 Task: Slide 13 - My Book Opinion.
Action: Mouse moved to (43, 111)
Screenshot: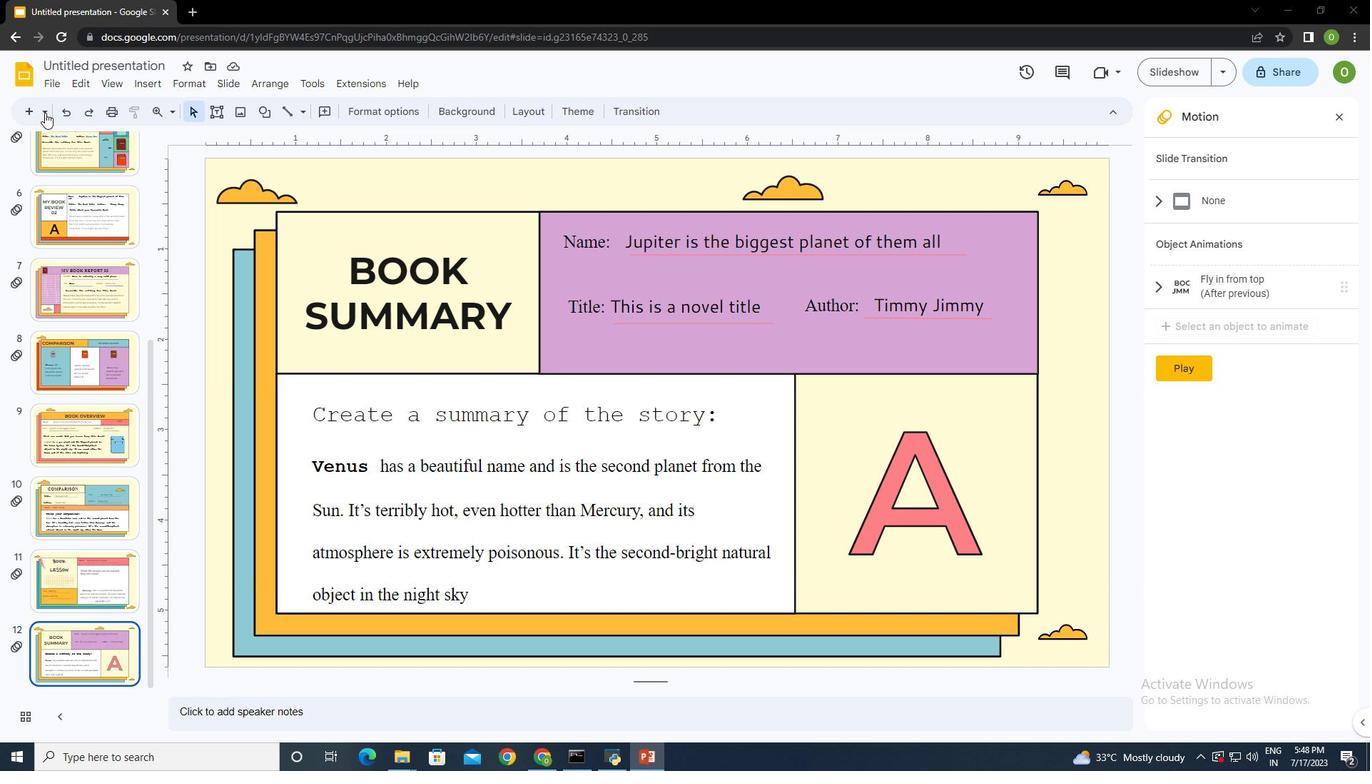 
Action: Mouse pressed left at (43, 111)
Screenshot: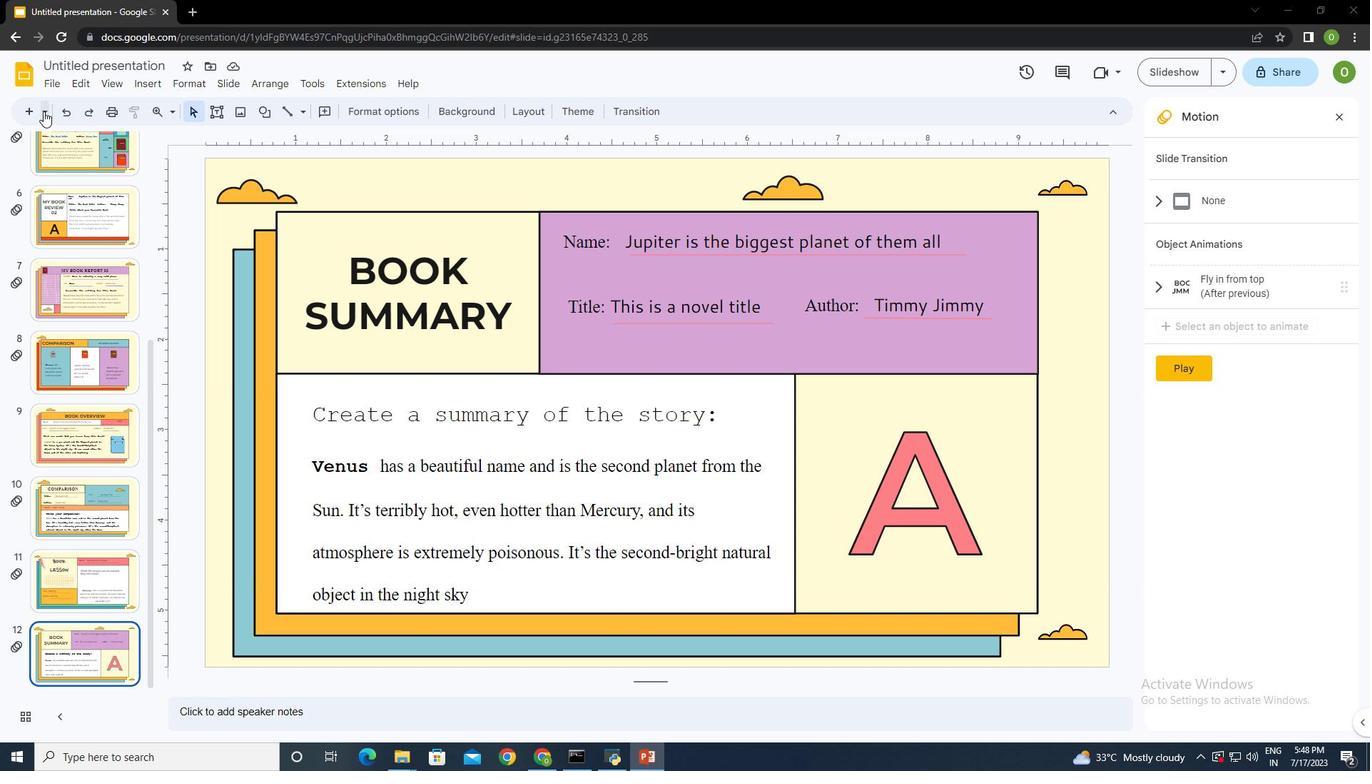 
Action: Mouse moved to (187, 396)
Screenshot: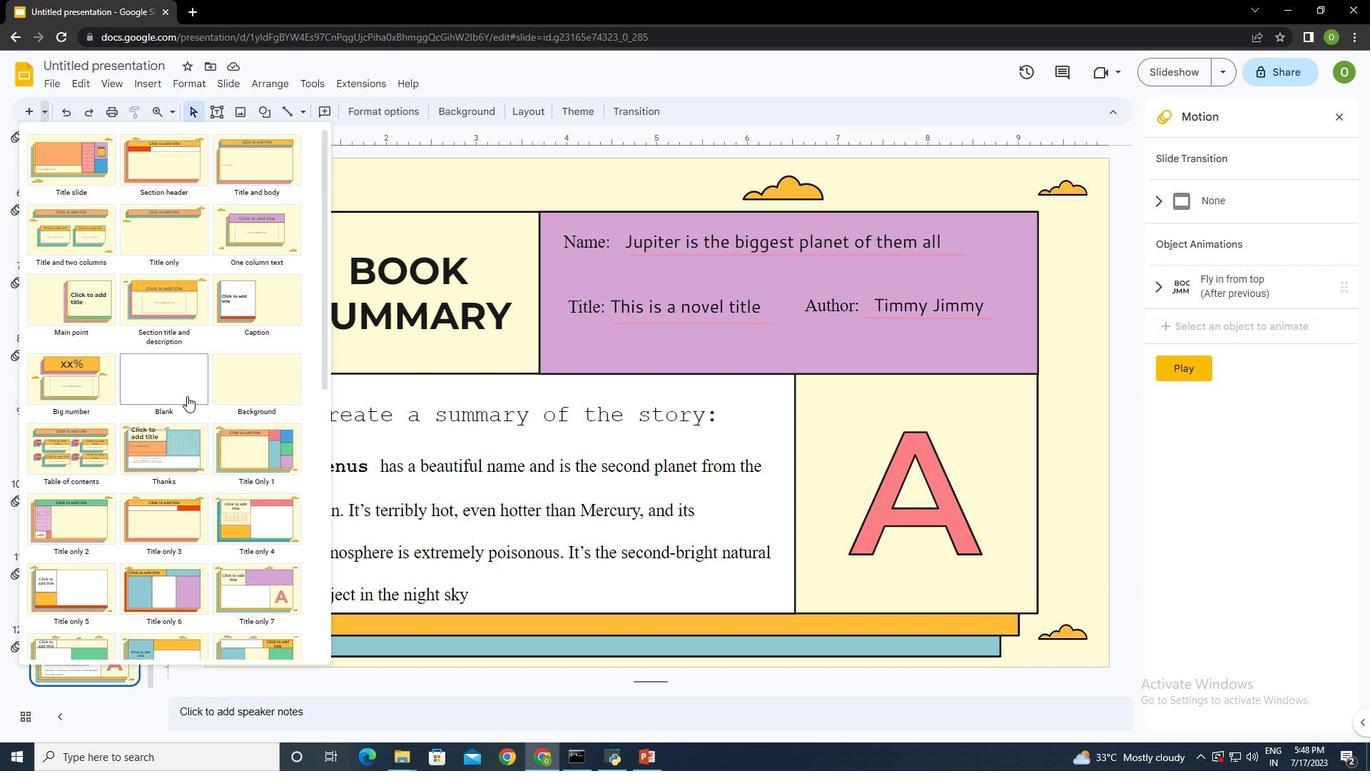
Action: Mouse scrolled (187, 395) with delta (0, 0)
Screenshot: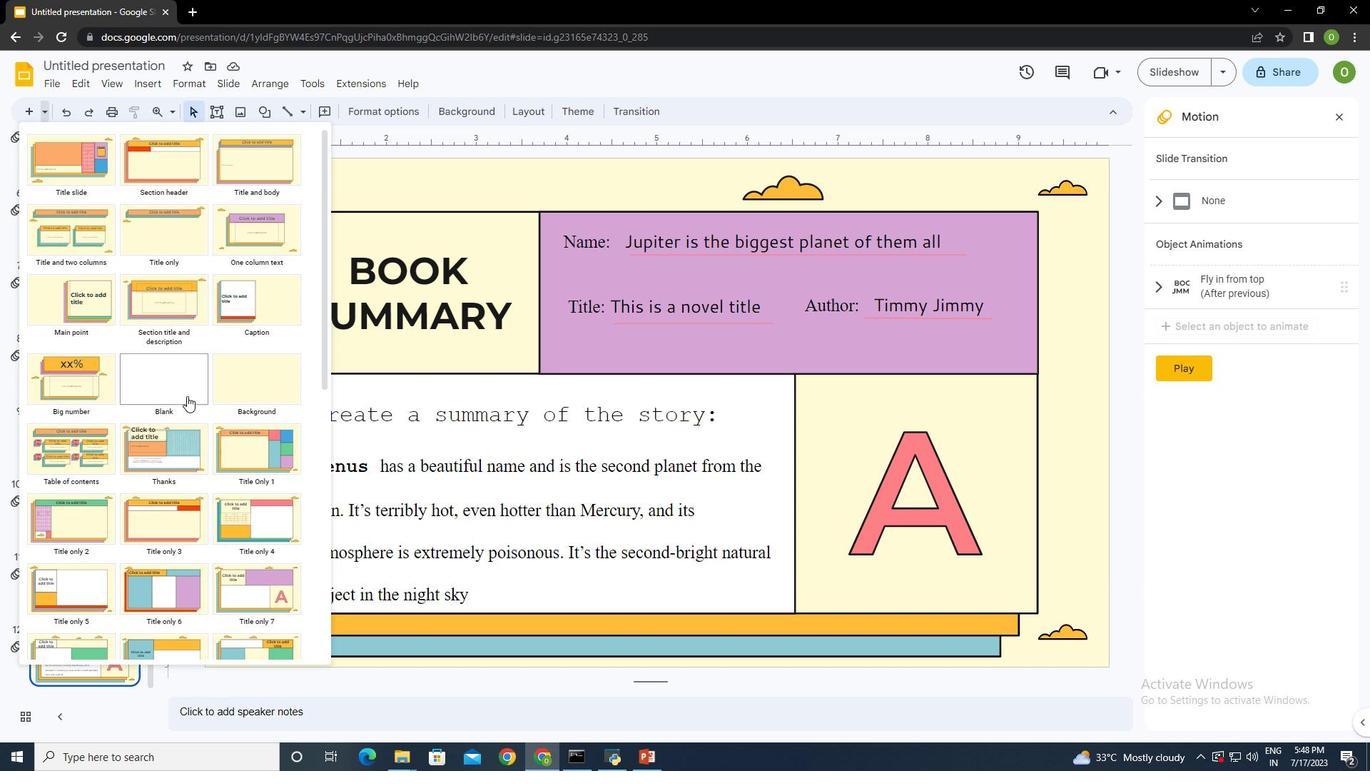 
Action: Mouse scrolled (187, 395) with delta (0, 0)
Screenshot: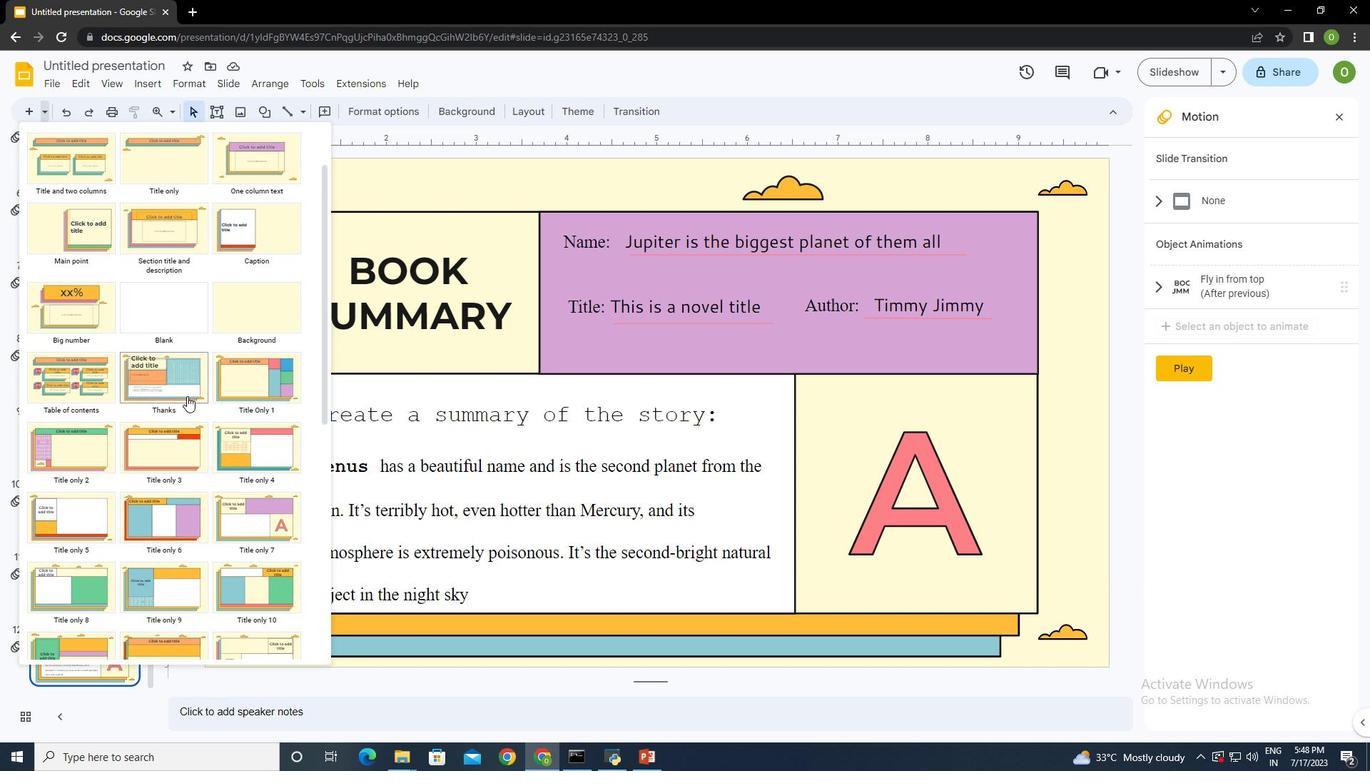 
Action: Mouse scrolled (187, 395) with delta (0, 0)
Screenshot: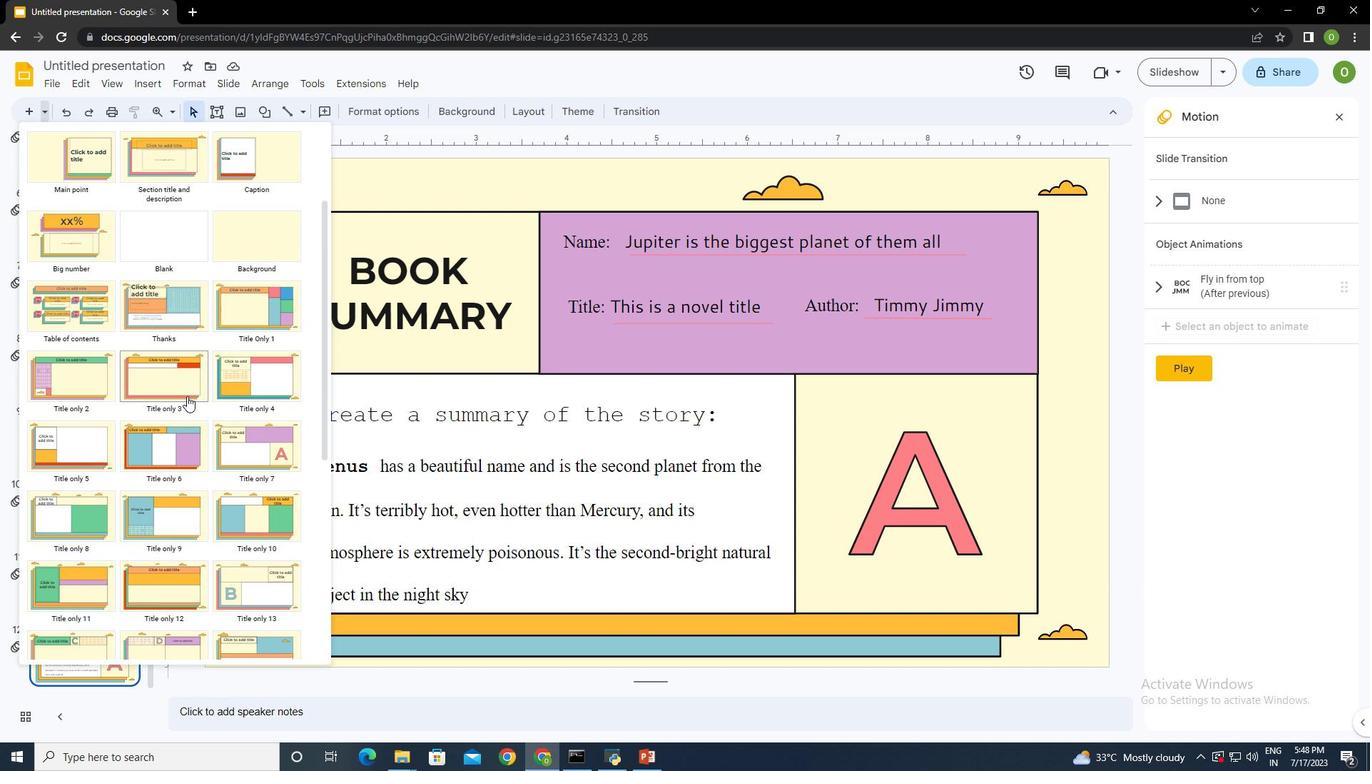 
Action: Mouse scrolled (187, 395) with delta (0, 0)
Screenshot: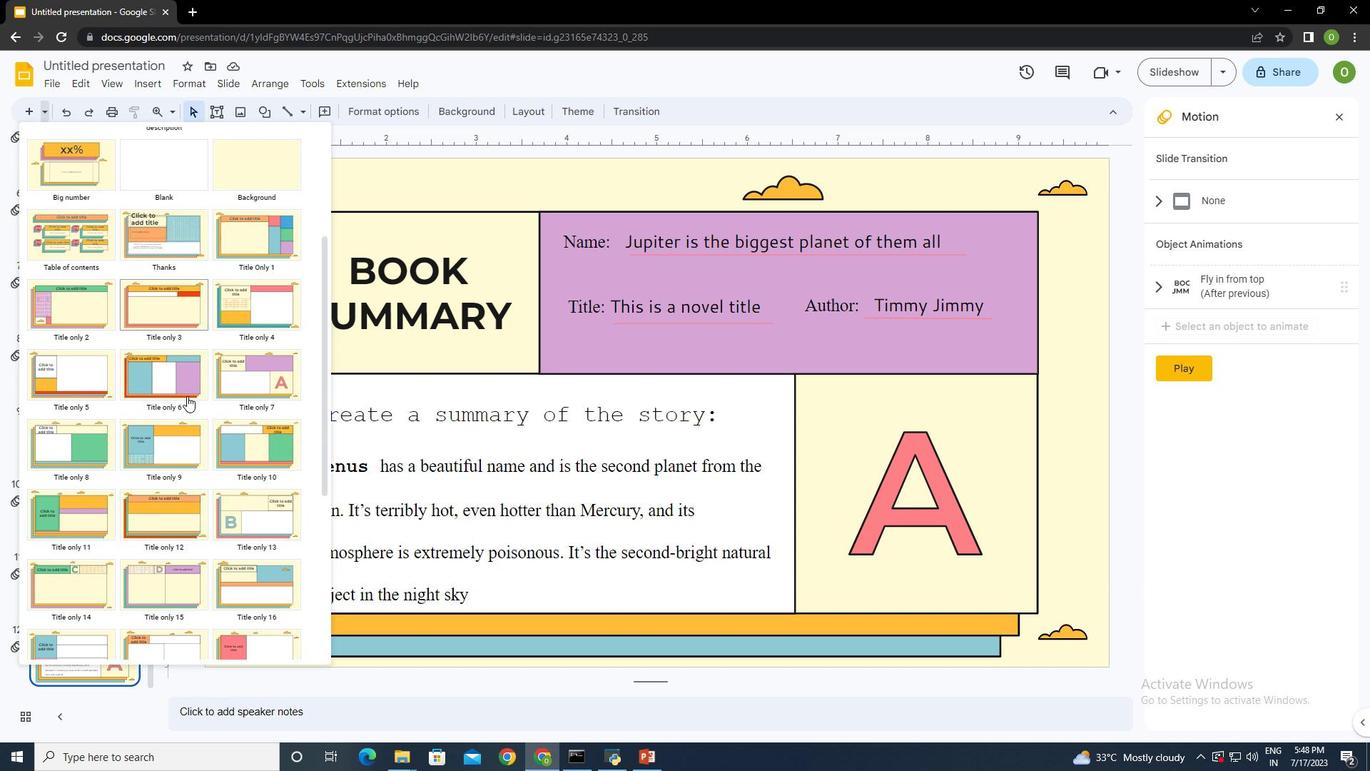 
Action: Mouse moved to (253, 437)
Screenshot: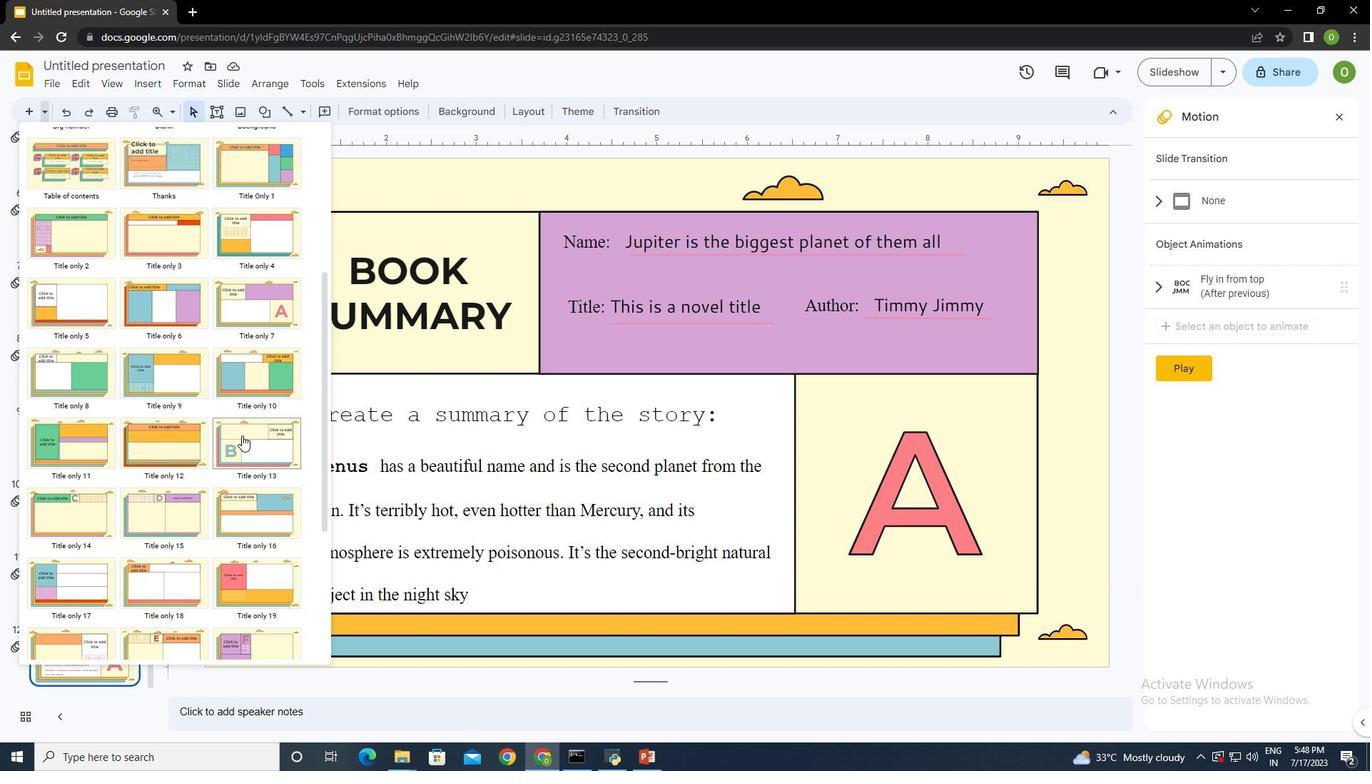 
Action: Mouse pressed left at (253, 437)
Screenshot: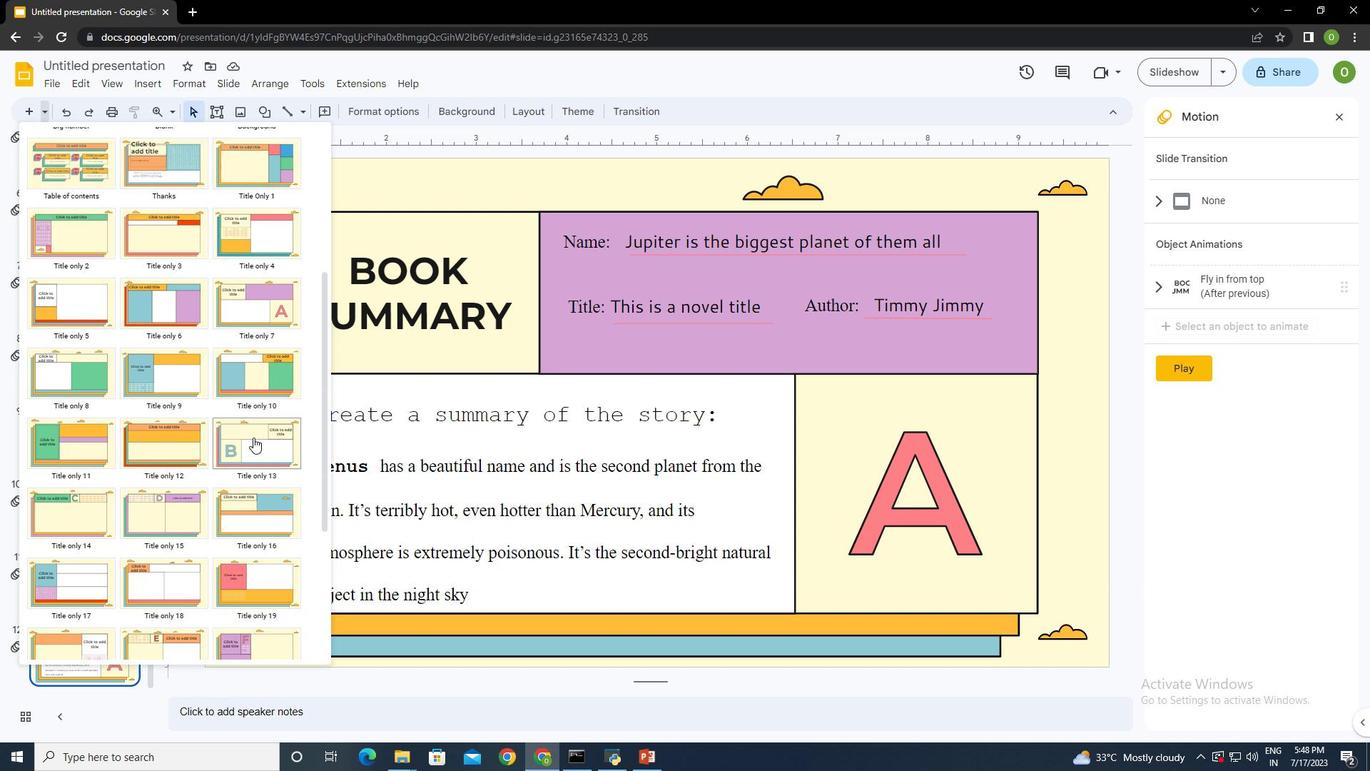 
Action: Mouse moved to (449, 321)
Screenshot: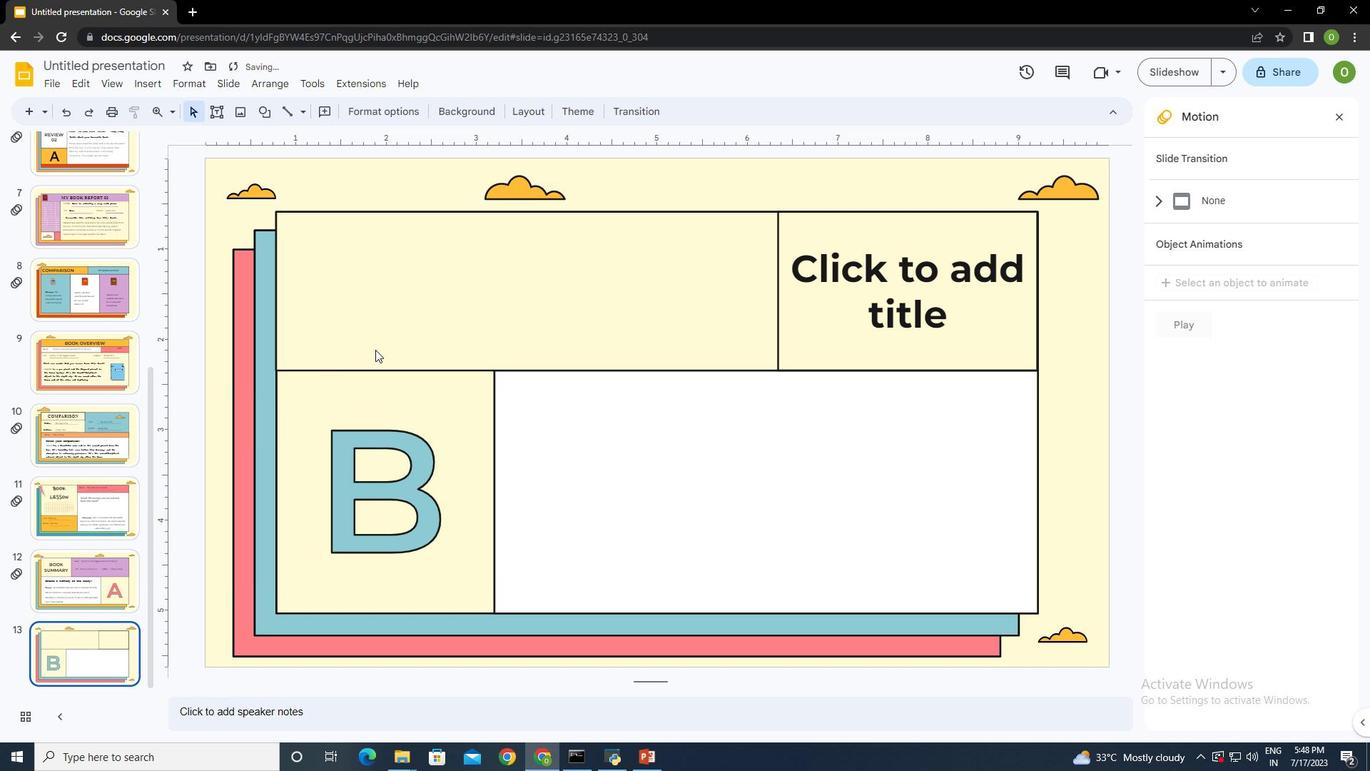 
Action: Mouse pressed left at (449, 321)
Screenshot: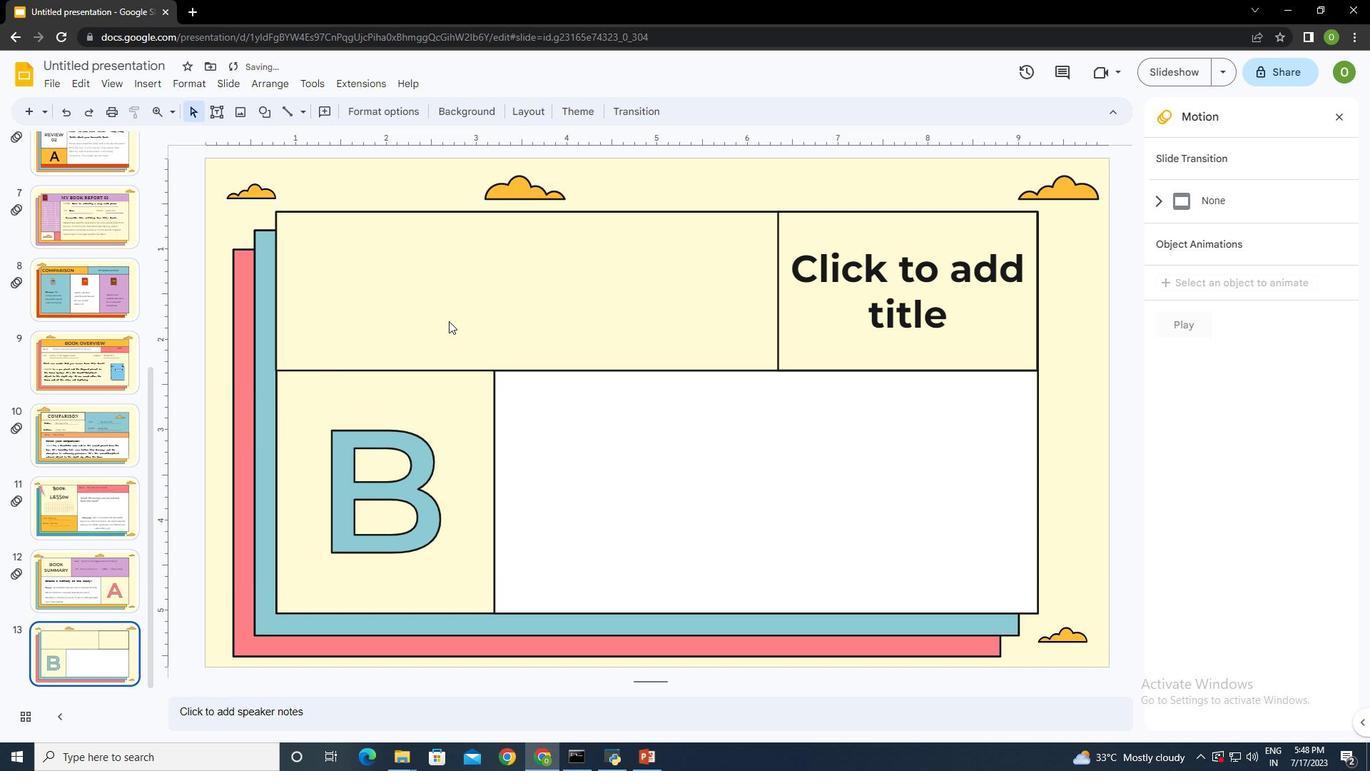 
Action: Mouse moved to (222, 112)
Screenshot: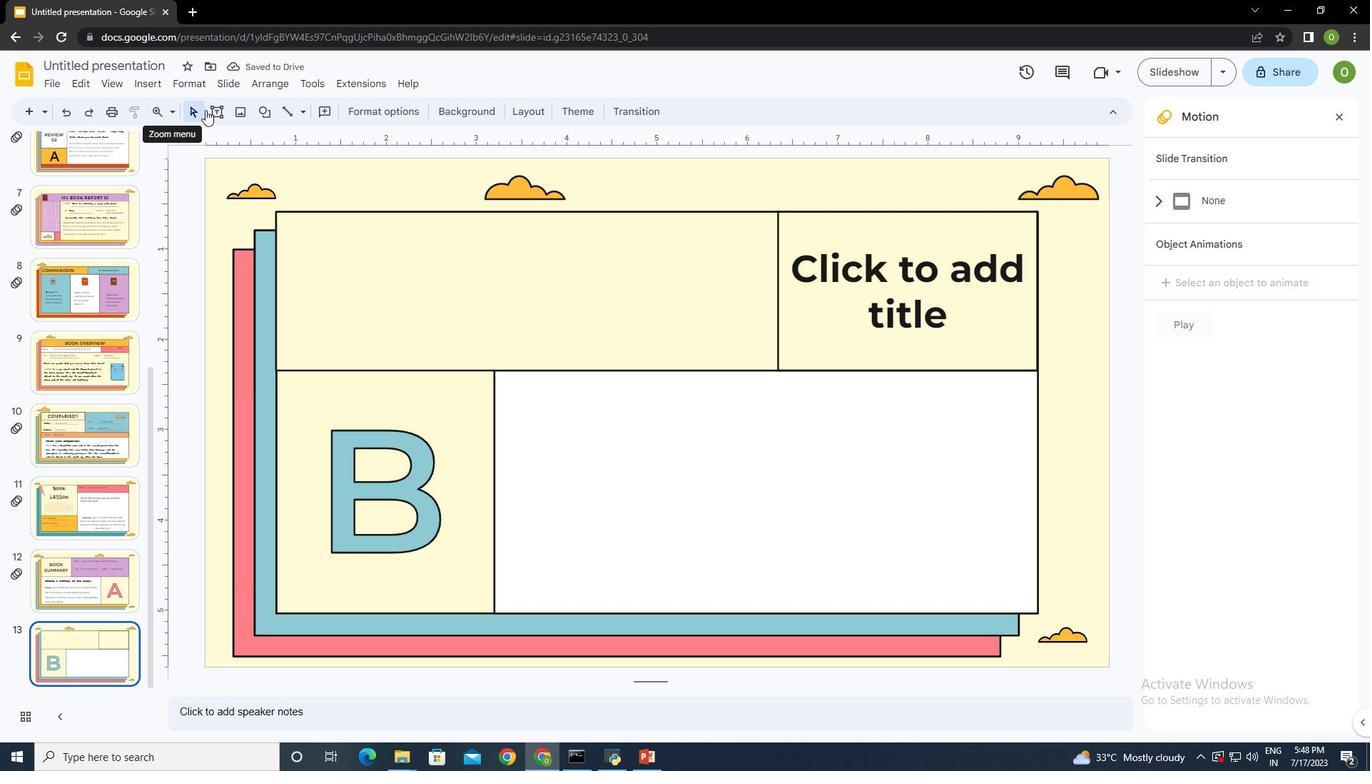 
Action: Mouse pressed left at (222, 112)
Screenshot: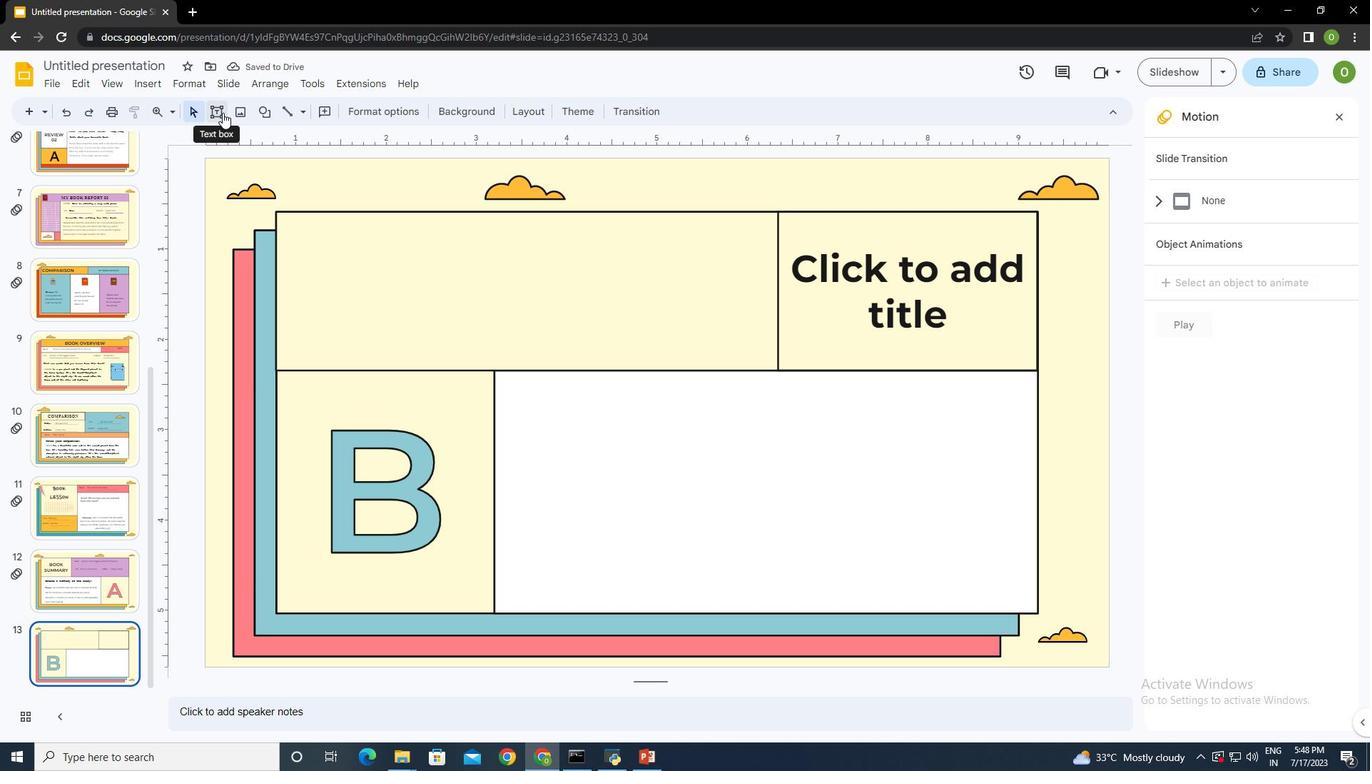 
Action: Mouse moved to (277, 210)
Screenshot: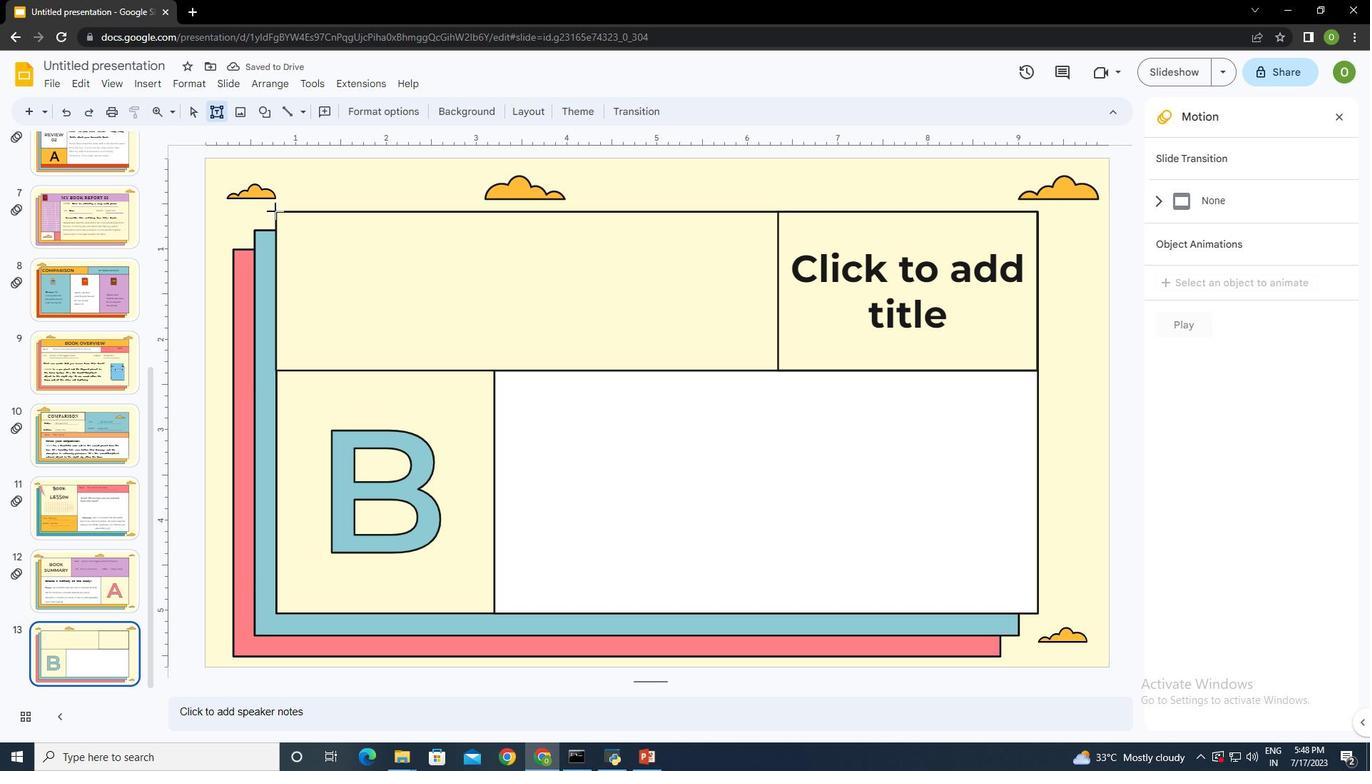 
Action: Mouse pressed left at (277, 210)
Screenshot: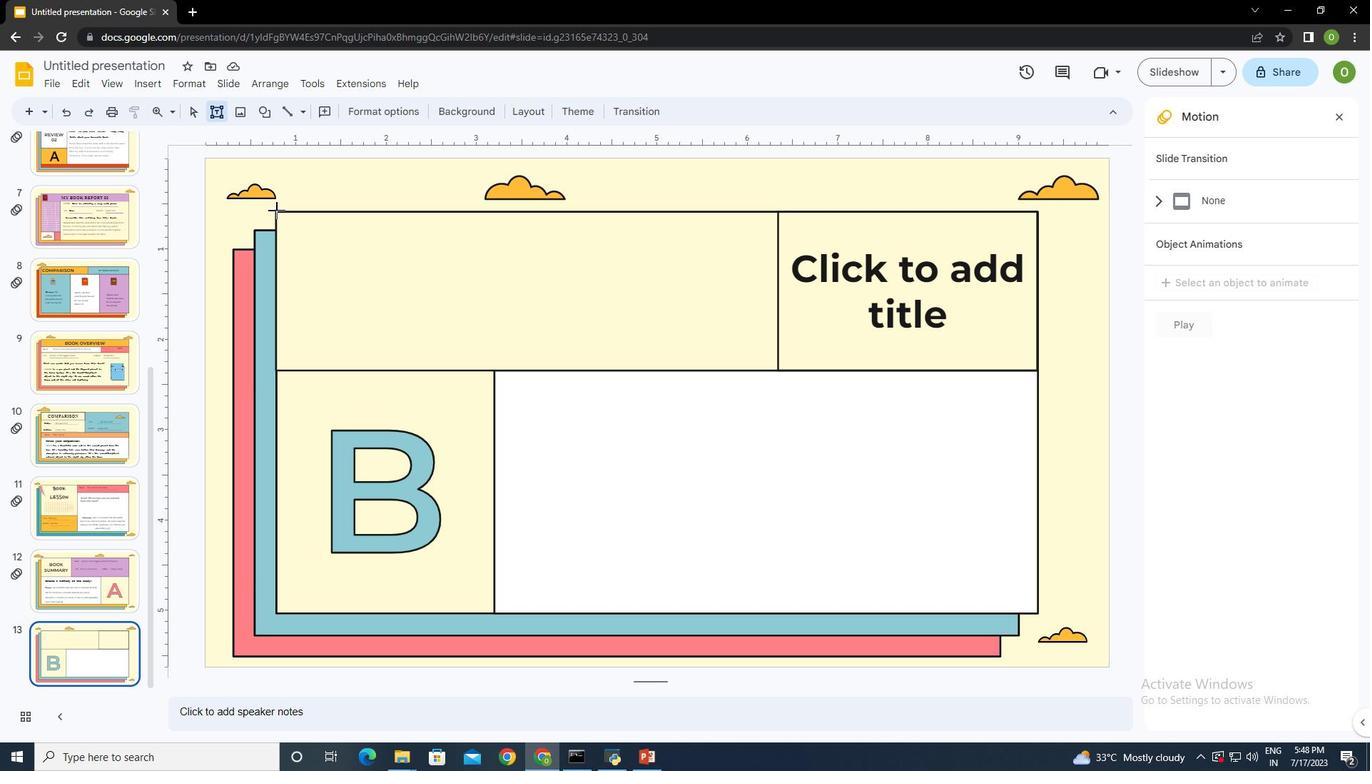 
Action: Mouse moved to (481, 294)
Screenshot: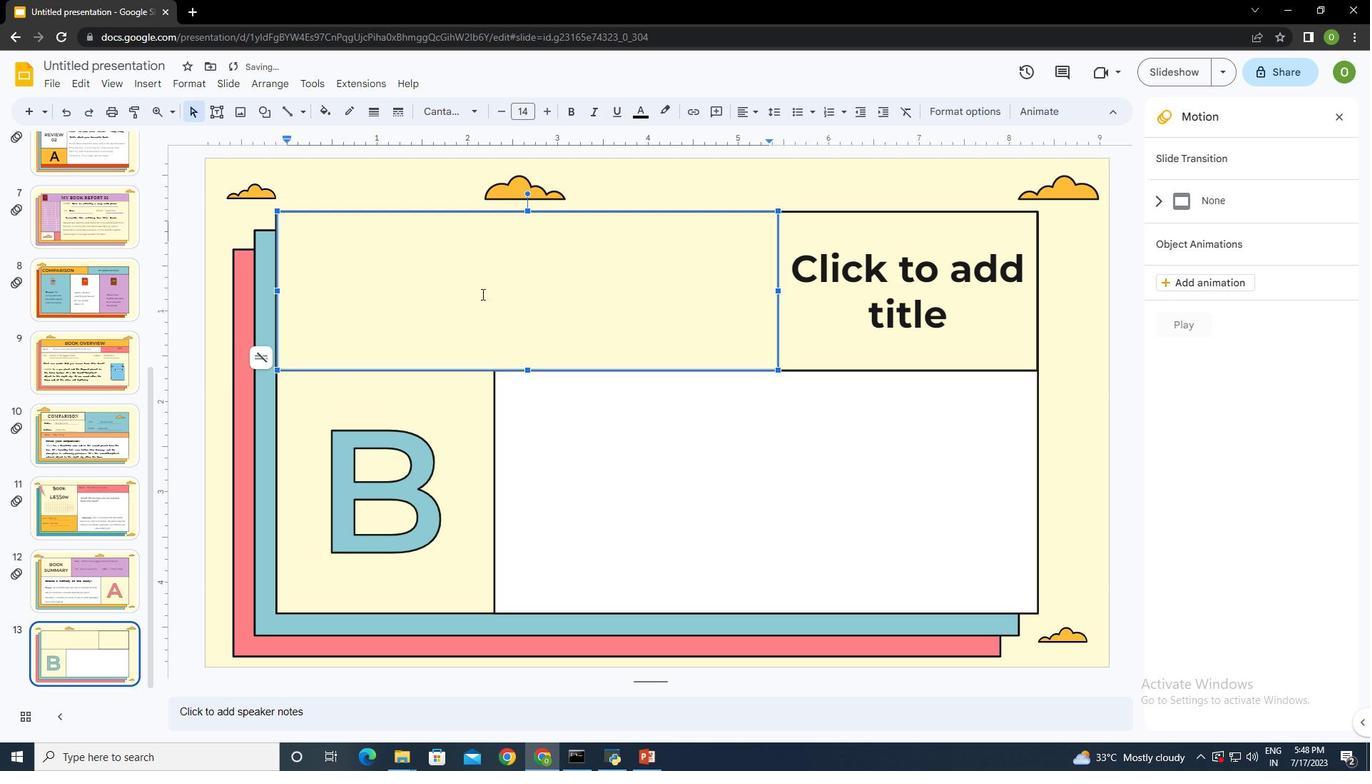 
Action: Key pressed <Key.shift>Name<Key.shift_r>:<Key.space><Key.space><Key.shift>Mars<Key.space>is<Key.space>actually<Key.space>a<Key.space>very<Key.space>cold<Key.space>place
Screenshot: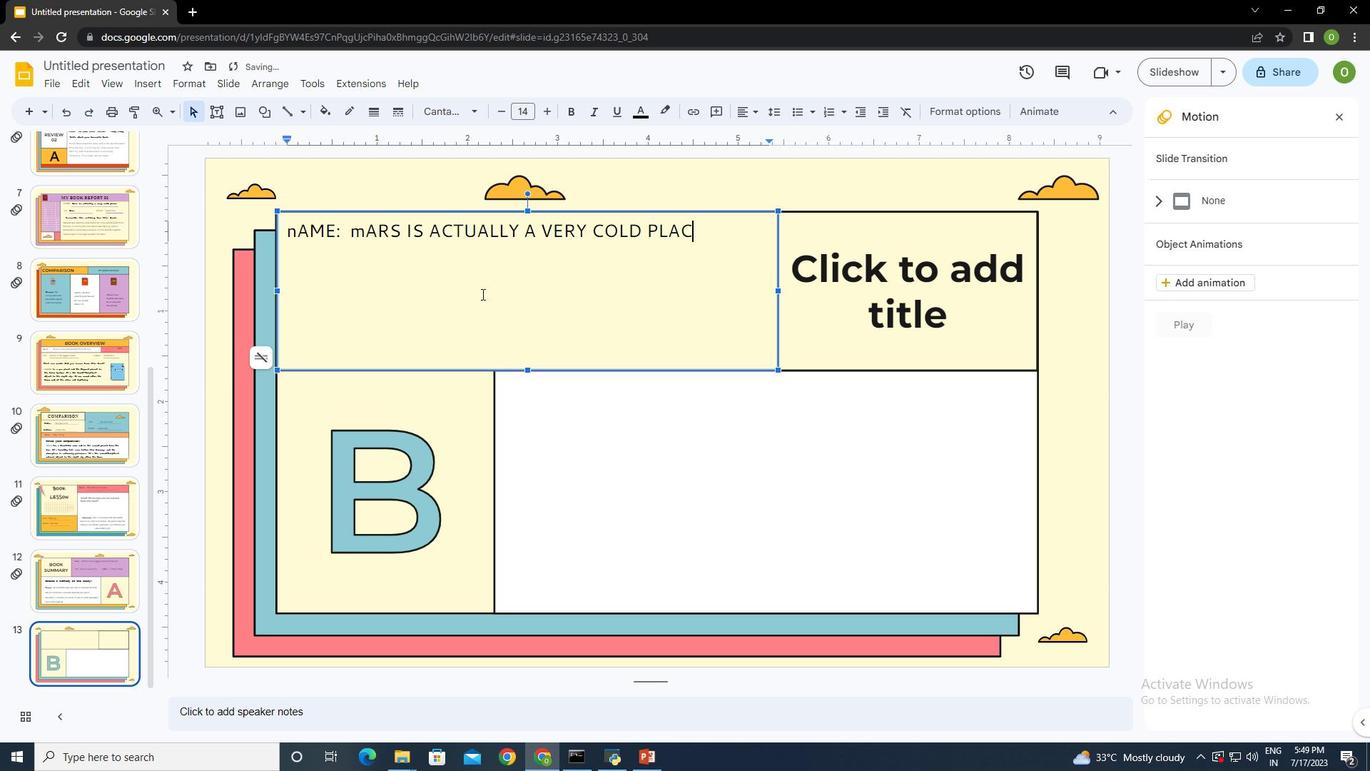 
Action: Mouse moved to (706, 228)
Screenshot: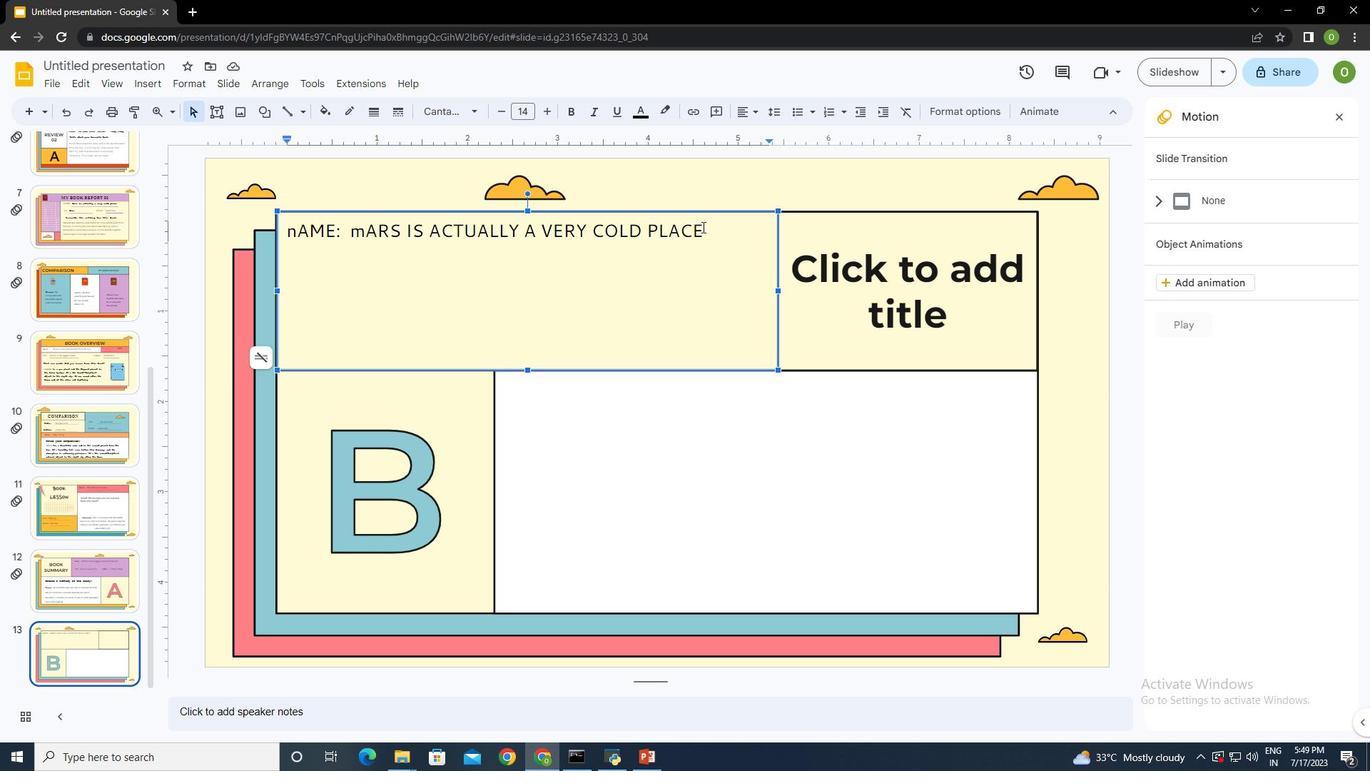 
Action: Mouse pressed left at (706, 228)
Screenshot: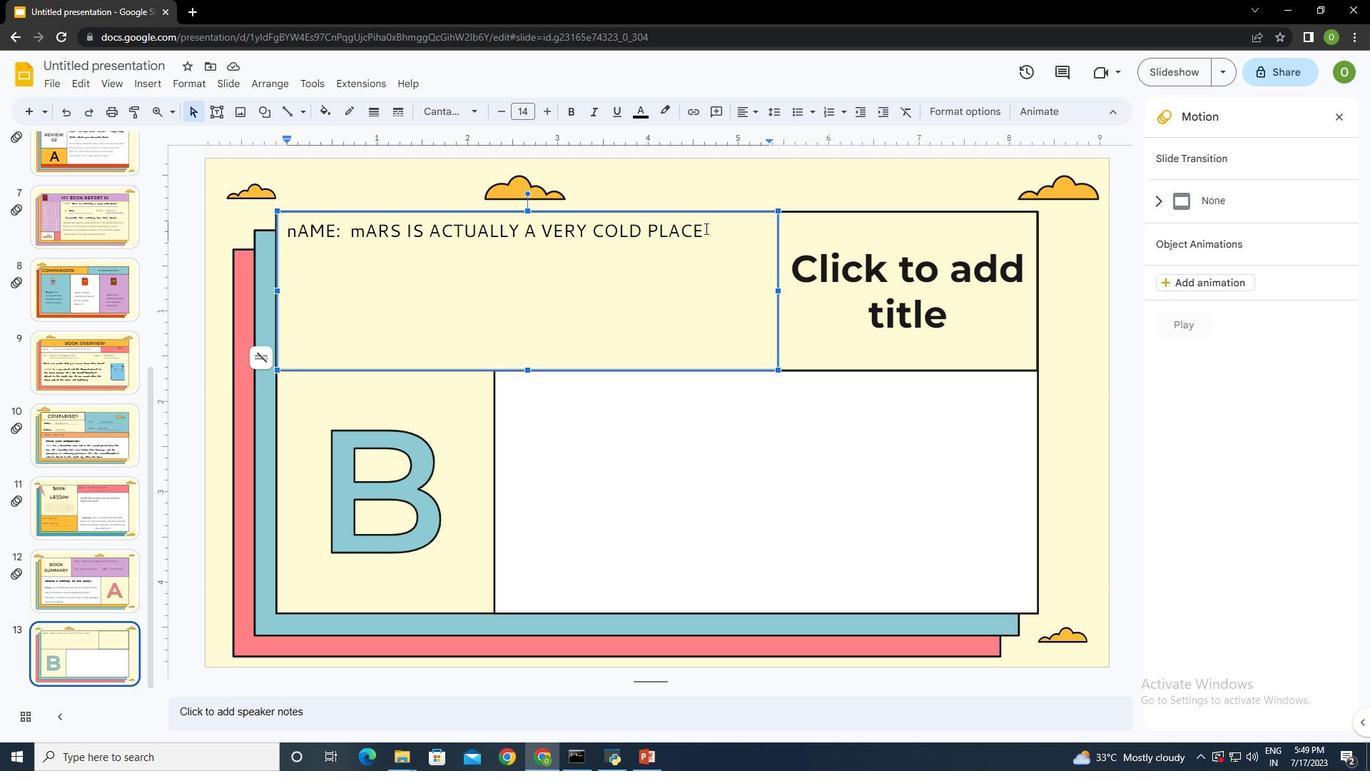 
Action: Mouse moved to (330, 251)
Screenshot: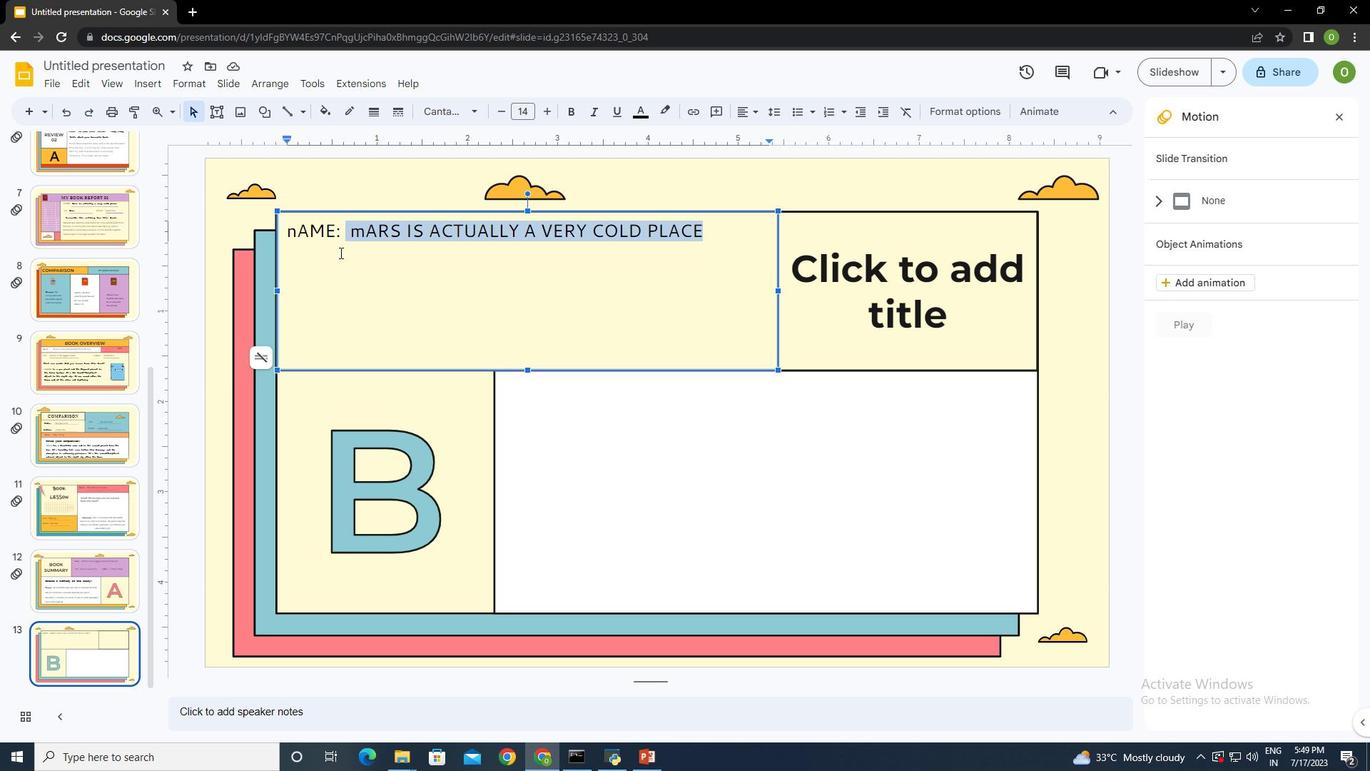 
Action: Mouse pressed left at (330, 251)
Screenshot: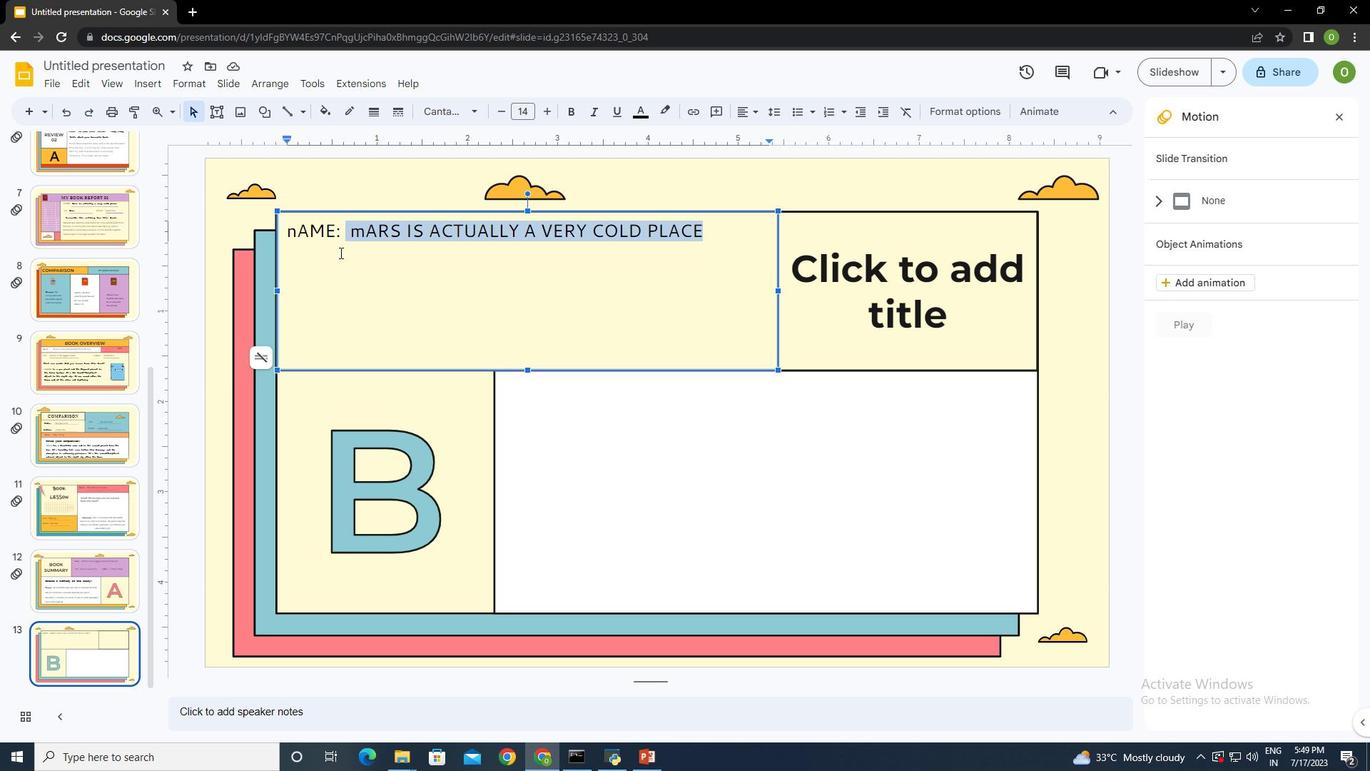 
Action: Mouse moved to (283, 226)
Screenshot: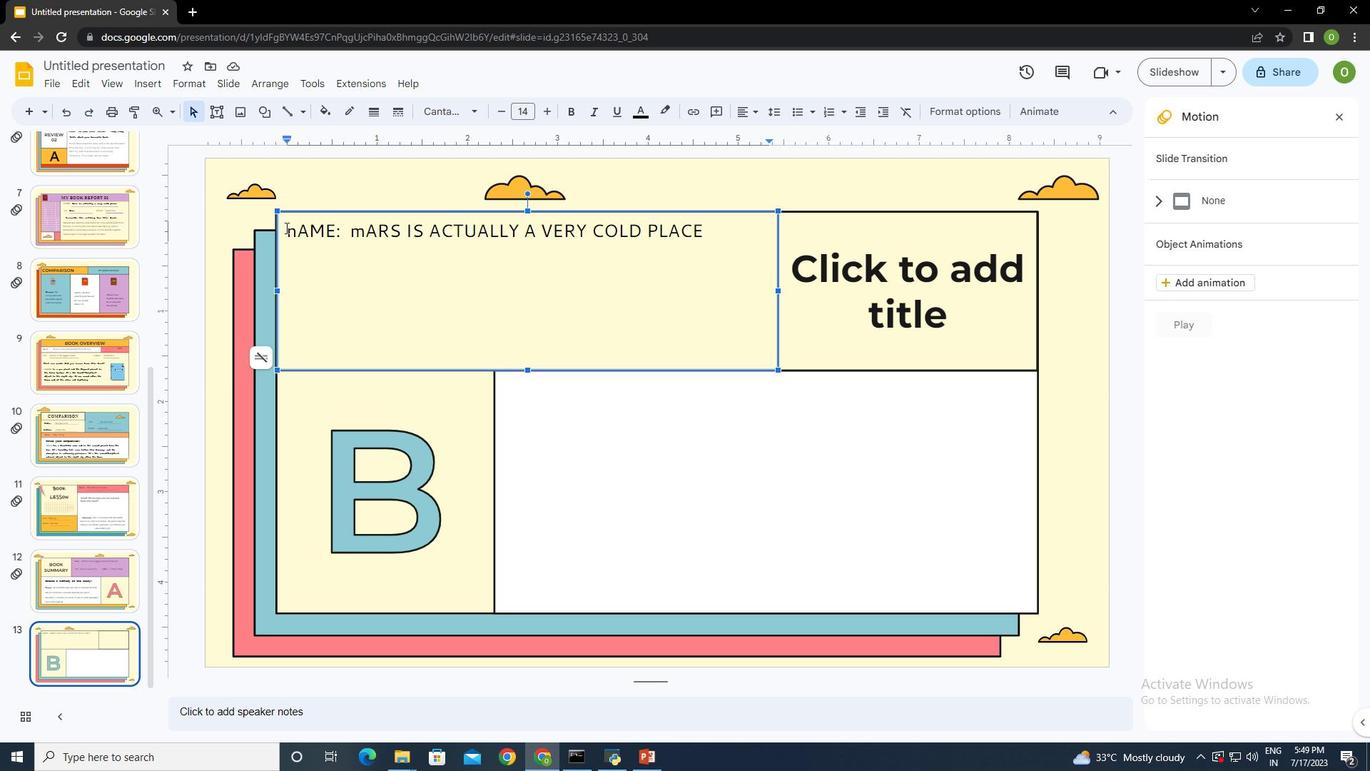 
Action: Mouse pressed left at (283, 226)
Screenshot: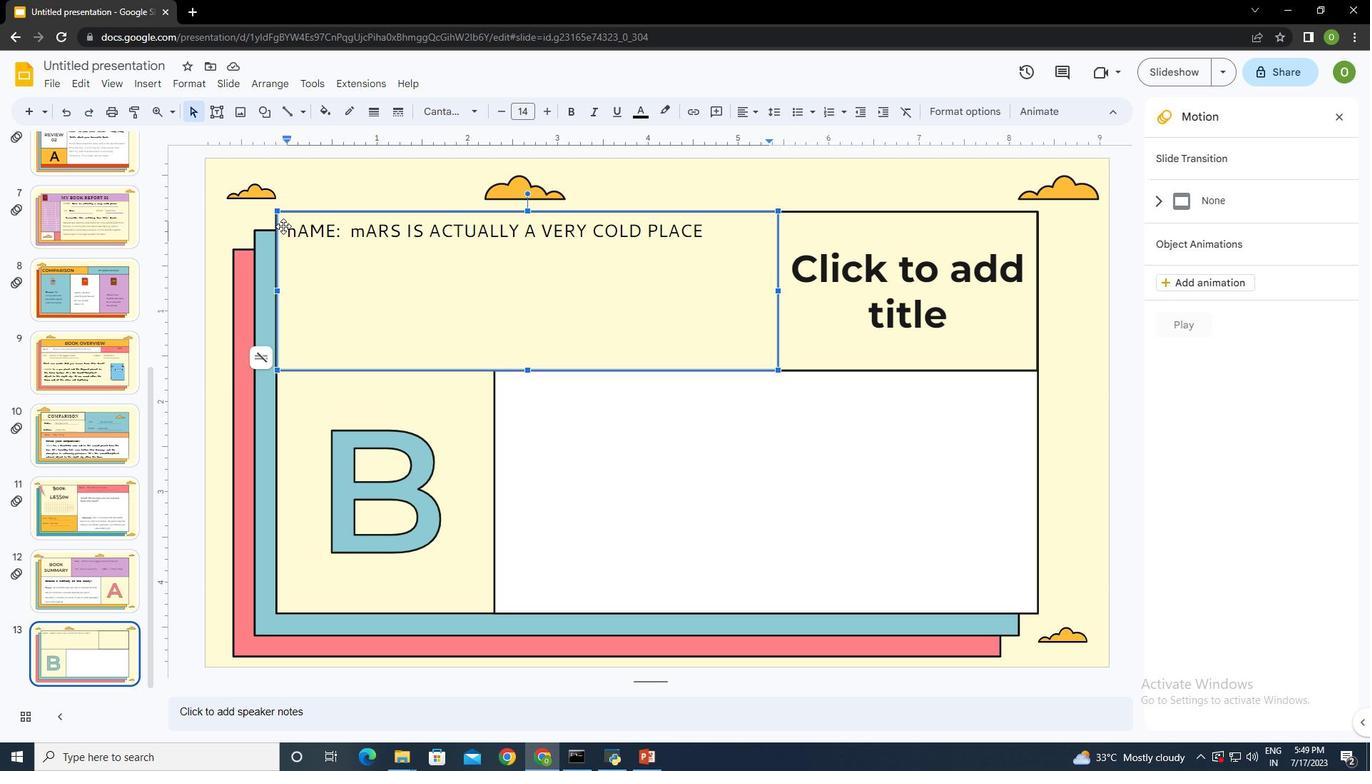 
Action: Mouse moved to (282, 254)
Screenshot: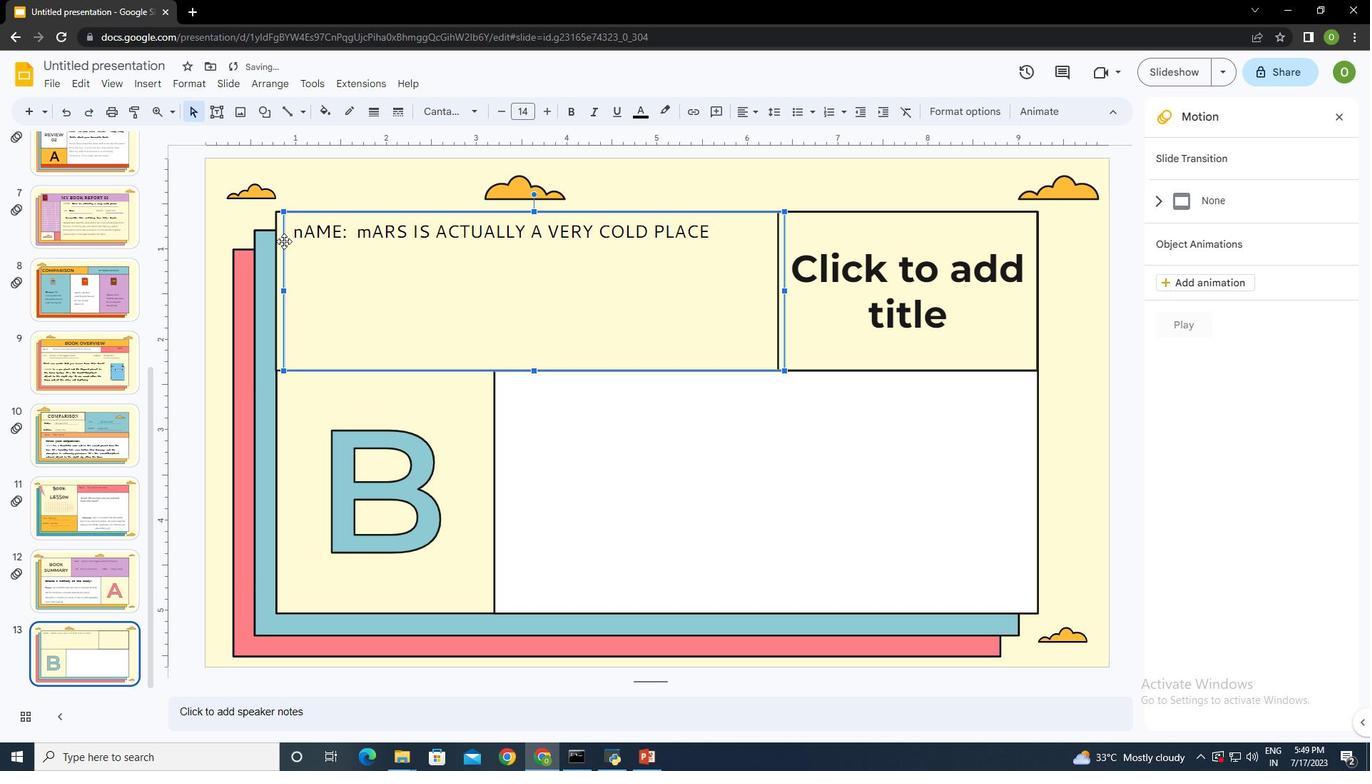 
Action: Key pressed ctrl+Z
Screenshot: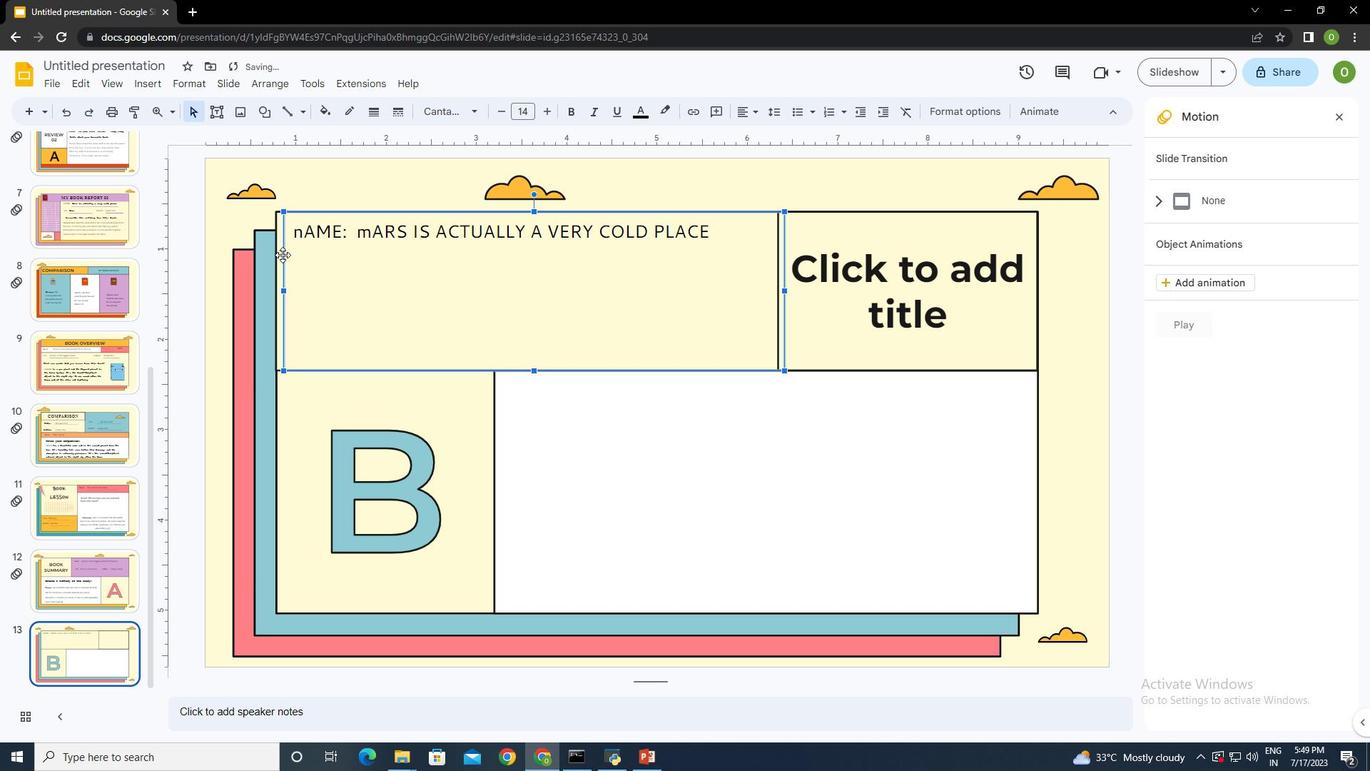 
Action: Mouse moved to (298, 226)
Screenshot: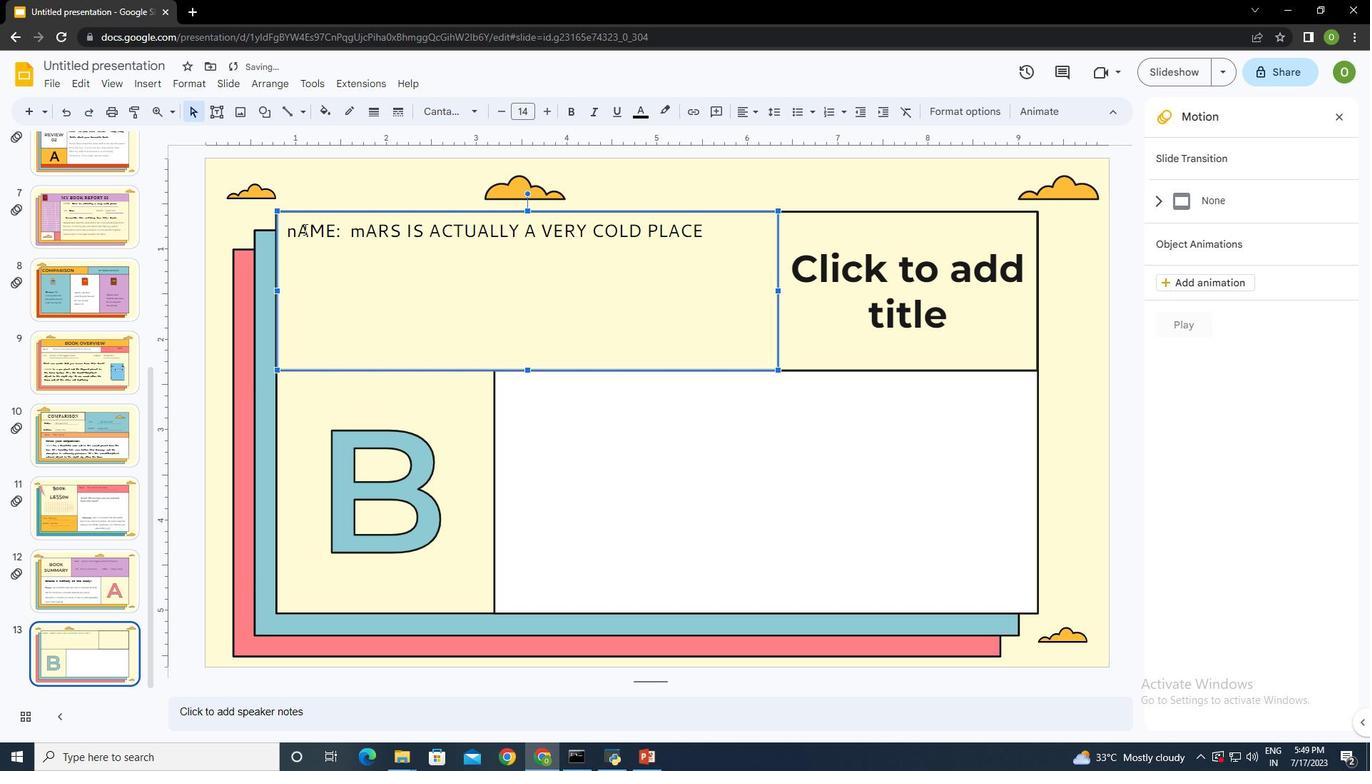 
Action: Mouse pressed left at (298, 226)
Screenshot: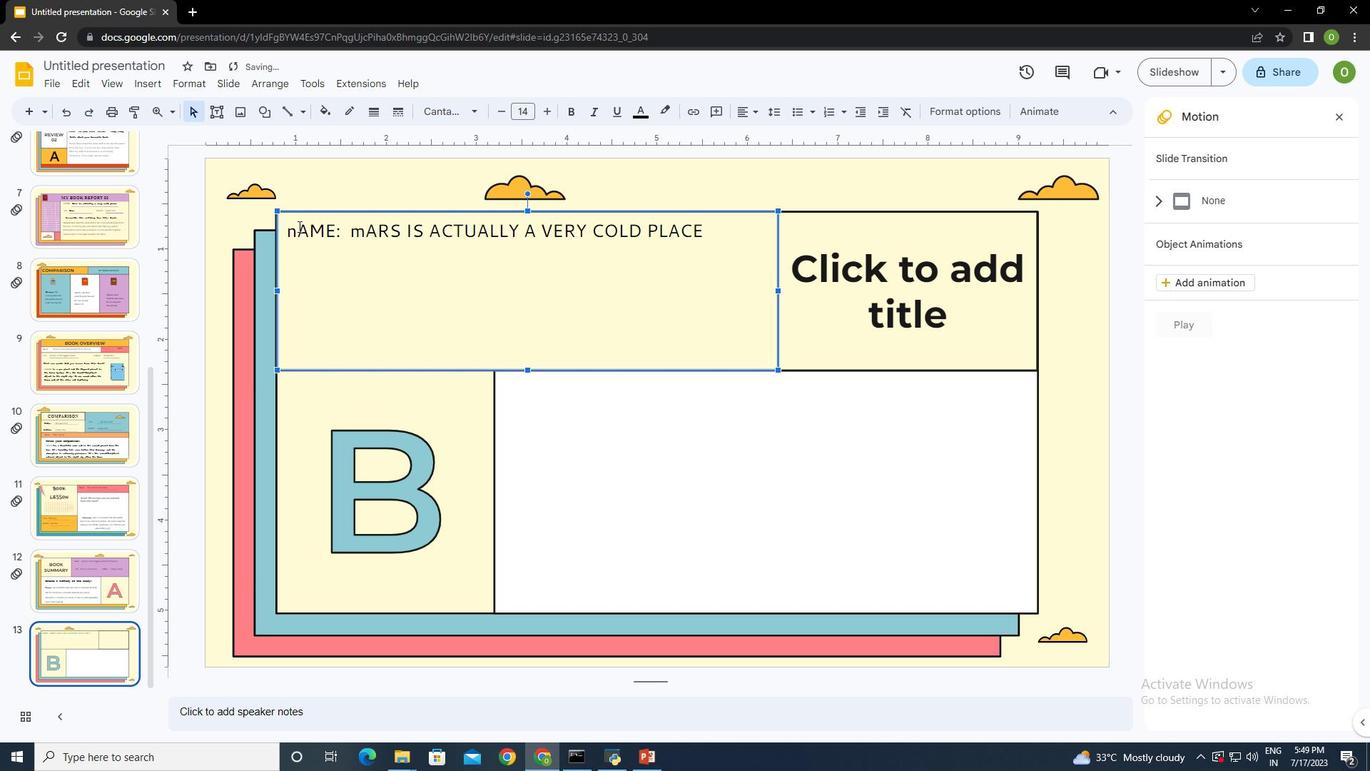 
Action: Mouse moved to (421, 222)
Screenshot: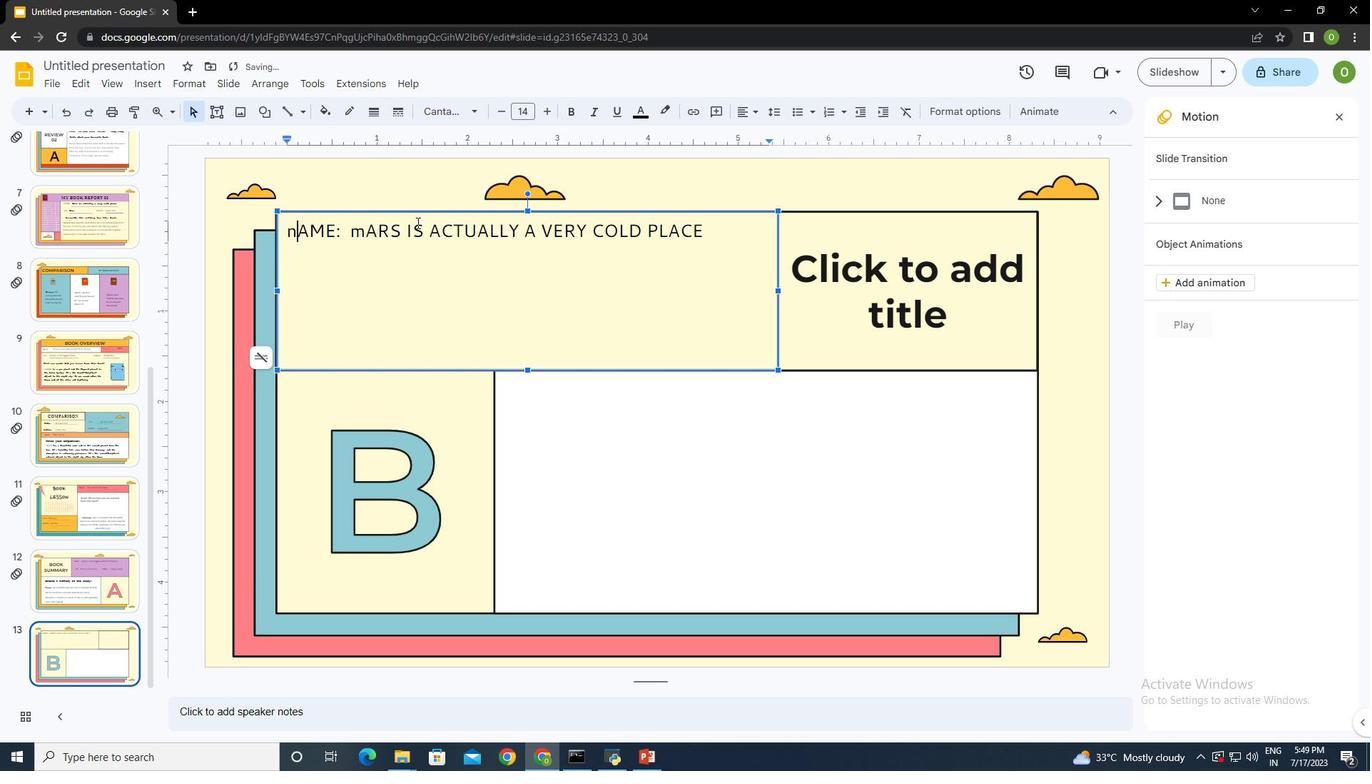 
Action: Key pressed <Key.left><Key.shift_r><Key.right><Key.right><Key.right><Key.right><Key.right><Key.right><Key.right><Key.right><Key.right><Key.right><Key.right><Key.right><Key.right><Key.right><Key.right><Key.right><Key.right><Key.right><Key.right><Key.right><Key.right><Key.right><Key.right><Key.right><Key.right><Key.right><Key.right><Key.right><Key.right><Key.right><Key.right><Key.right><Key.right><Key.right><Key.right><Key.right><Key.right><Key.right><Key.right><Key.right><Key.right><Key.right><Key.left>
Screenshot: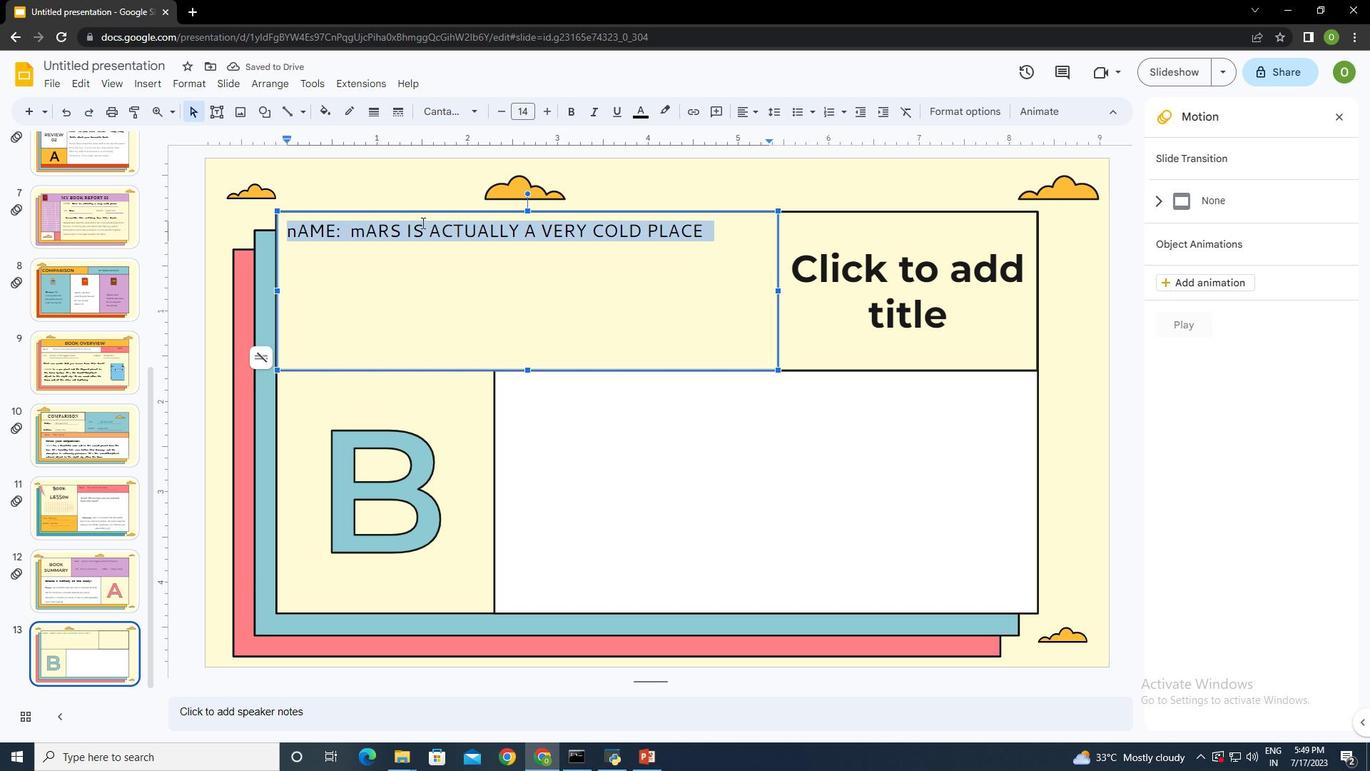 
Action: Mouse moved to (192, 82)
Screenshot: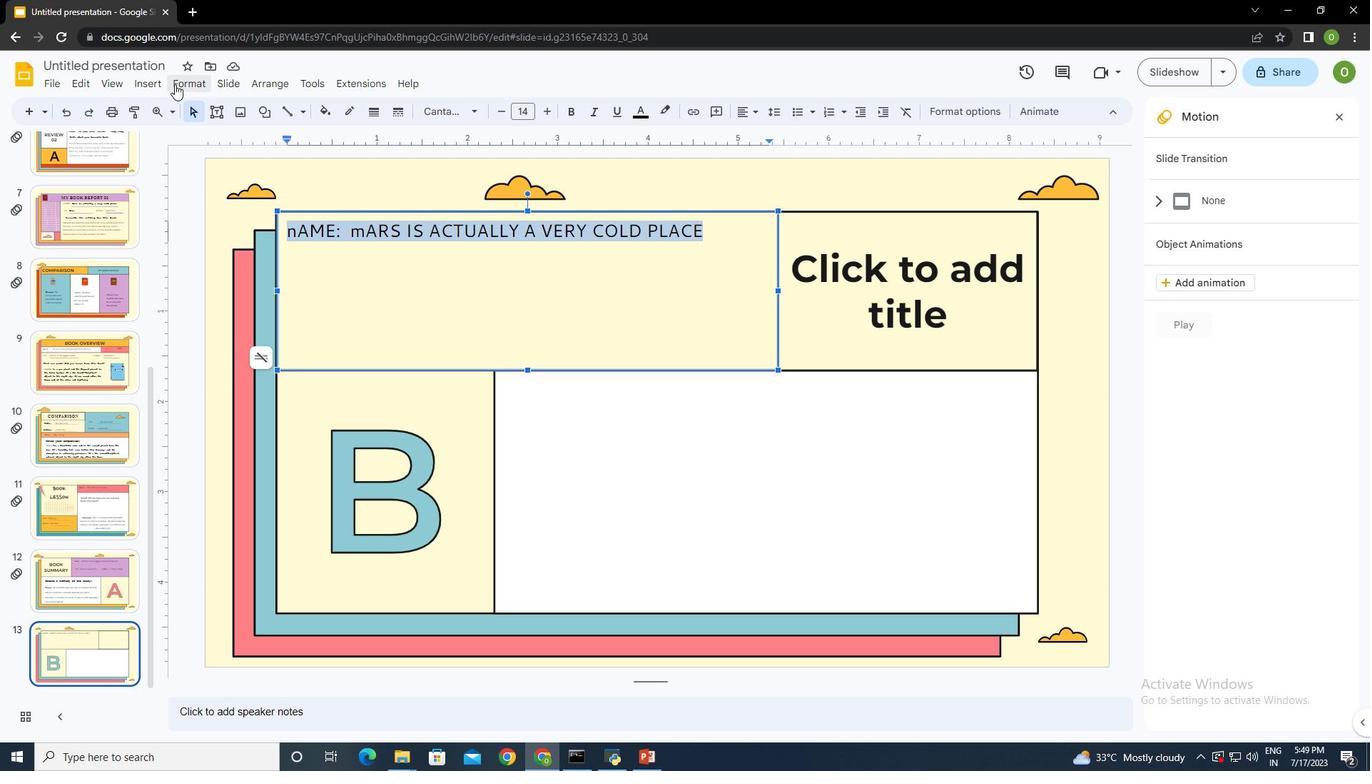 
Action: Mouse pressed left at (192, 82)
Screenshot: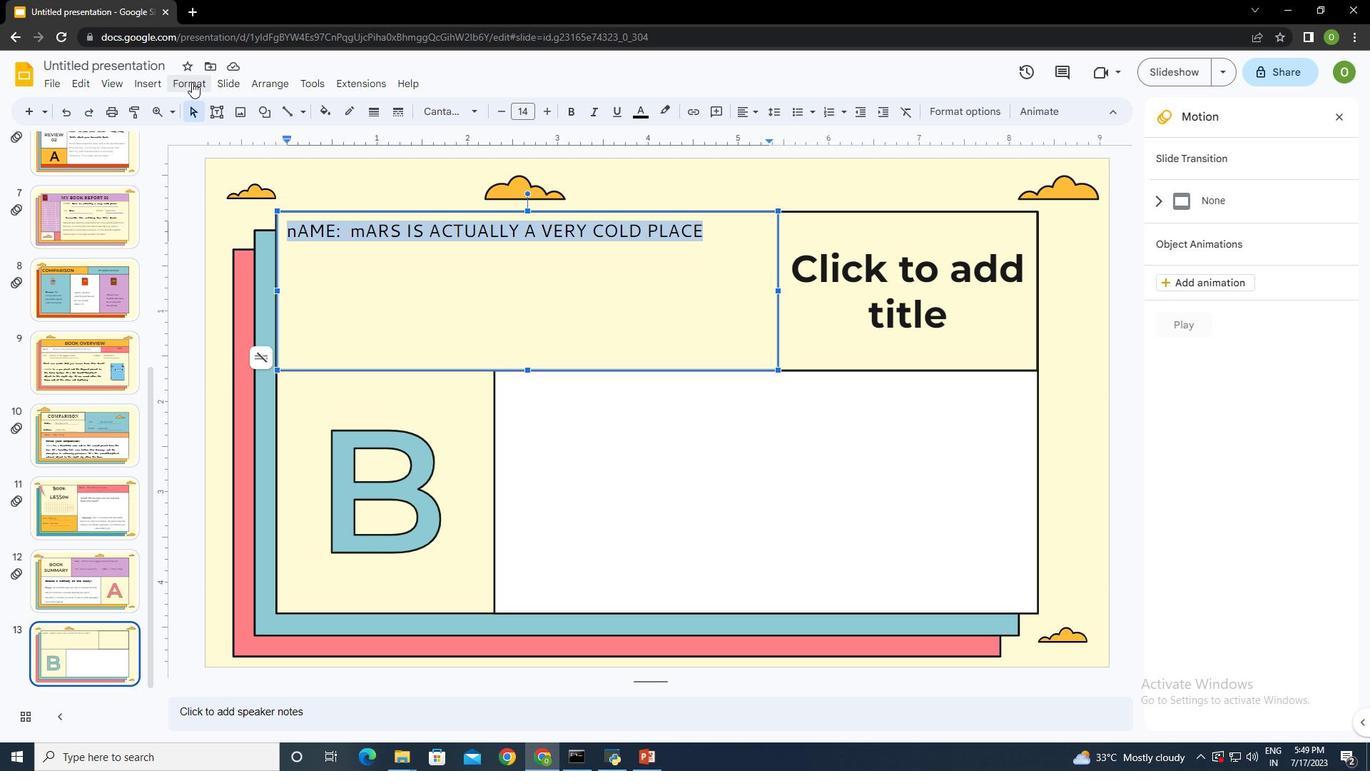 
Action: Mouse moved to (242, 102)
Screenshot: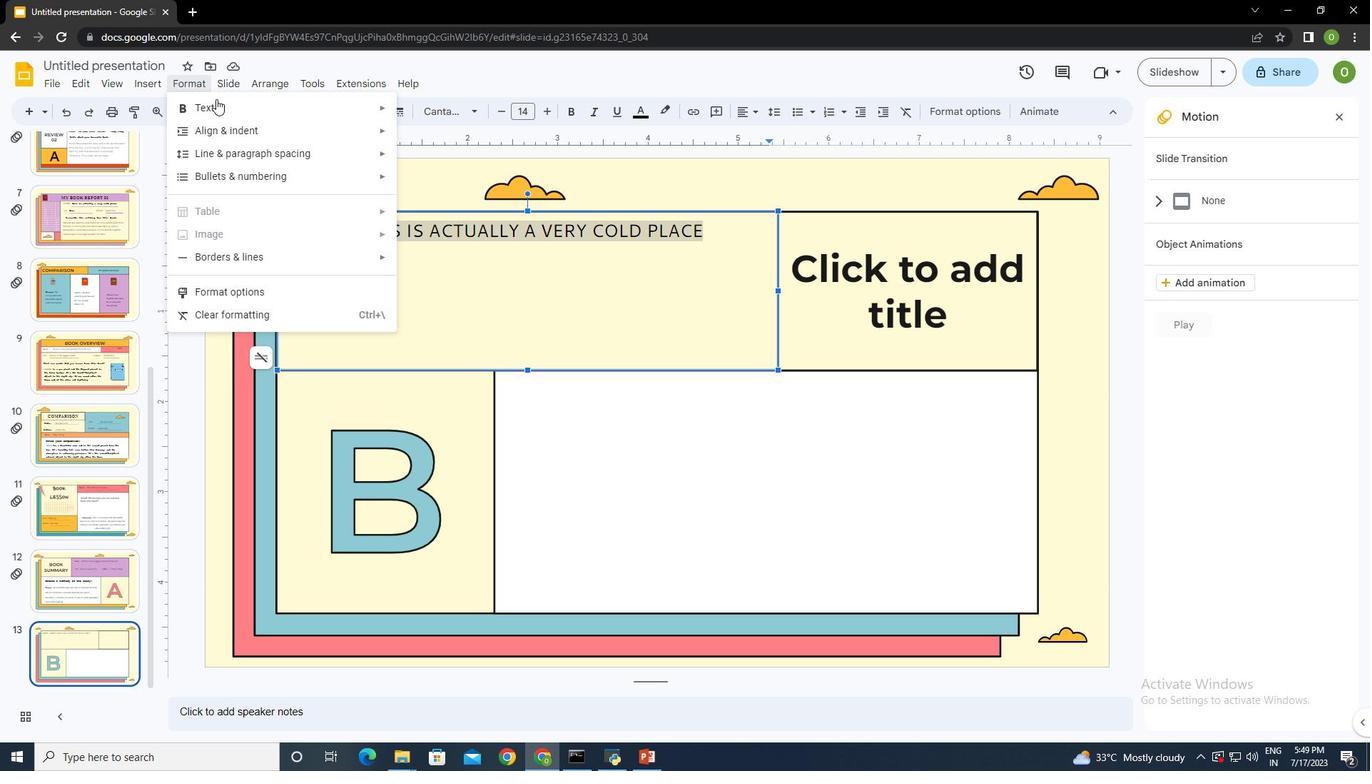 
Action: Mouse pressed left at (242, 102)
Screenshot: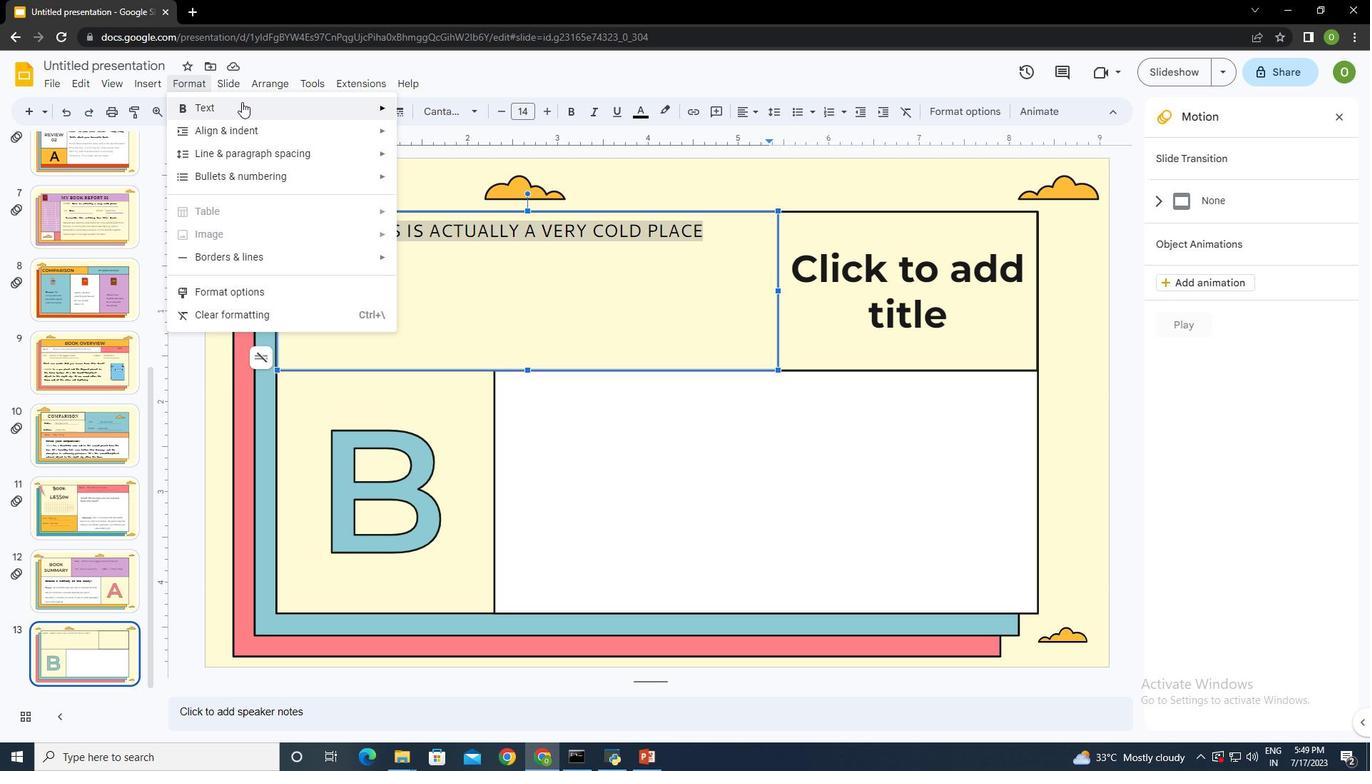 
Action: Mouse moved to (468, 325)
Screenshot: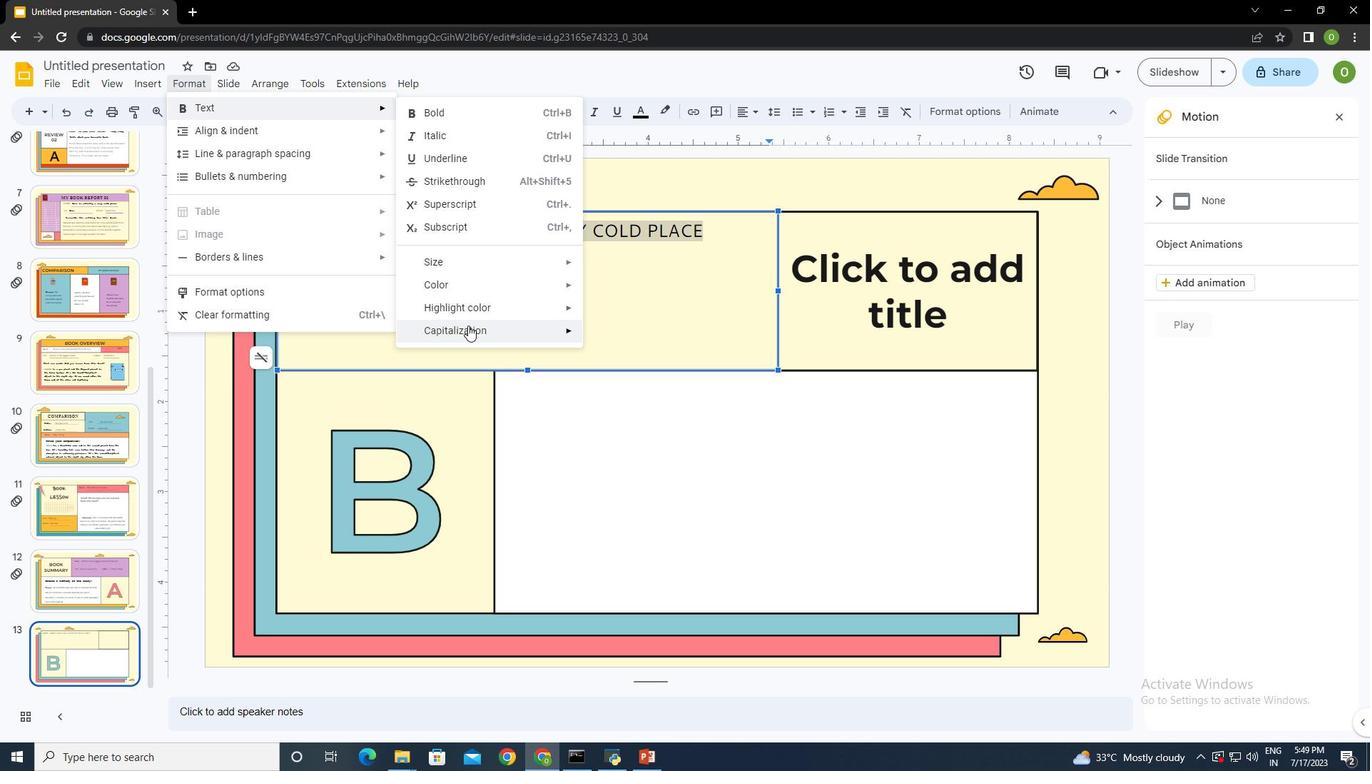 
Action: Mouse pressed left at (468, 325)
Screenshot: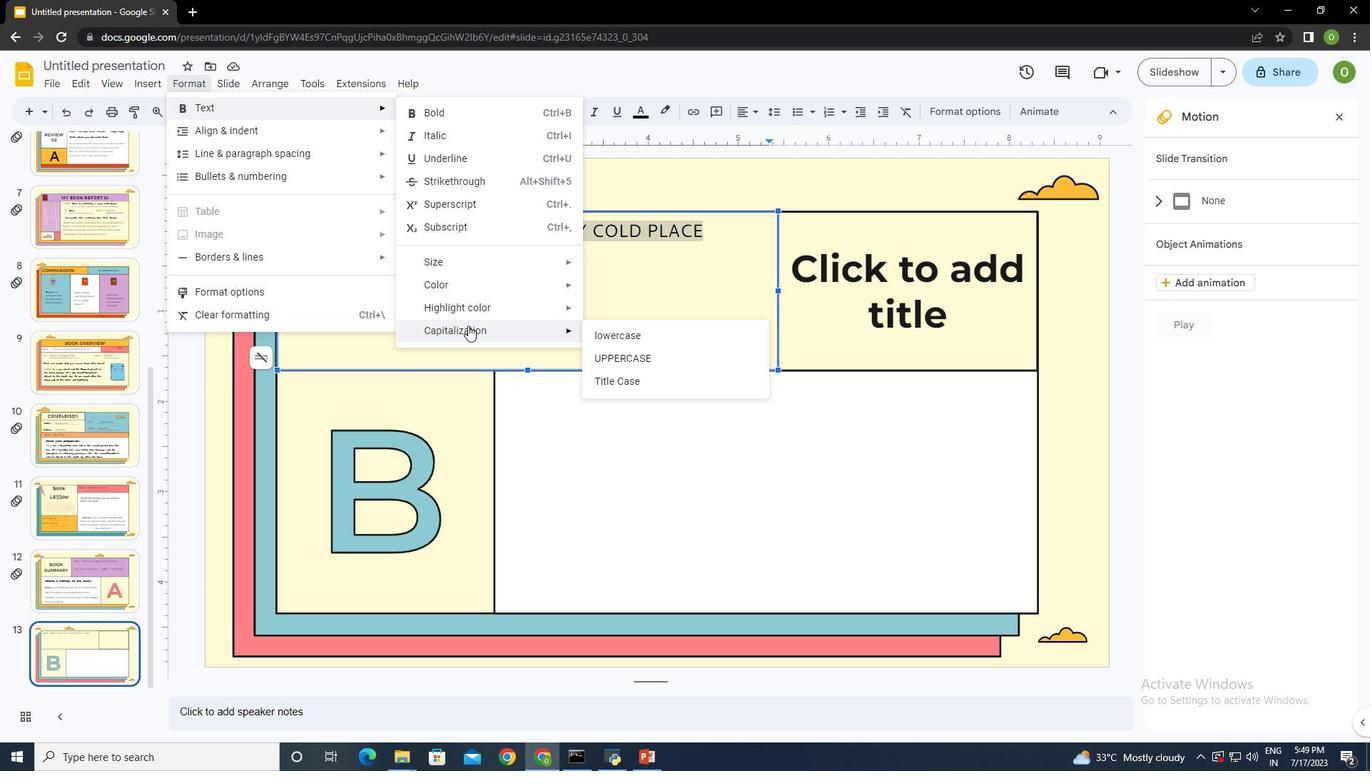 
Action: Mouse moved to (619, 376)
Screenshot: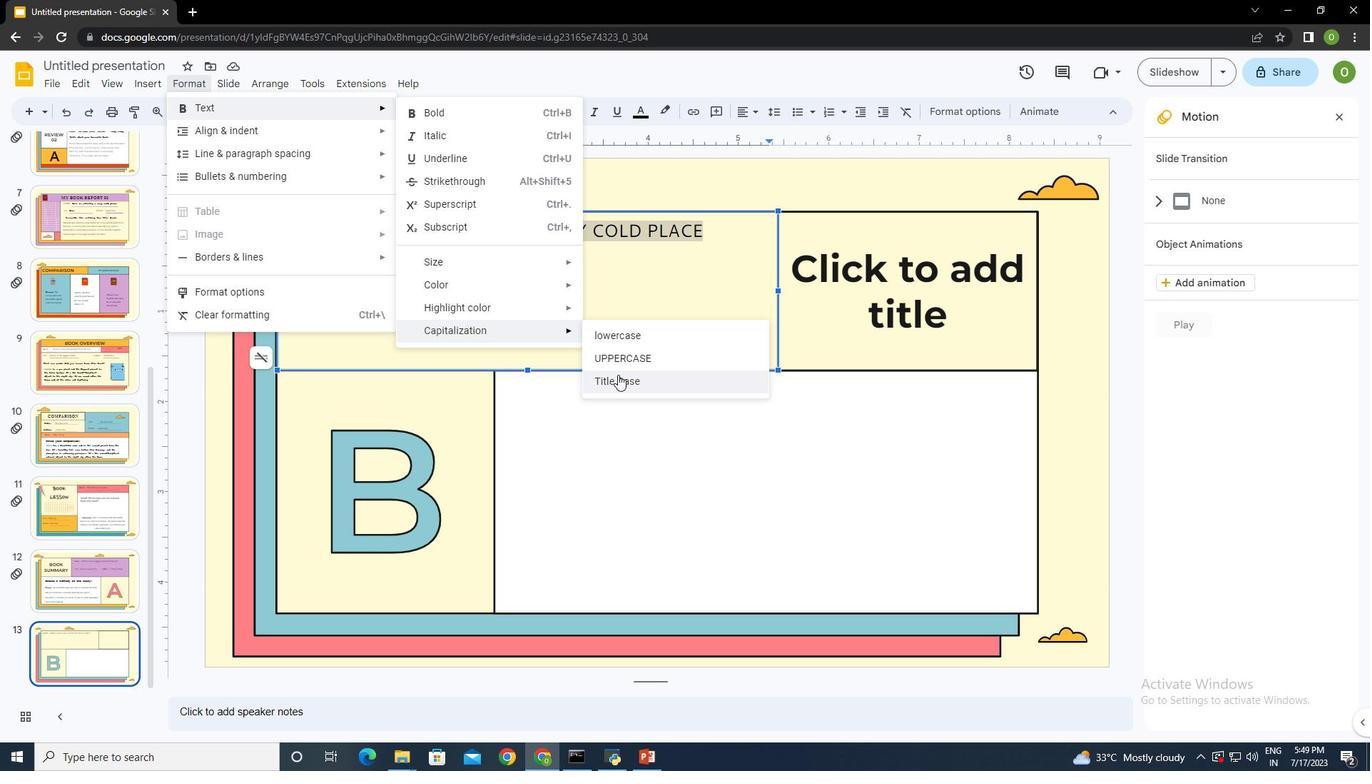 
Action: Mouse pressed left at (619, 376)
Screenshot: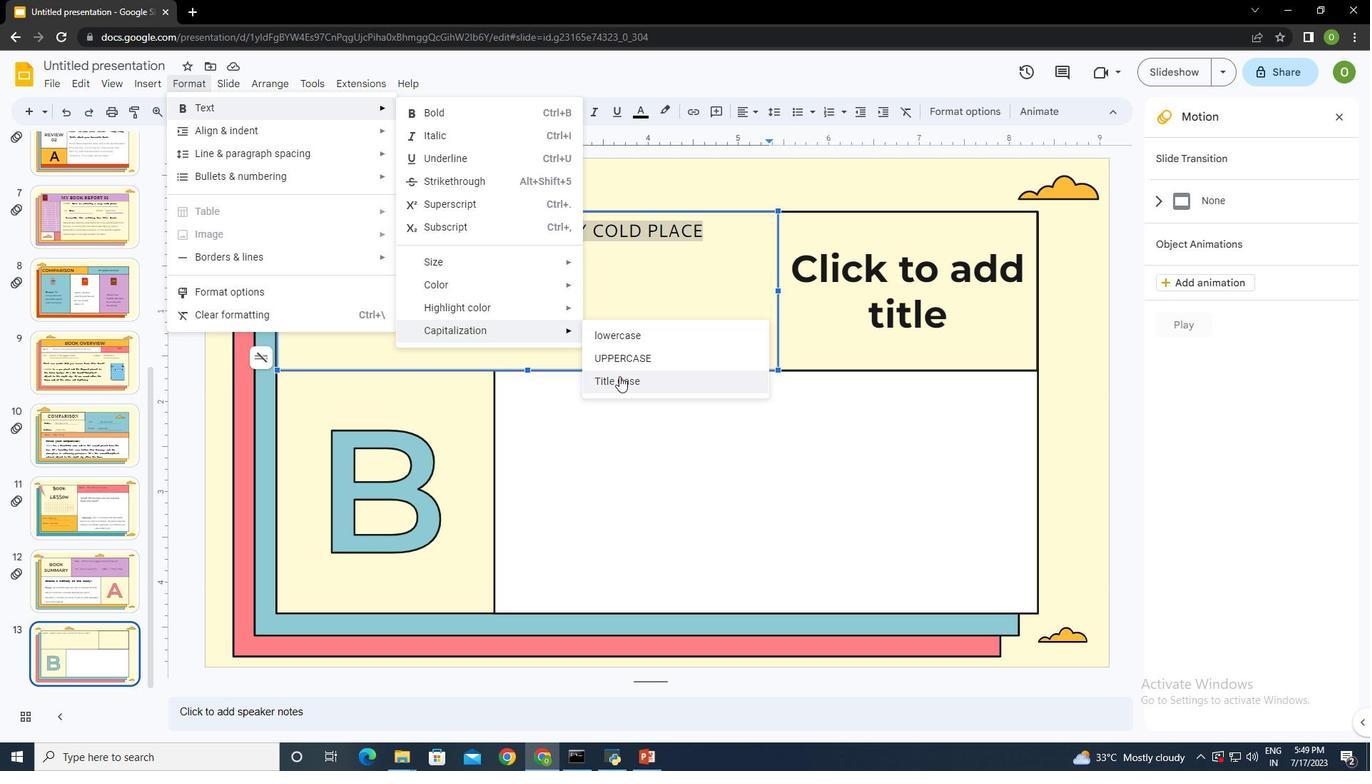
Action: Mouse moved to (617, 249)
Screenshot: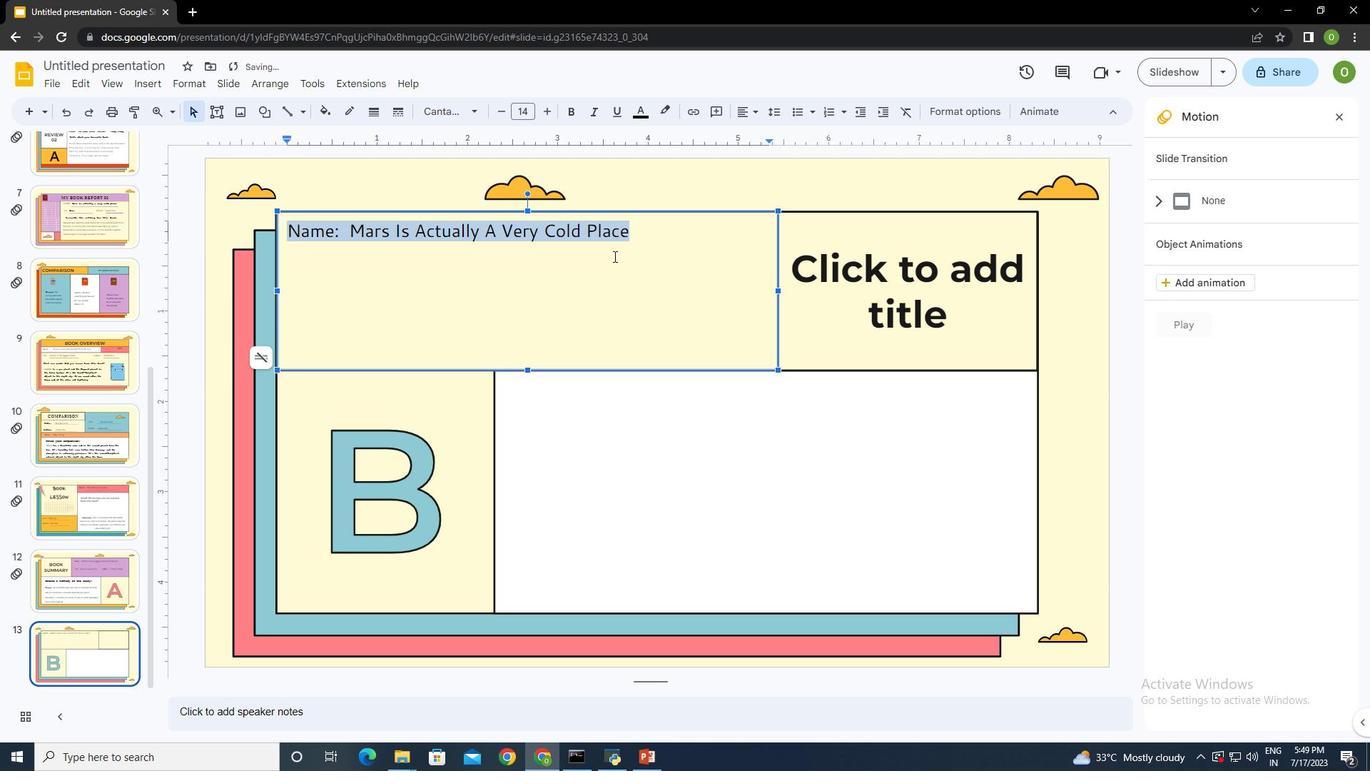 
Action: Mouse pressed left at (617, 249)
Screenshot: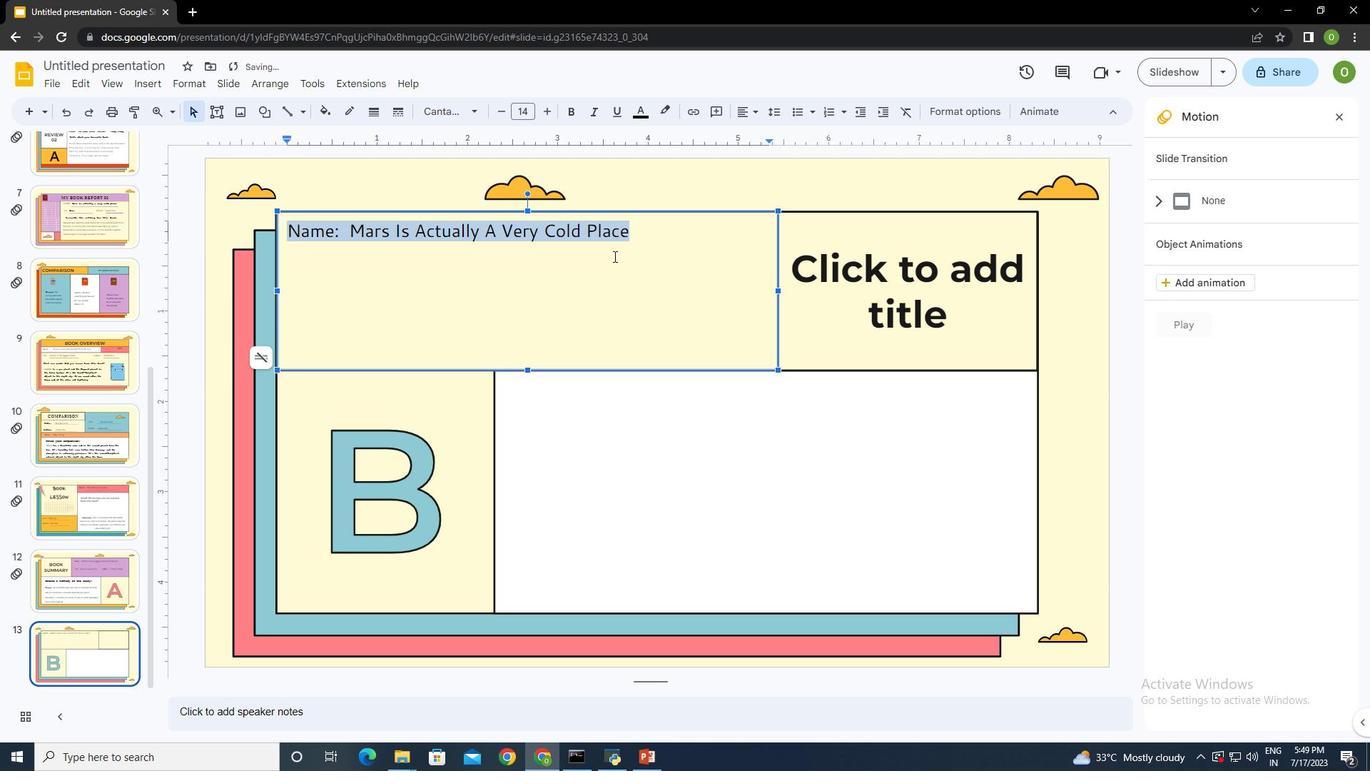 
Action: Mouse moved to (348, 226)
Screenshot: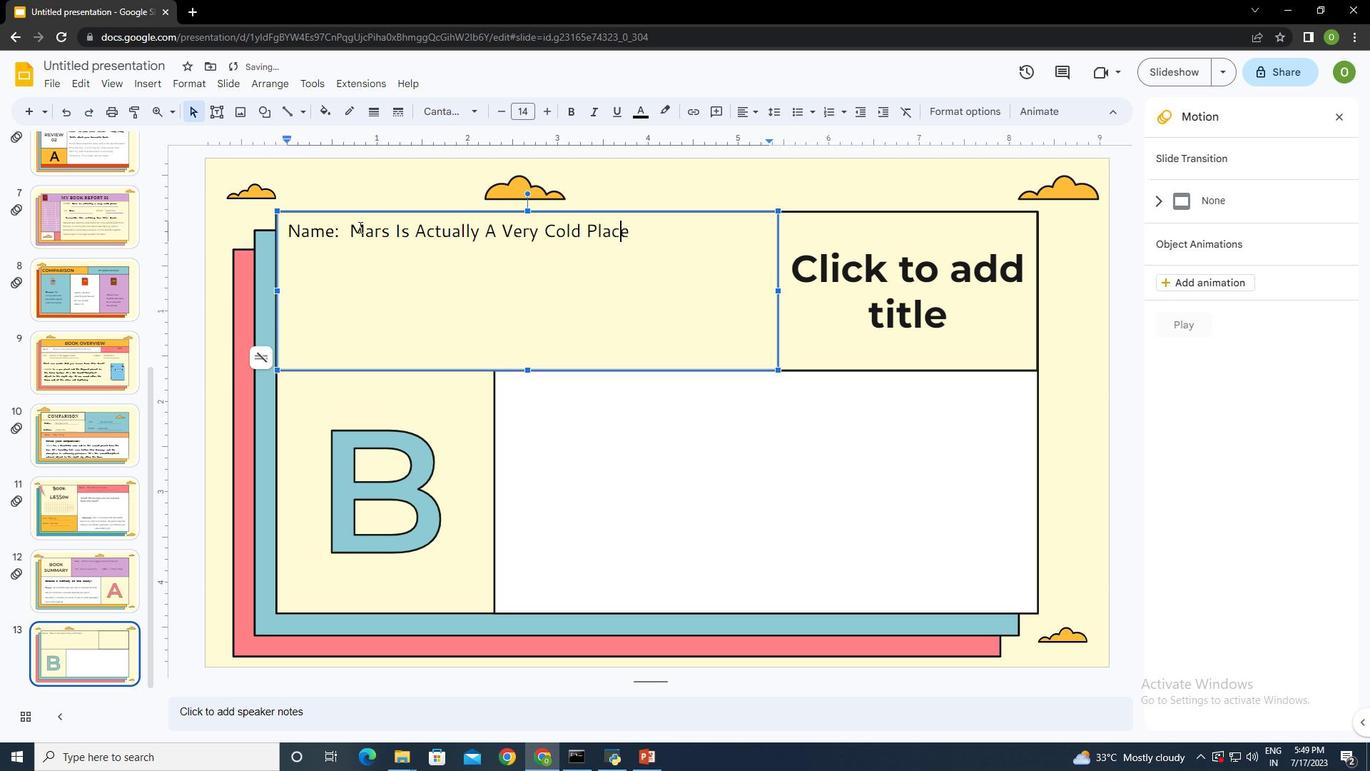 
Action: Mouse pressed left at (348, 226)
Screenshot: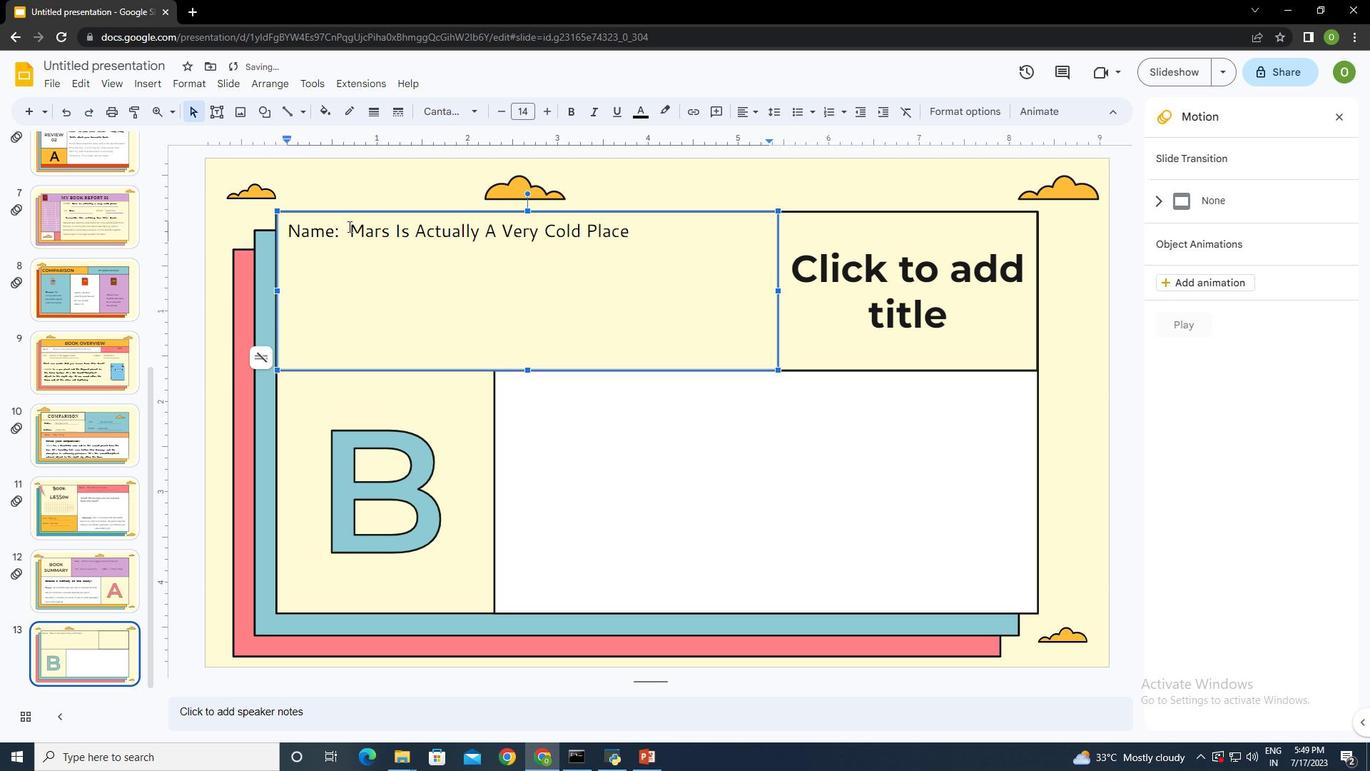 
Action: Mouse moved to (412, 249)
Screenshot: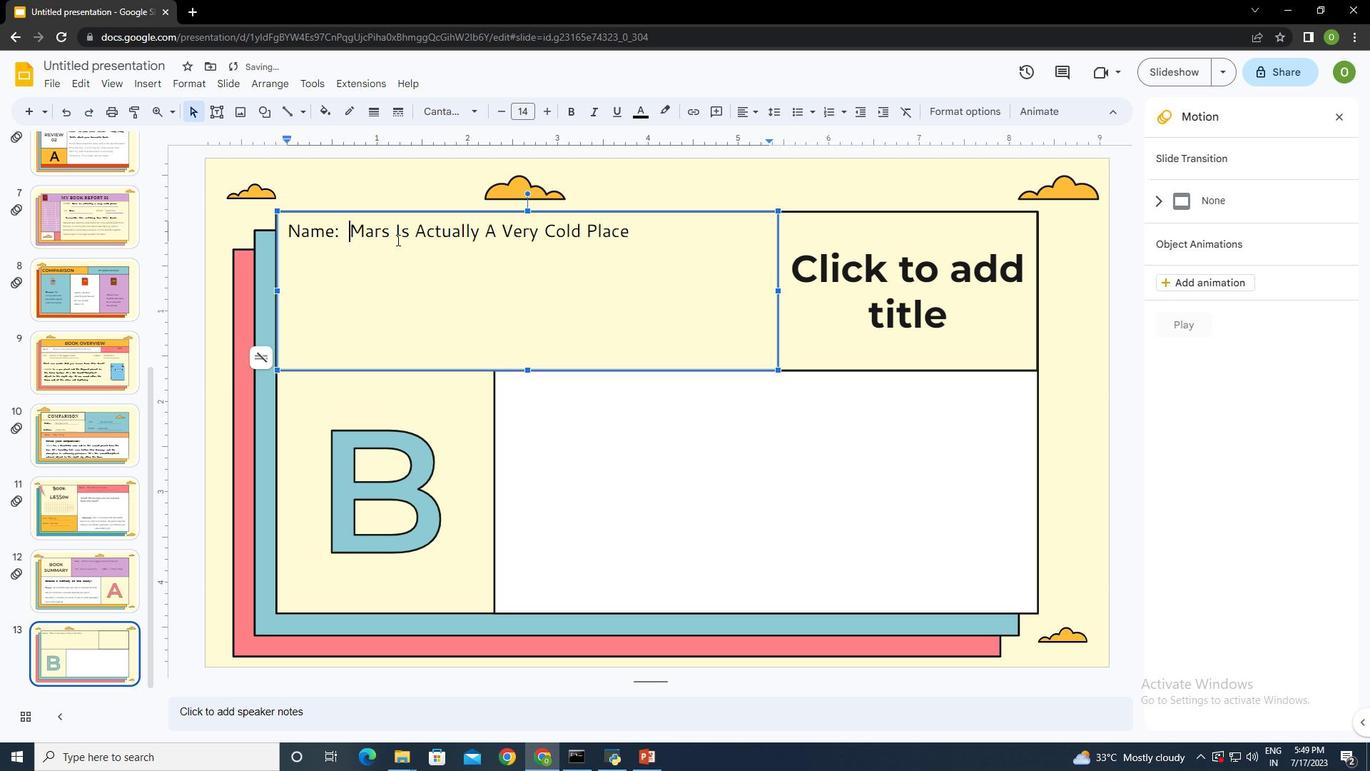
Action: Key pressed <Key.space><Key.space><Key.space><Key.space>
Screenshot: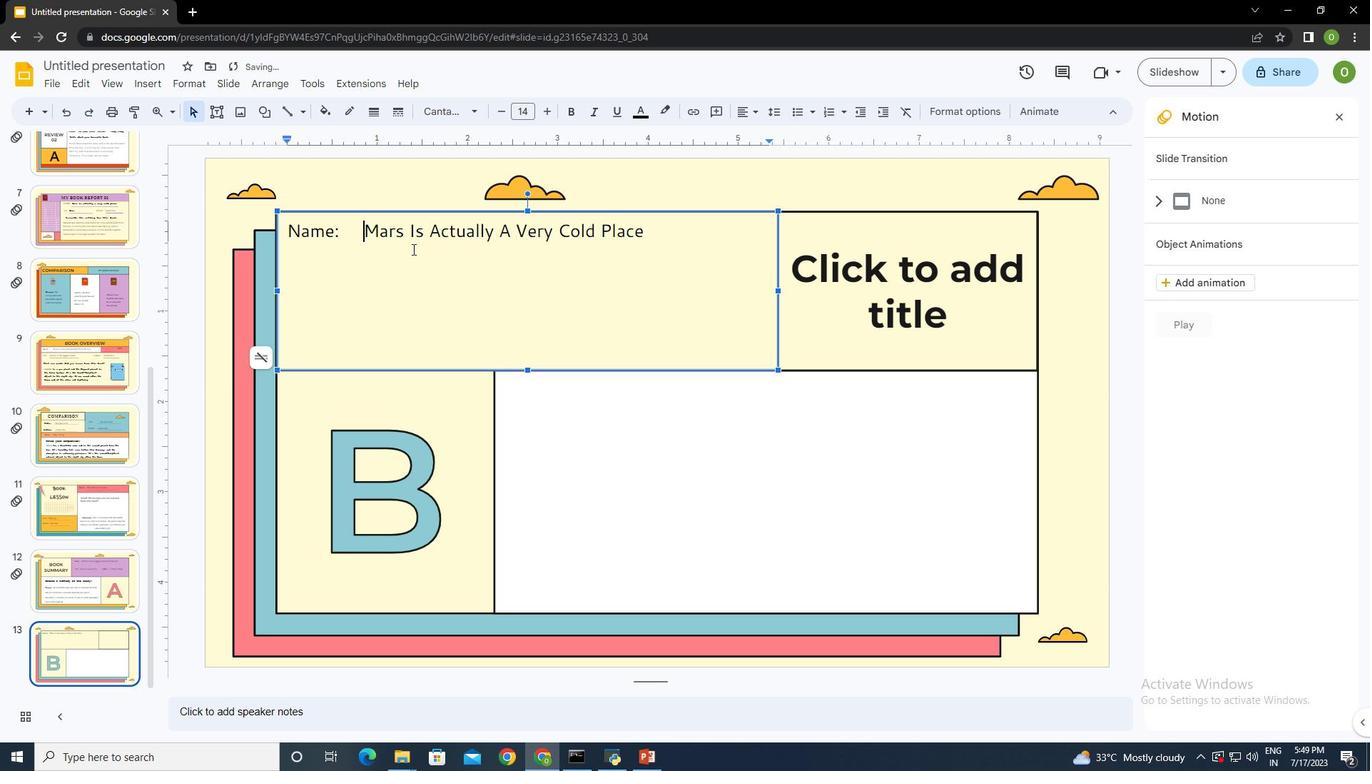 
Action: Mouse moved to (670, 237)
Screenshot: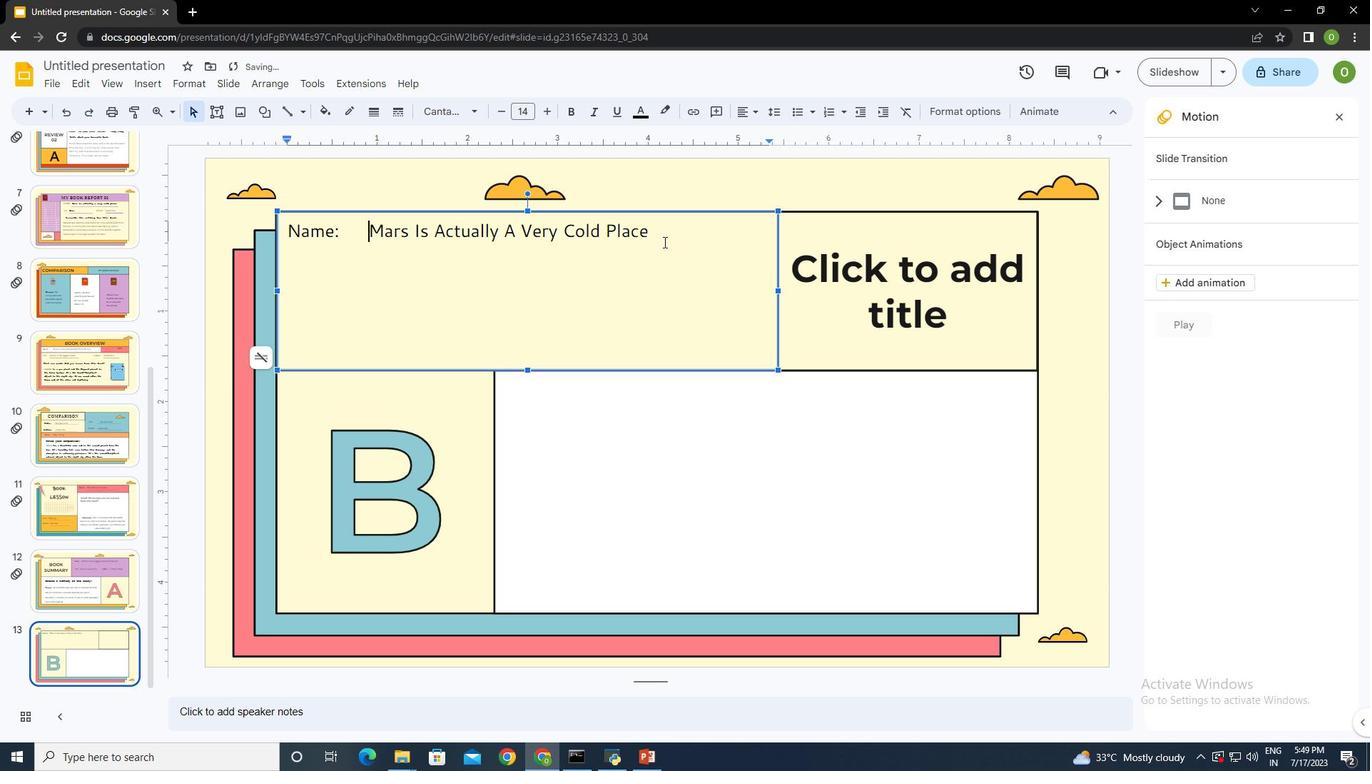 
Action: Mouse pressed left at (670, 237)
Screenshot: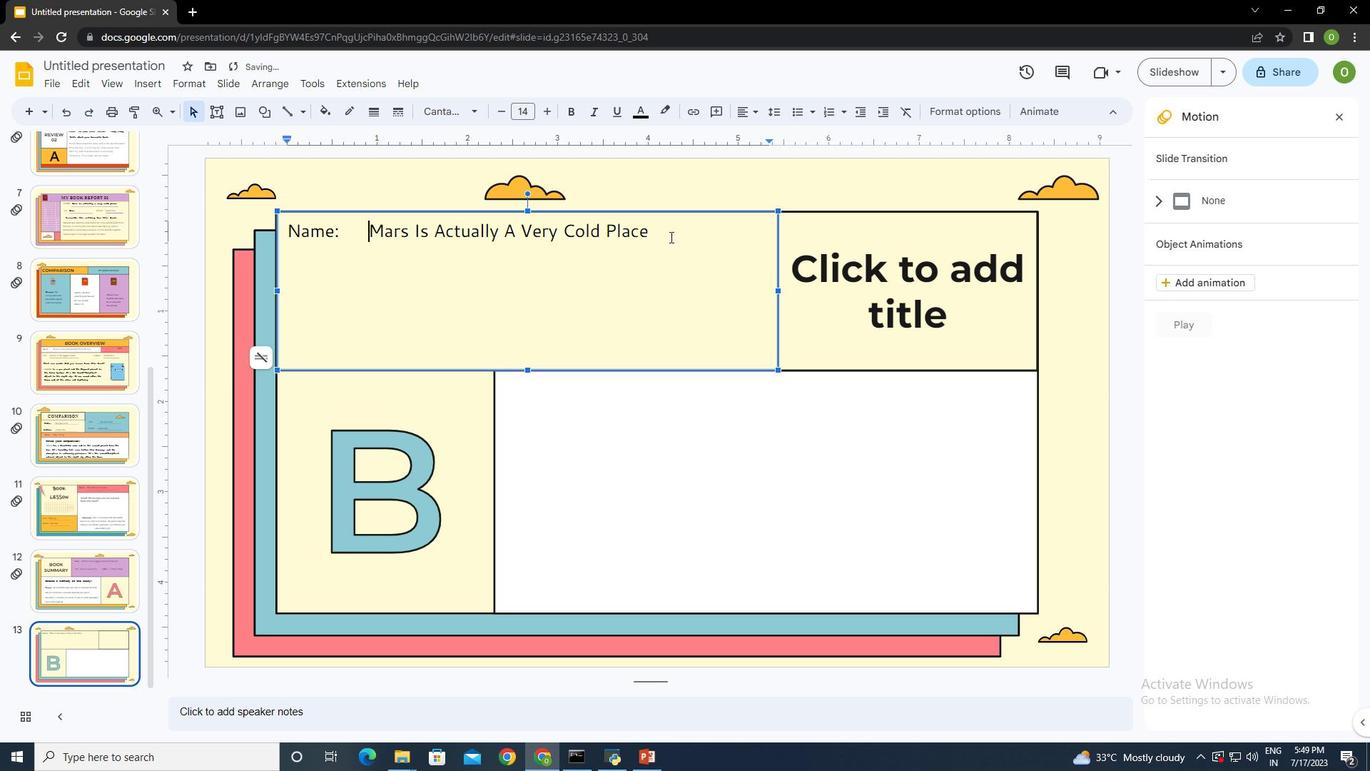
Action: Mouse moved to (292, 109)
Screenshot: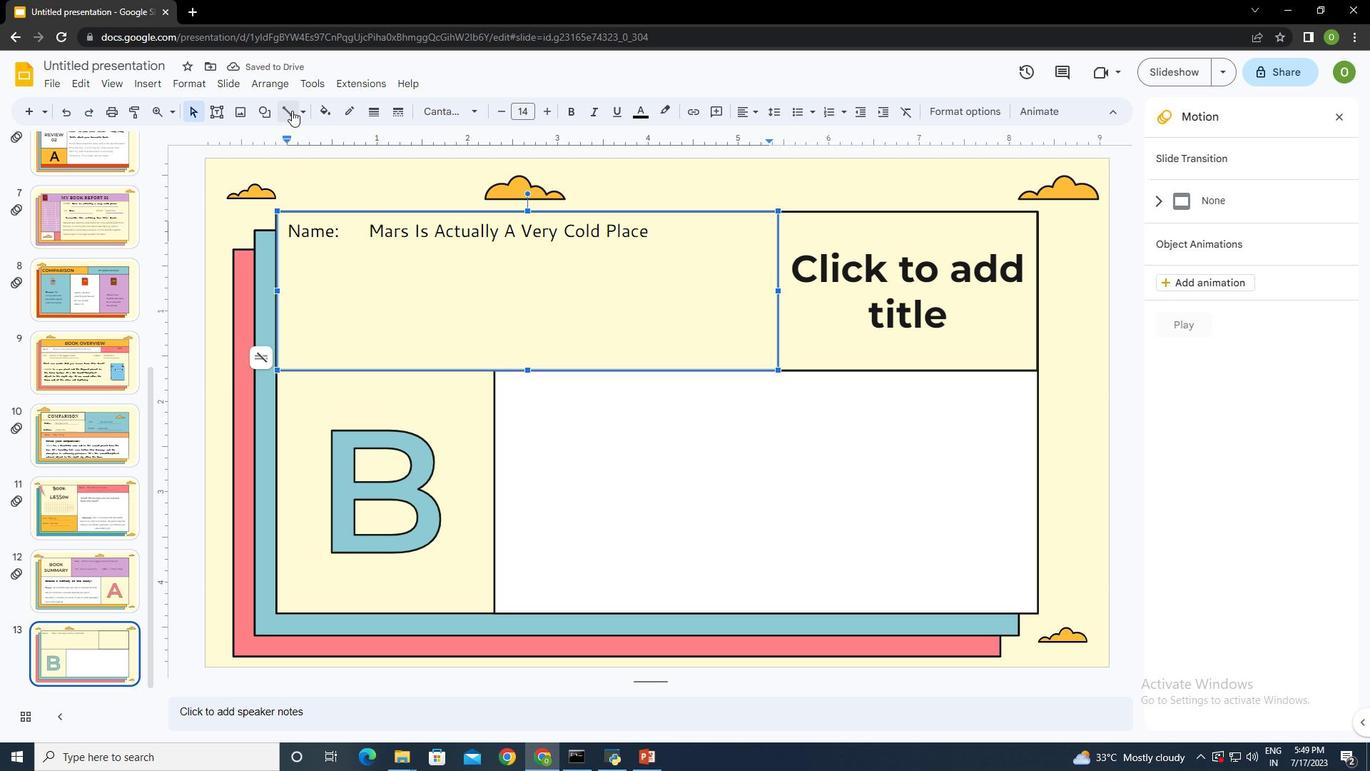 
Action: Mouse pressed left at (292, 109)
Screenshot: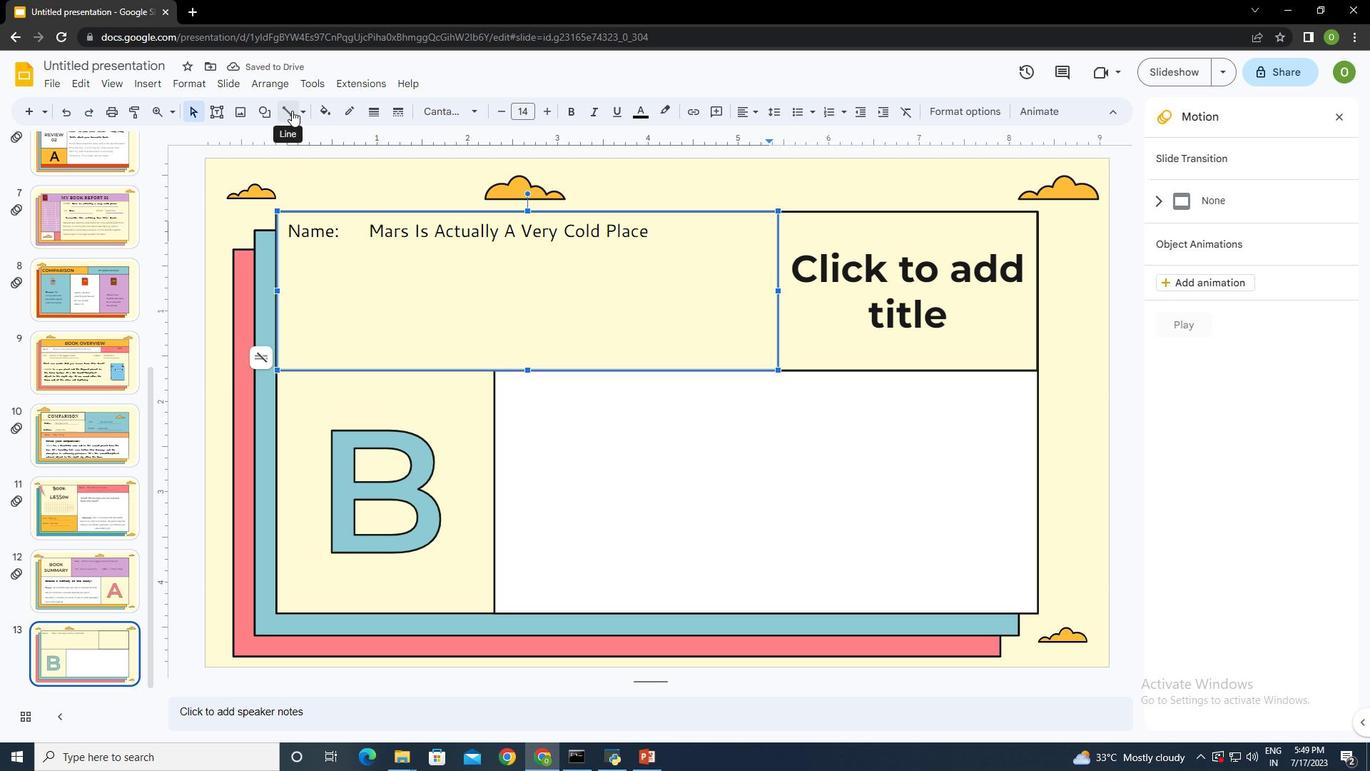 
Action: Mouse moved to (363, 252)
Screenshot: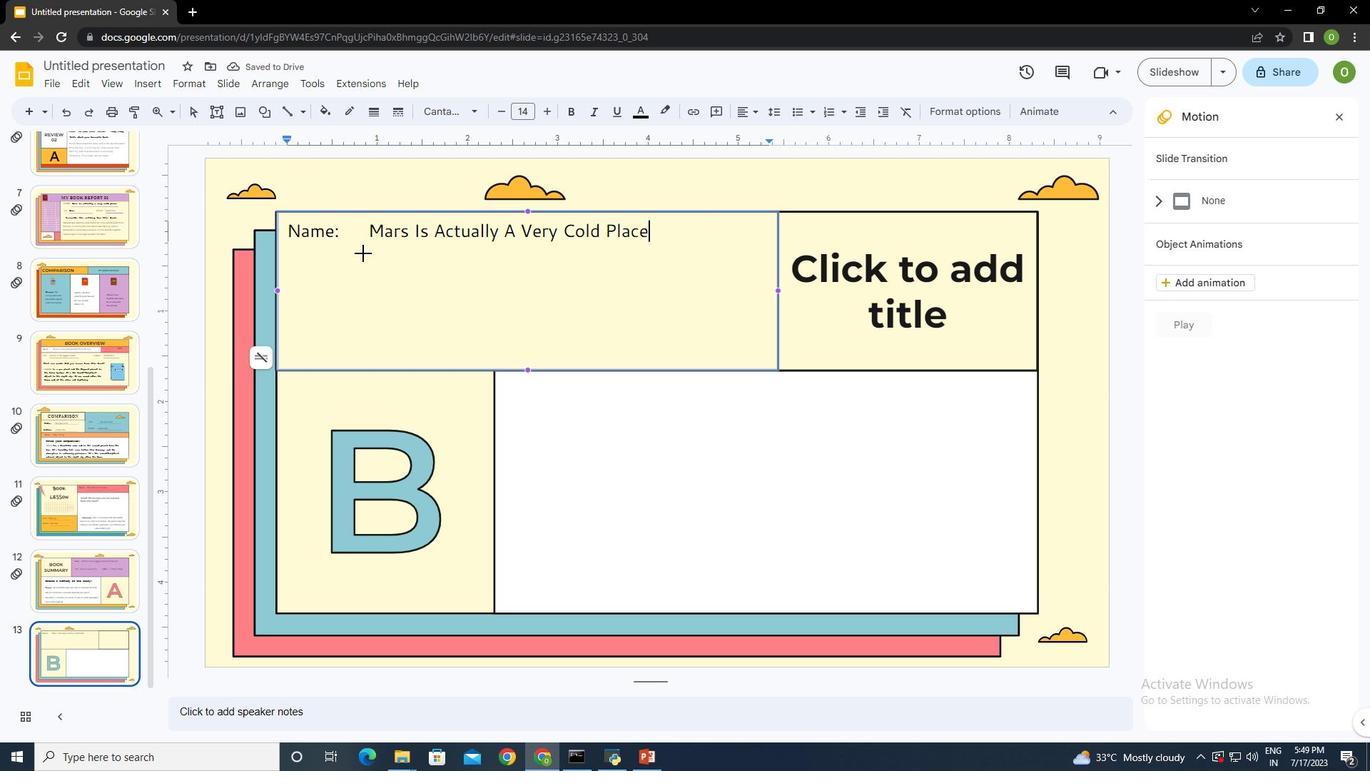 
Action: Mouse pressed left at (363, 252)
Screenshot: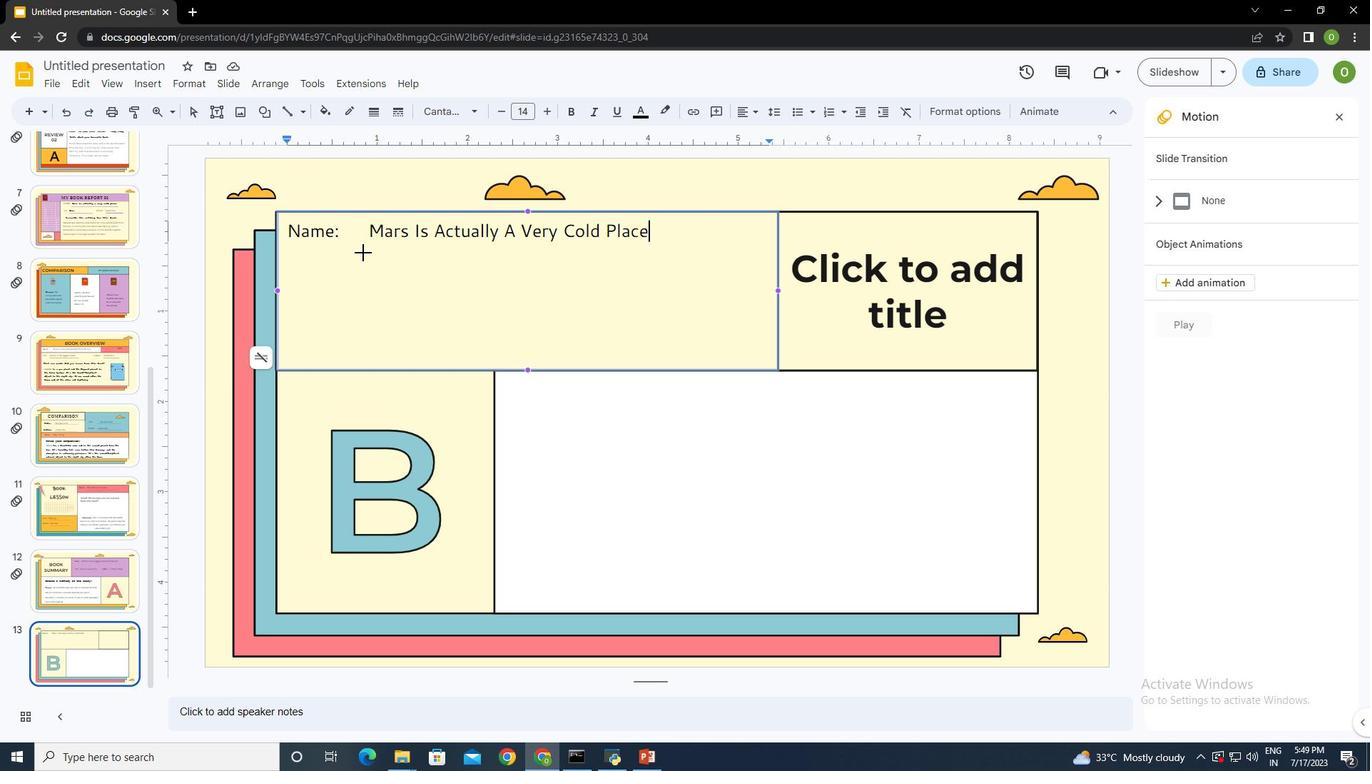 
Action: Mouse moved to (364, 254)
Screenshot: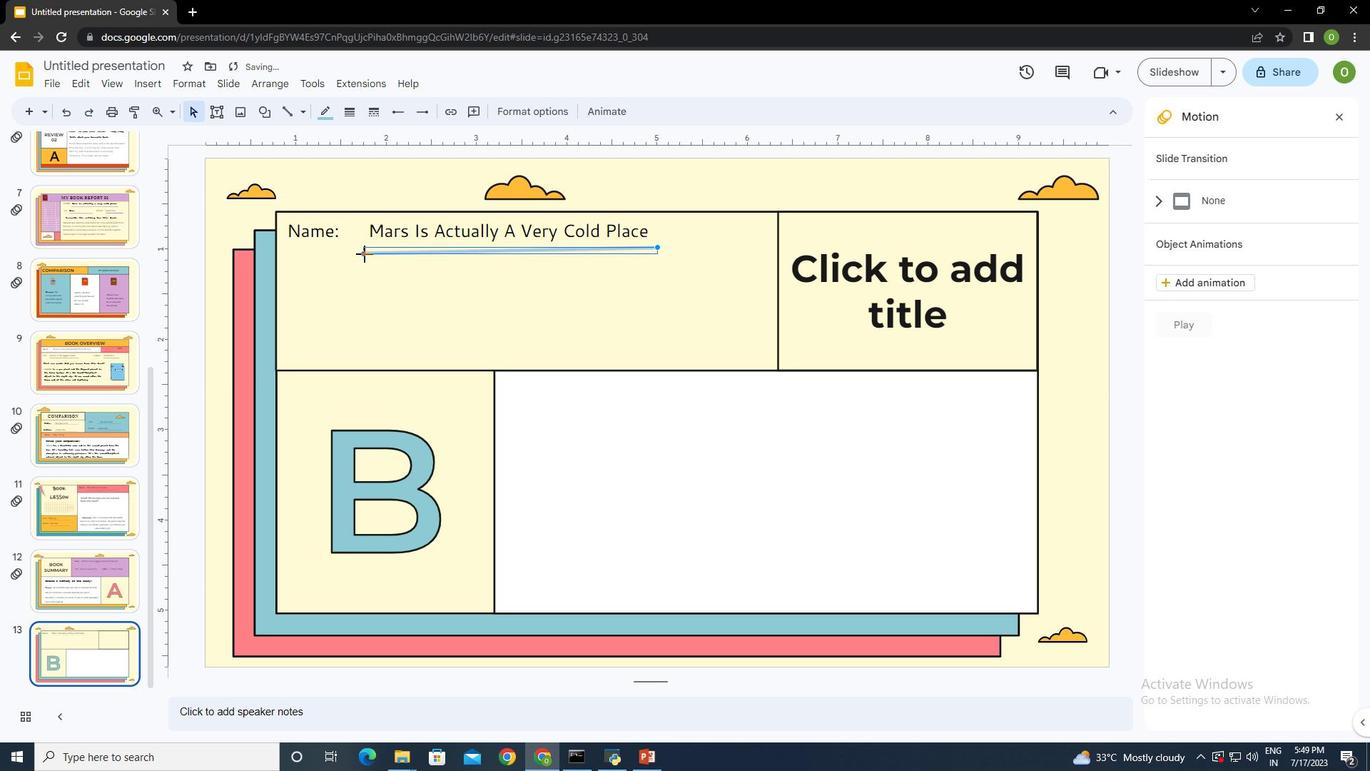 
Action: Mouse pressed left at (364, 254)
Screenshot: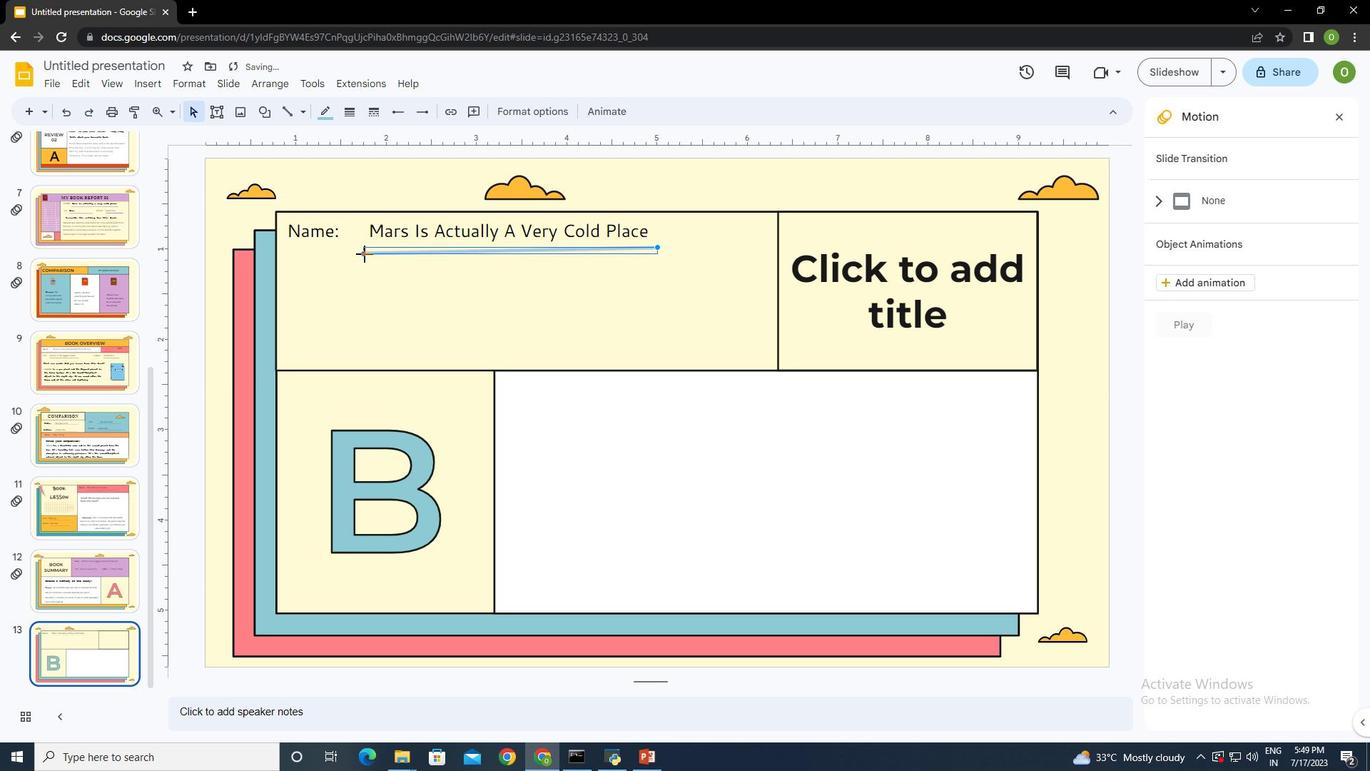 
Action: Mouse moved to (325, 109)
Screenshot: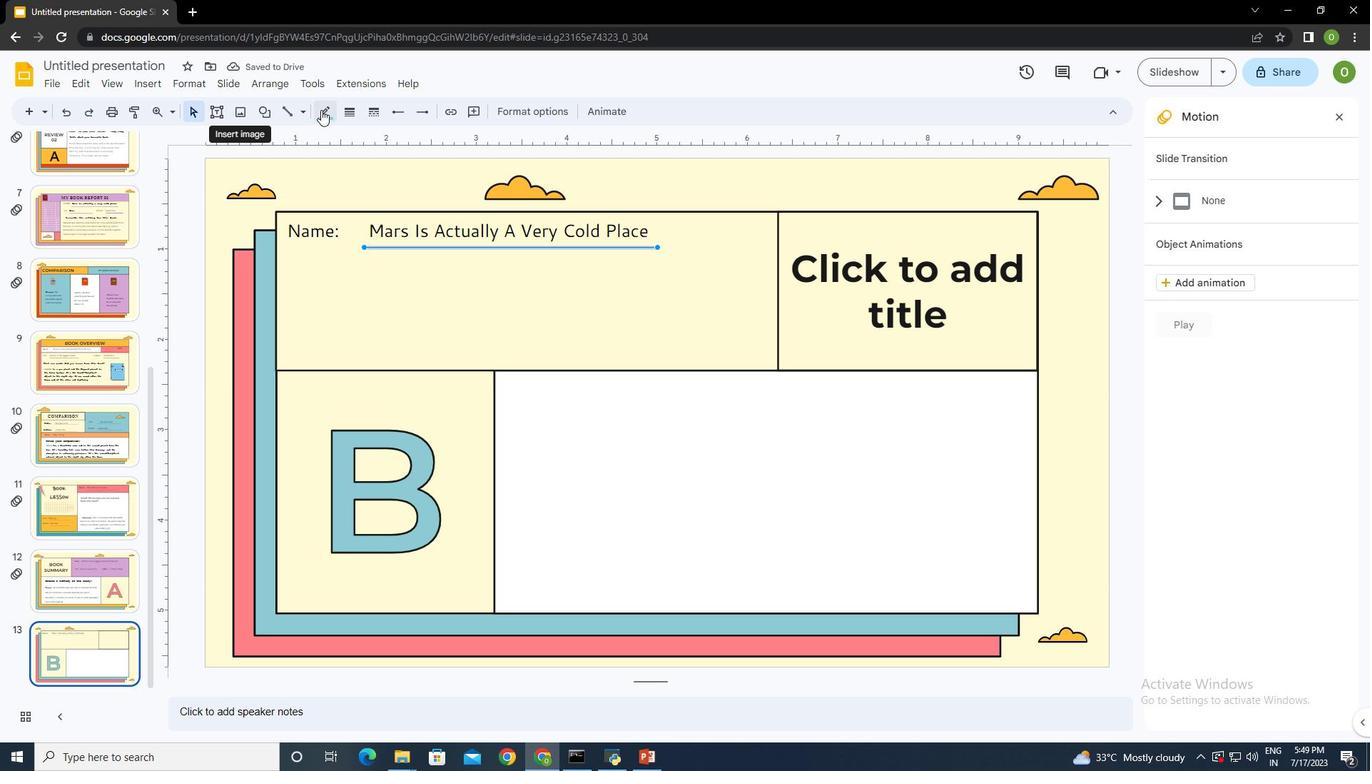 
Action: Mouse pressed left at (325, 109)
Screenshot: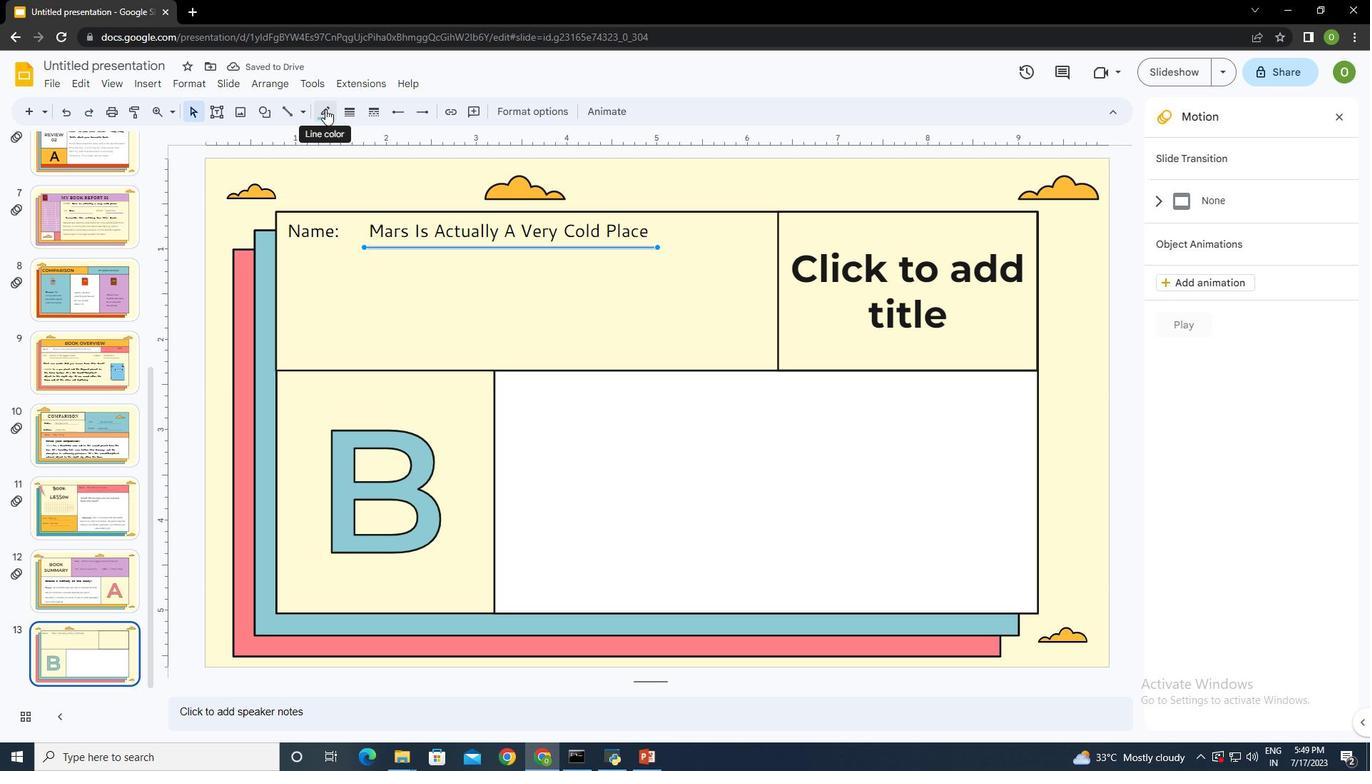 
Action: Mouse moved to (328, 155)
Screenshot: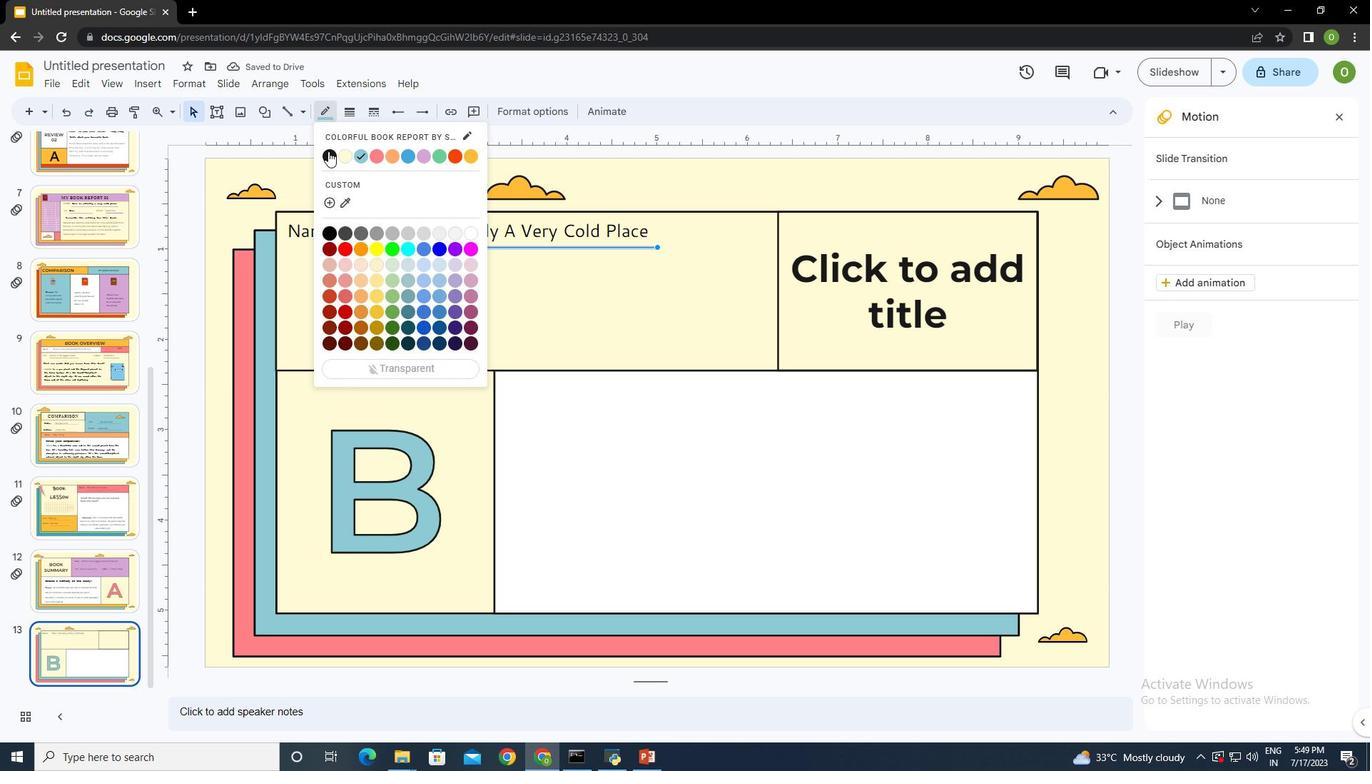 
Action: Mouse pressed left at (328, 155)
Screenshot: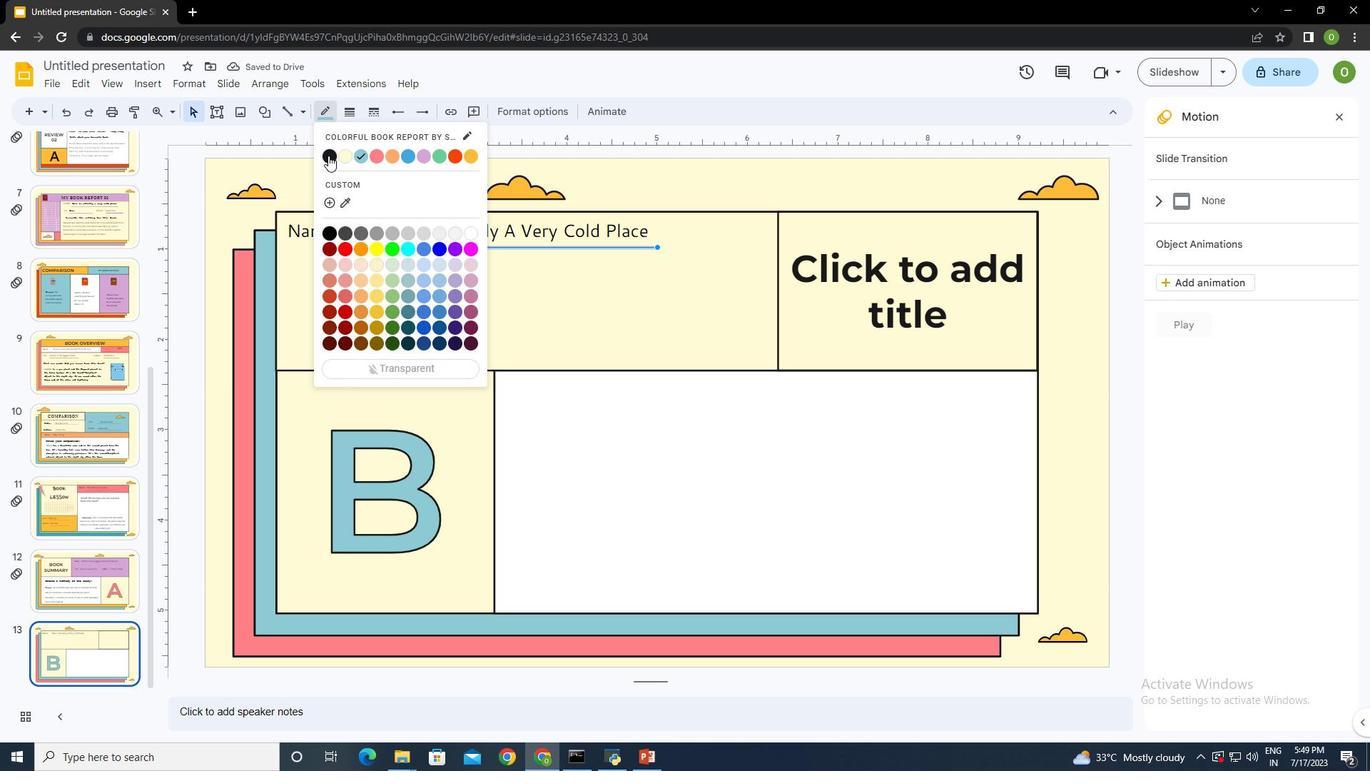 
Action: Mouse moved to (442, 284)
Screenshot: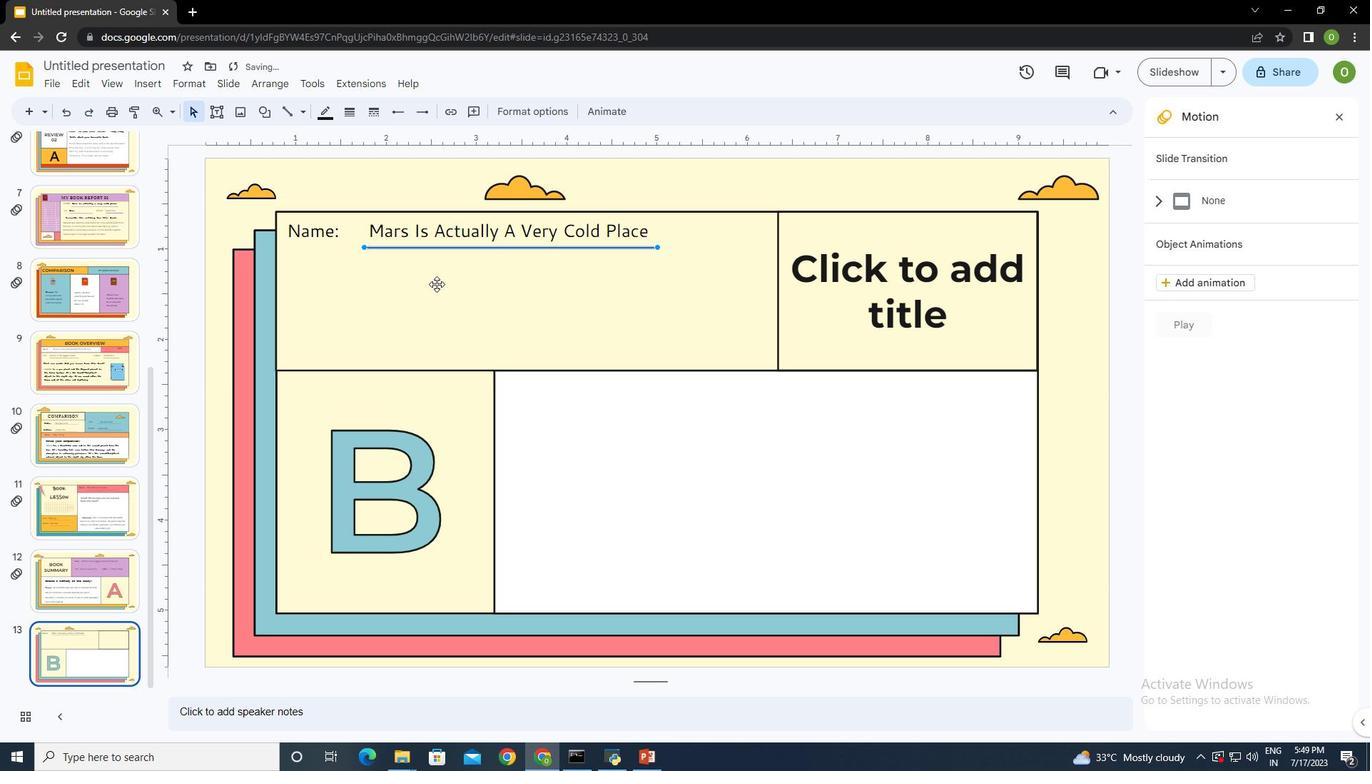 
Action: Mouse pressed left at (442, 284)
Screenshot: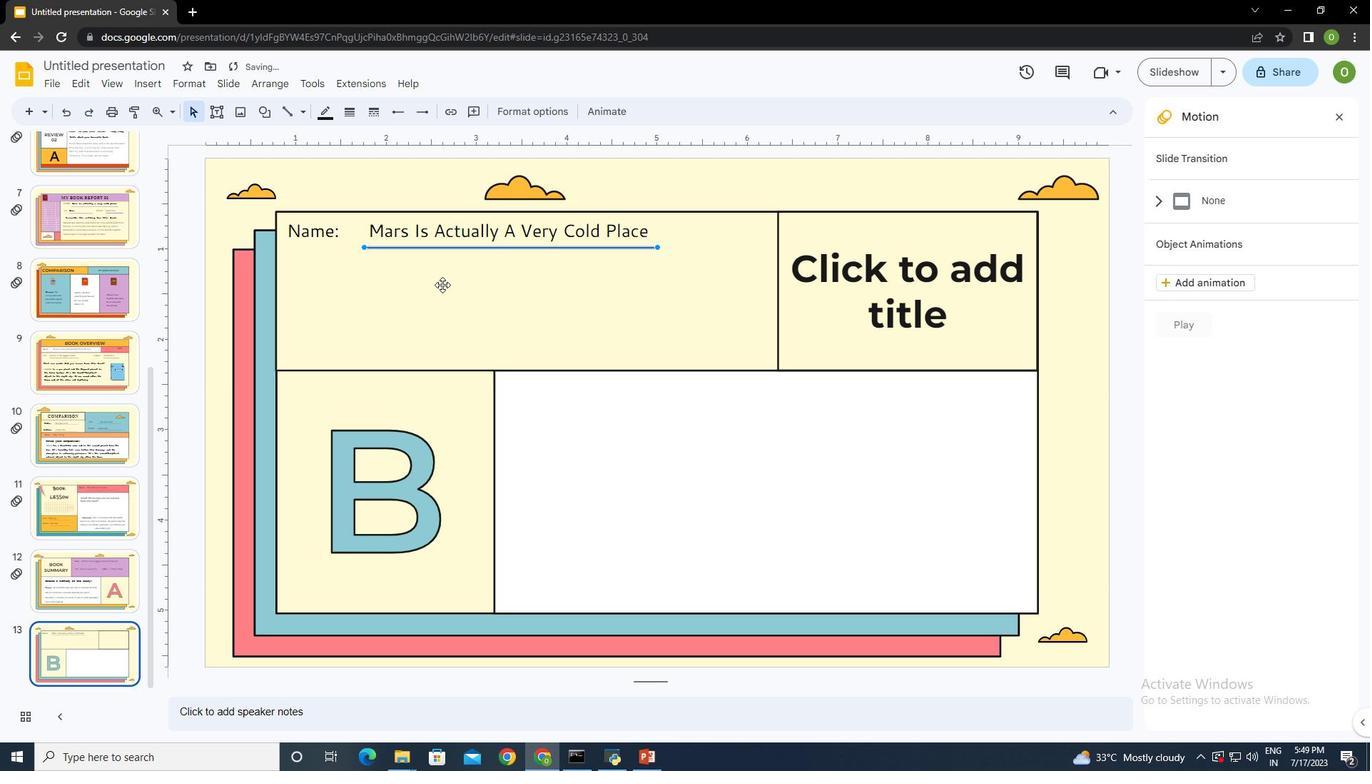 
Action: Mouse moved to (214, 107)
Screenshot: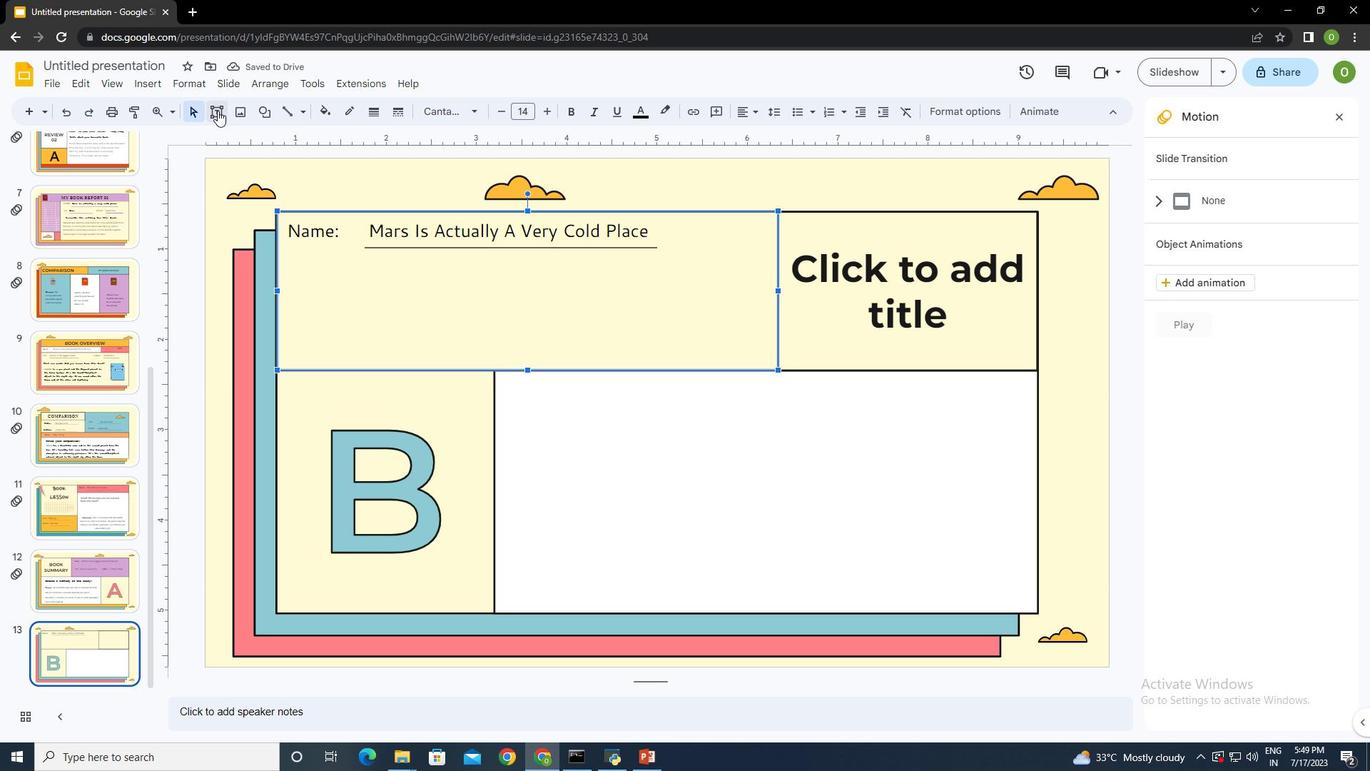 
Action: Mouse pressed left at (214, 107)
Screenshot: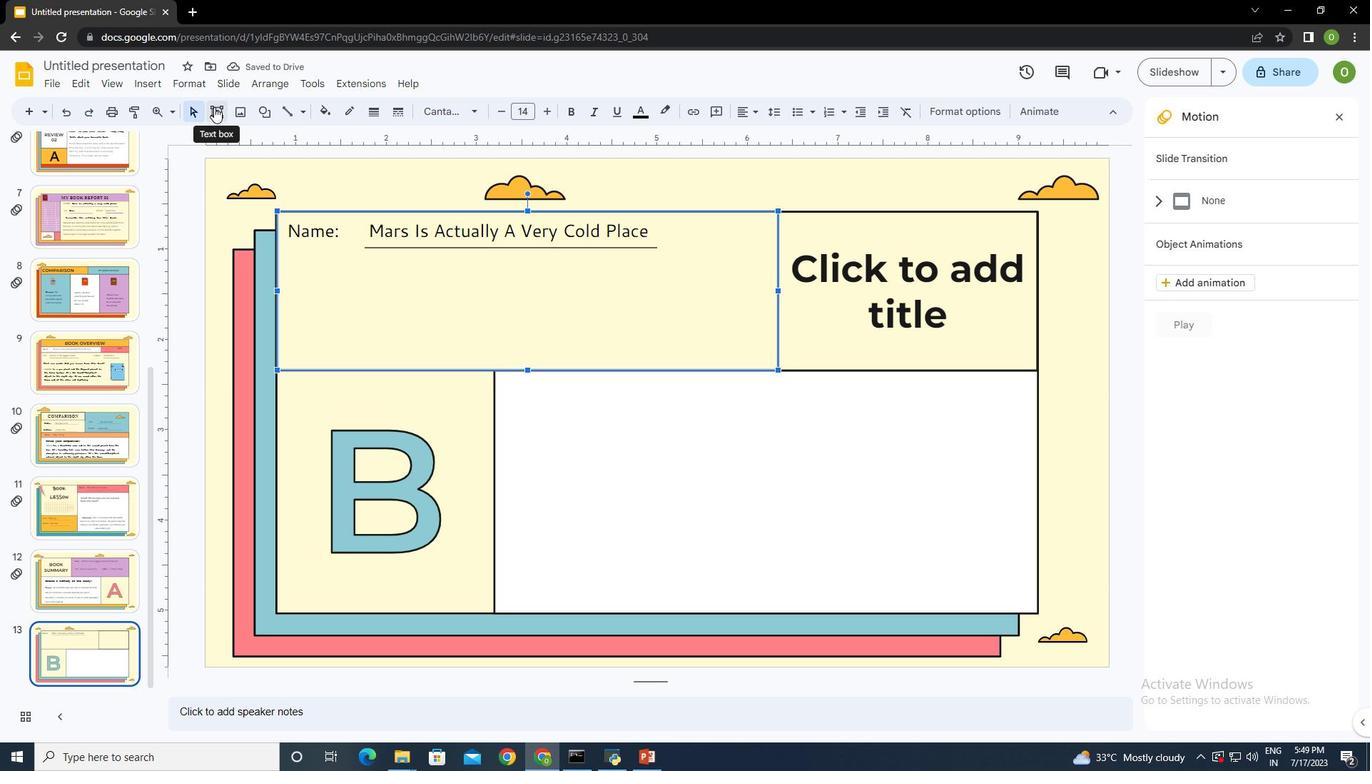 
Action: Mouse moved to (287, 274)
Screenshot: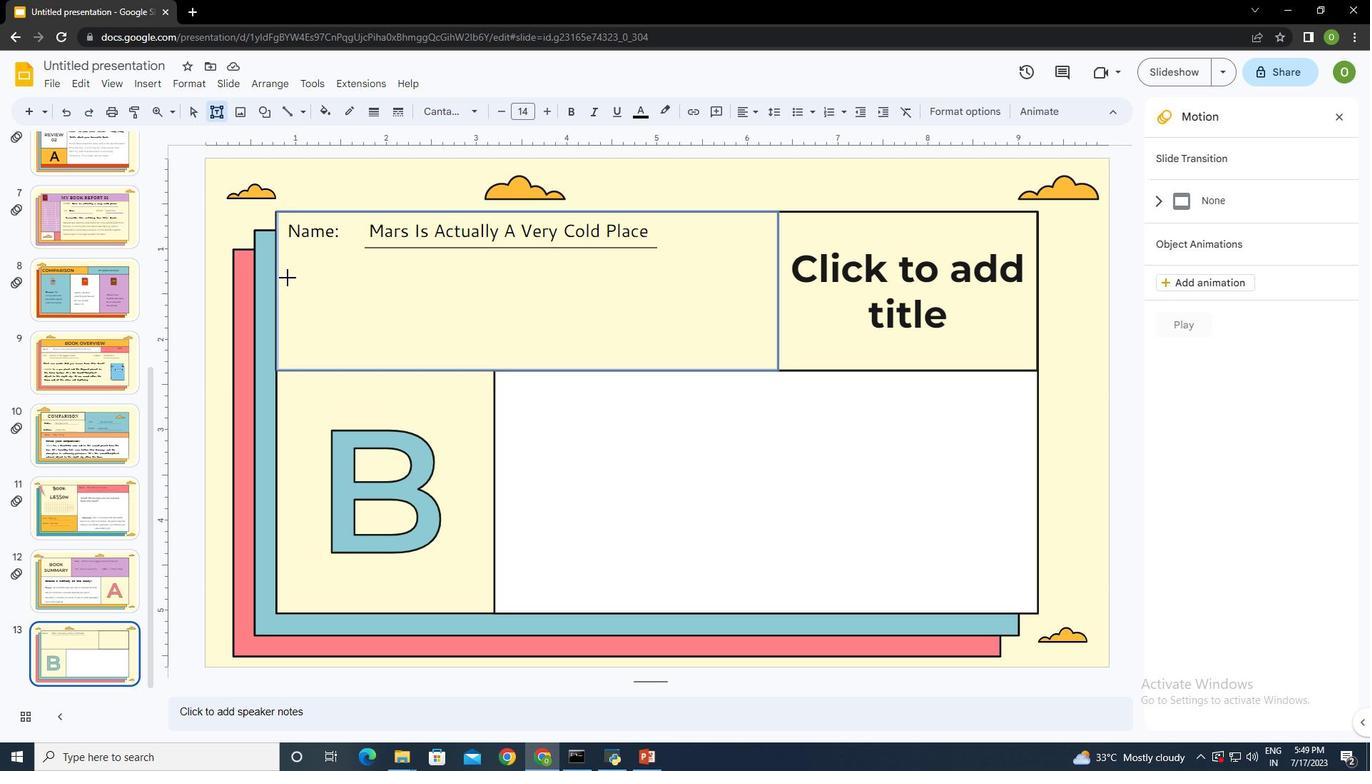 
Action: Mouse pressed left at (287, 274)
Screenshot: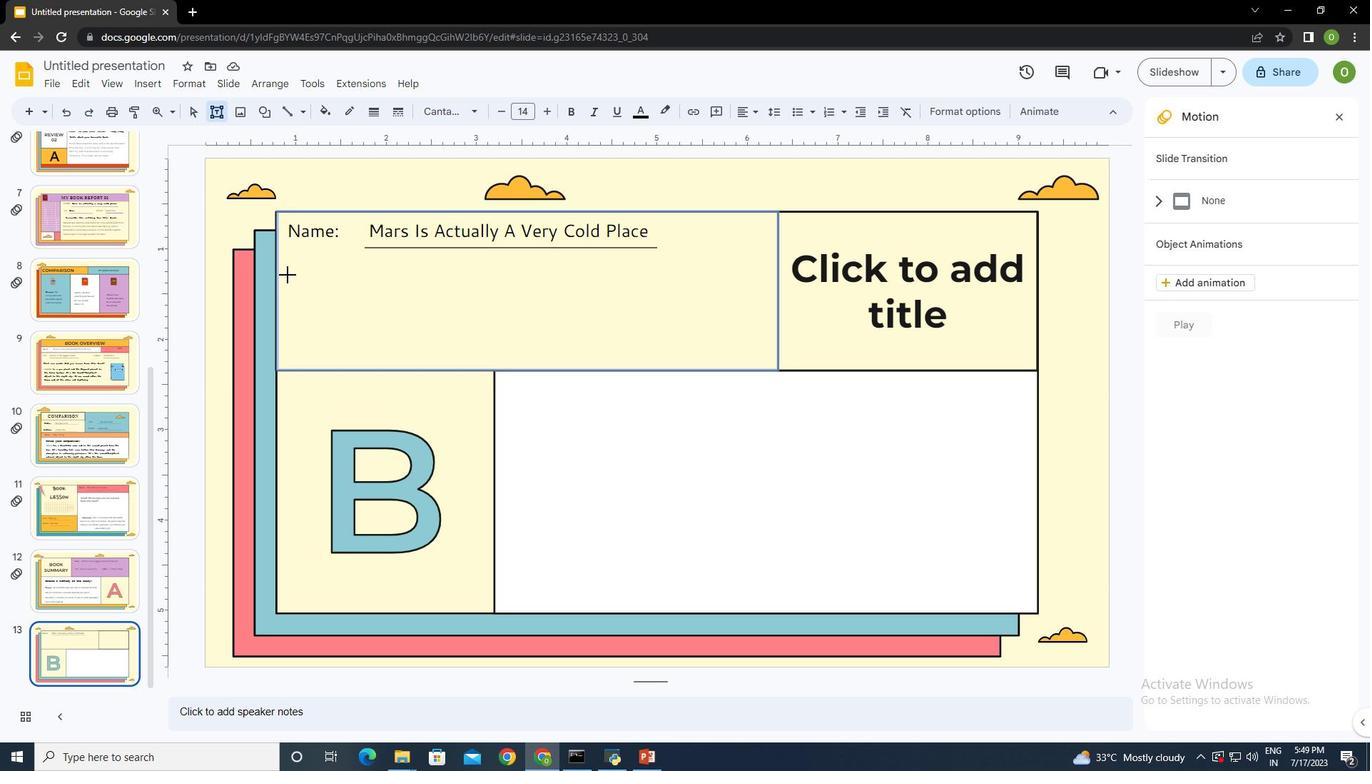 
Action: Mouse moved to (431, 311)
Screenshot: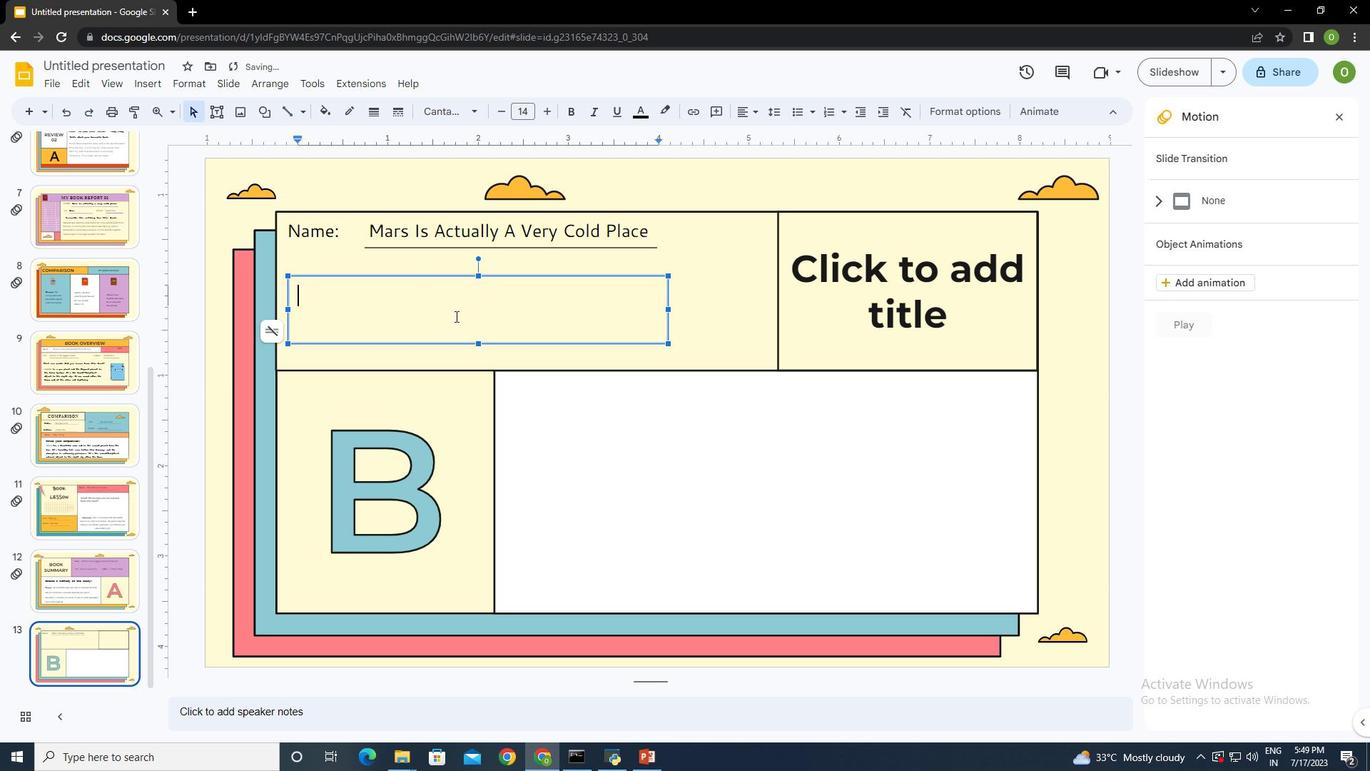 
Action: Key pressed <Key.shift><Key.shift><Key.shift><Key.shift><Key.shift><Key.shift><Key.shift>Ti<Key.backspace><Key.backspace><Key.caps_lock><Key.shift><Key.shift><Key.shift>tITLE<Key.space><Key.backspace><Key.shift_r>:<Key.space><Key.space><Key.shift><Key.shift><Key.shift><Key.shift>tHIS<Key.space>IS<Key.space>A<Key.space>NOVEL<Key.space>TITLE
Screenshot: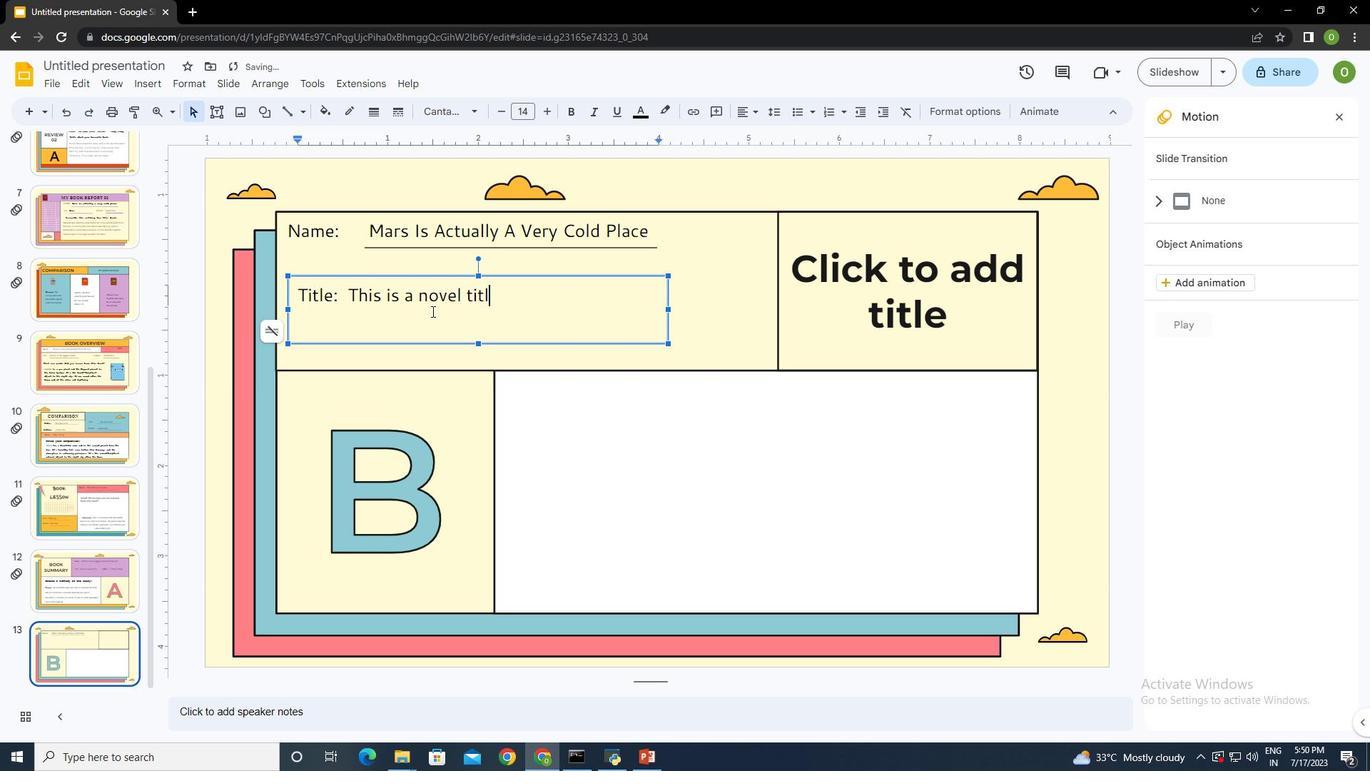 
Action: Mouse moved to (667, 345)
Screenshot: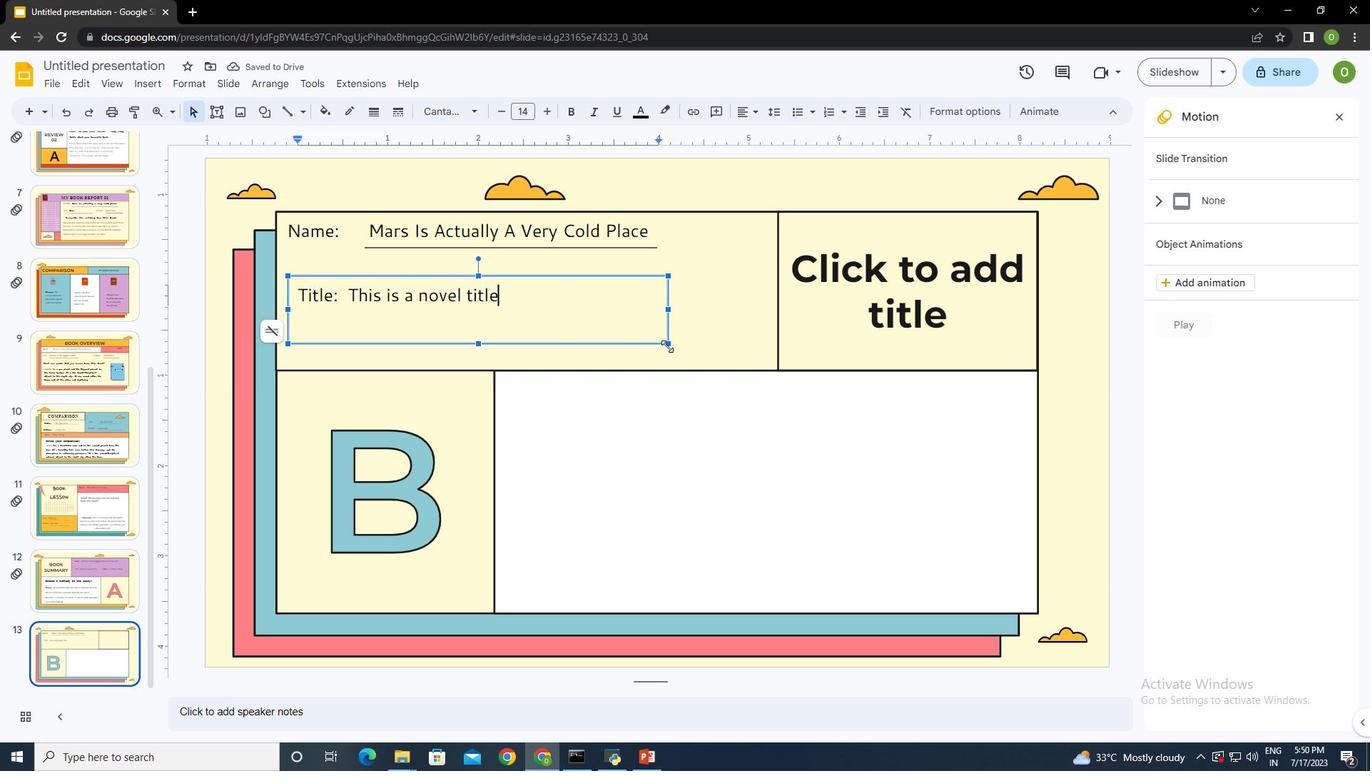 
Action: Mouse pressed left at (667, 345)
Screenshot: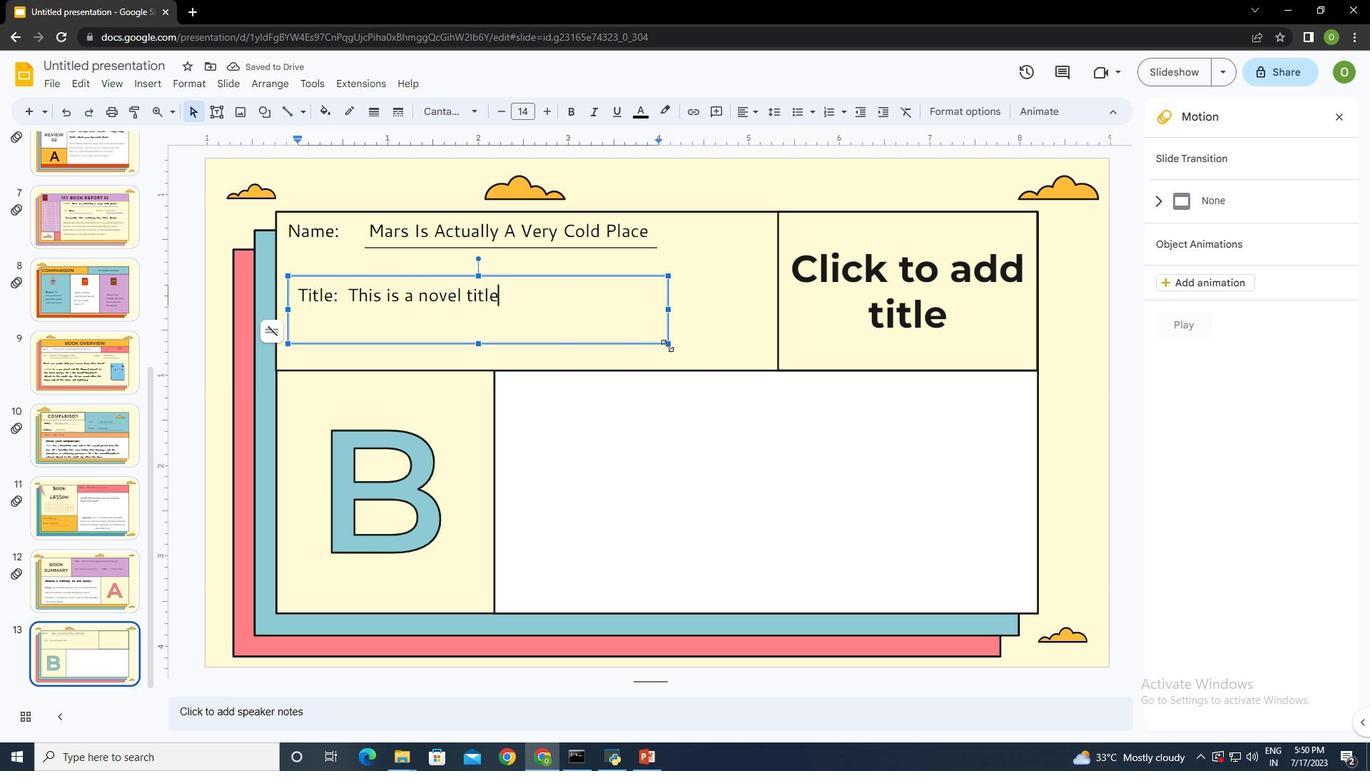 
Action: Mouse moved to (580, 307)
Screenshot: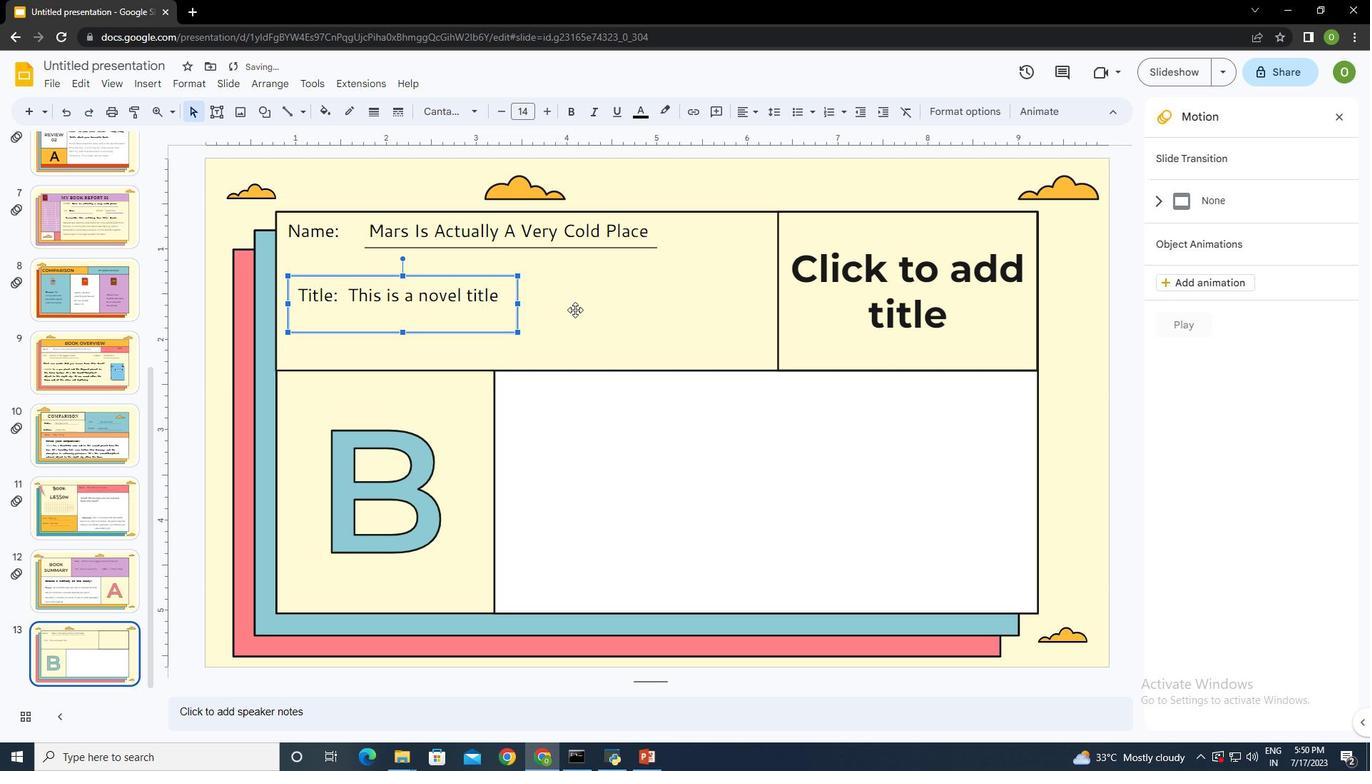
Action: Mouse pressed left at (580, 307)
Screenshot: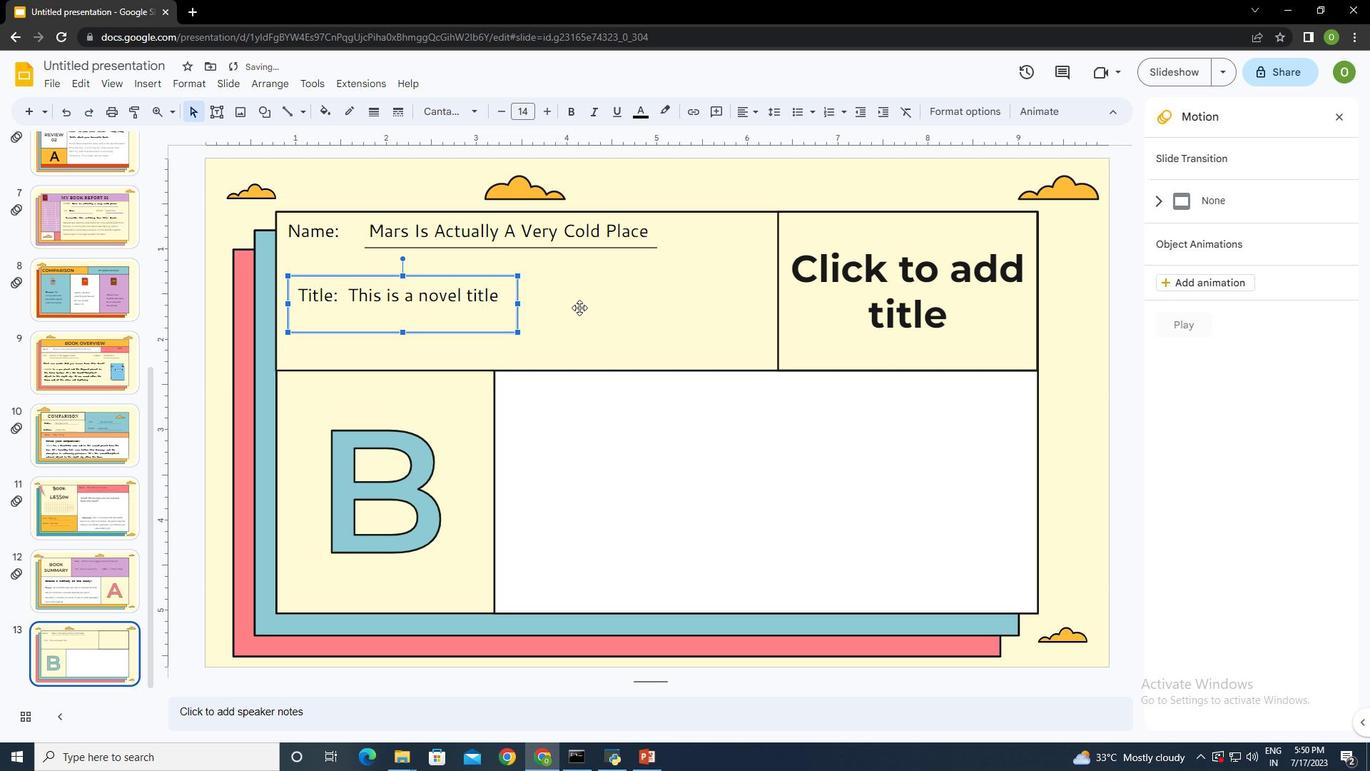 
Action: Mouse moved to (215, 109)
Screenshot: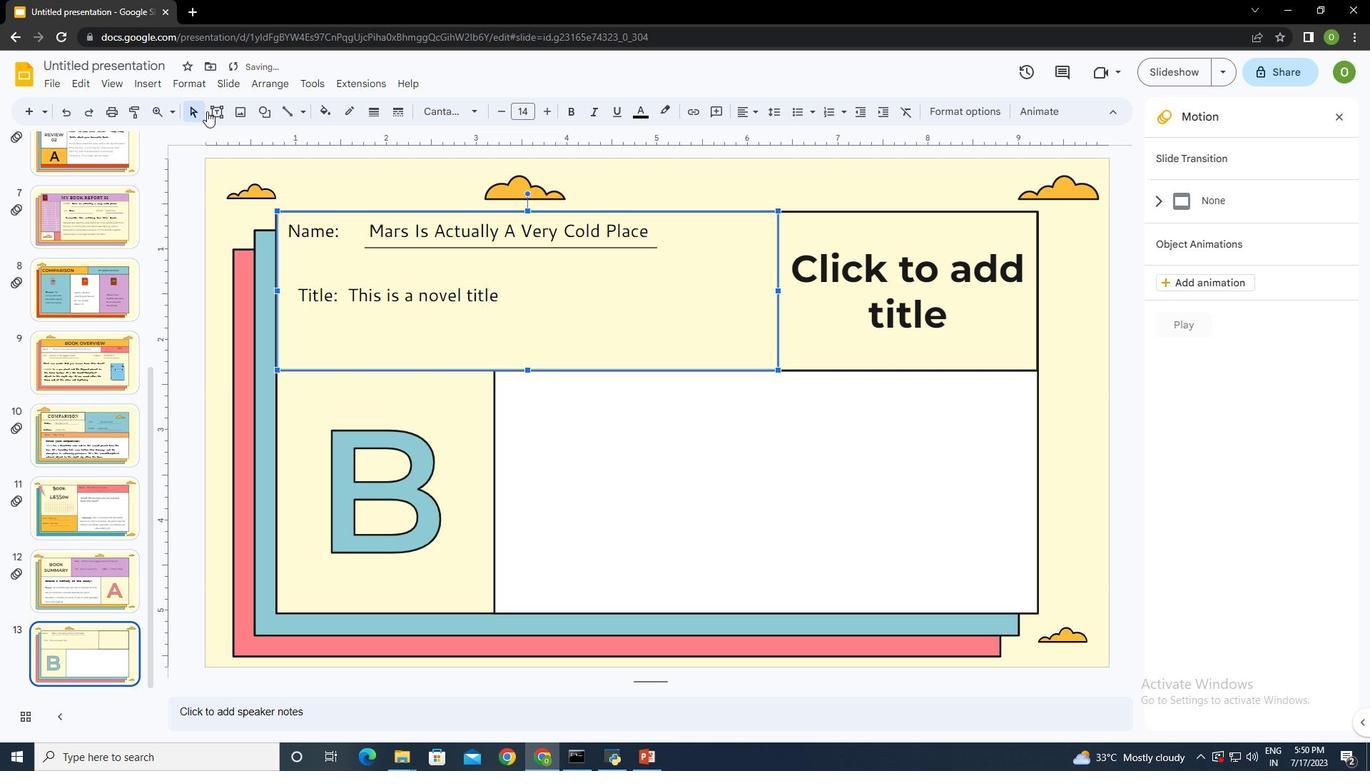 
Action: Mouse pressed left at (215, 109)
Screenshot: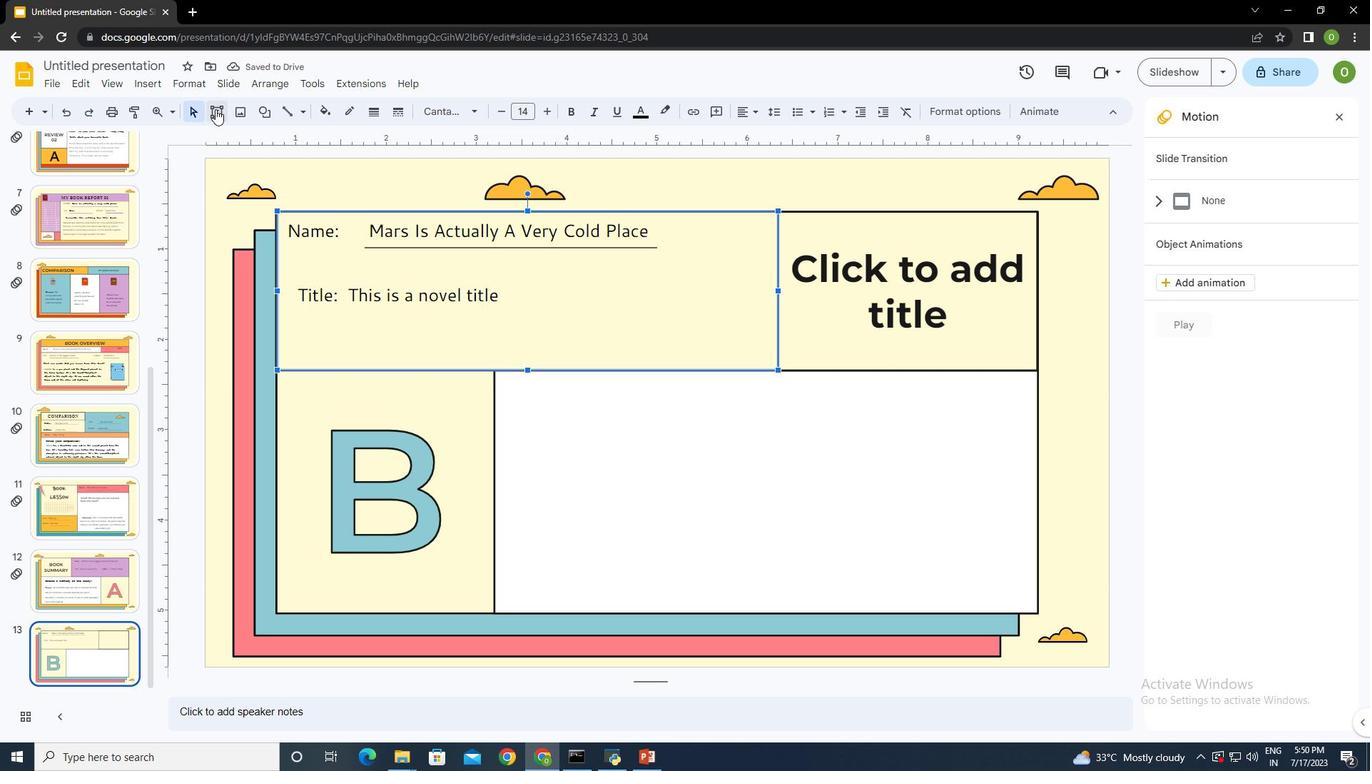 
Action: Mouse moved to (531, 286)
Screenshot: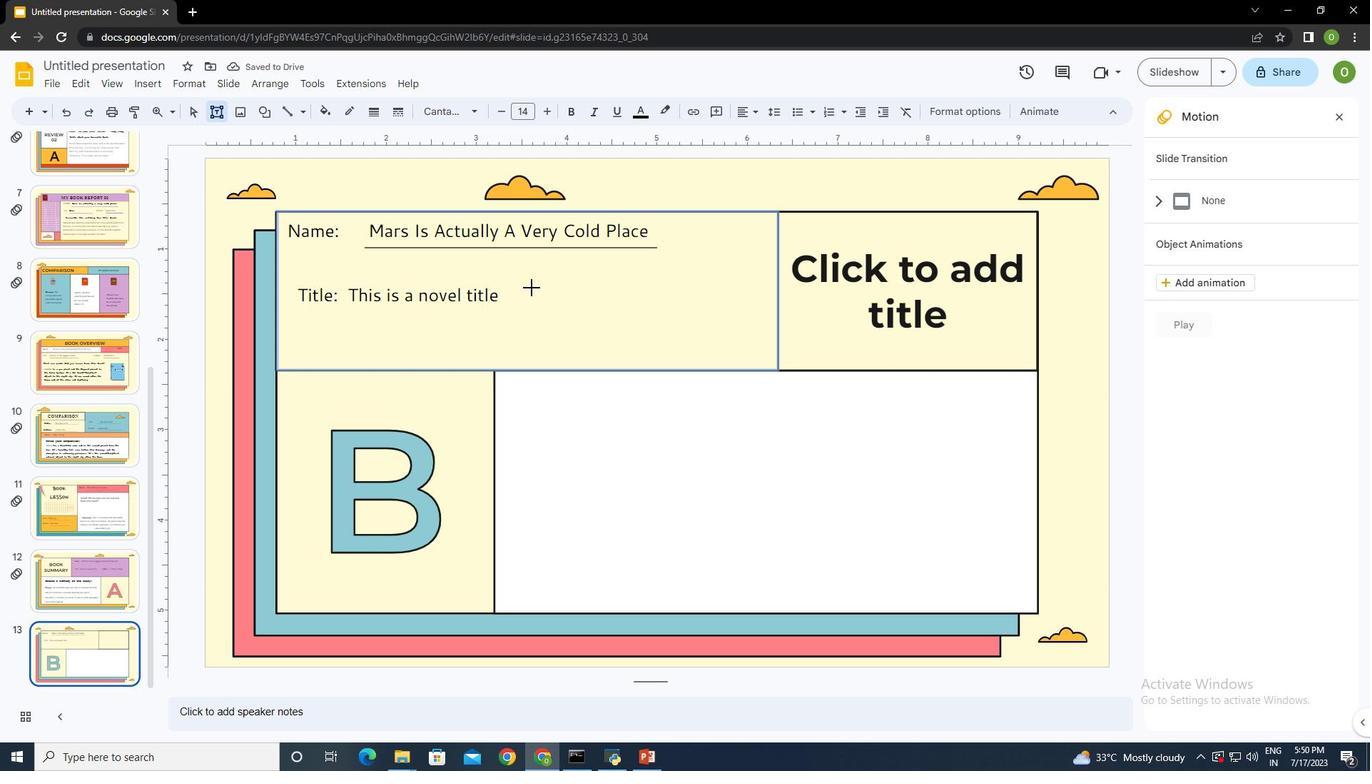 
Action: Mouse pressed left at (531, 286)
Screenshot: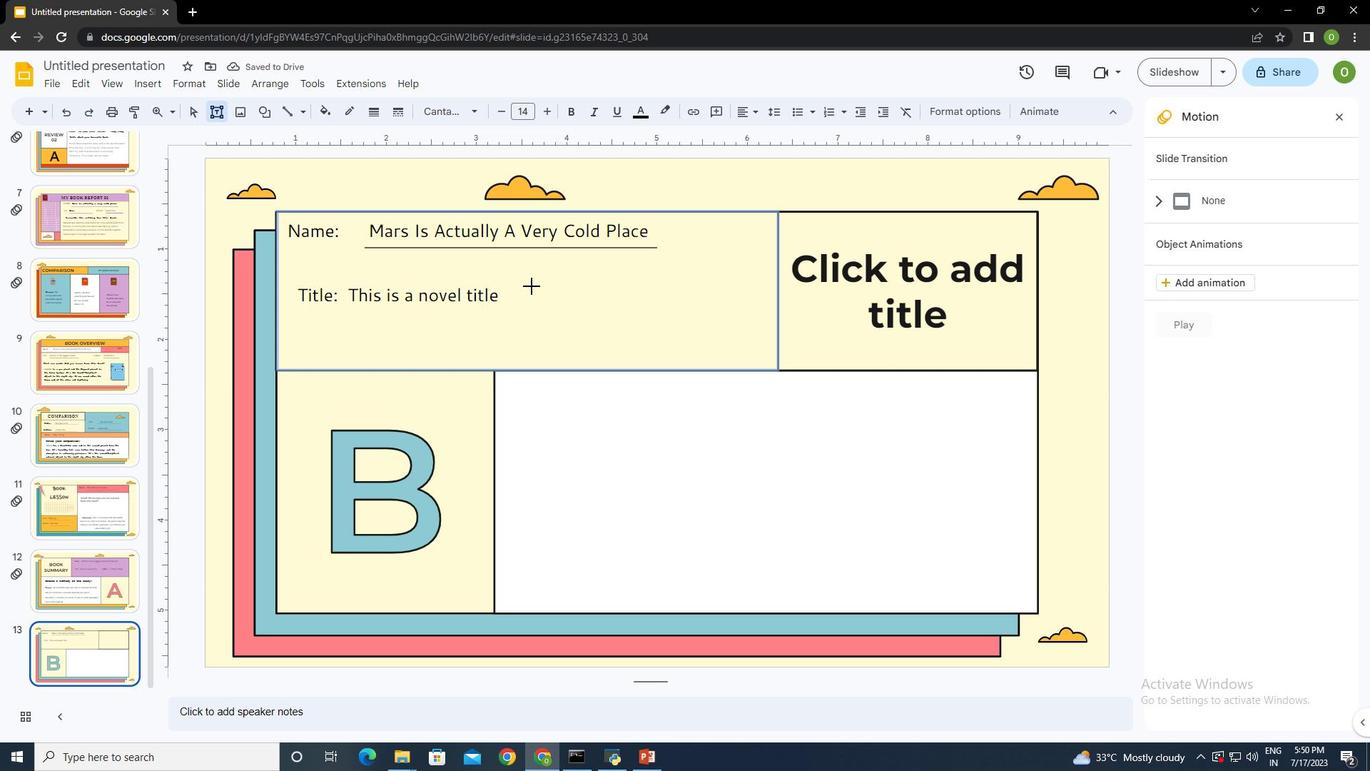 
Action: Mouse moved to (579, 294)
Screenshot: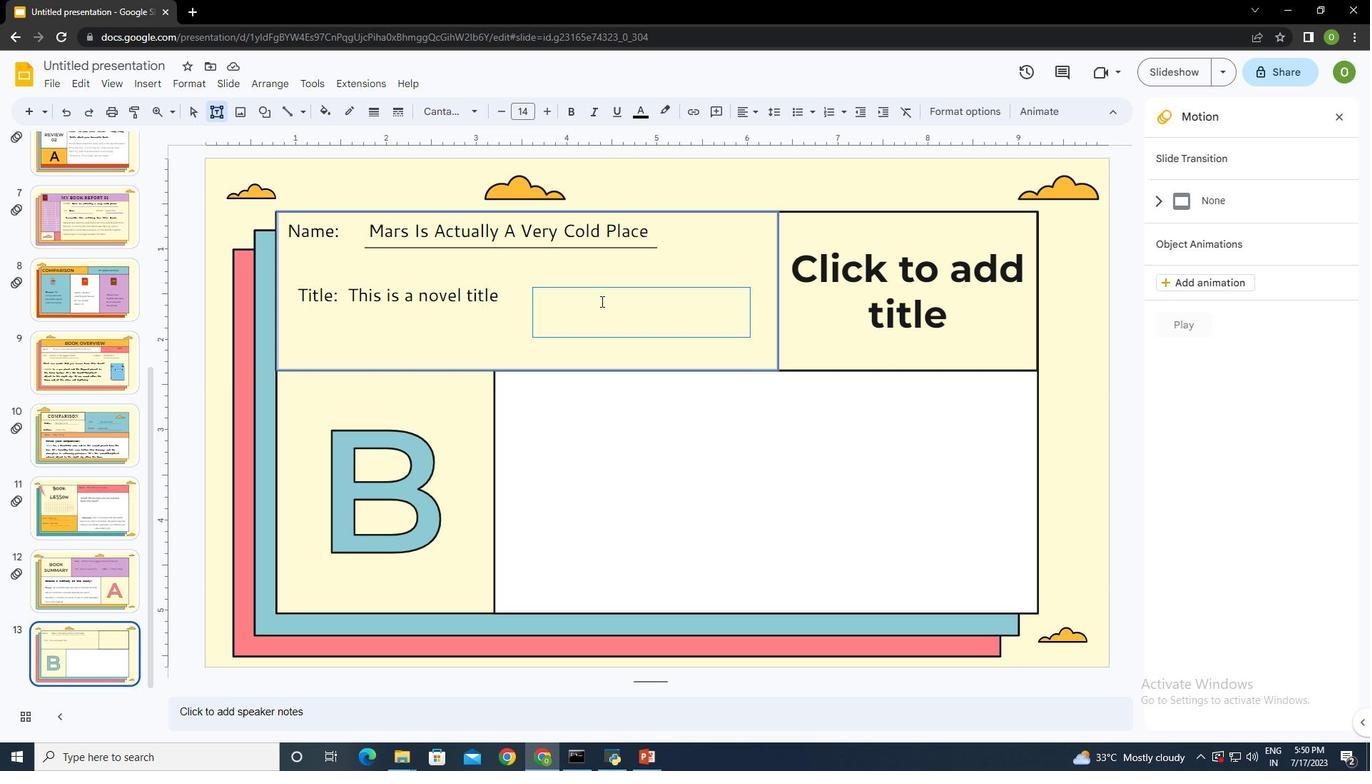
Action: Key pressed <Key.shift><Key.shift><Key.shift><Key.shift><Key.shift><Key.shift>aUTHOR<Key.shift_r>:<Key.space><Key.space><Key.shift>jENNA<Key.space><Key.shift>dOE
Screenshot: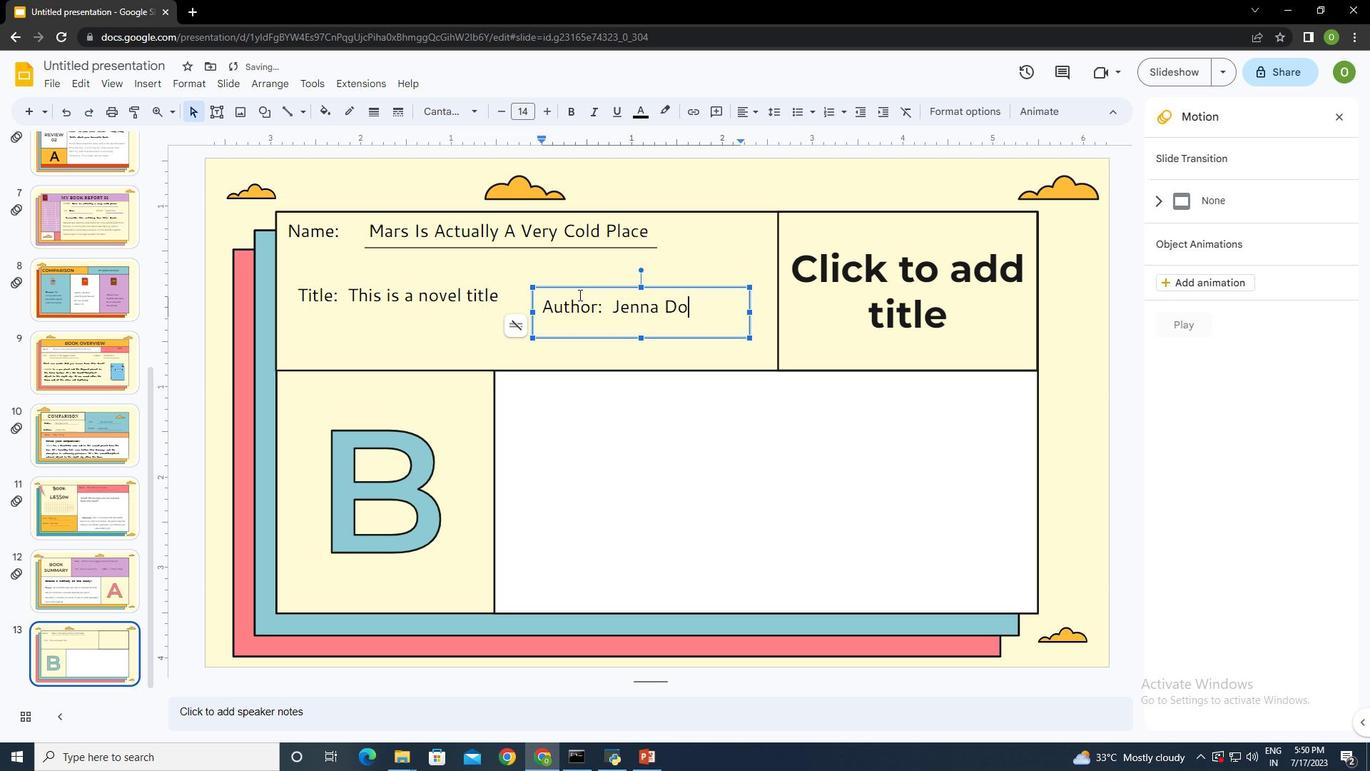 
Action: Mouse moved to (734, 253)
Screenshot: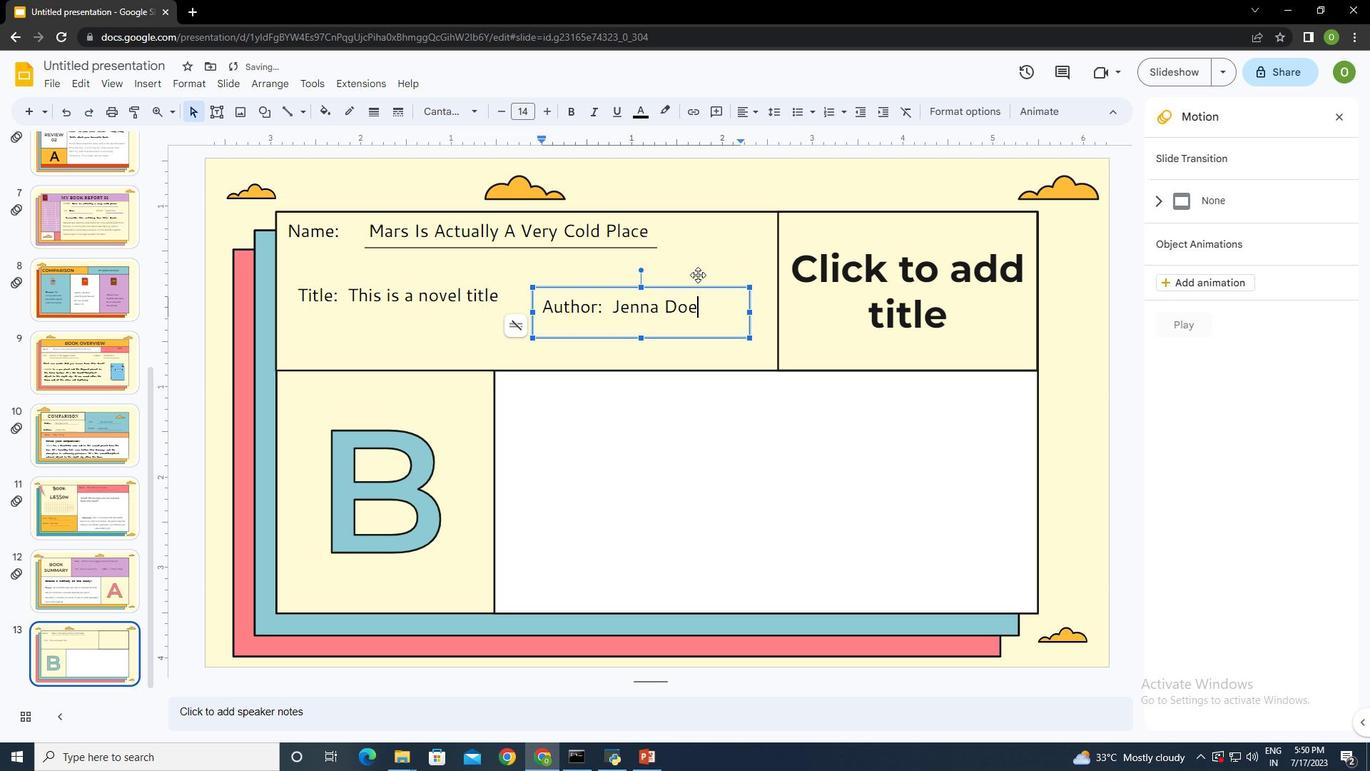 
Action: Mouse pressed left at (734, 253)
Screenshot: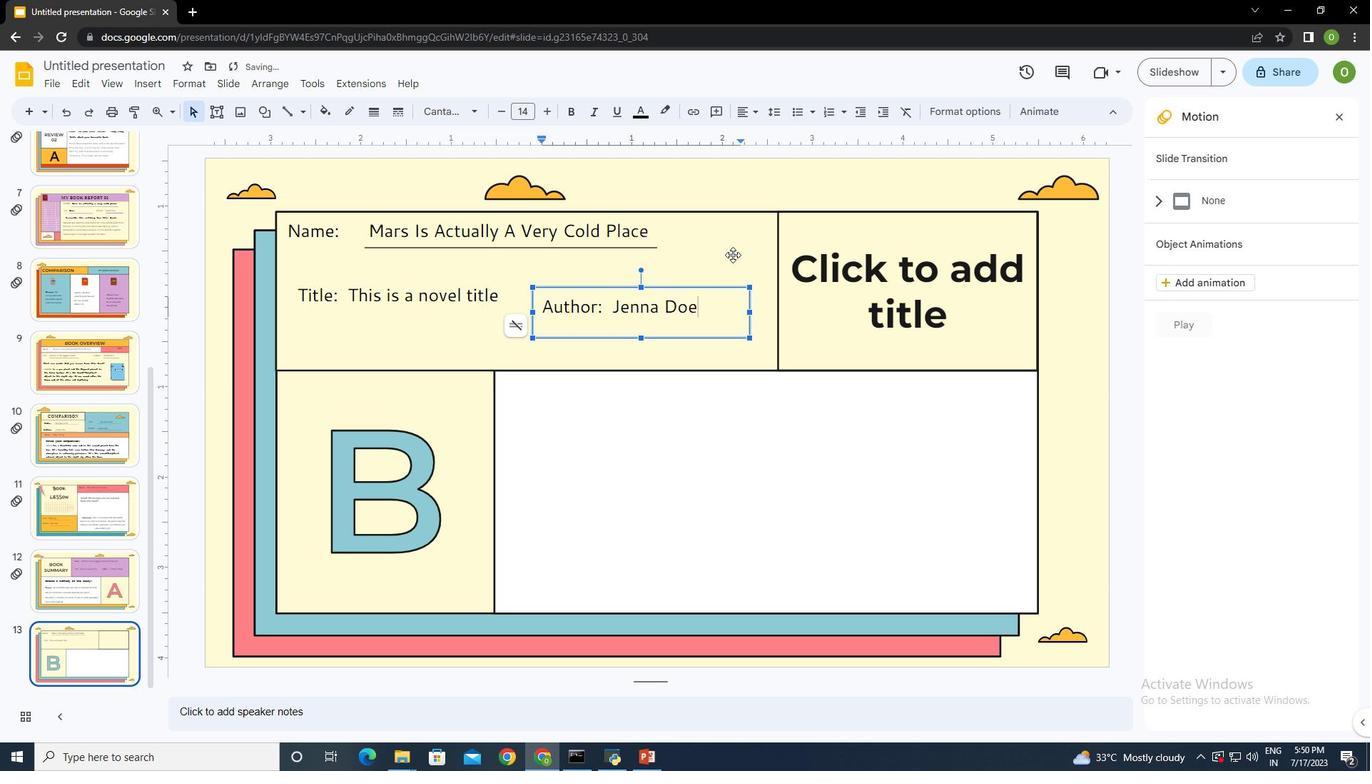 
Action: Mouse moved to (536, 301)
Screenshot: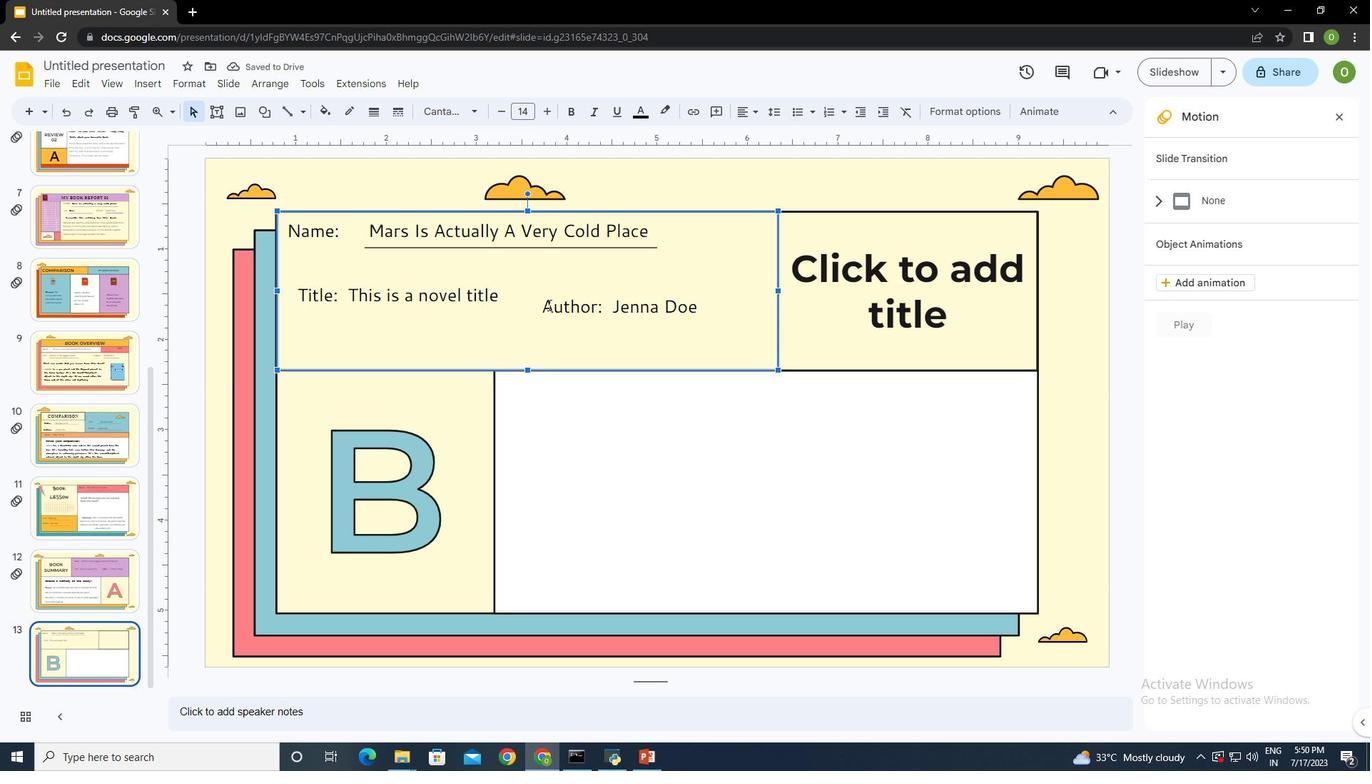 
Action: Mouse pressed left at (536, 301)
Screenshot: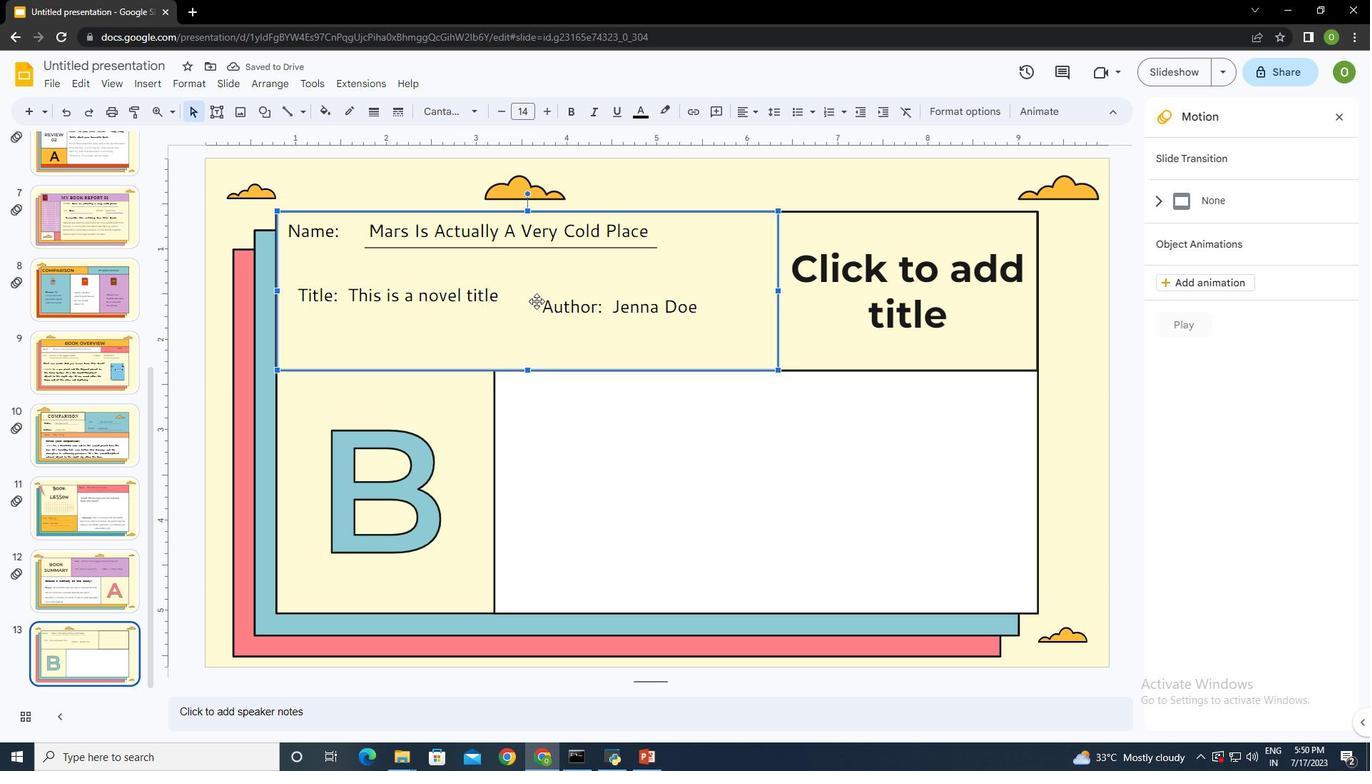 
Action: Mouse moved to (637, 296)
Screenshot: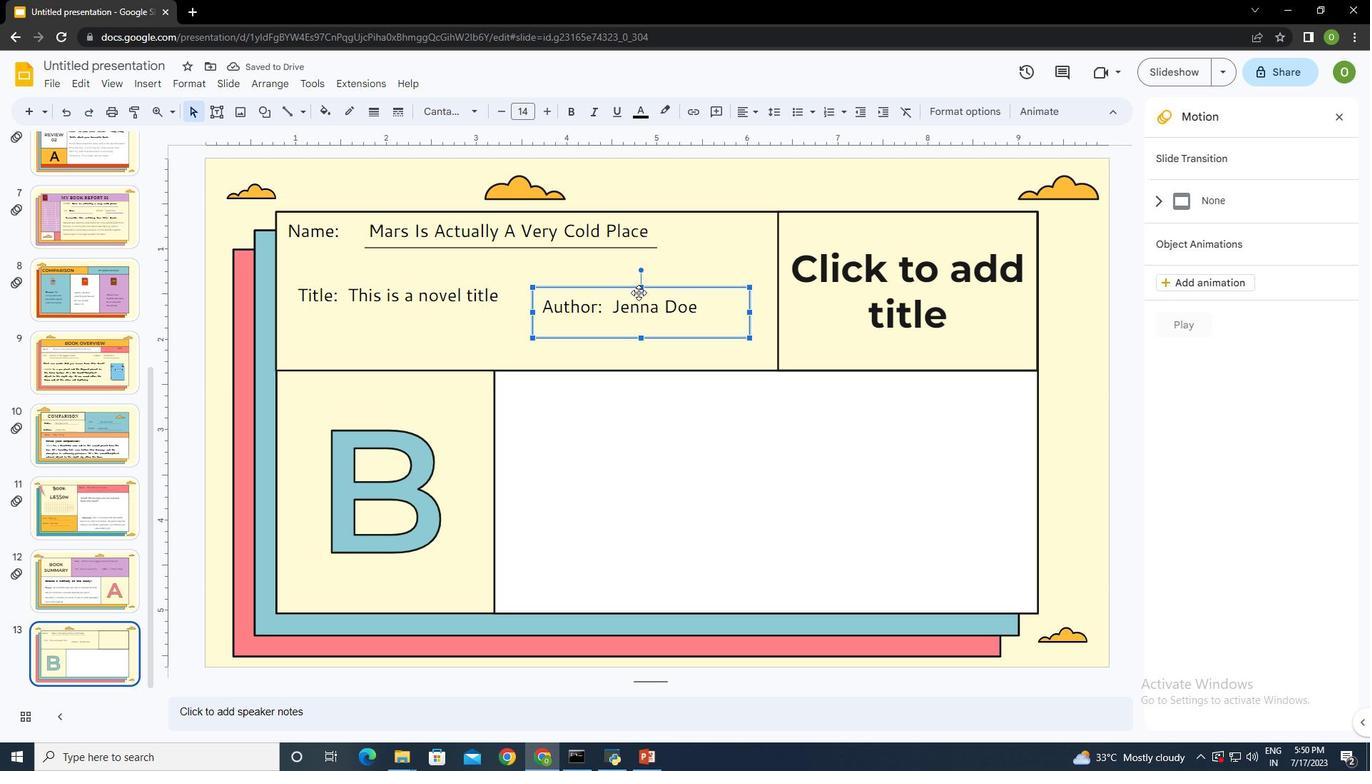 
Action: Mouse pressed left at (637, 296)
Screenshot: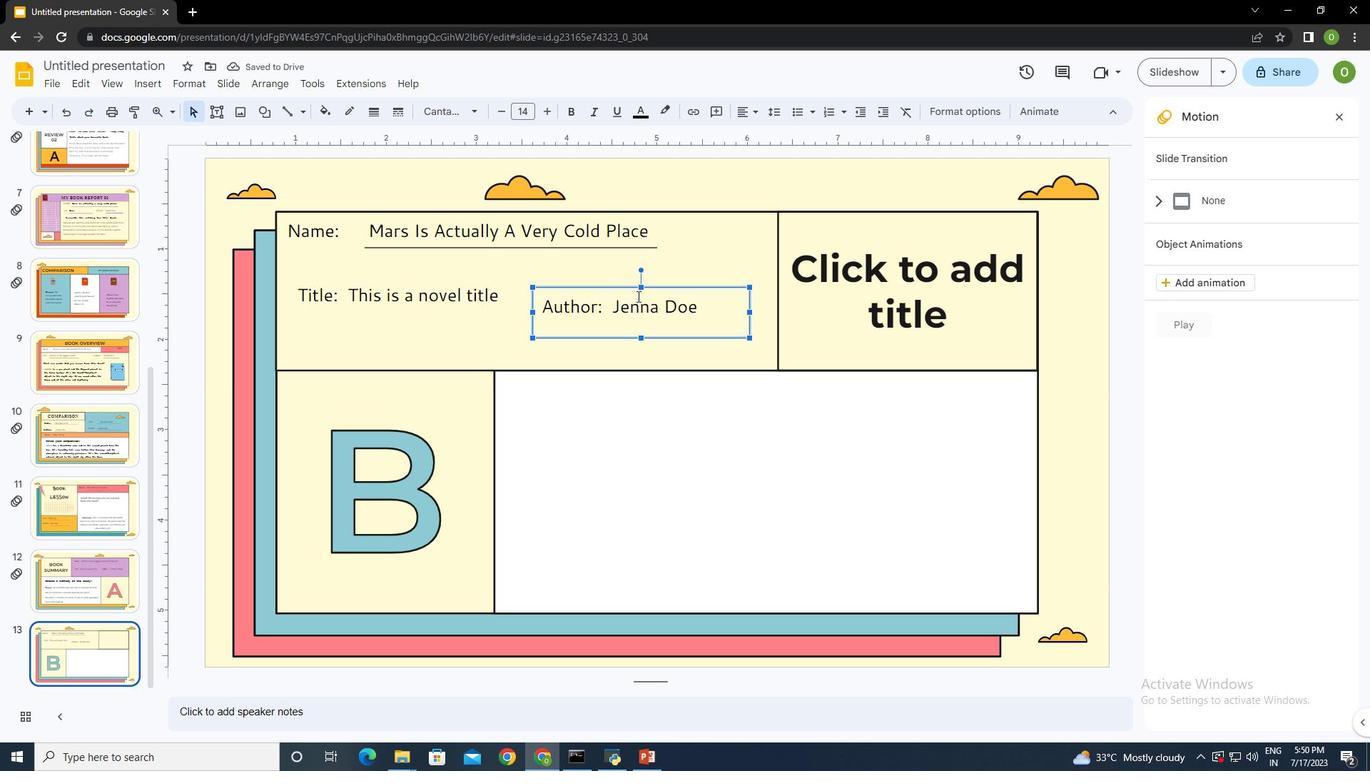 
Action: Mouse moved to (635, 289)
Screenshot: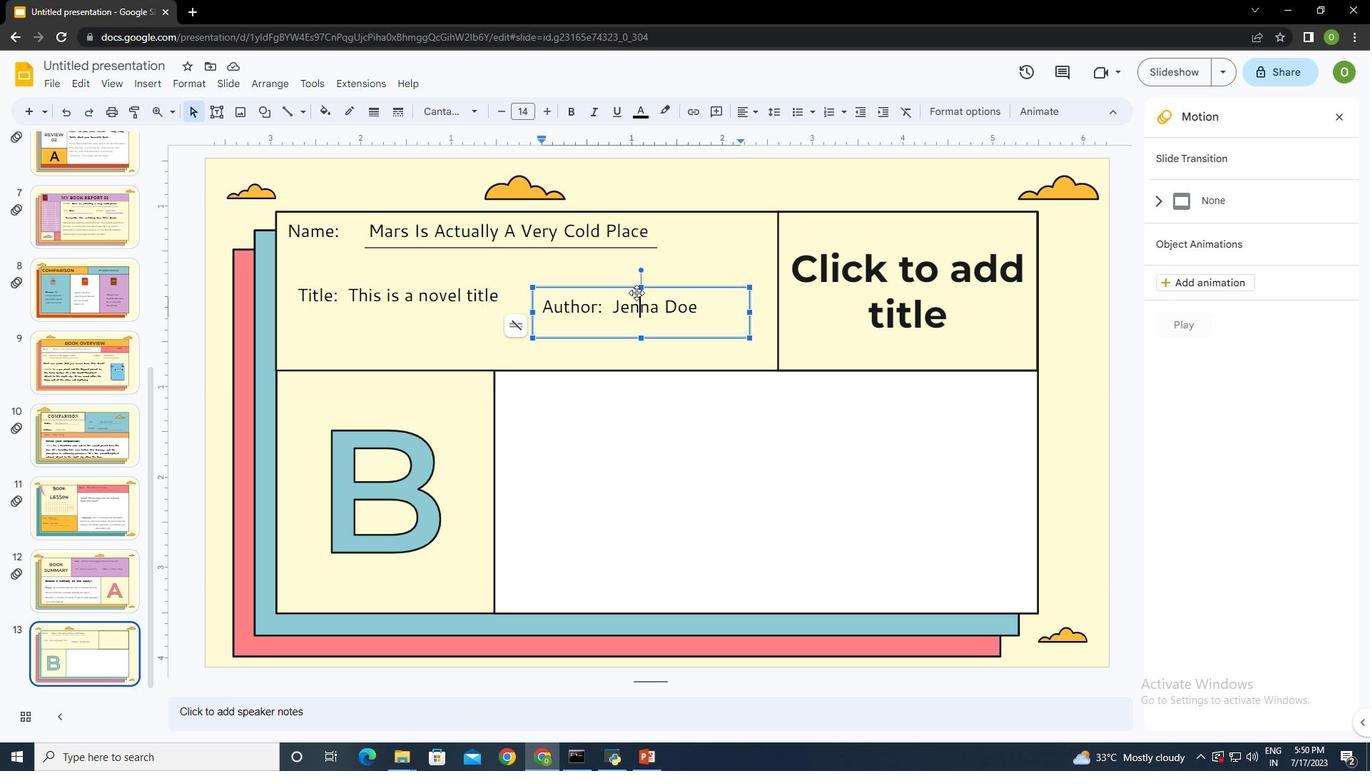 
Action: Mouse pressed left at (635, 289)
Screenshot: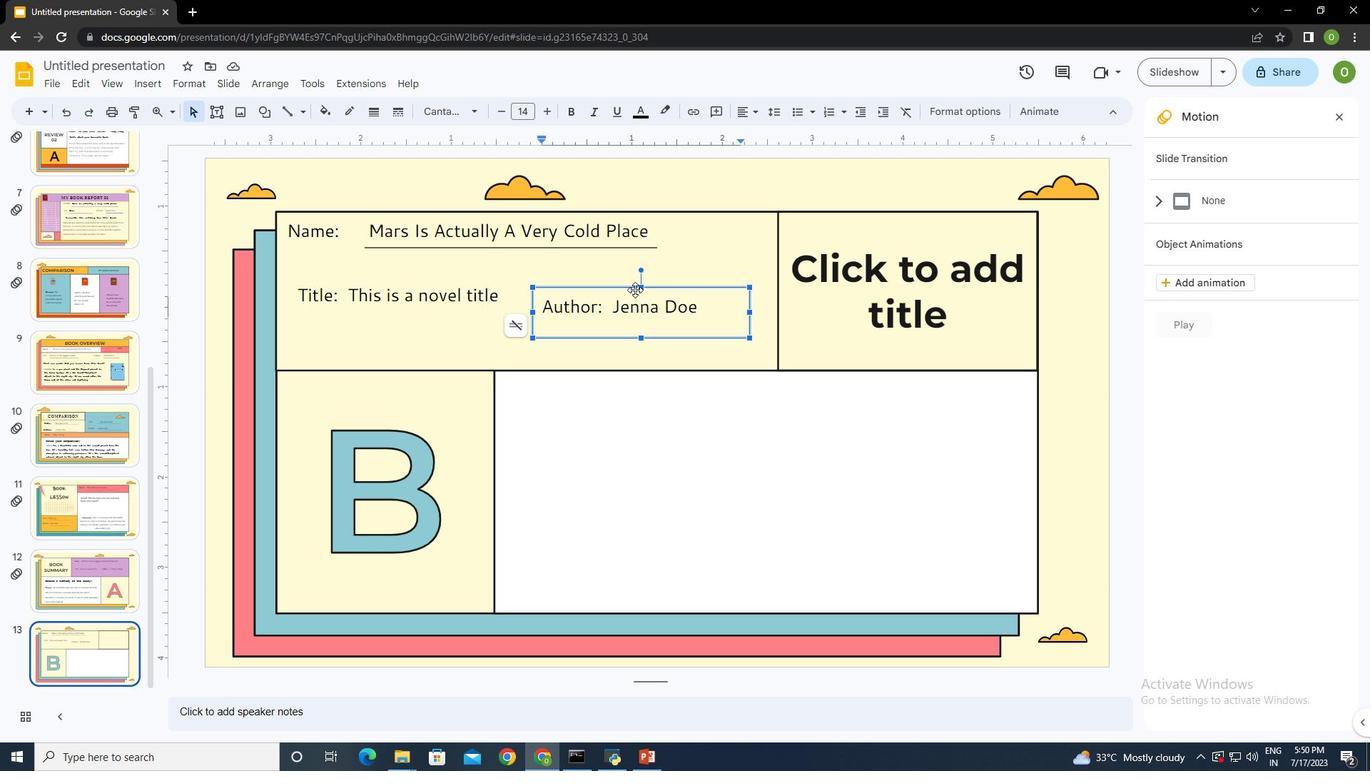 
Action: Mouse moved to (635, 279)
Screenshot: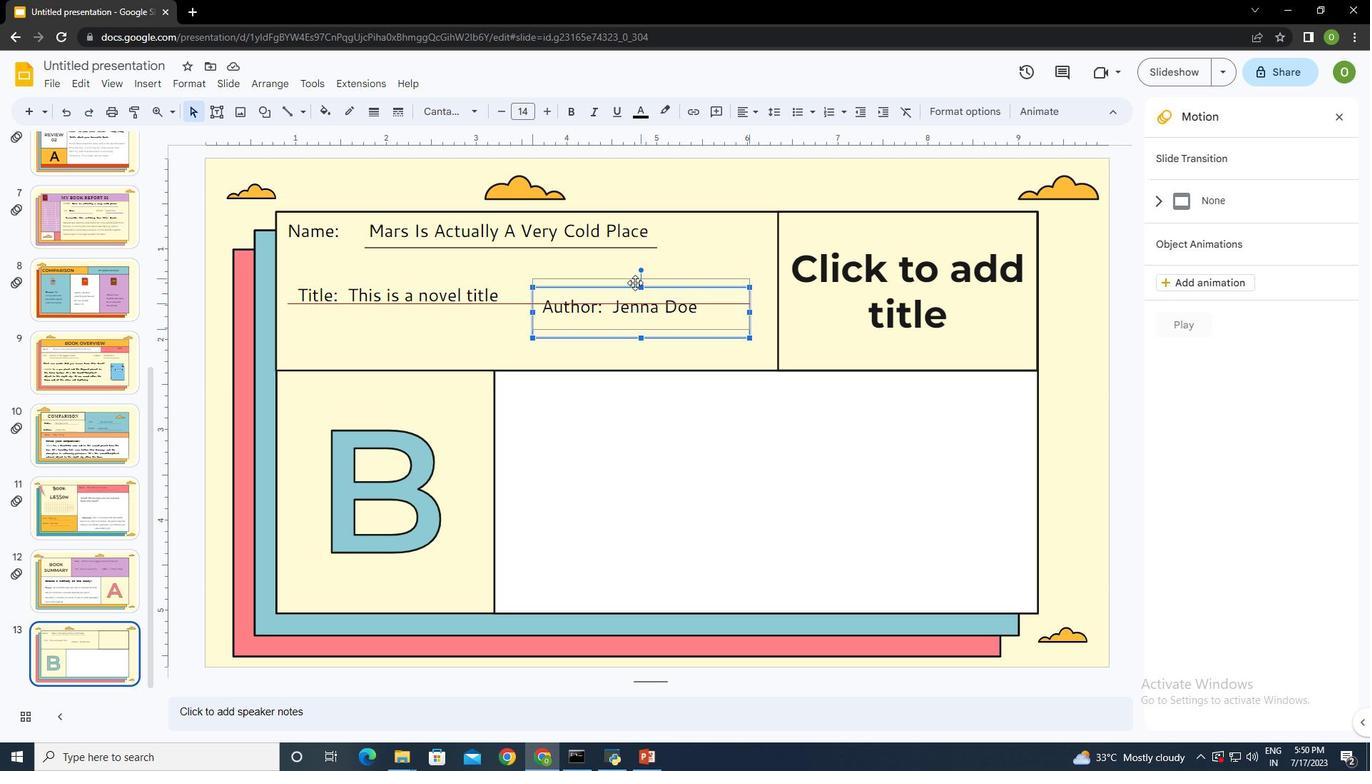 
Action: Mouse pressed left at (635, 279)
Screenshot: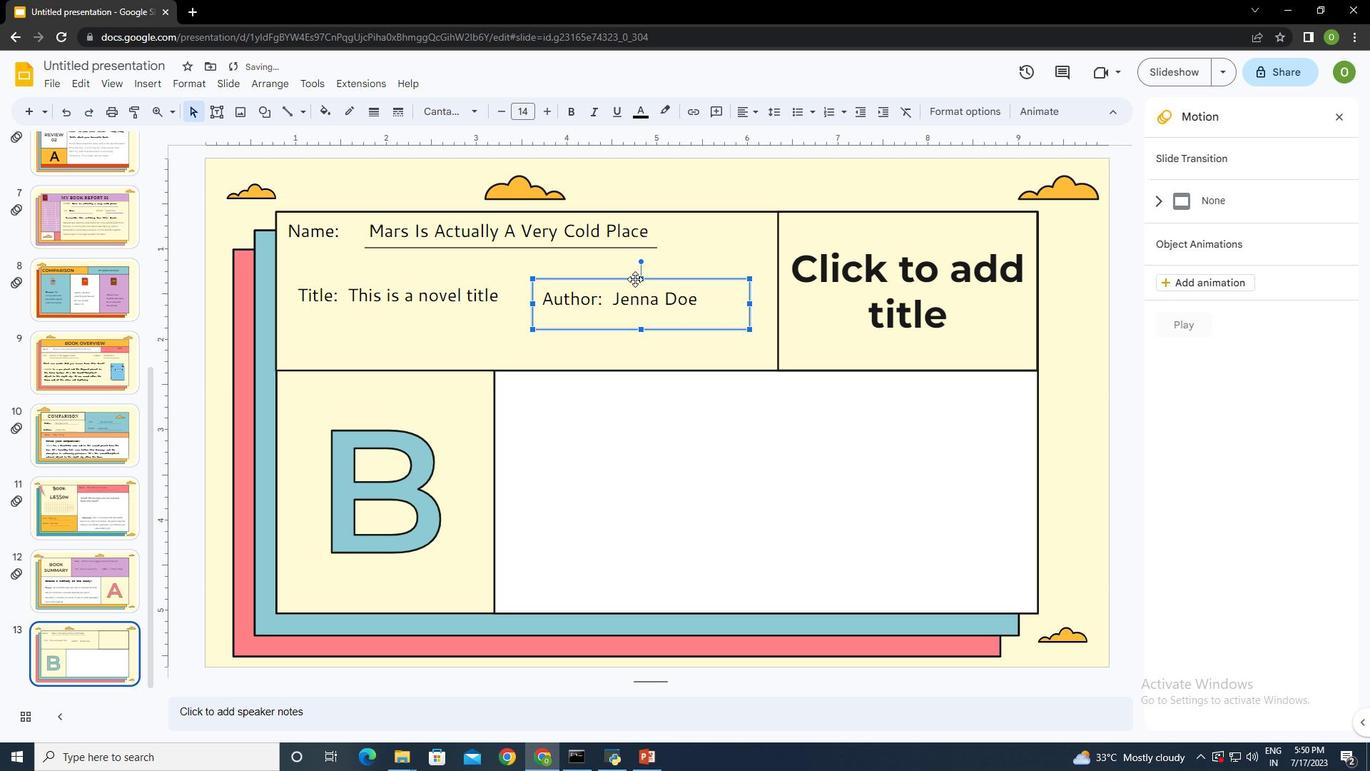 
Action: Mouse moved to (635, 272)
Screenshot: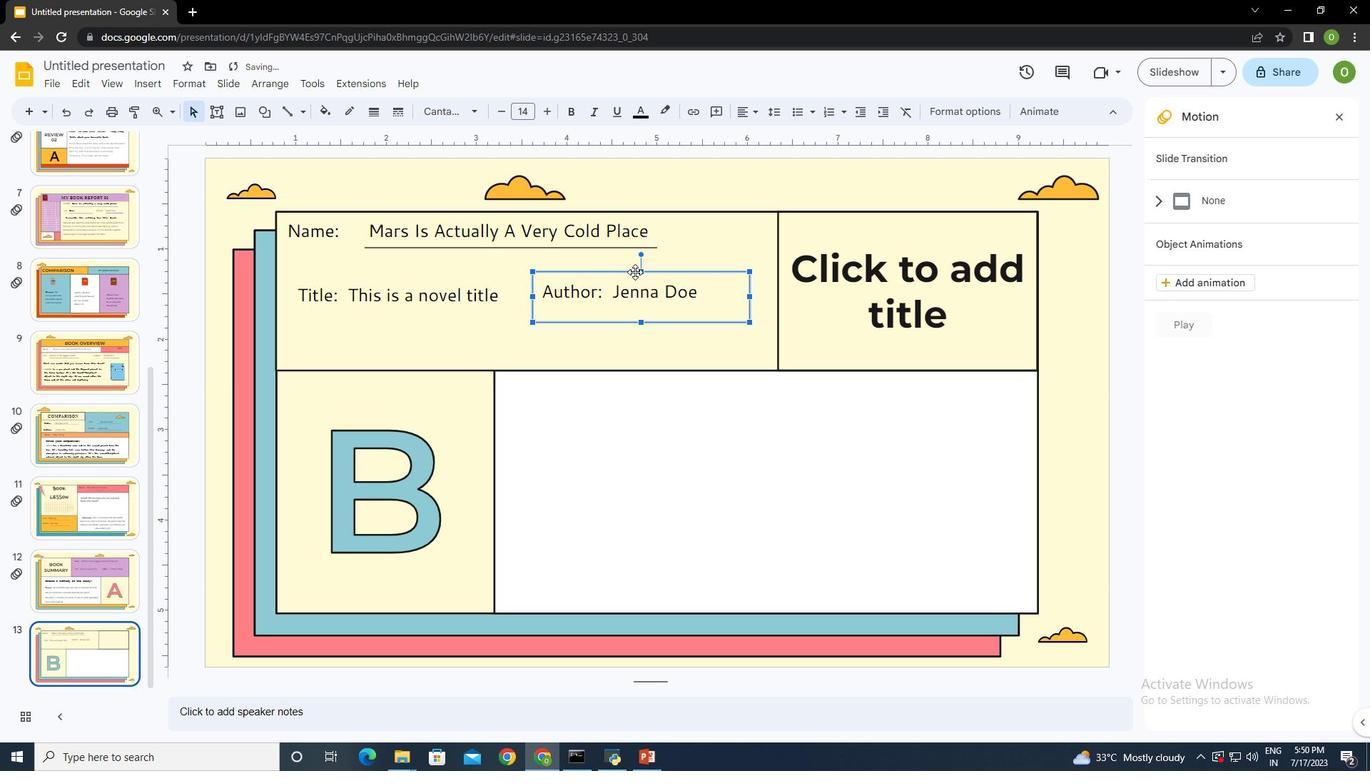 
Action: Mouse pressed left at (635, 272)
Screenshot: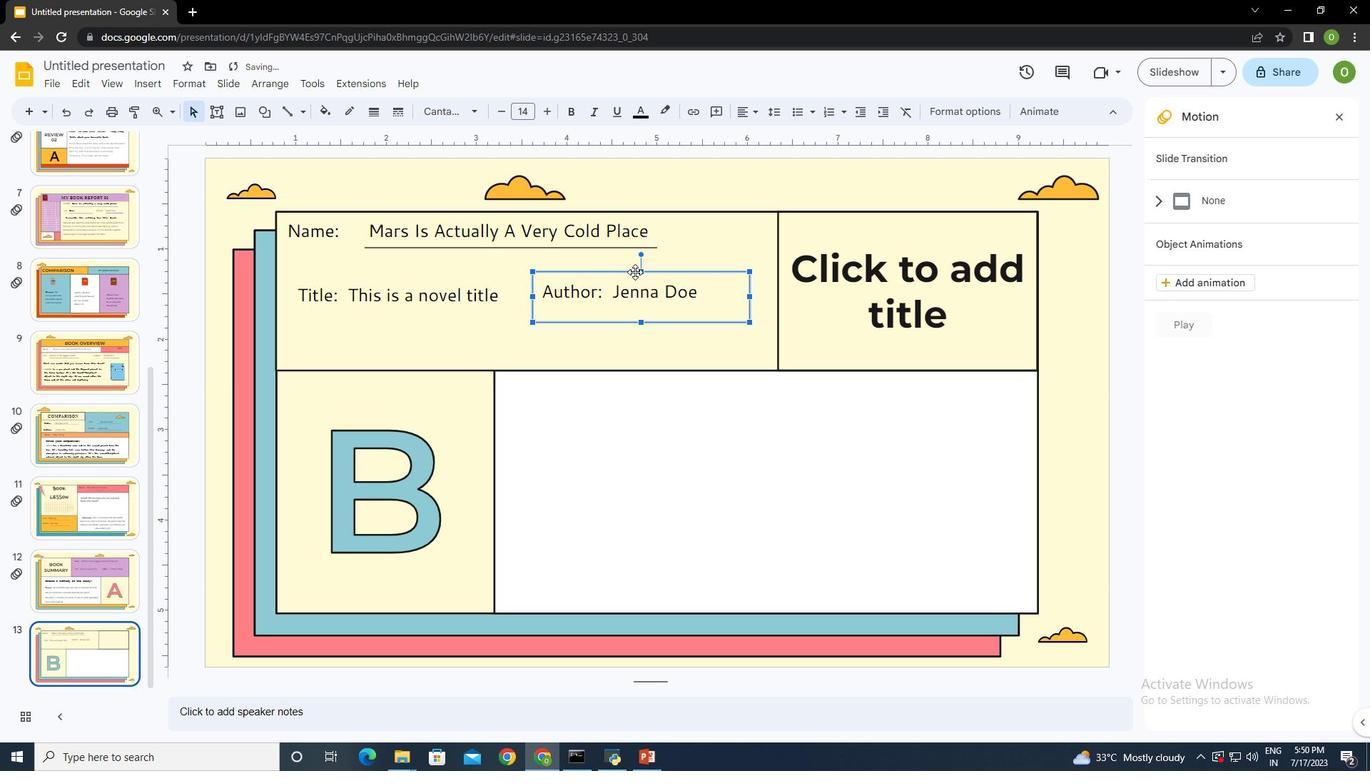 
Action: Mouse moved to (467, 321)
Screenshot: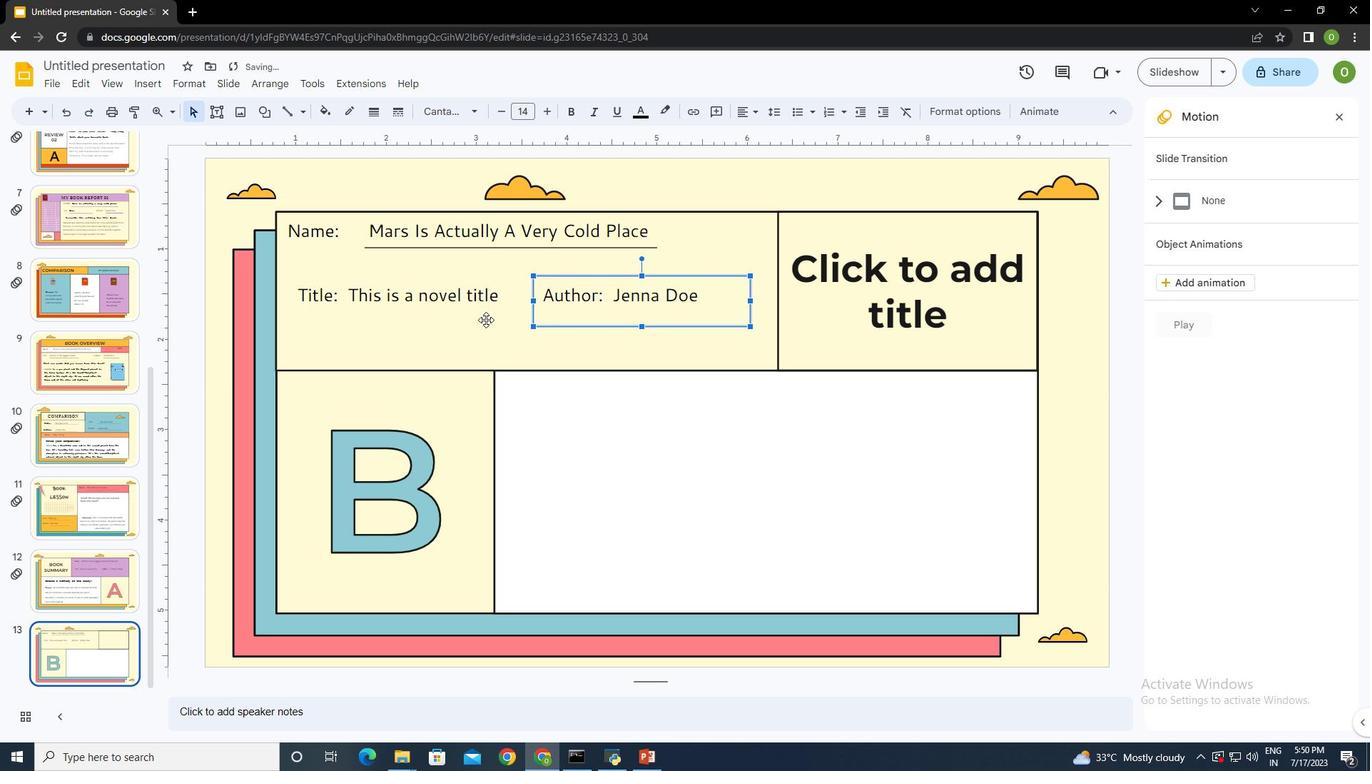 
Action: Mouse pressed left at (467, 321)
Screenshot: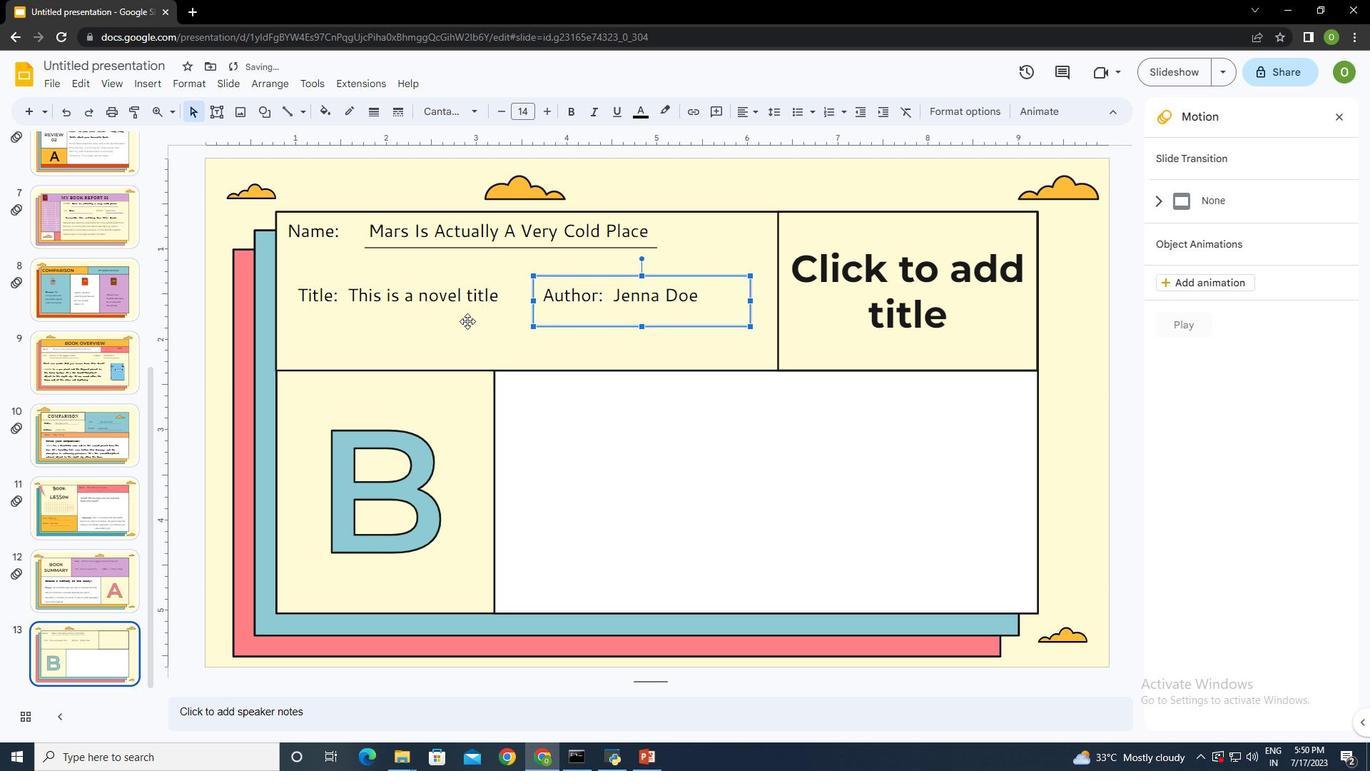 
Action: Mouse moved to (554, 333)
Screenshot: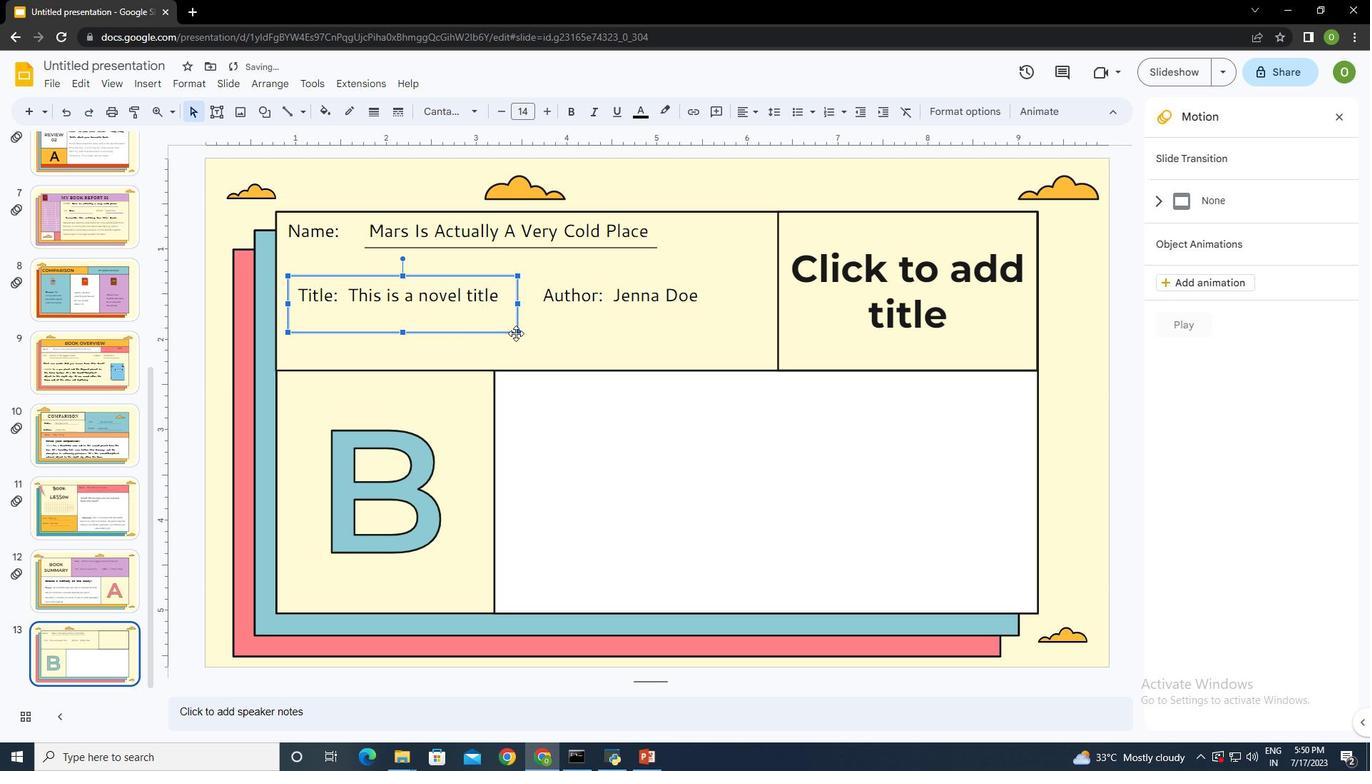 
Action: Mouse pressed left at (554, 333)
Screenshot: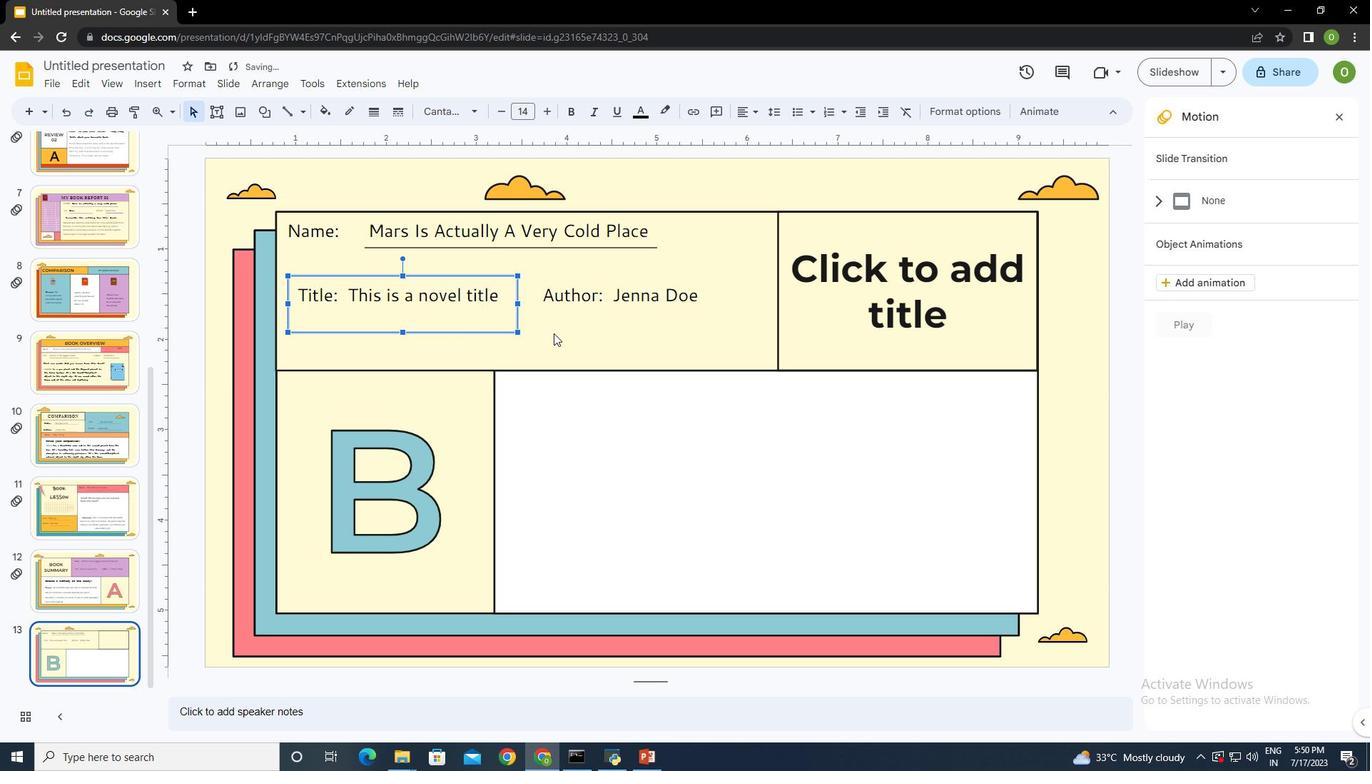 
Action: Mouse moved to (285, 111)
Screenshot: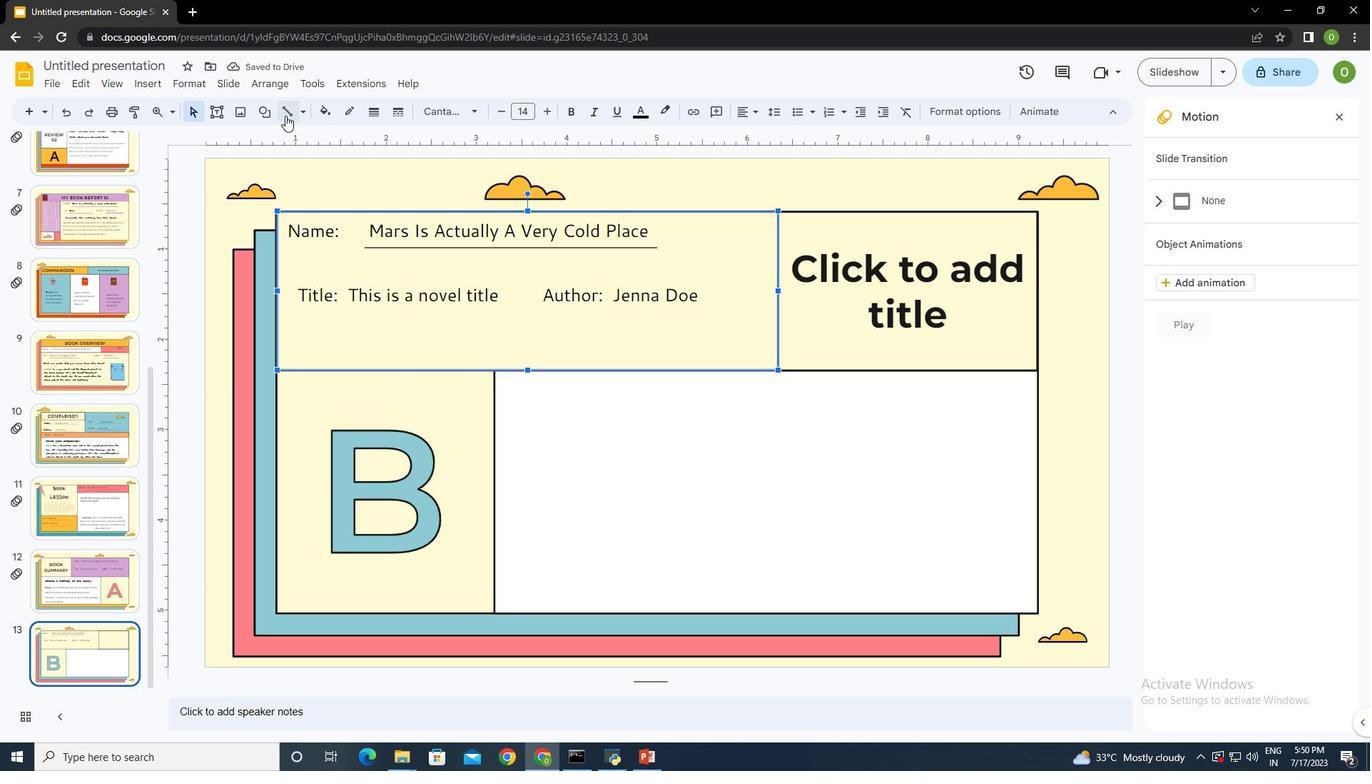 
Action: Mouse pressed left at (285, 111)
Screenshot: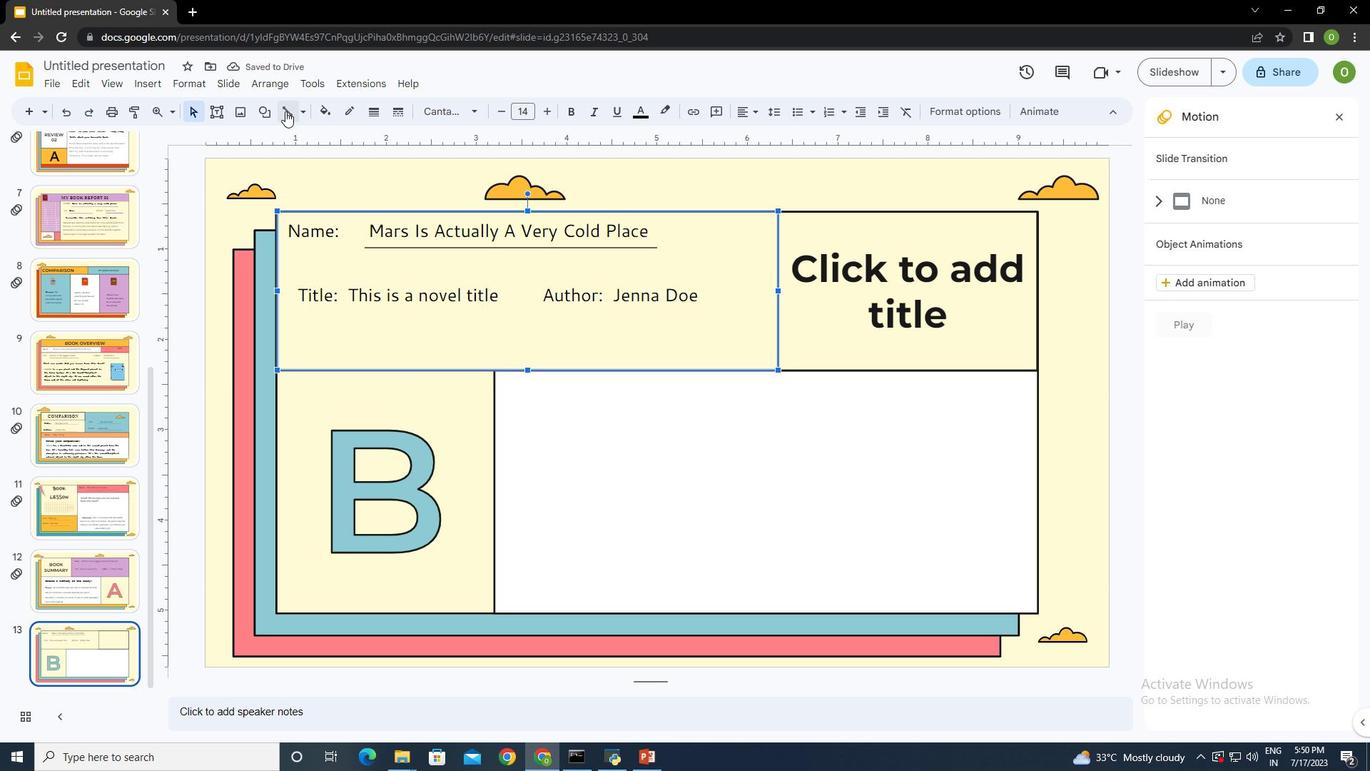 
Action: Mouse moved to (344, 318)
Screenshot: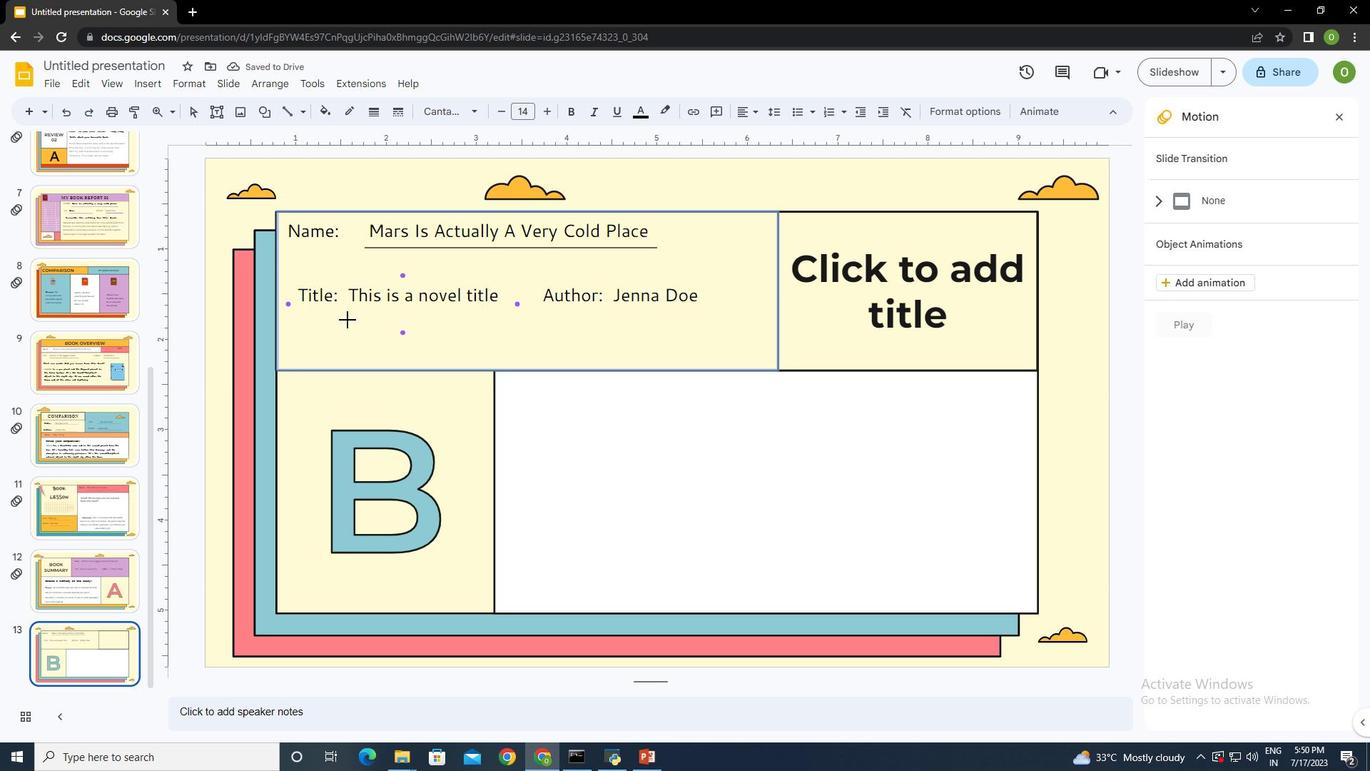 
Action: Mouse pressed left at (344, 318)
Screenshot: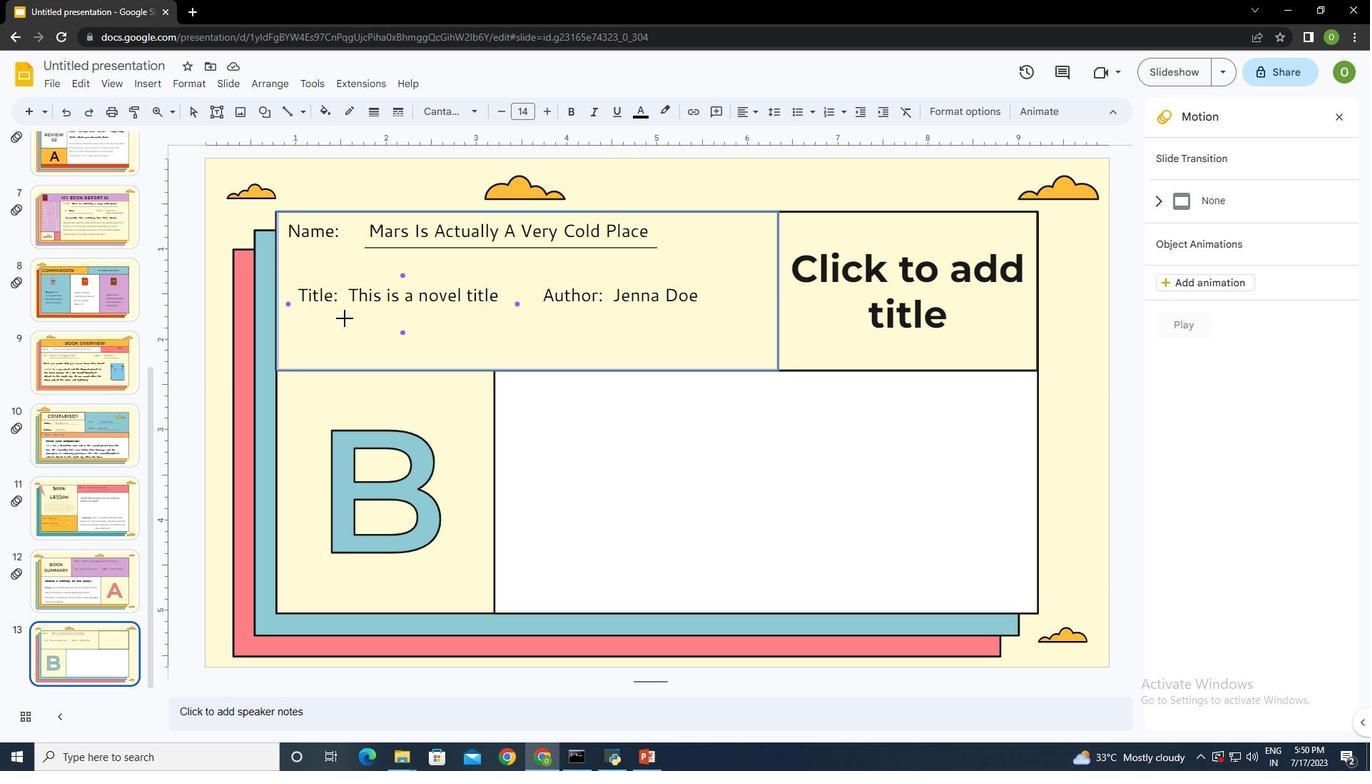 
Action: Mouse moved to (343, 317)
Screenshot: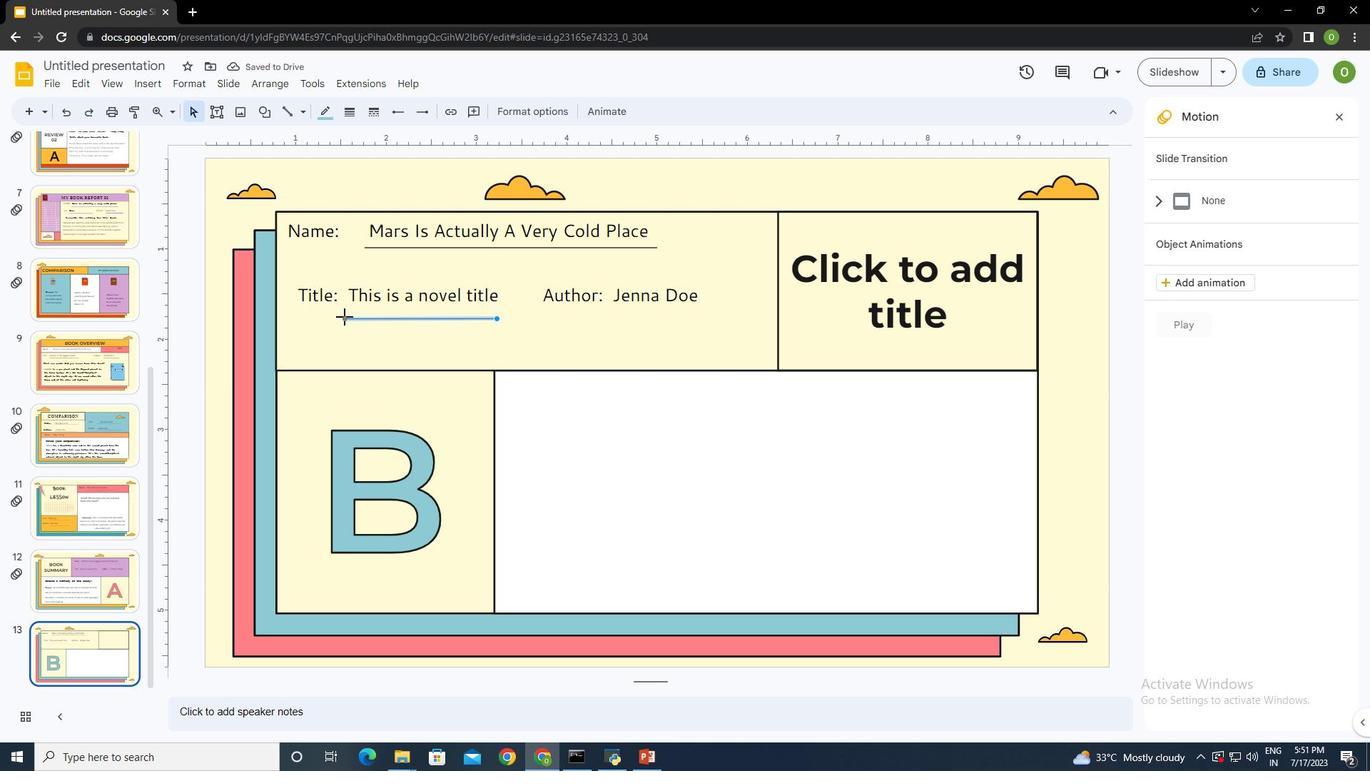 
Action: Mouse pressed left at (343, 317)
Screenshot: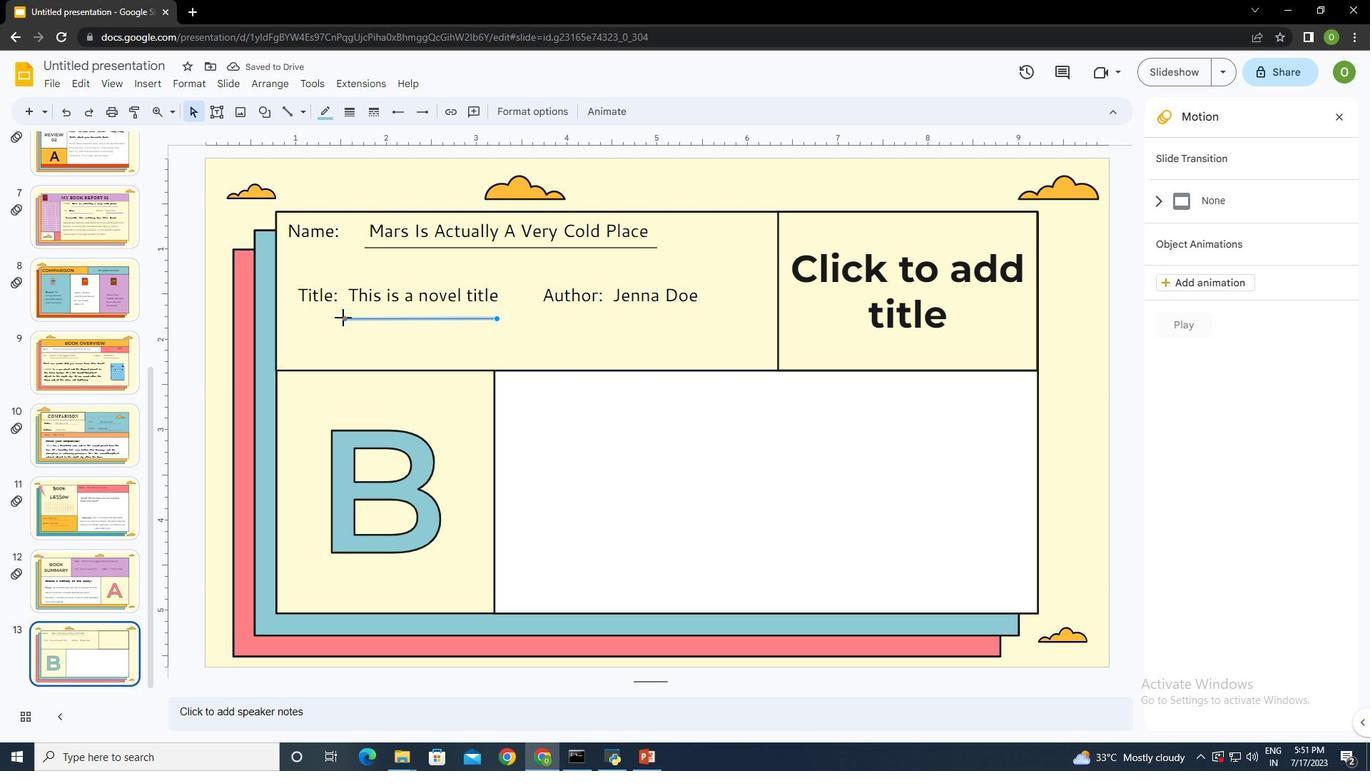 
Action: Mouse moved to (496, 318)
Screenshot: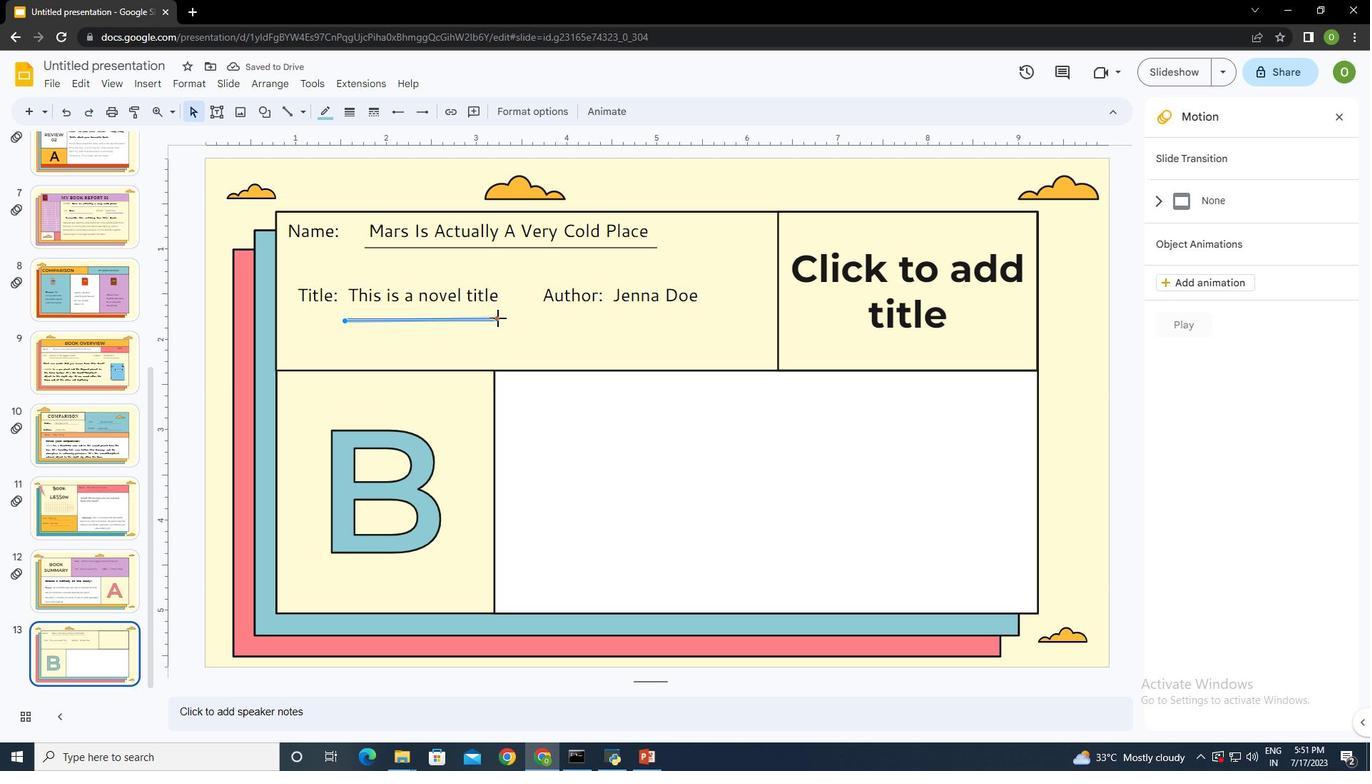 
Action: Mouse pressed left at (496, 318)
Screenshot: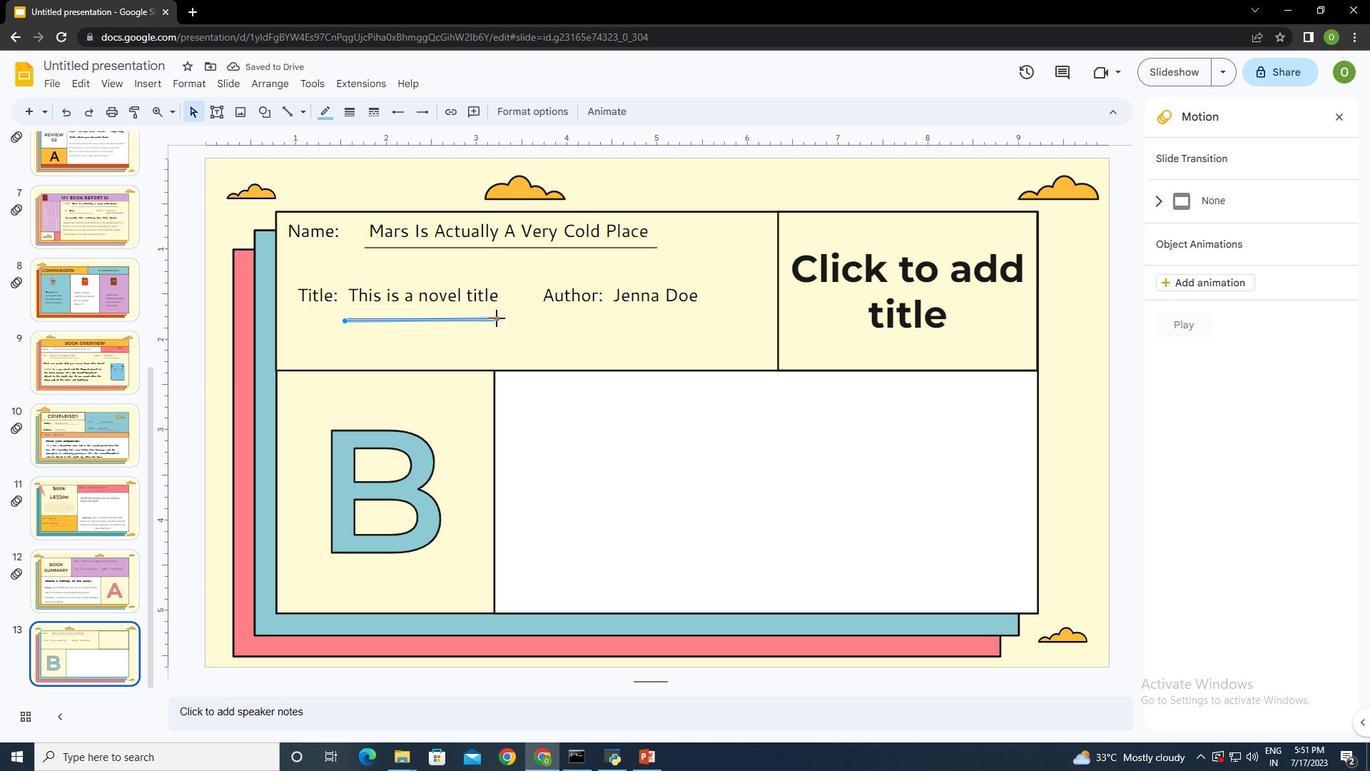 
Action: Mouse moved to (399, 320)
Screenshot: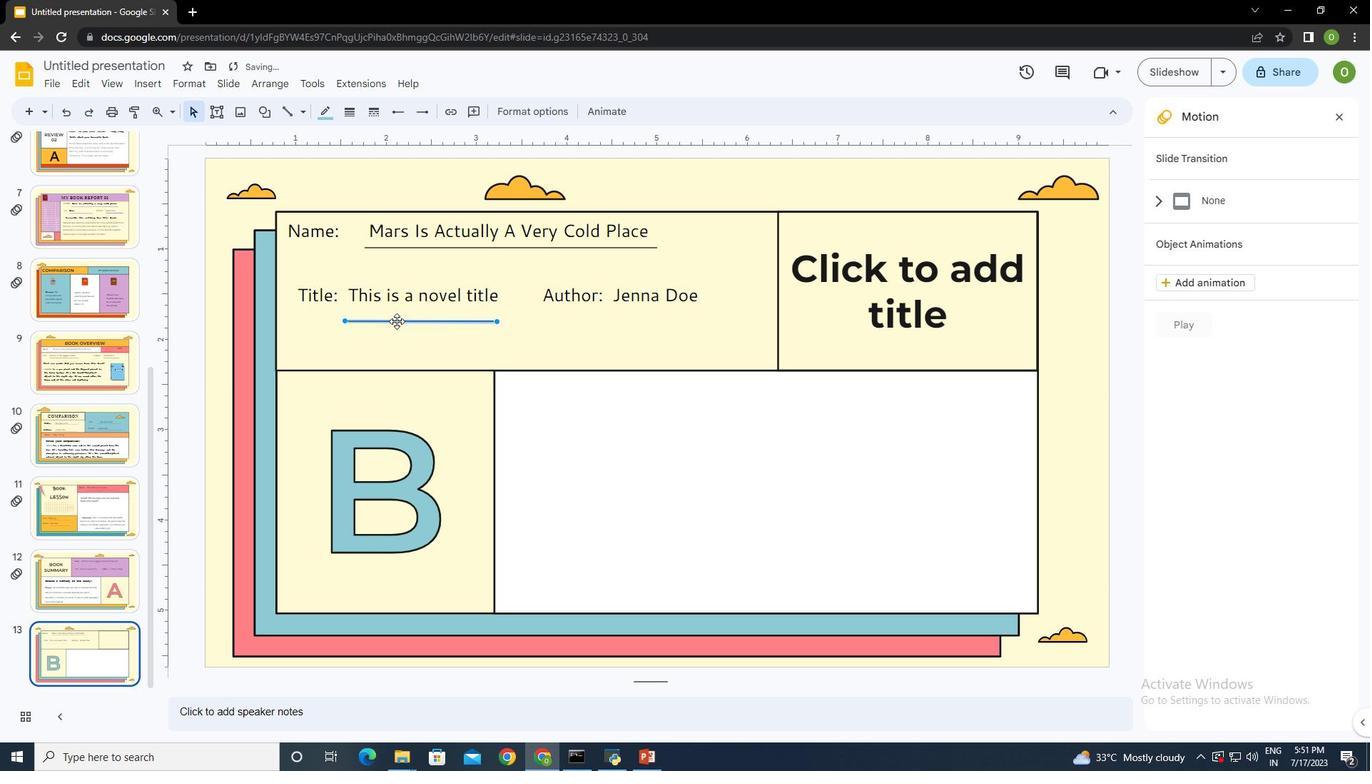 
Action: Mouse pressed left at (399, 320)
Screenshot: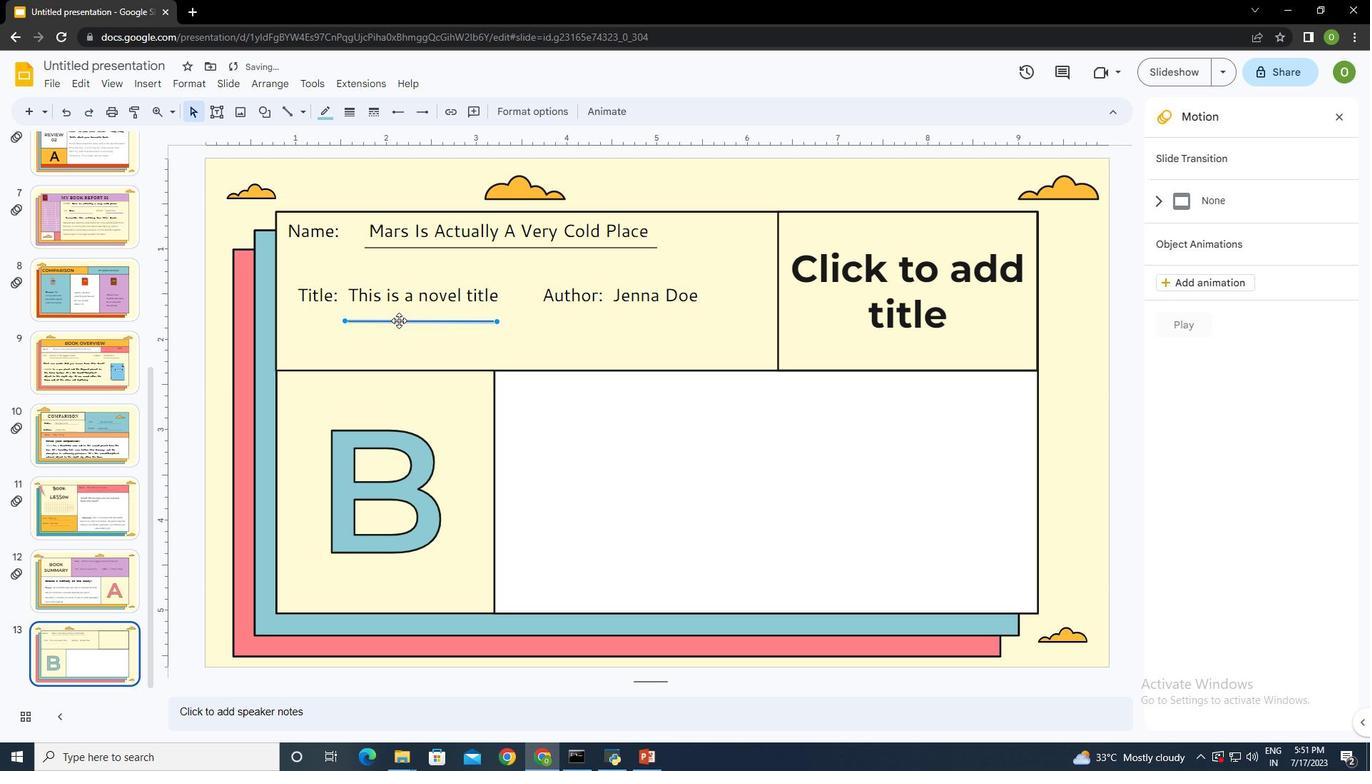 
Action: Mouse moved to (378, 321)
Screenshot: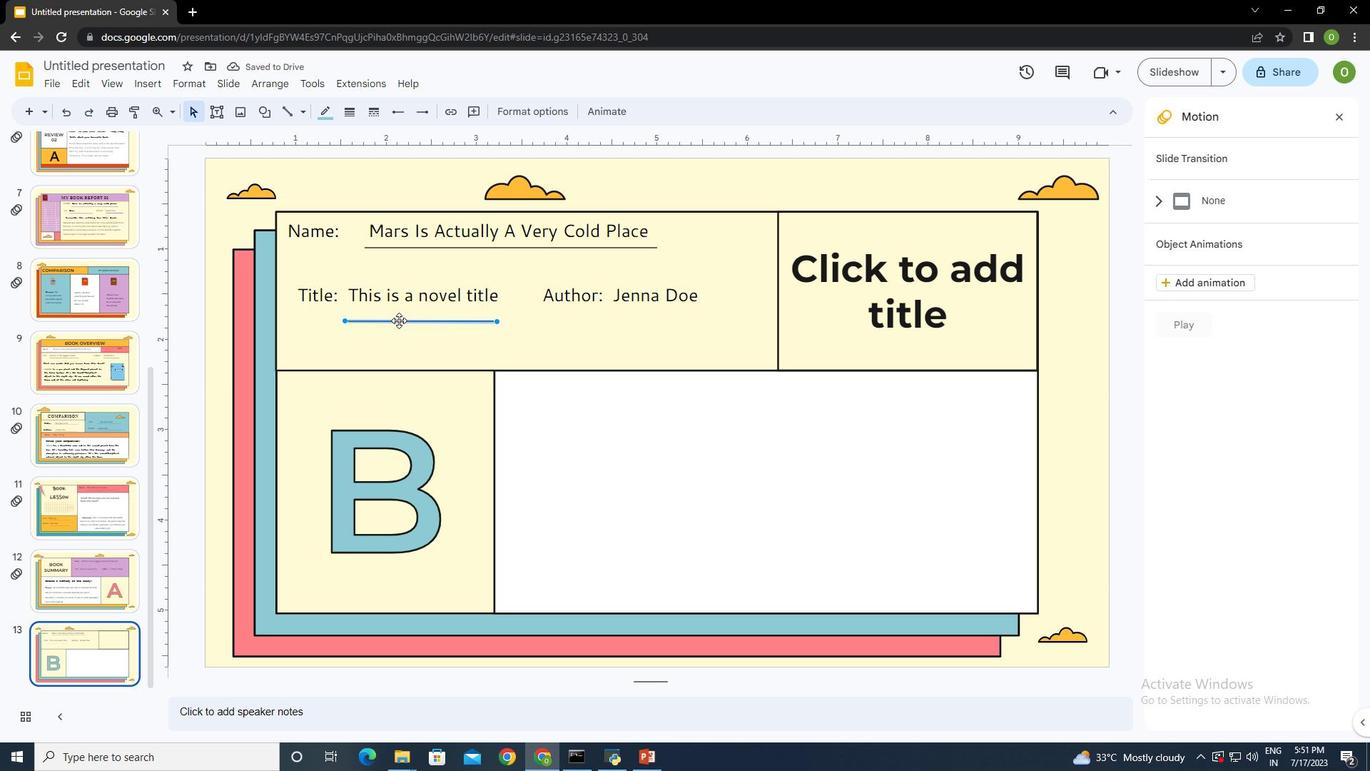 
Action: Key pressed <Key.up>
Screenshot: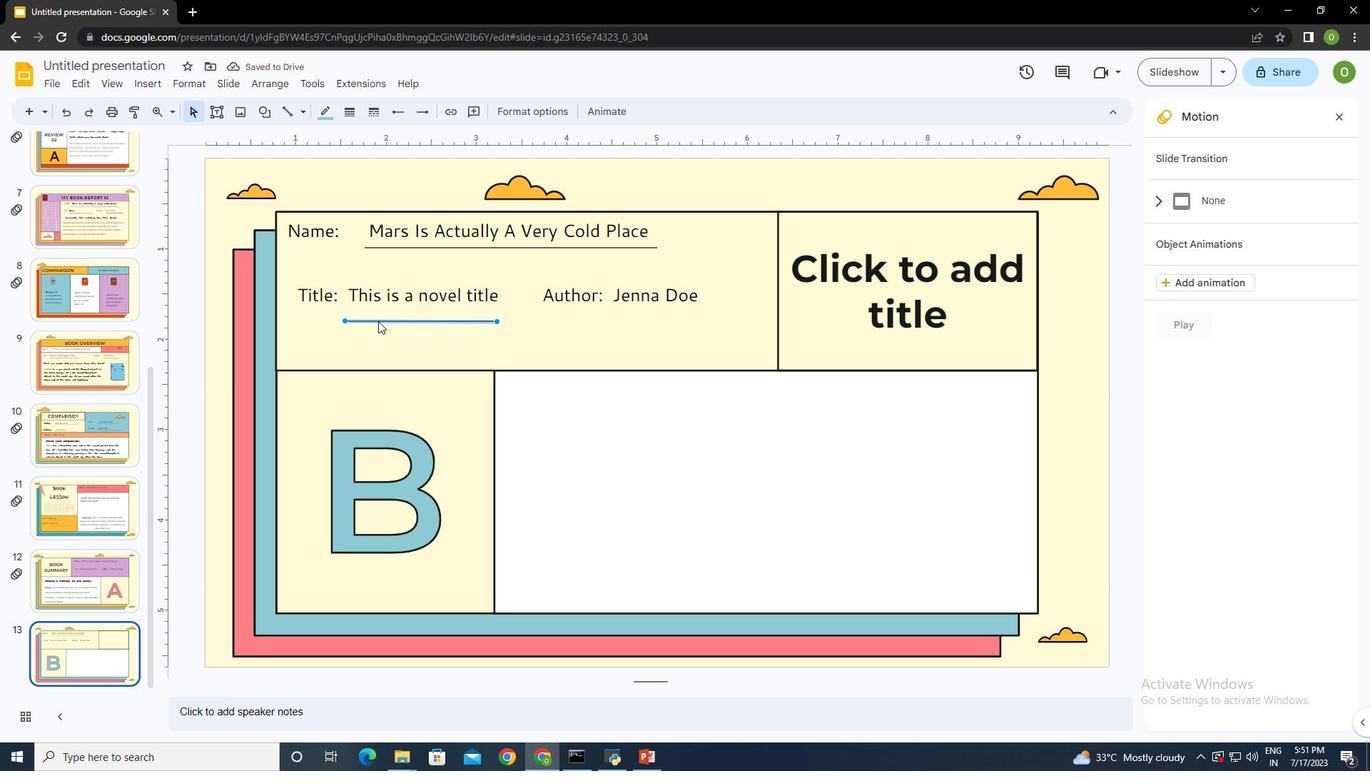 
Action: Mouse moved to (582, 326)
Screenshot: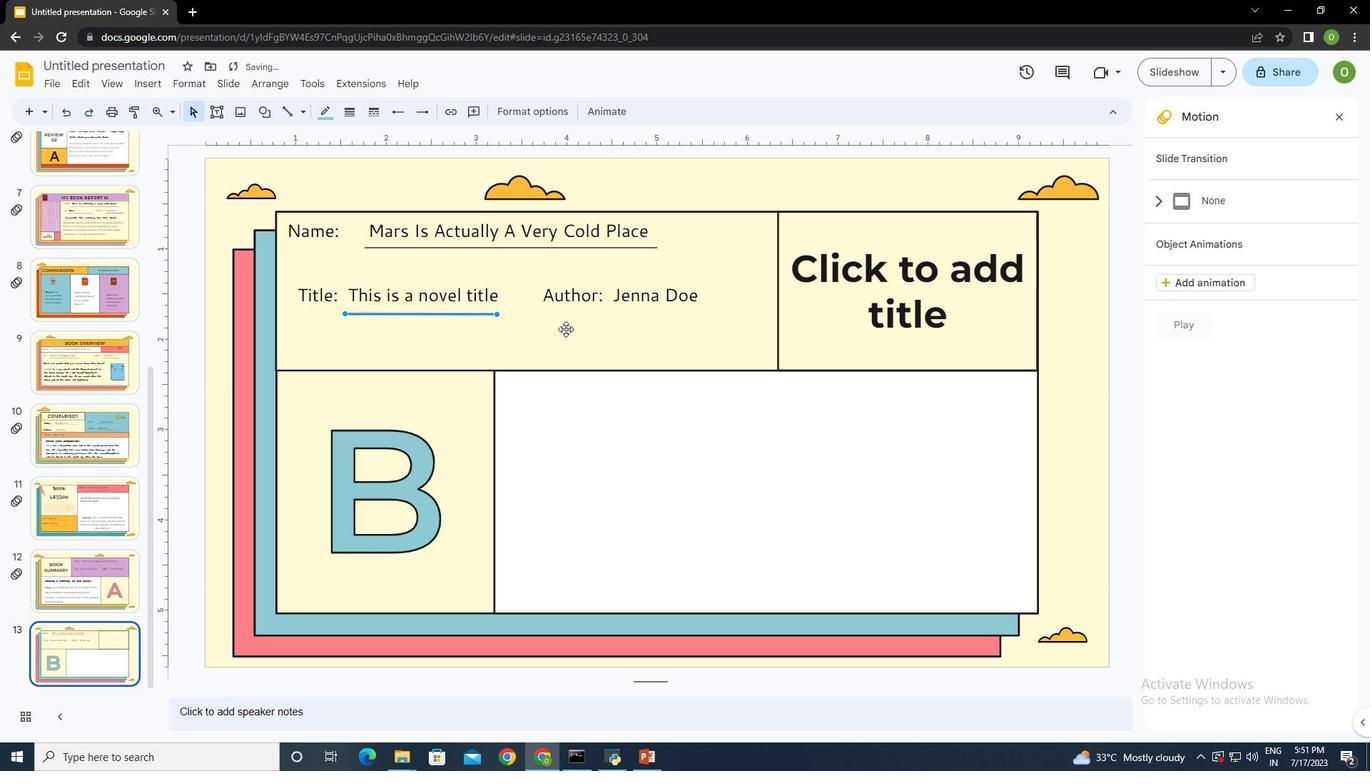 
Action: Mouse pressed left at (582, 326)
Screenshot: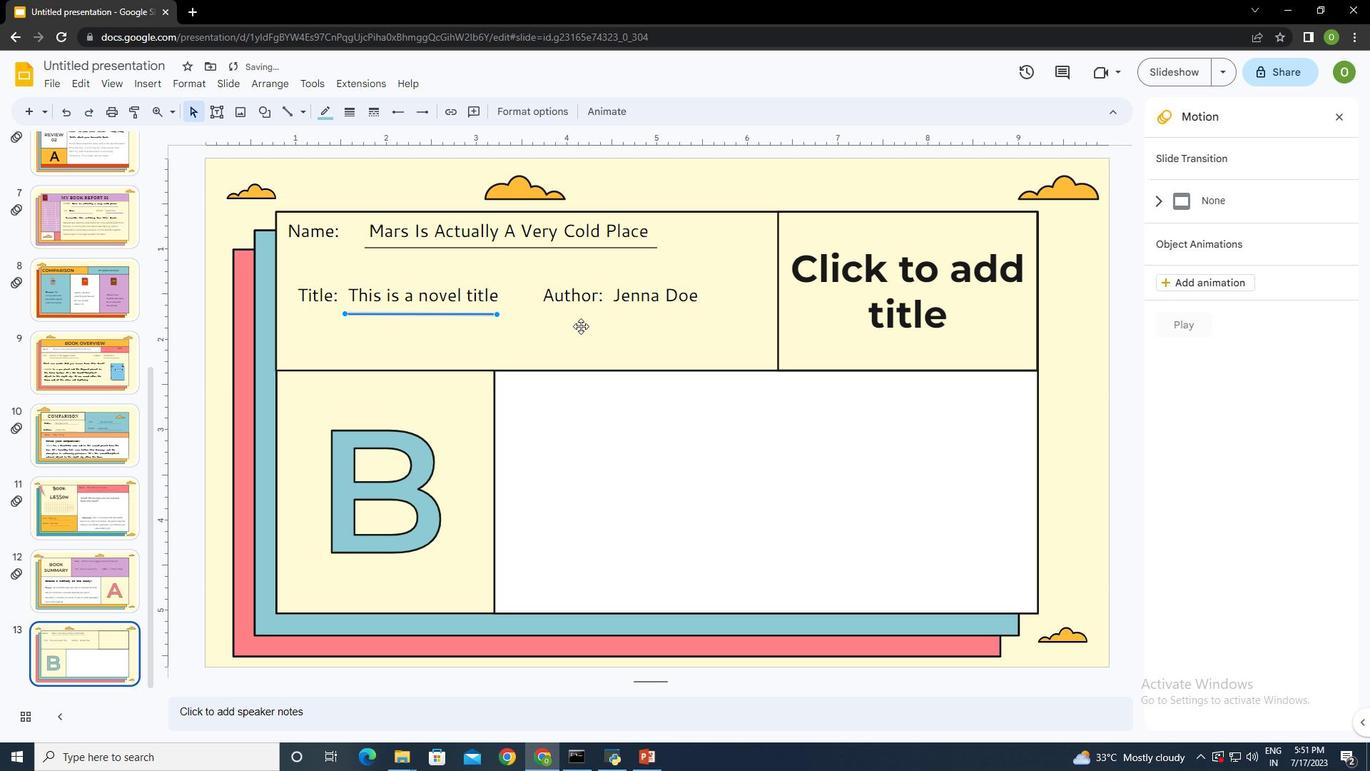 
Action: Mouse moved to (436, 314)
Screenshot: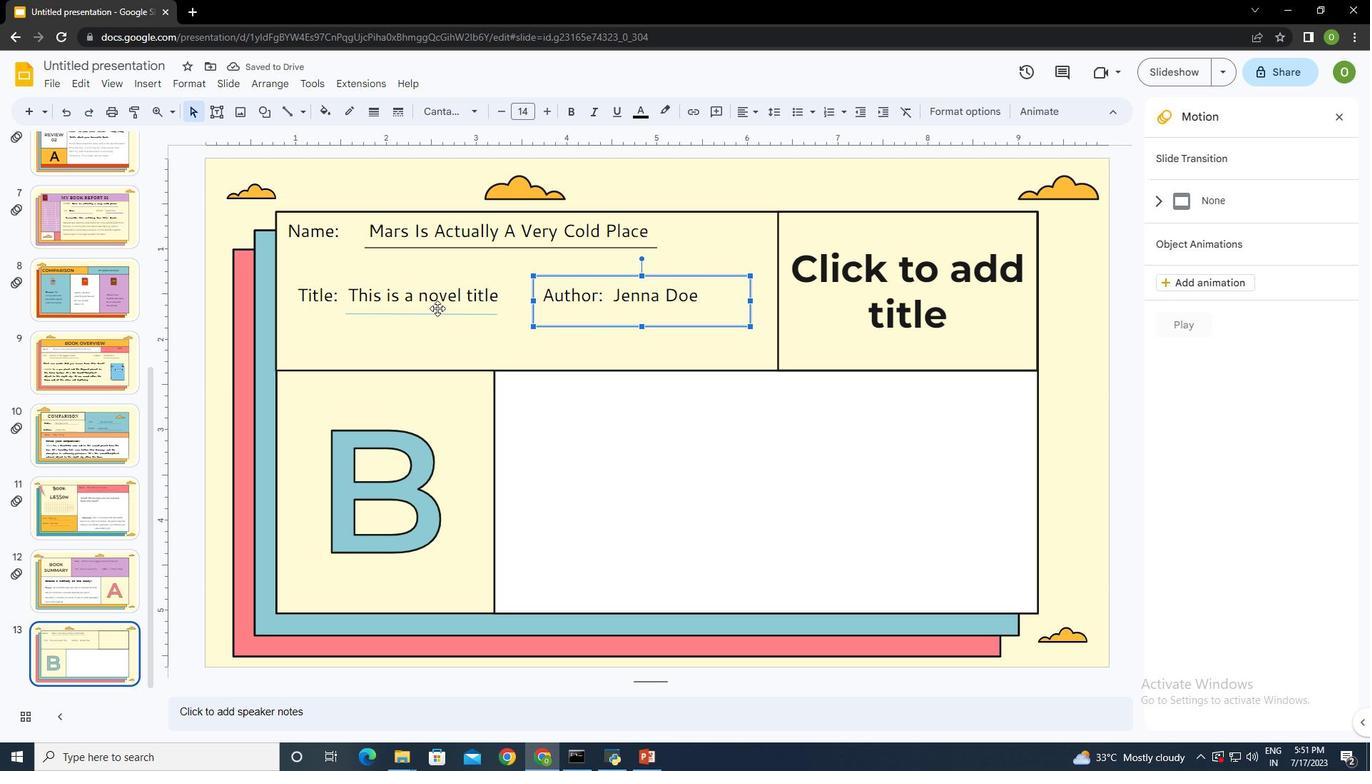 
Action: Mouse pressed left at (436, 314)
Screenshot: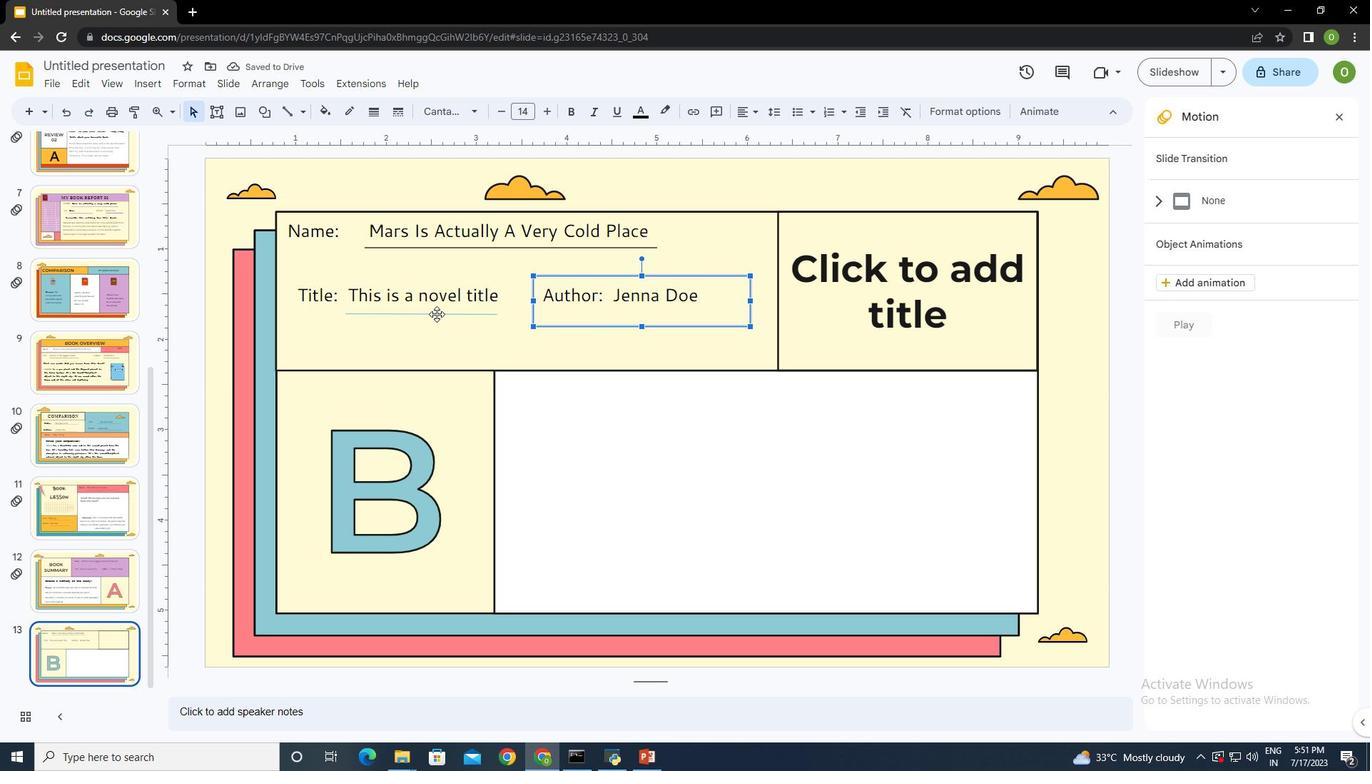 
Action: Mouse moved to (322, 114)
Screenshot: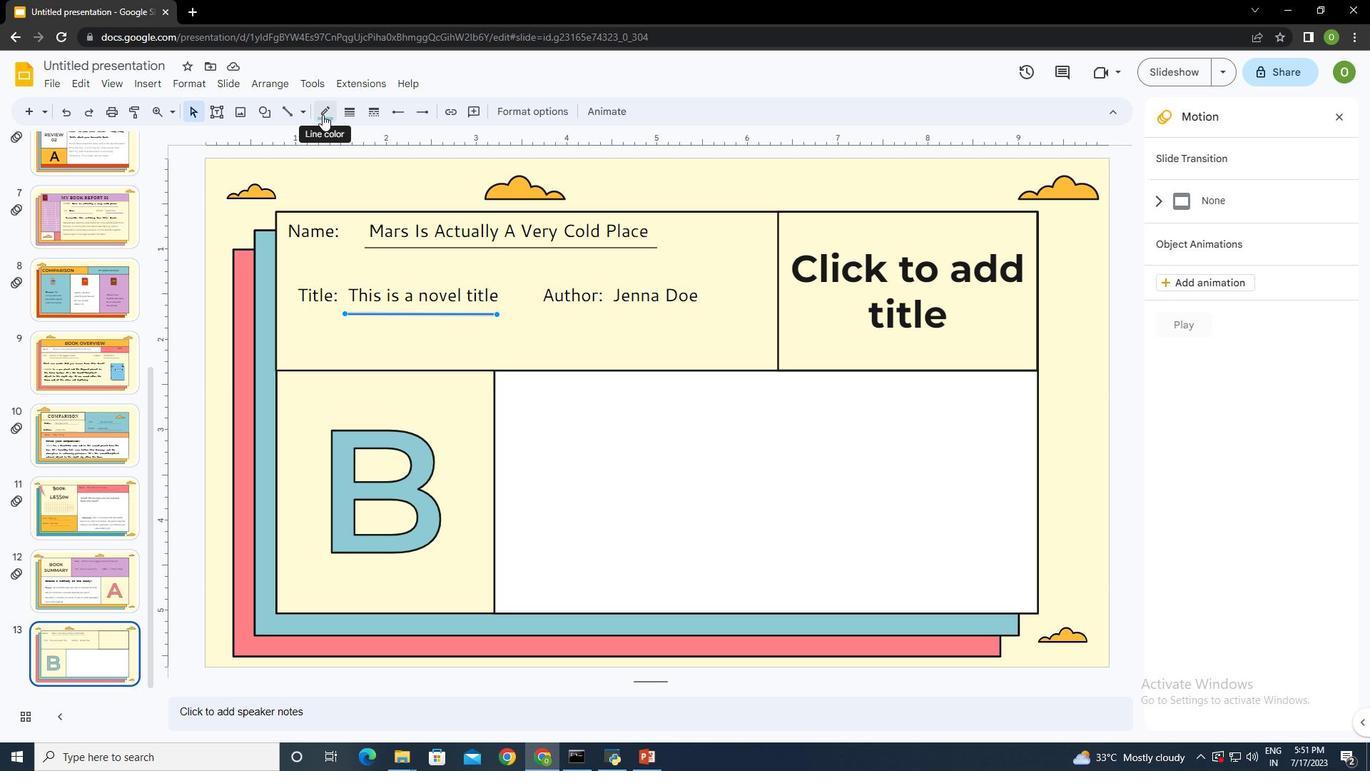 
Action: Mouse pressed left at (322, 114)
Screenshot: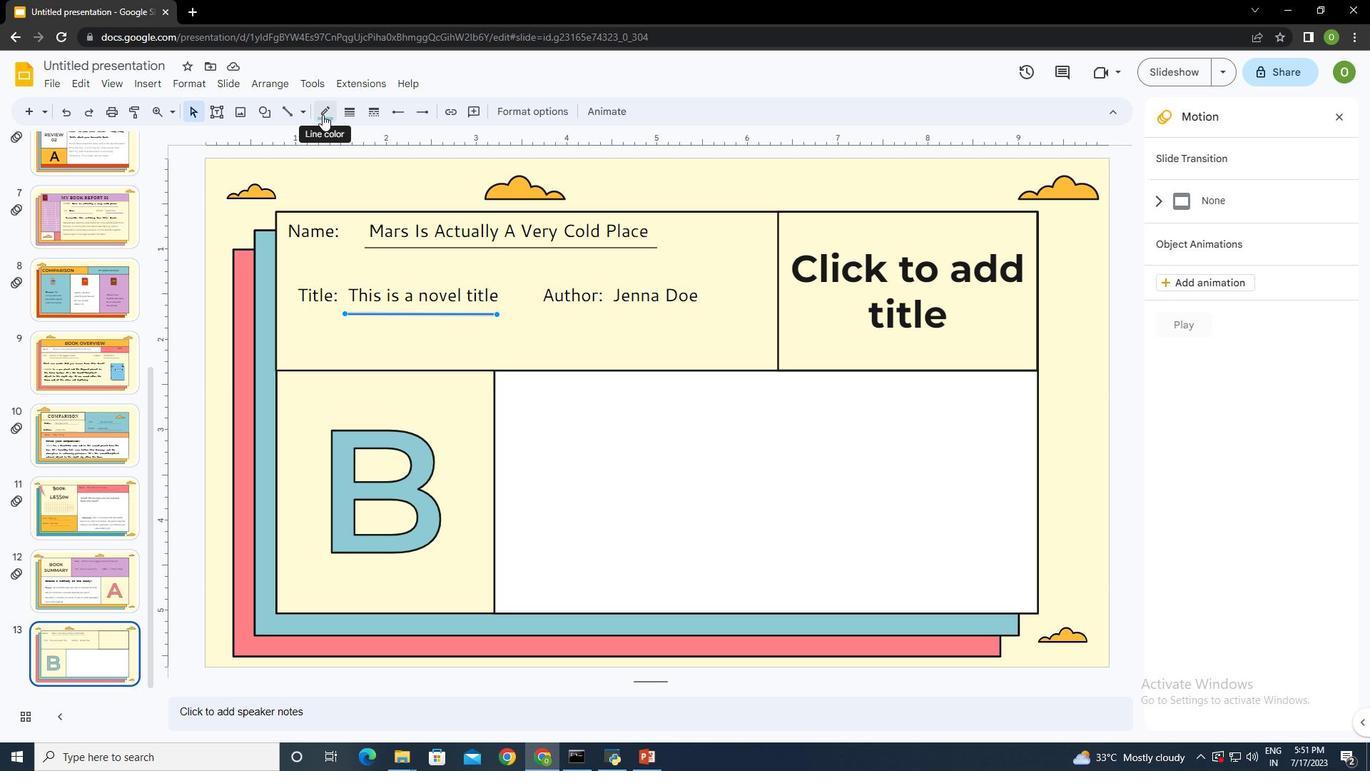 
Action: Mouse moved to (325, 152)
Screenshot: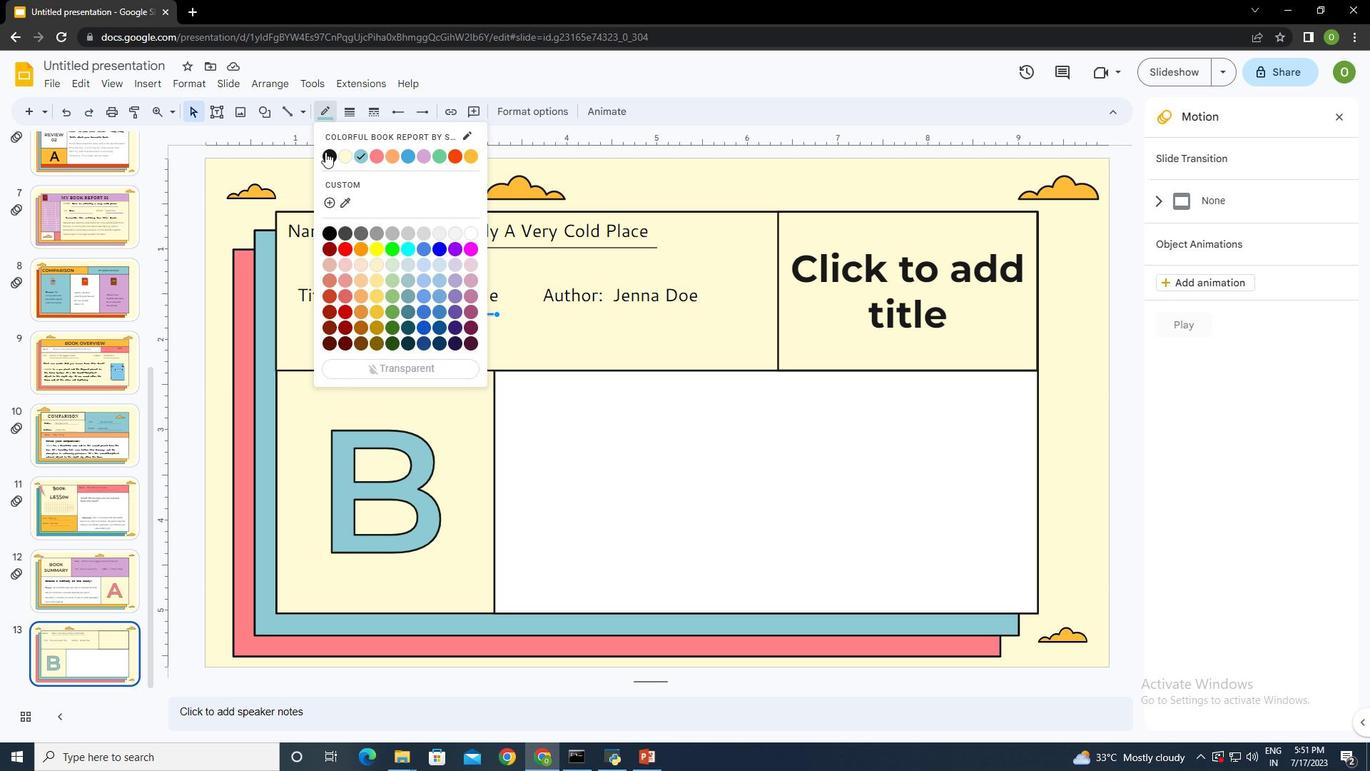 
Action: Mouse pressed left at (325, 152)
Screenshot: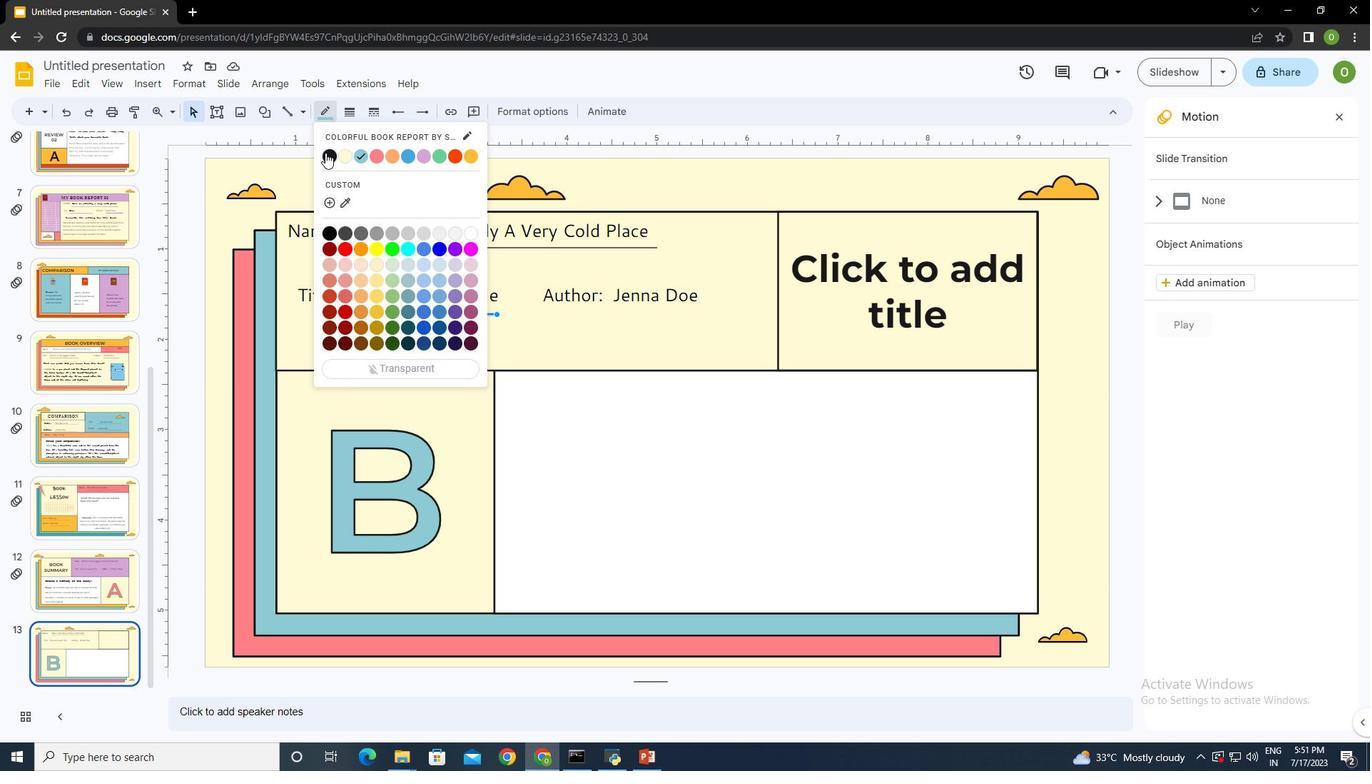 
Action: Mouse moved to (649, 356)
Screenshot: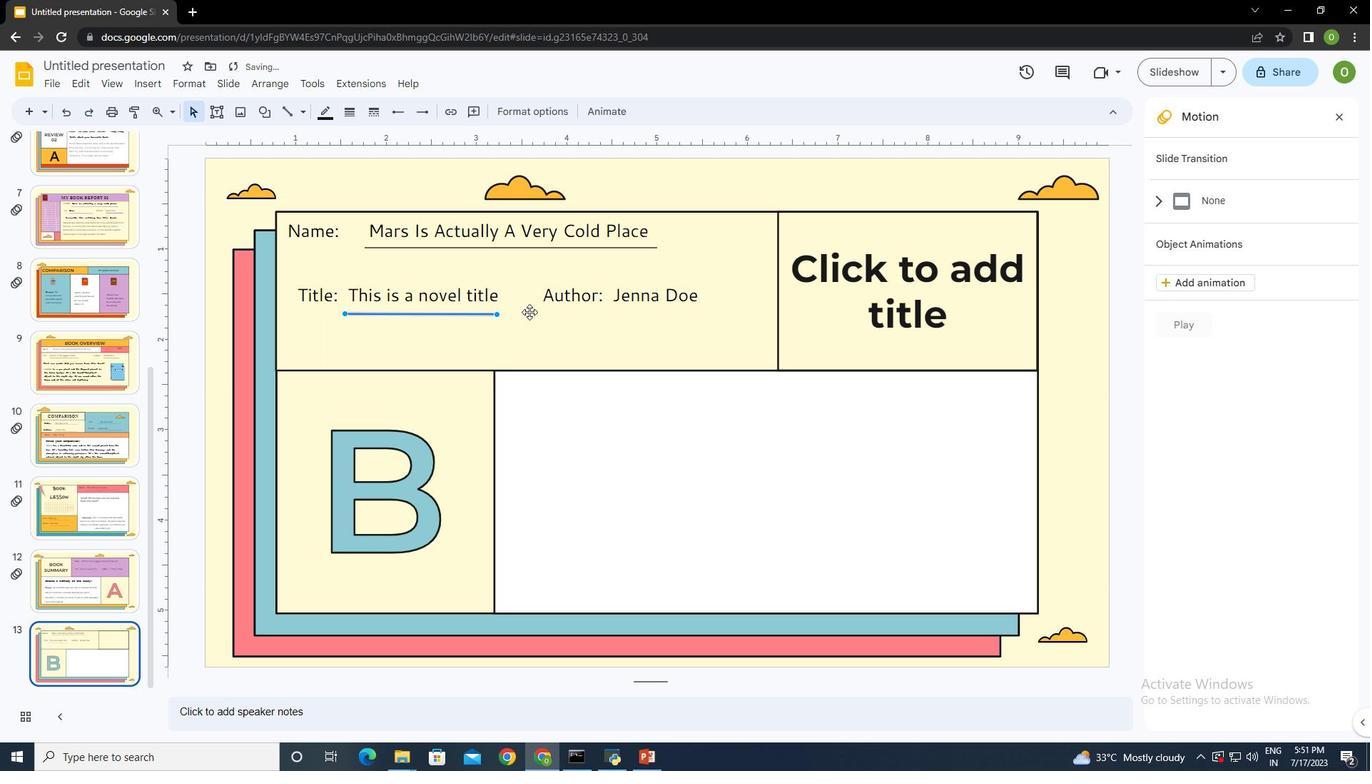 
Action: Mouse pressed left at (649, 356)
Screenshot: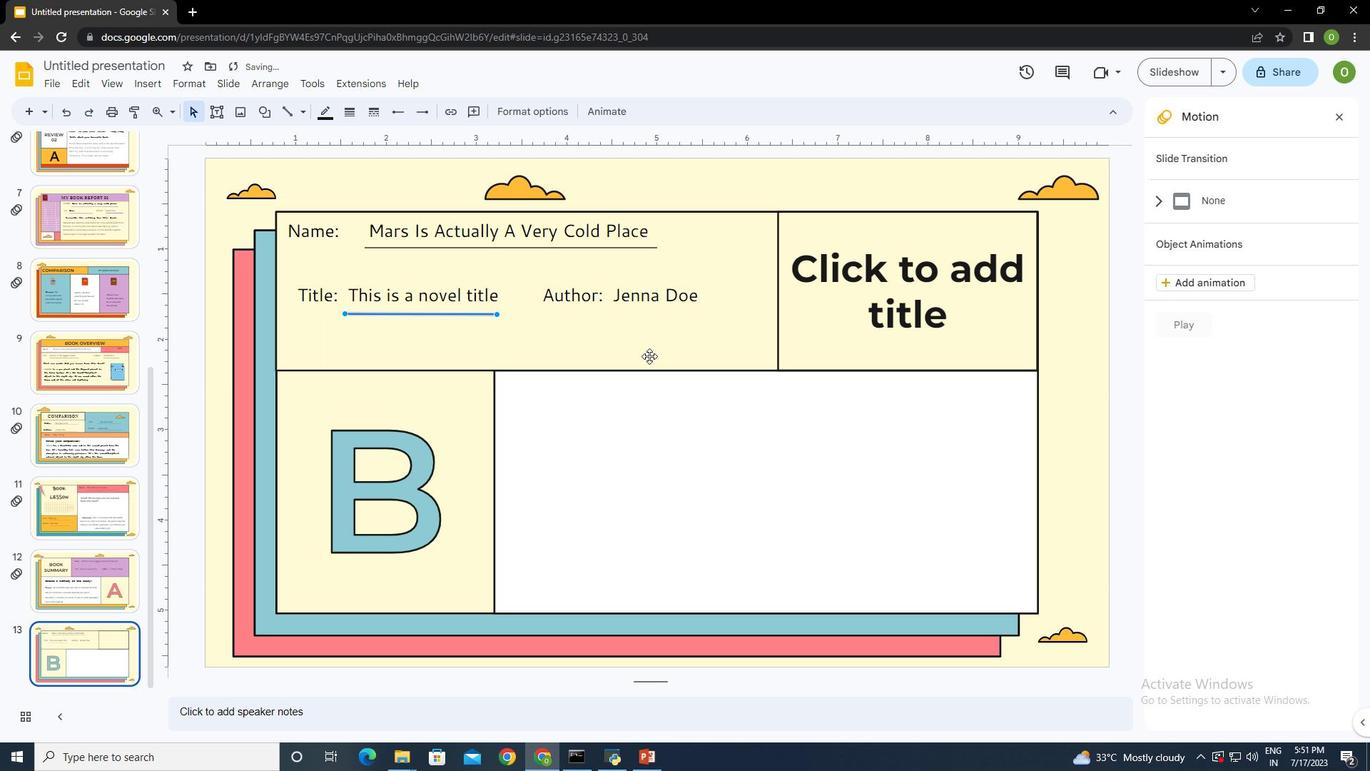 
Action: Mouse moved to (283, 110)
Screenshot: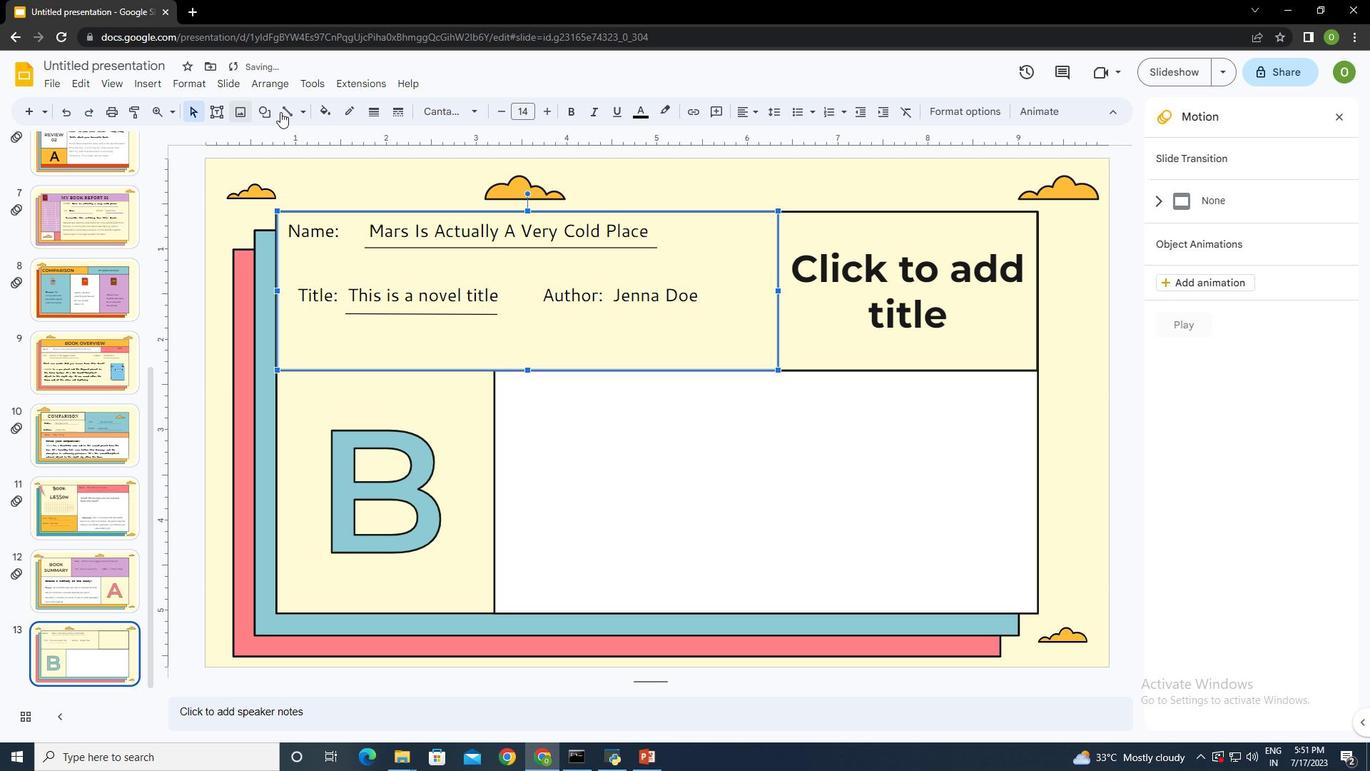 
Action: Mouse pressed left at (283, 110)
Screenshot: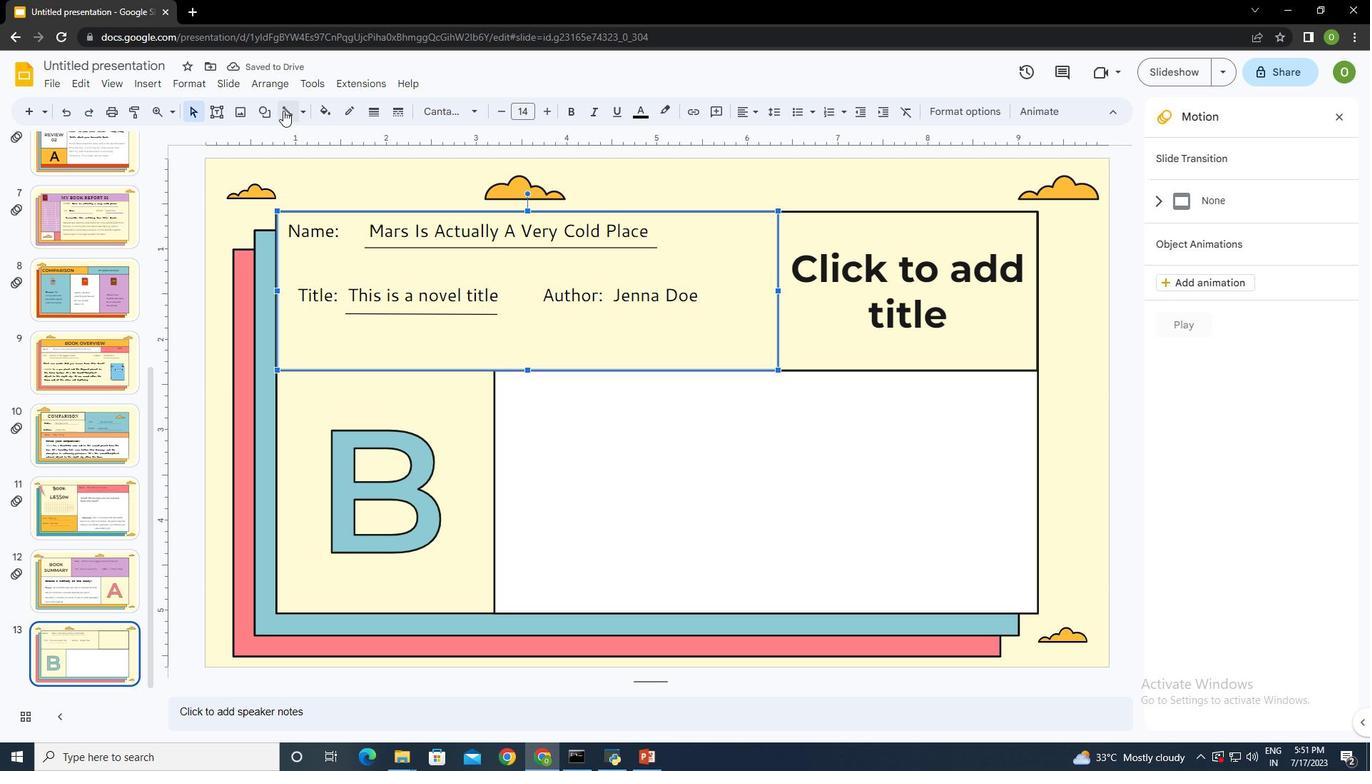 
Action: Mouse moved to (541, 315)
Screenshot: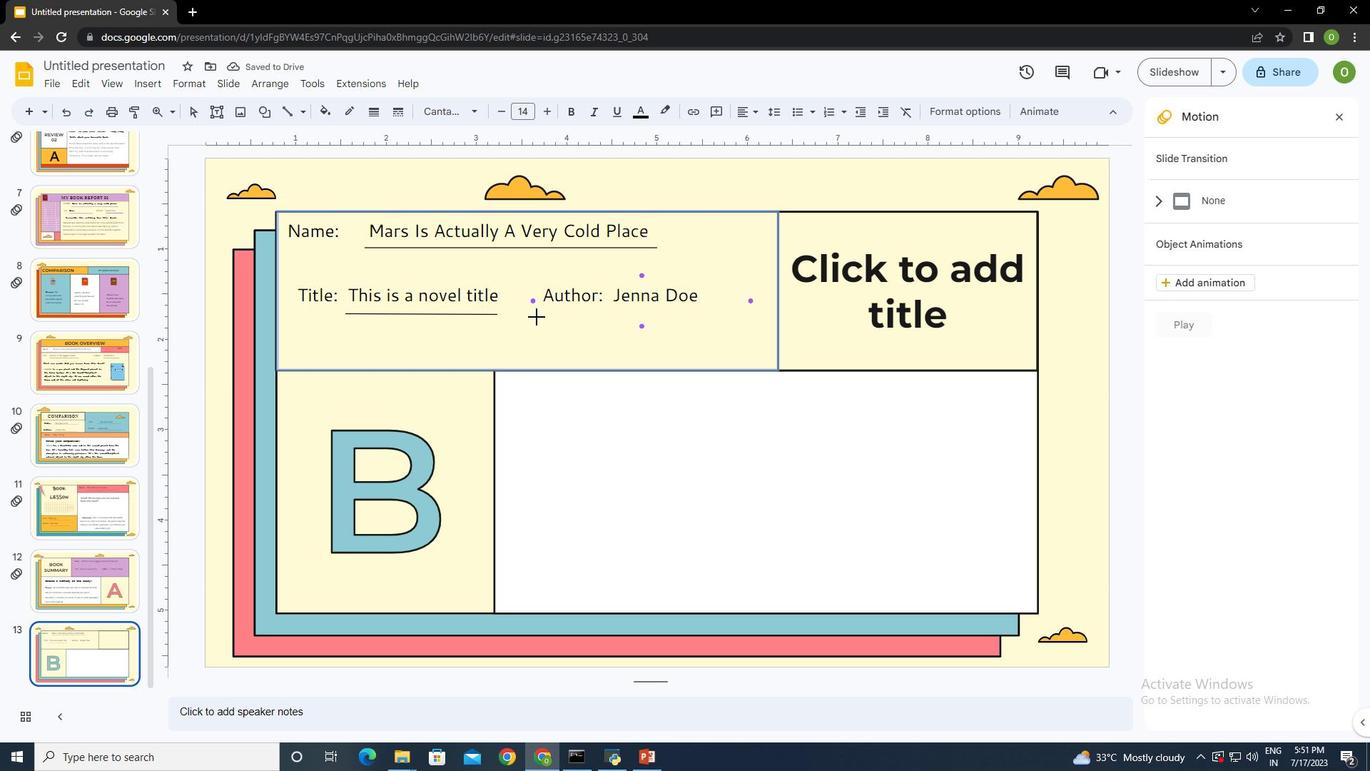 
Action: Mouse pressed left at (541, 315)
Screenshot: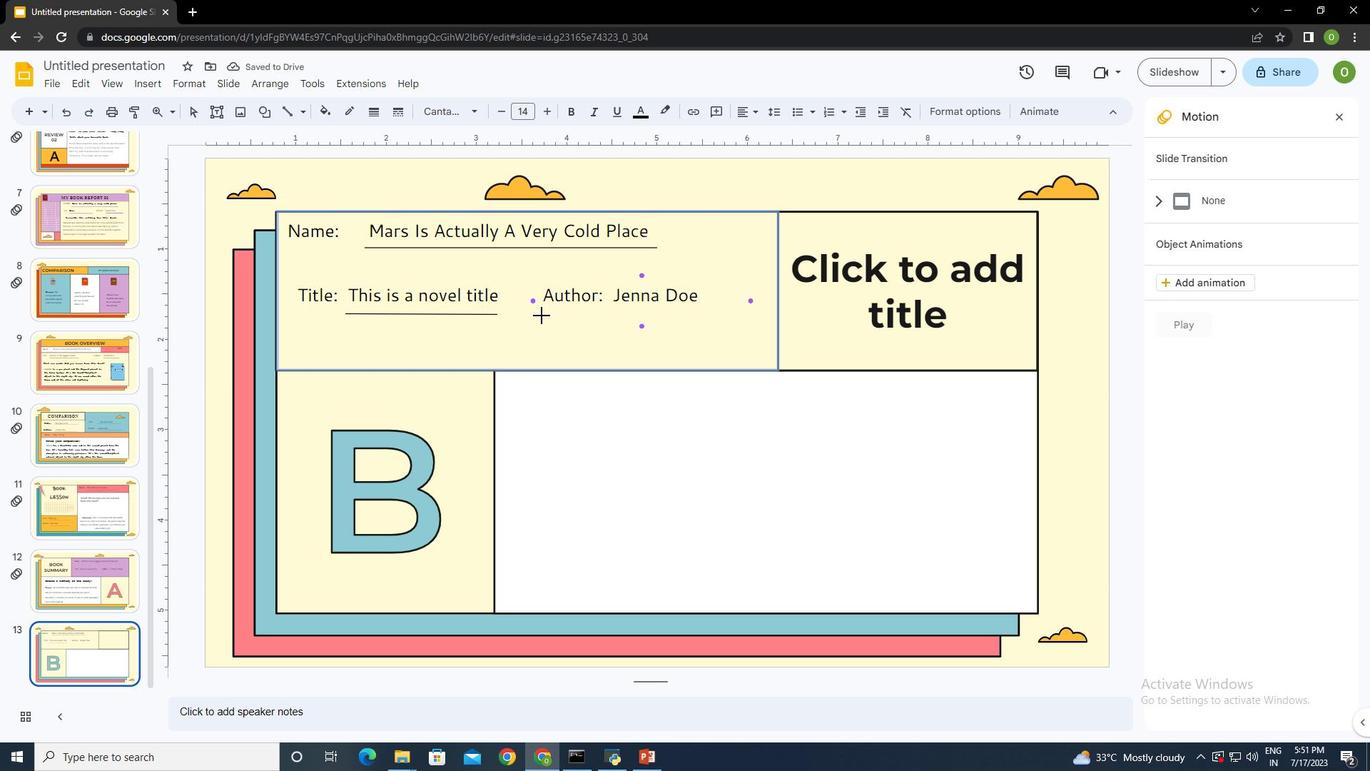 
Action: Mouse moved to (595, 316)
Screenshot: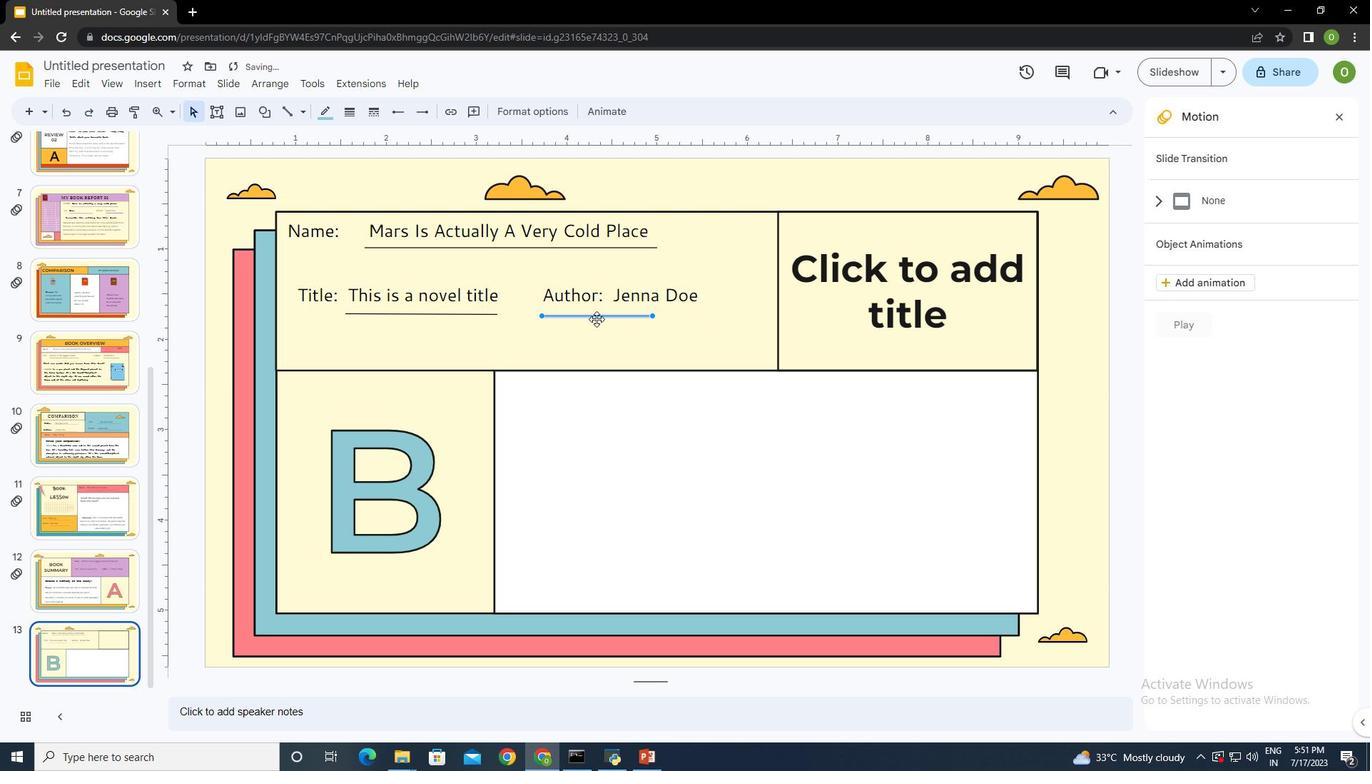 
Action: Mouse pressed left at (595, 316)
Screenshot: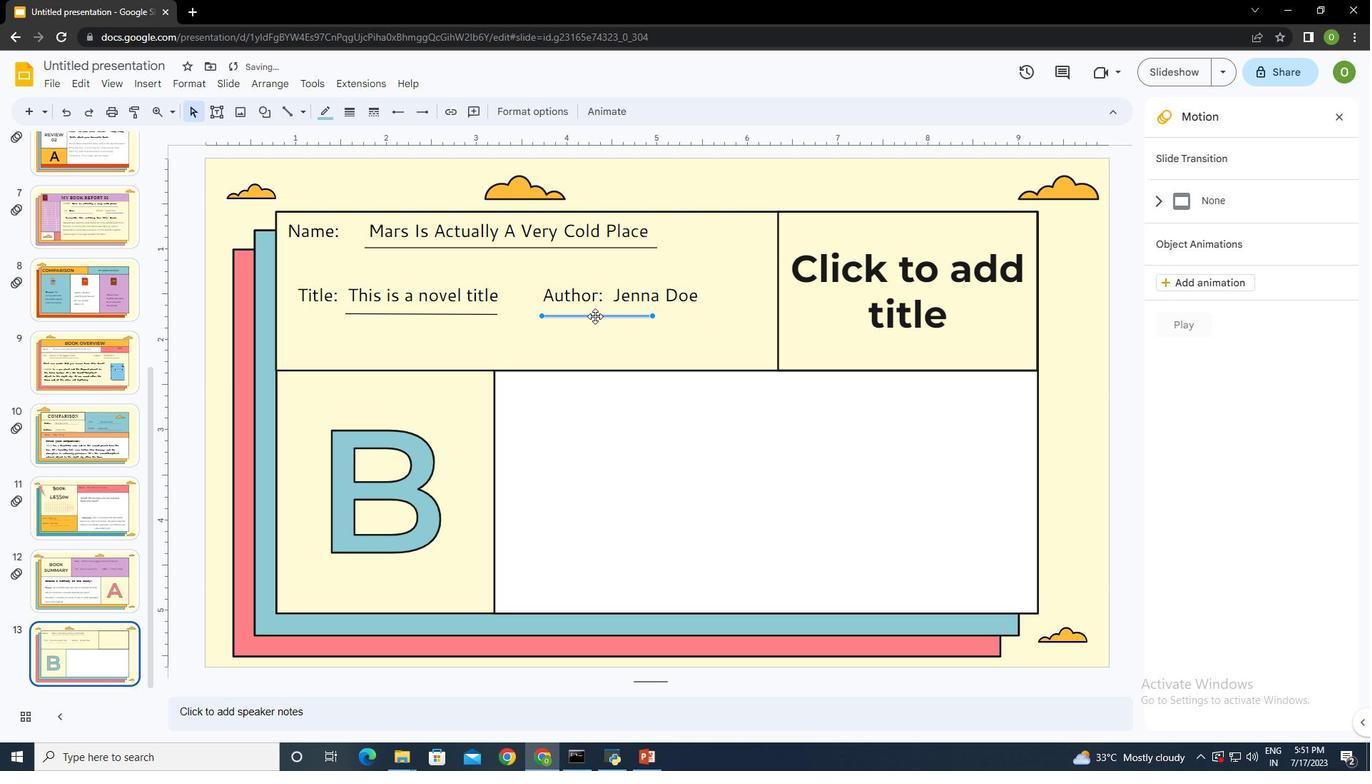 
Action: Key pressed <Key.right><Key.right><Key.right><Key.right><Key.right><Key.right><Key.right><Key.right><Key.right><Key.up><Key.down>
Screenshot: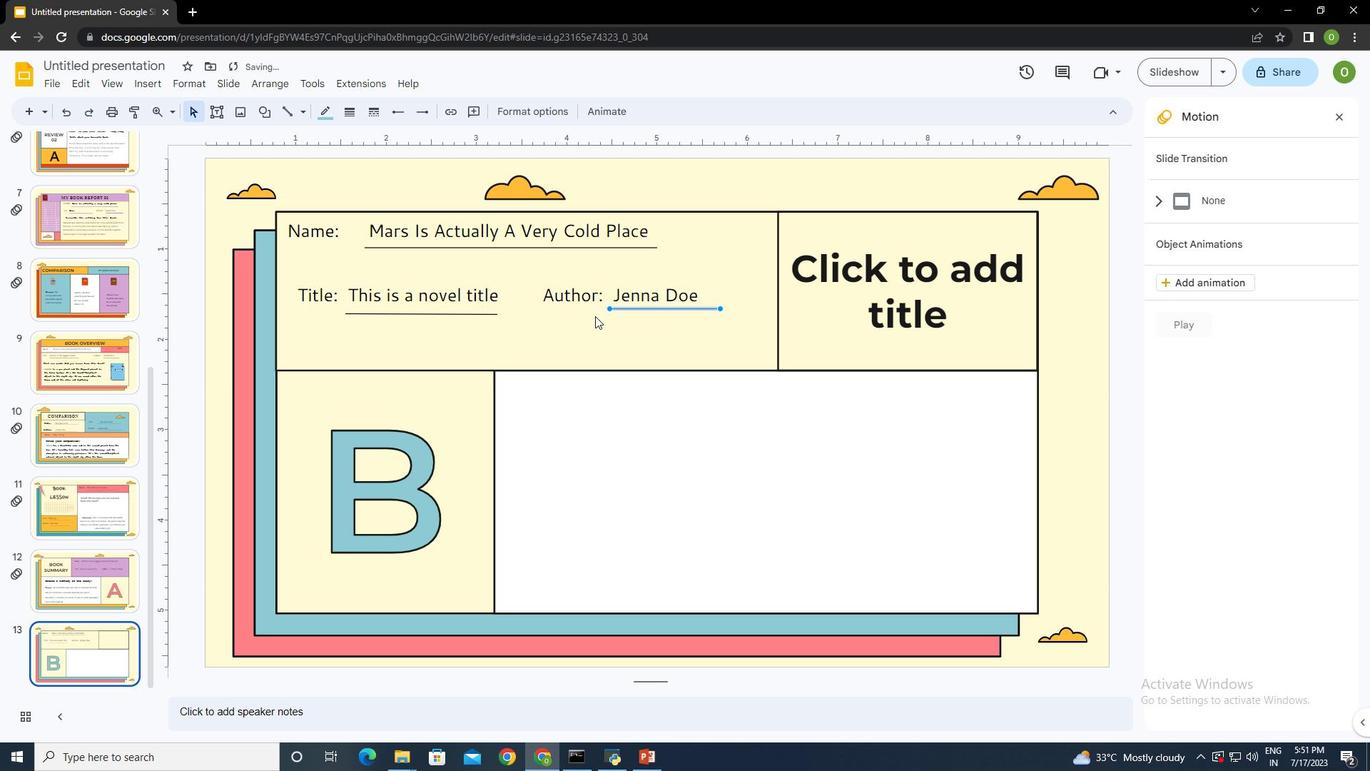 
Action: Mouse moved to (609, 316)
Screenshot: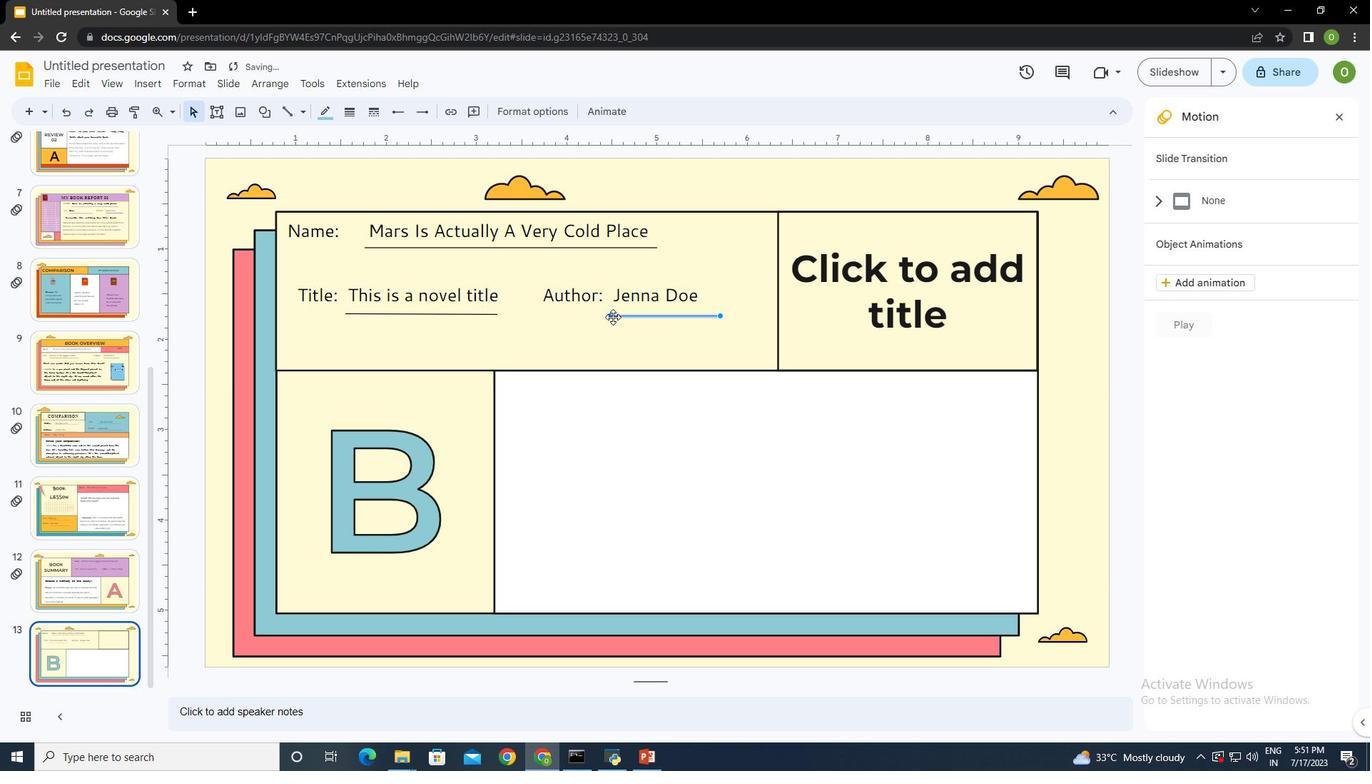 
Action: Mouse pressed left at (609, 316)
Screenshot: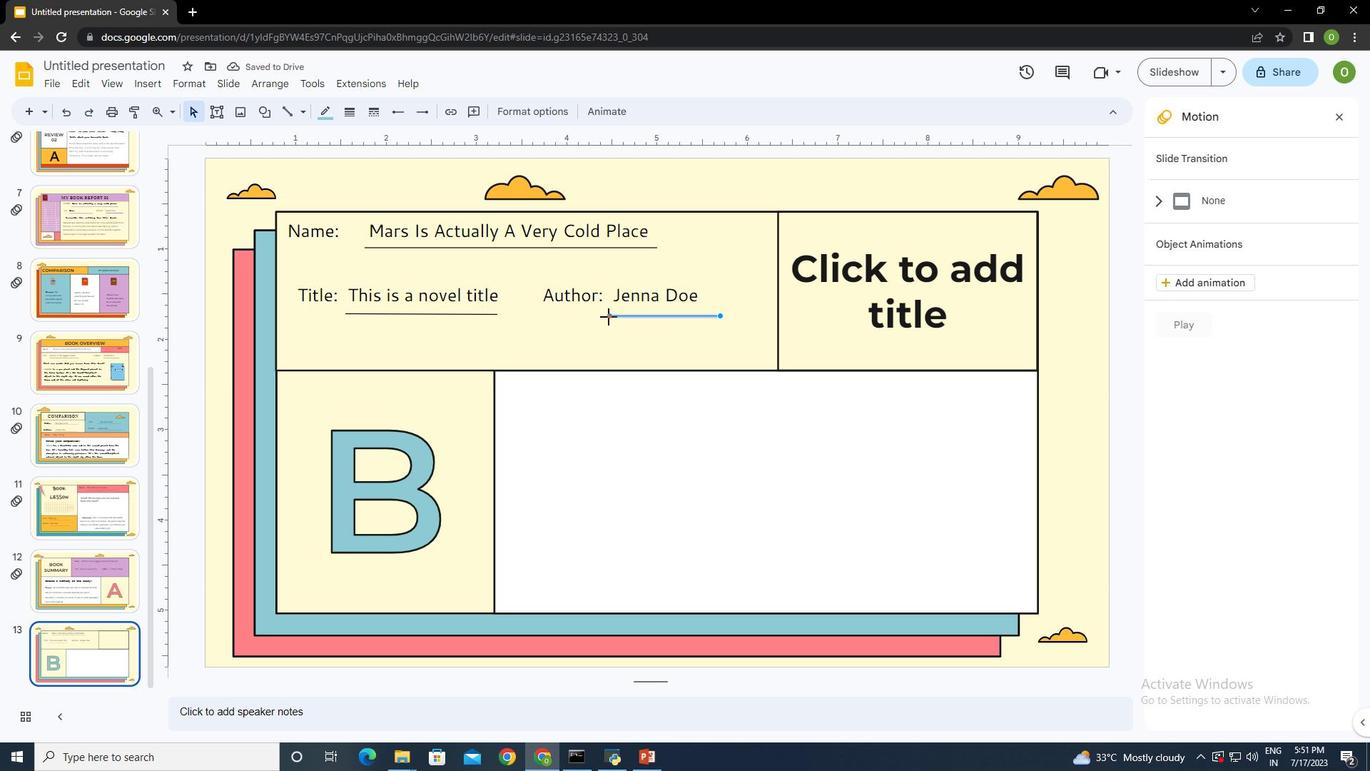 
Action: Mouse moved to (721, 315)
Screenshot: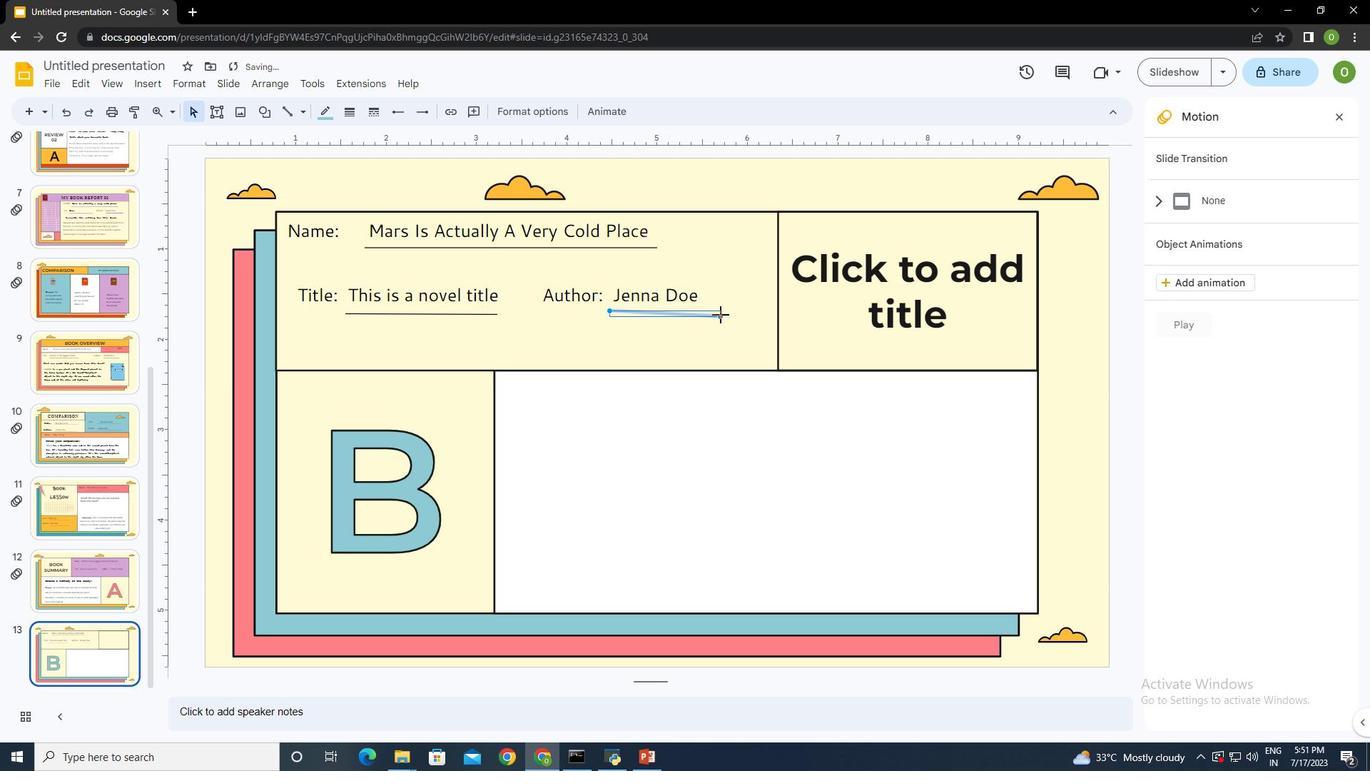 
Action: Mouse pressed left at (721, 315)
Screenshot: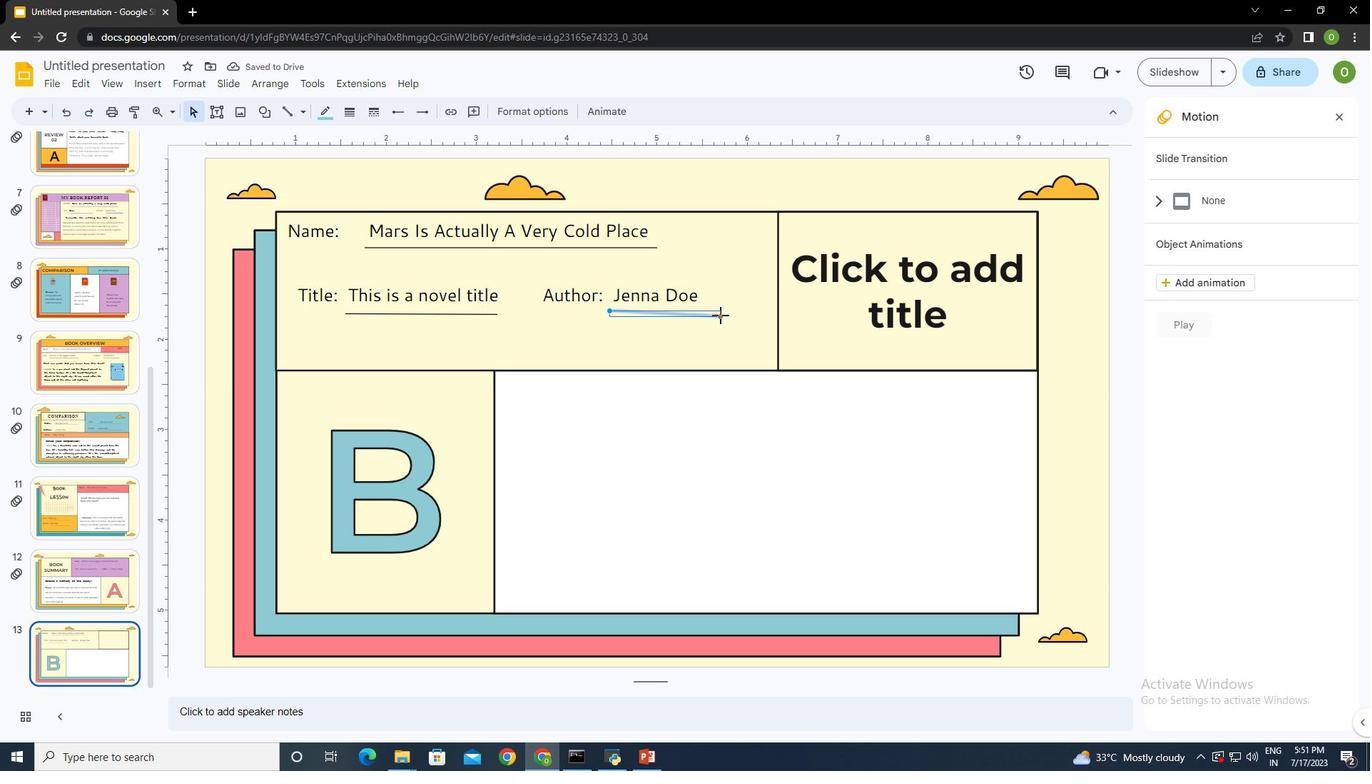
Action: Mouse moved to (329, 106)
Screenshot: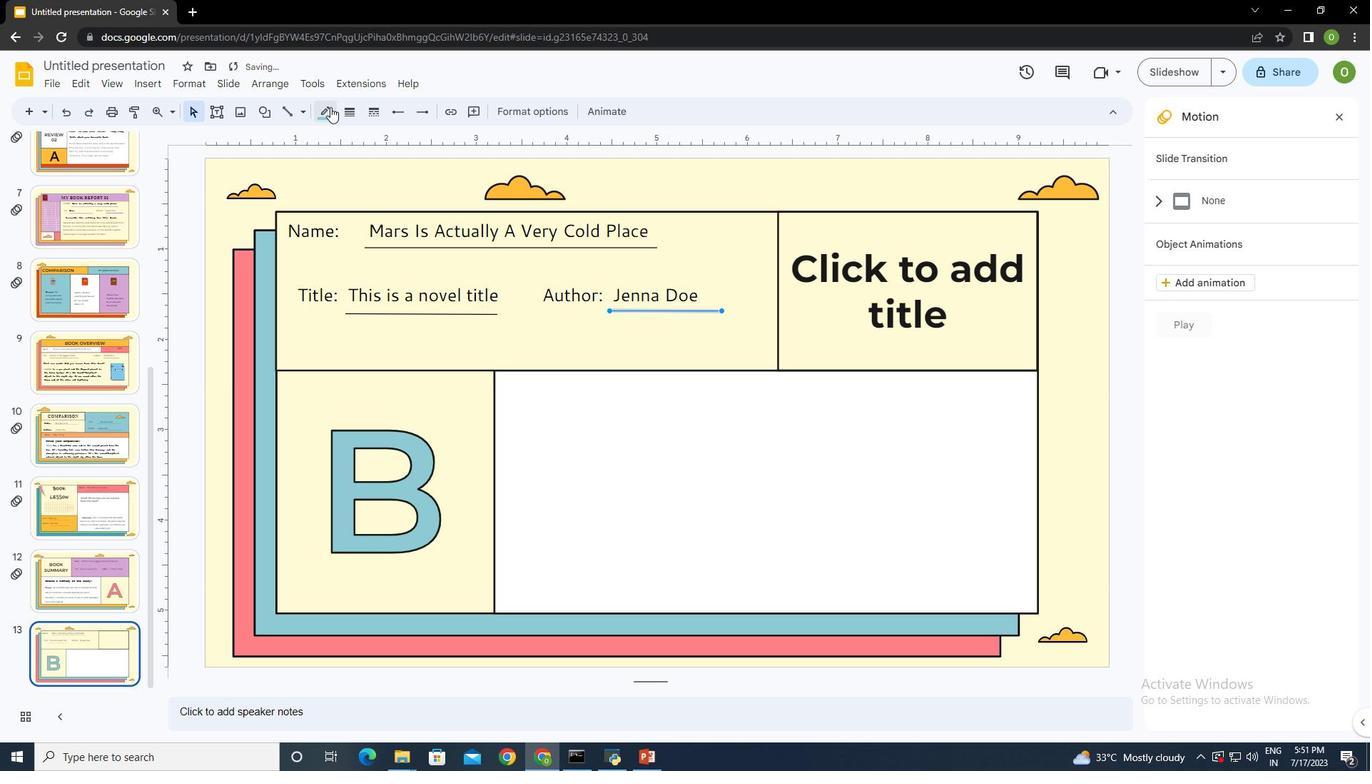 
Action: Mouse pressed left at (329, 106)
Screenshot: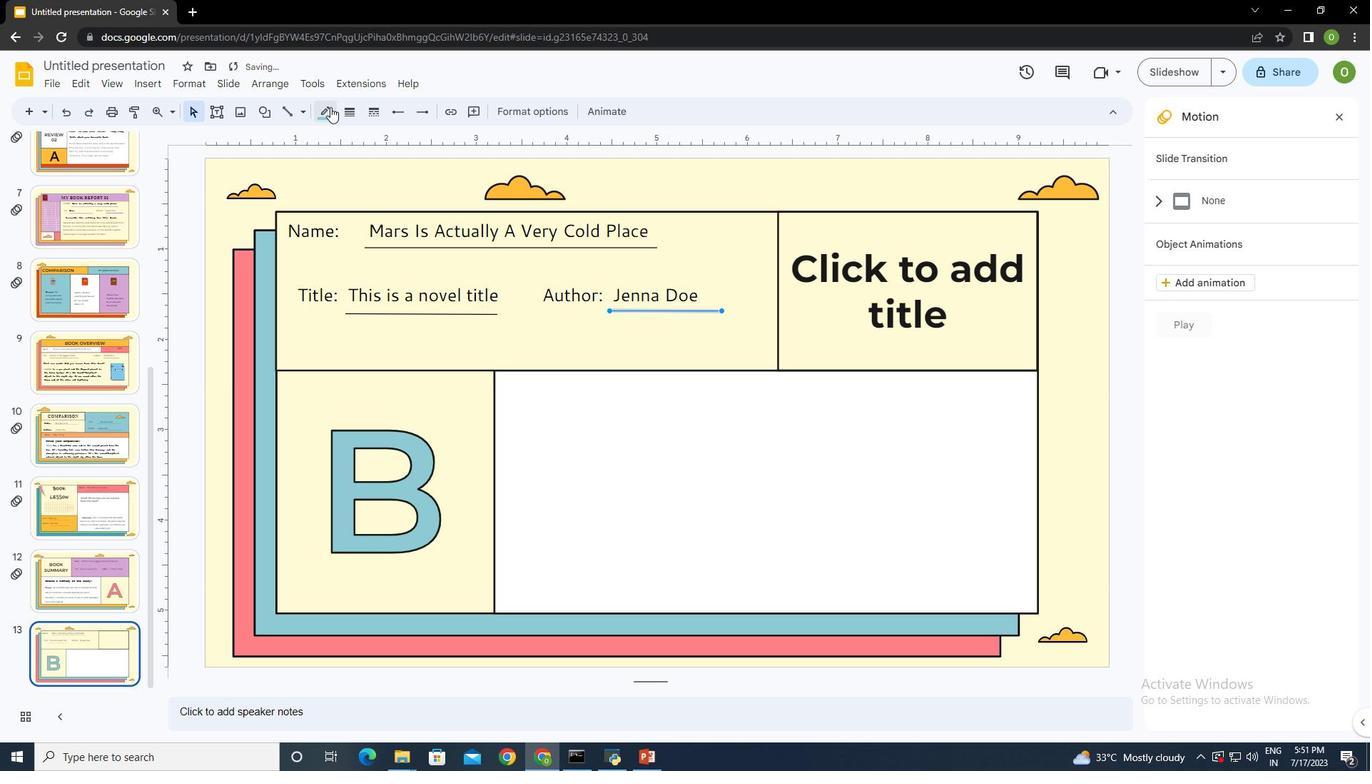 
Action: Mouse moved to (329, 153)
Screenshot: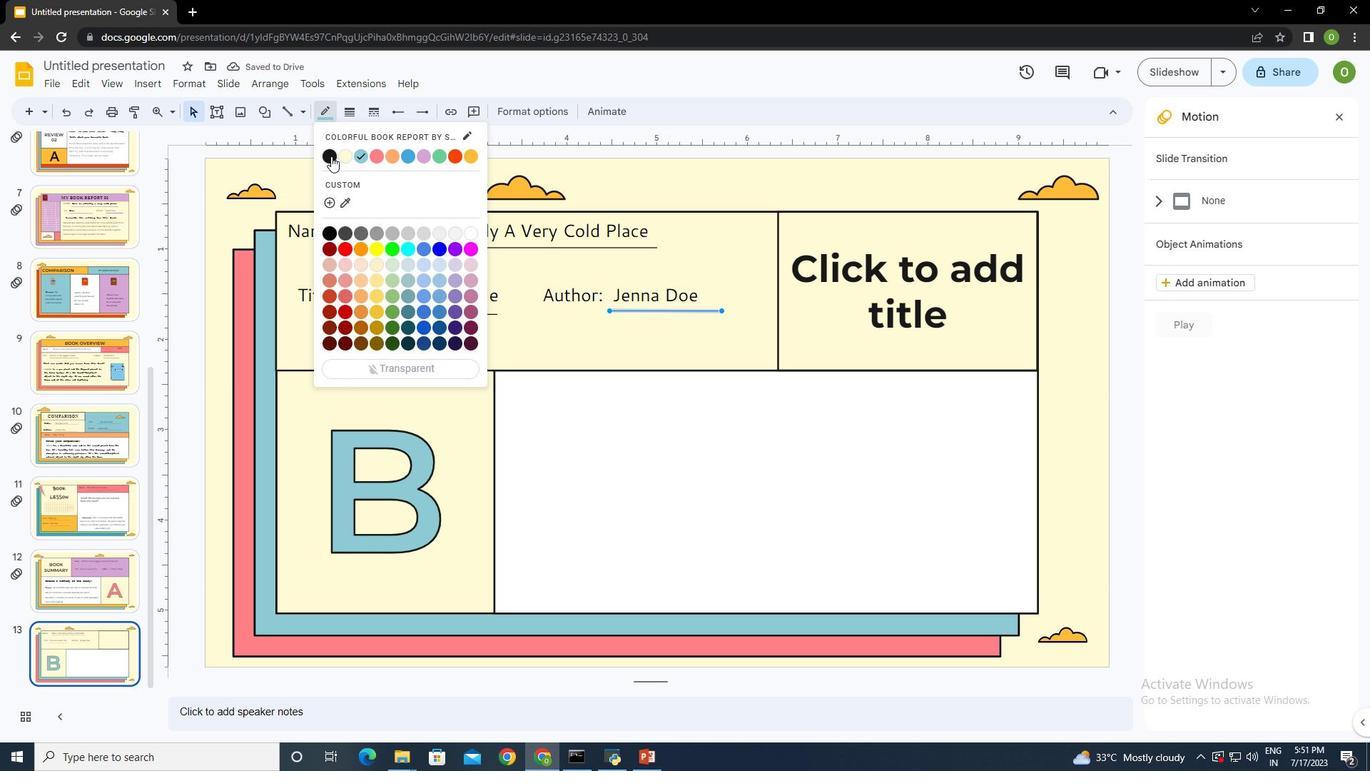 
Action: Mouse pressed left at (329, 153)
Screenshot: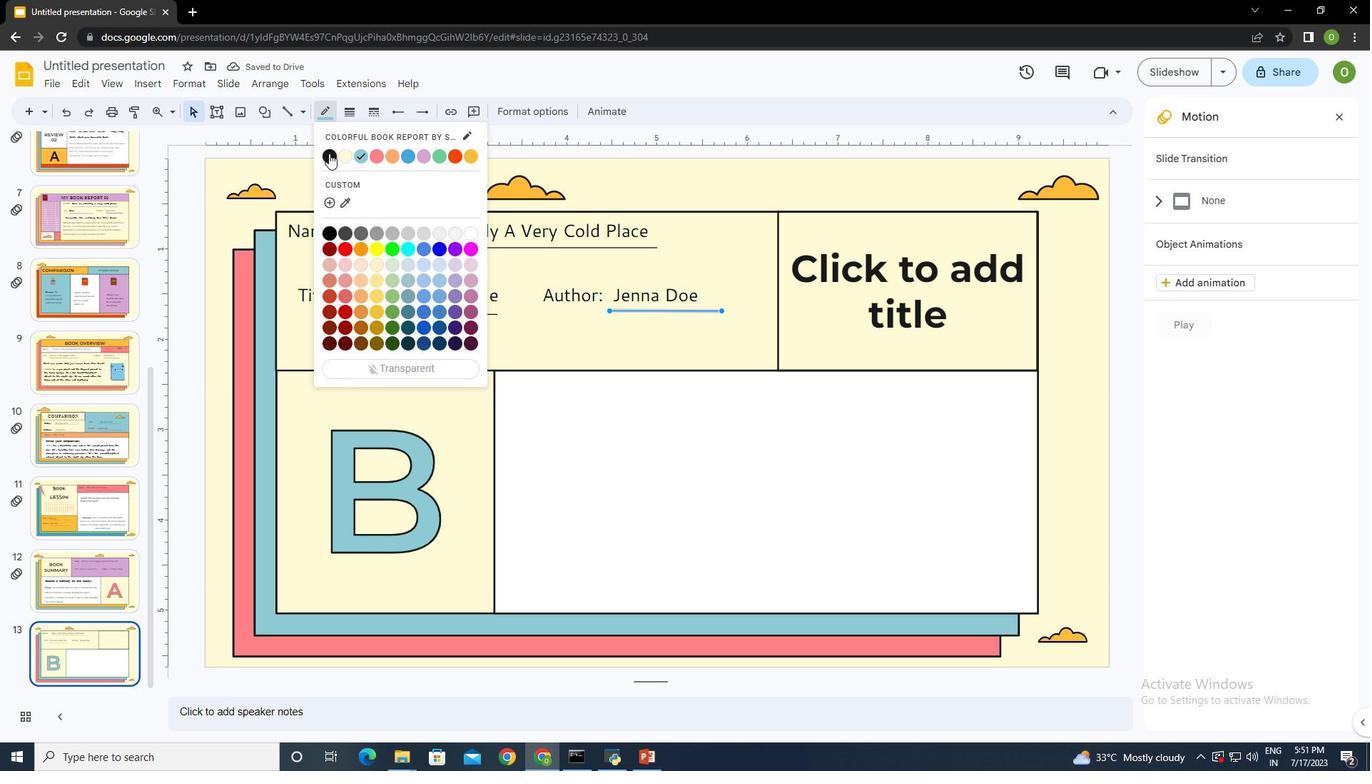 
Action: Mouse moved to (611, 336)
Screenshot: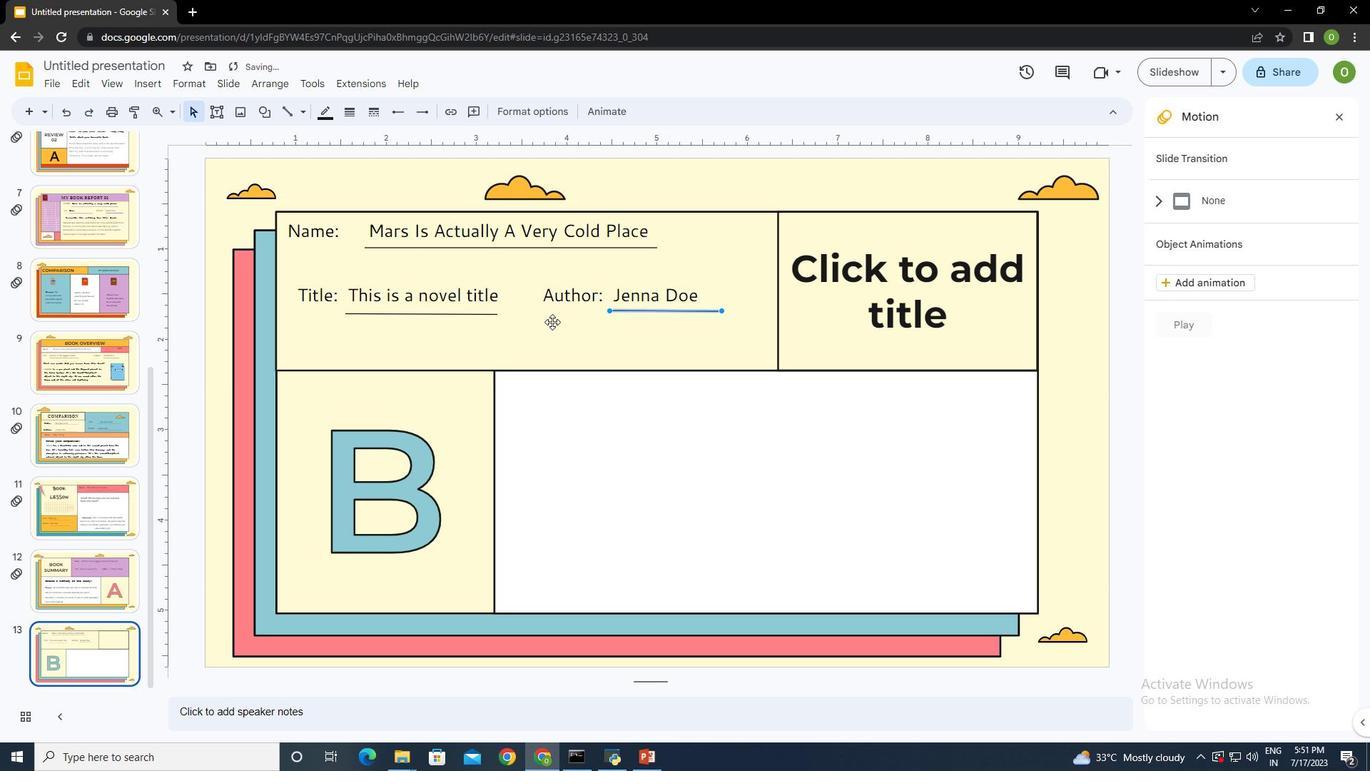 
Action: Mouse pressed left at (611, 336)
Screenshot: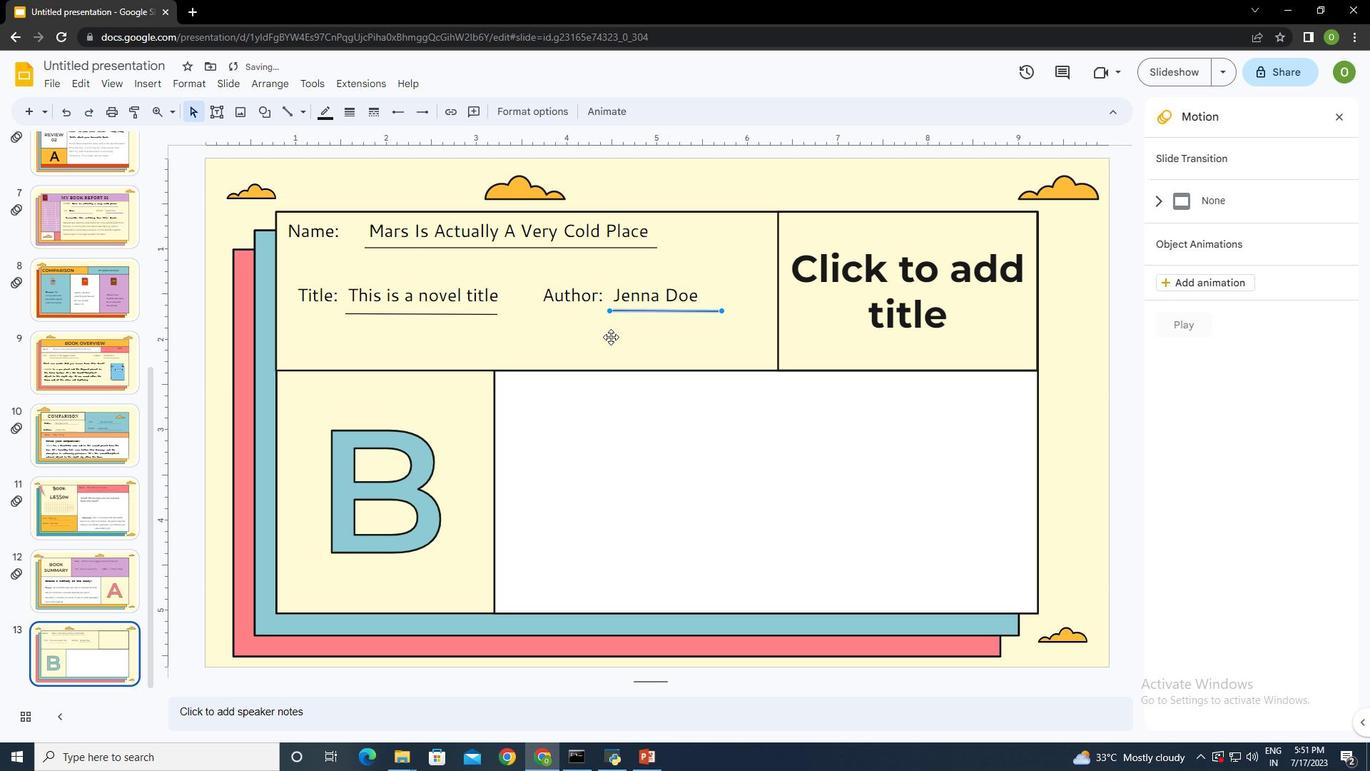 
Action: Mouse moved to (642, 465)
Screenshot: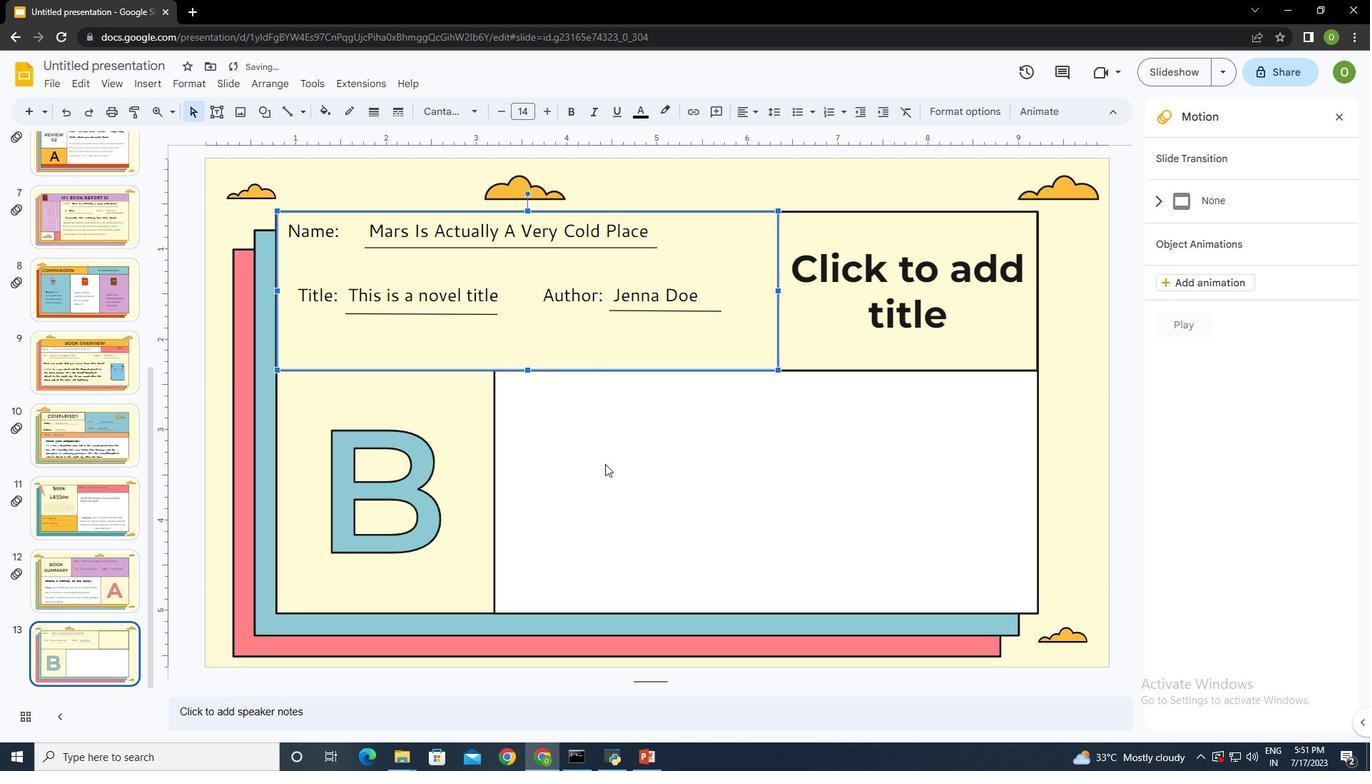 
Action: Mouse pressed left at (642, 465)
Screenshot: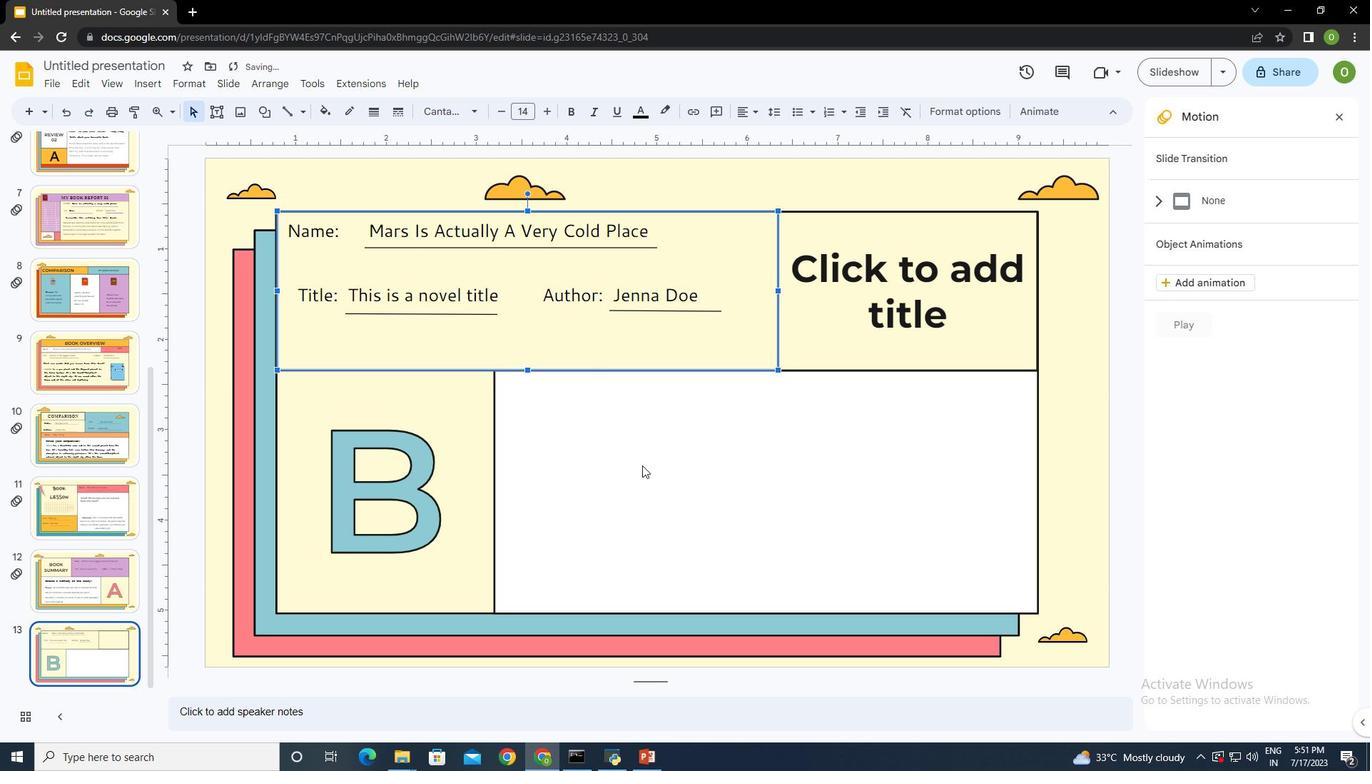 
Action: Mouse moved to (214, 111)
Screenshot: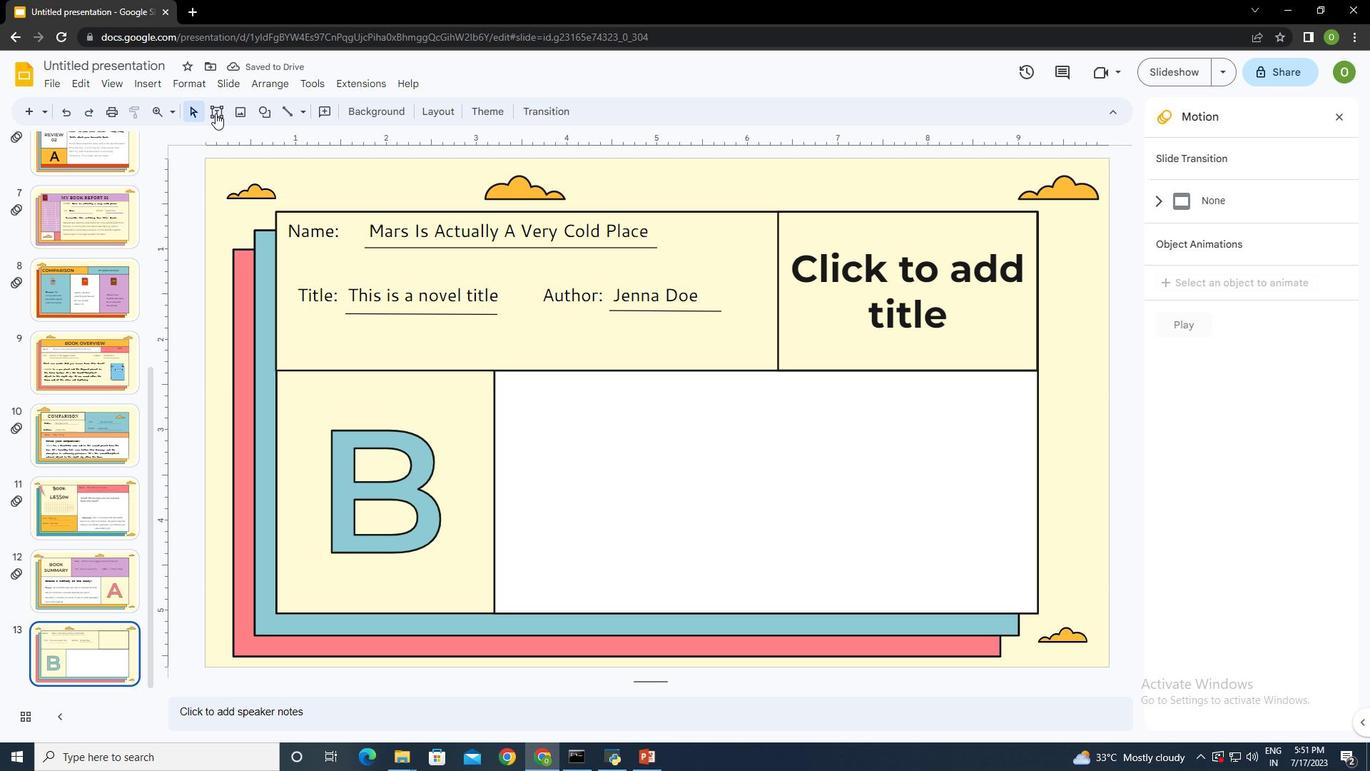 
Action: Mouse pressed left at (214, 111)
Screenshot: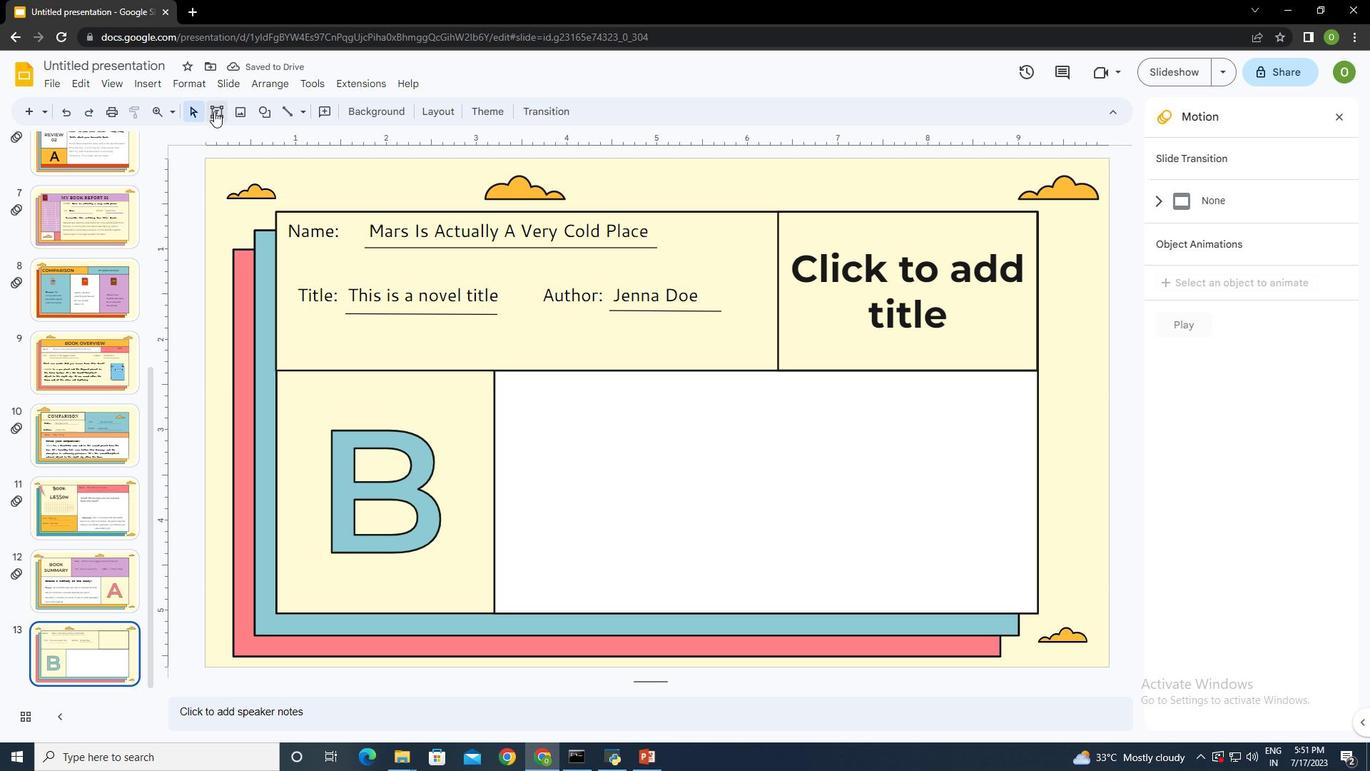 
Action: Mouse moved to (494, 370)
Screenshot: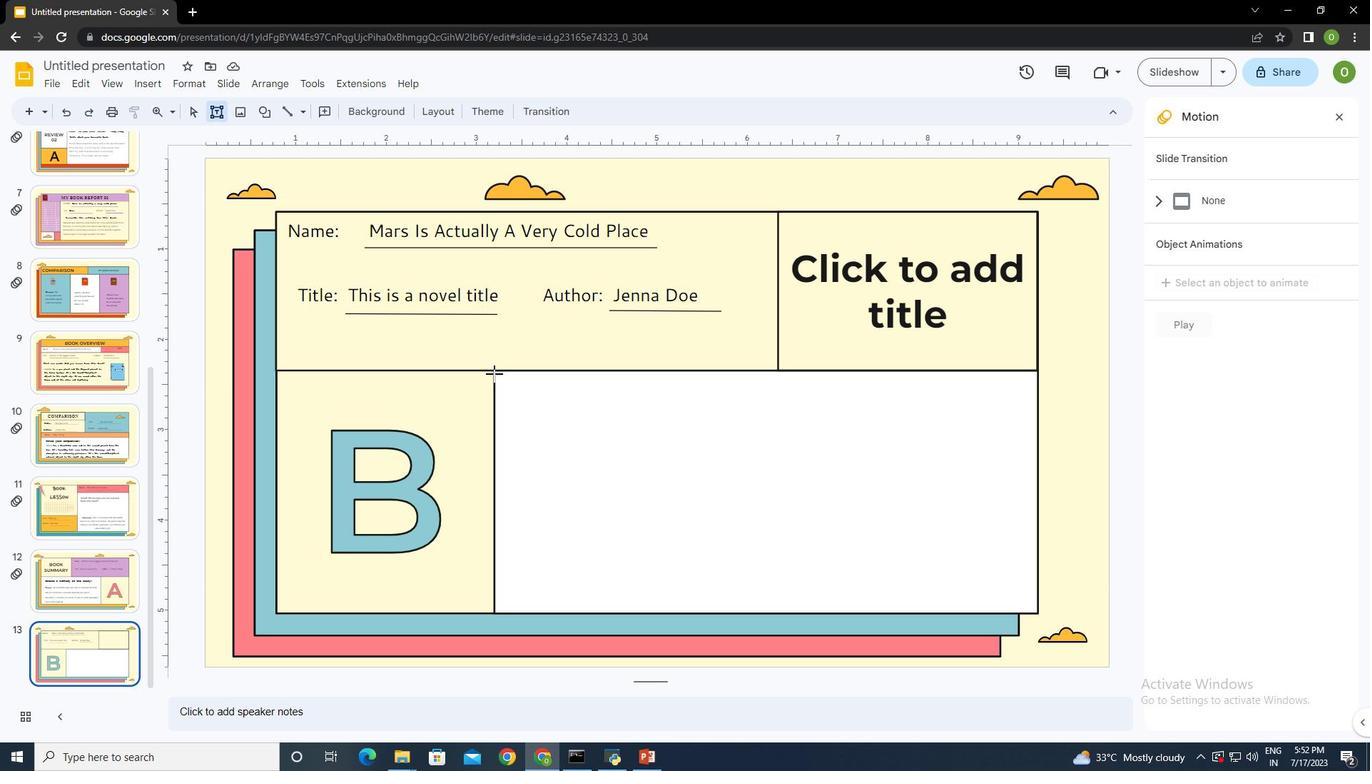 
Action: Mouse pressed left at (494, 370)
Screenshot: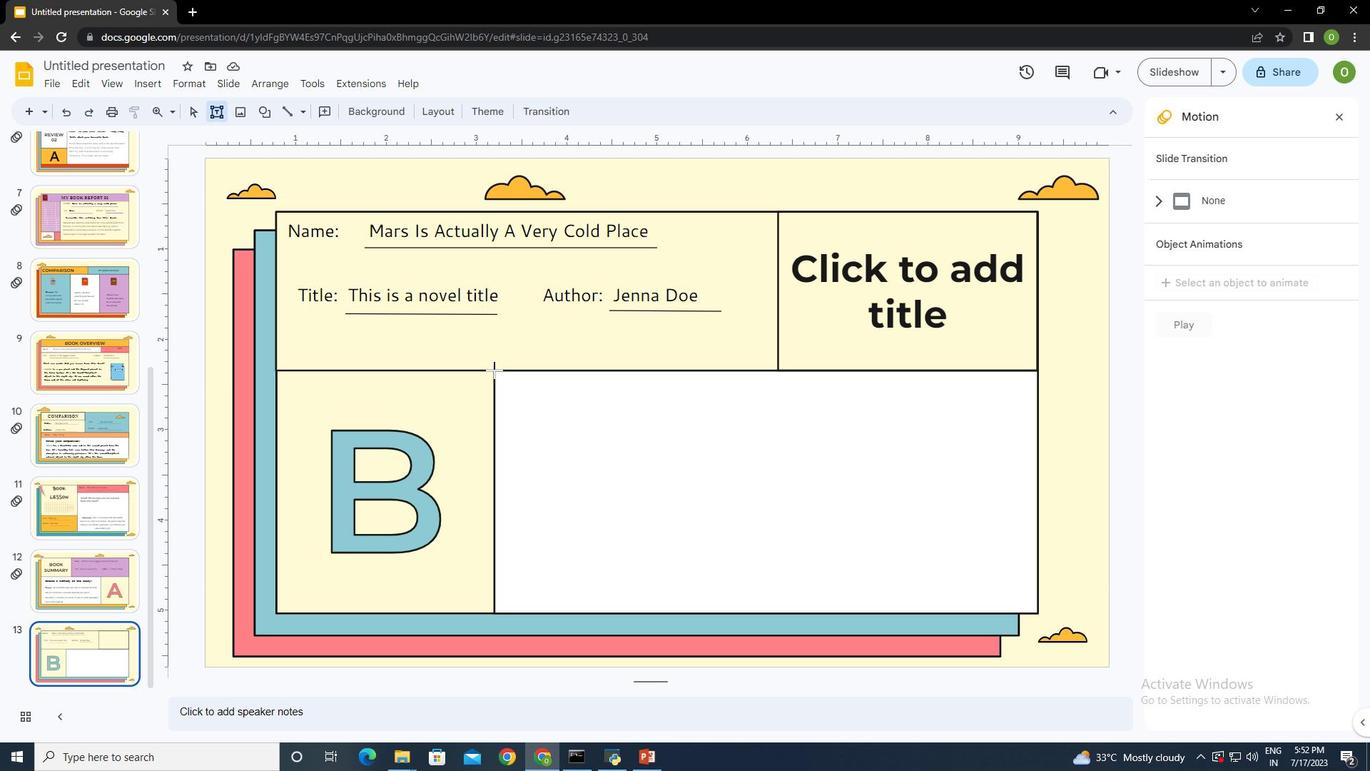 
Action: Mouse moved to (643, 450)
Screenshot: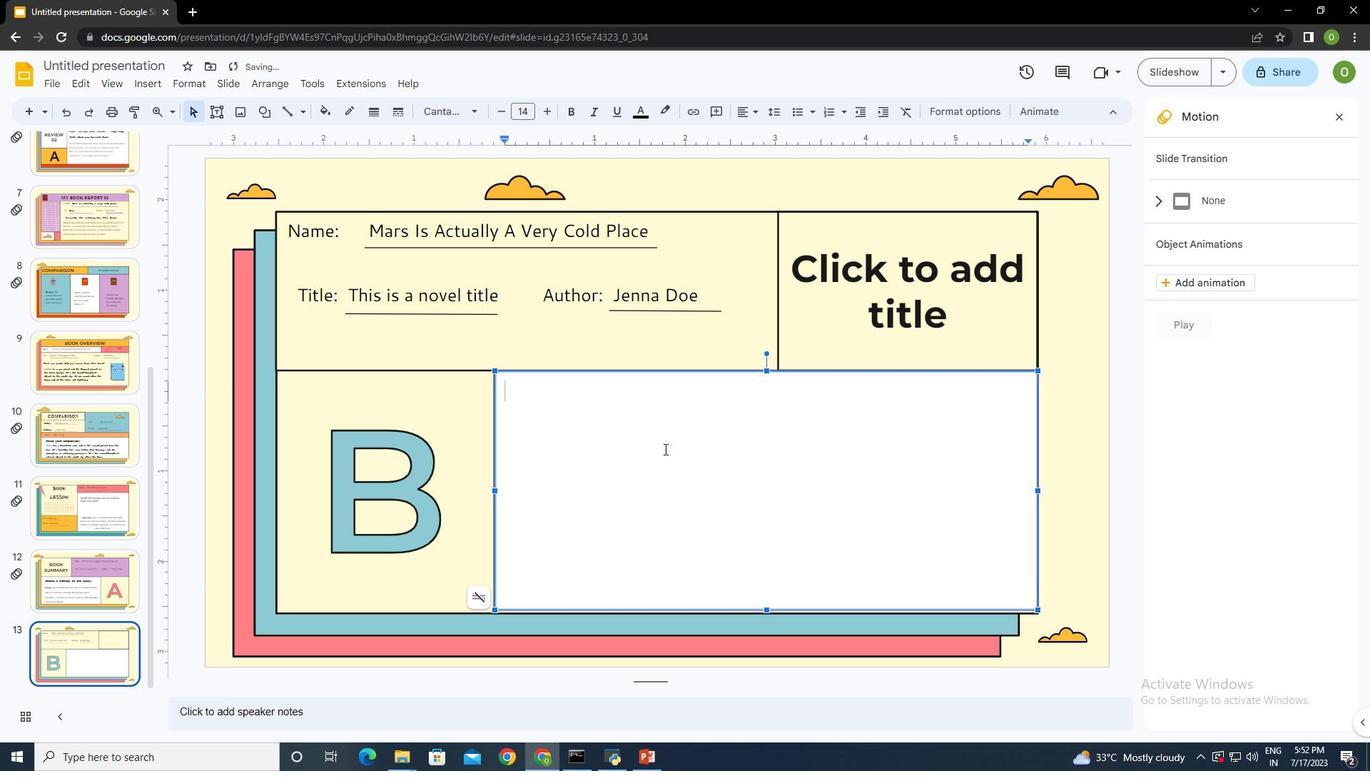
Action: Key pressed <Key.shift><Key.shift><Key.shift><Key.shift><Key.shift><Key.shift><Key.shift>gIVE<Key.space>YOUR<Key.space>OPINION<Key.space>ABOUT<Key.space>THE<Key.space>BKK<Key.backspace><Key.backspace>OOK<Key.shift_r>:
Screenshot: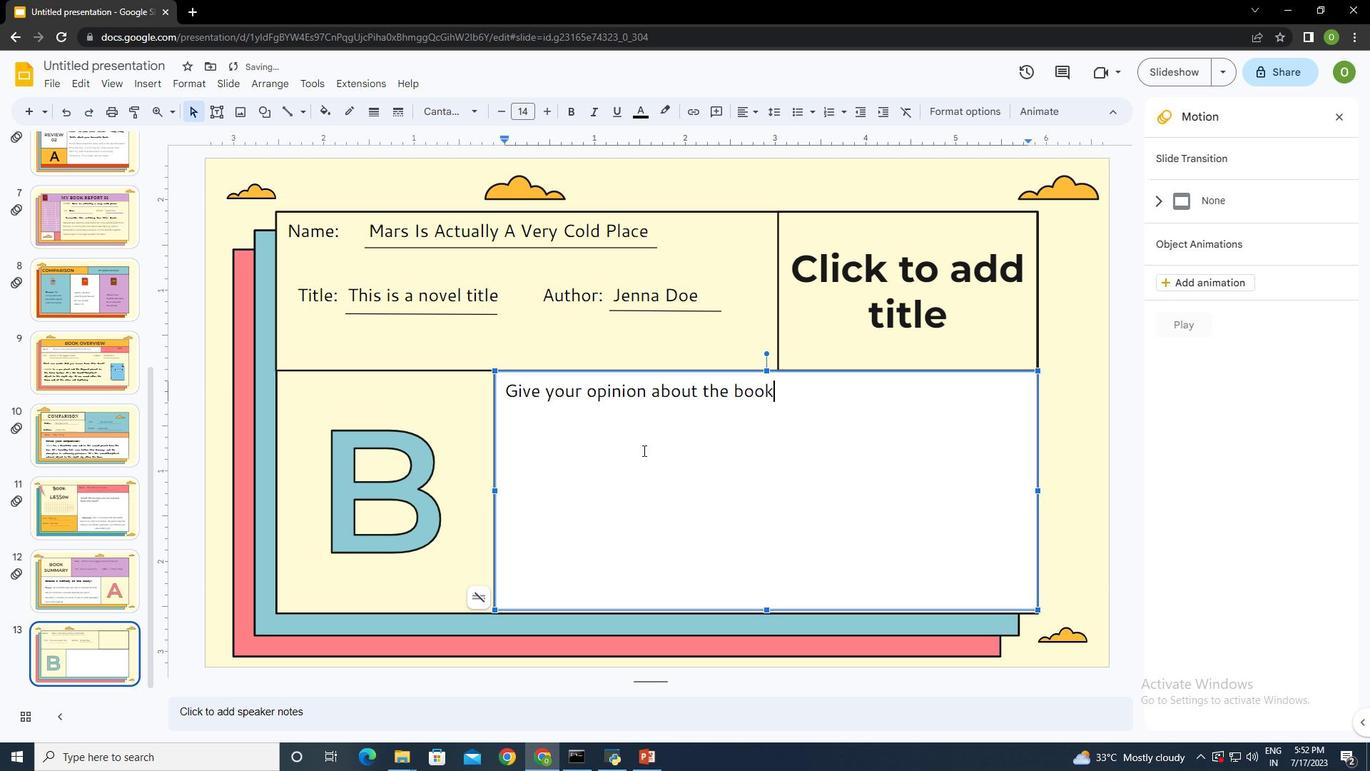 
Action: Mouse moved to (786, 390)
Screenshot: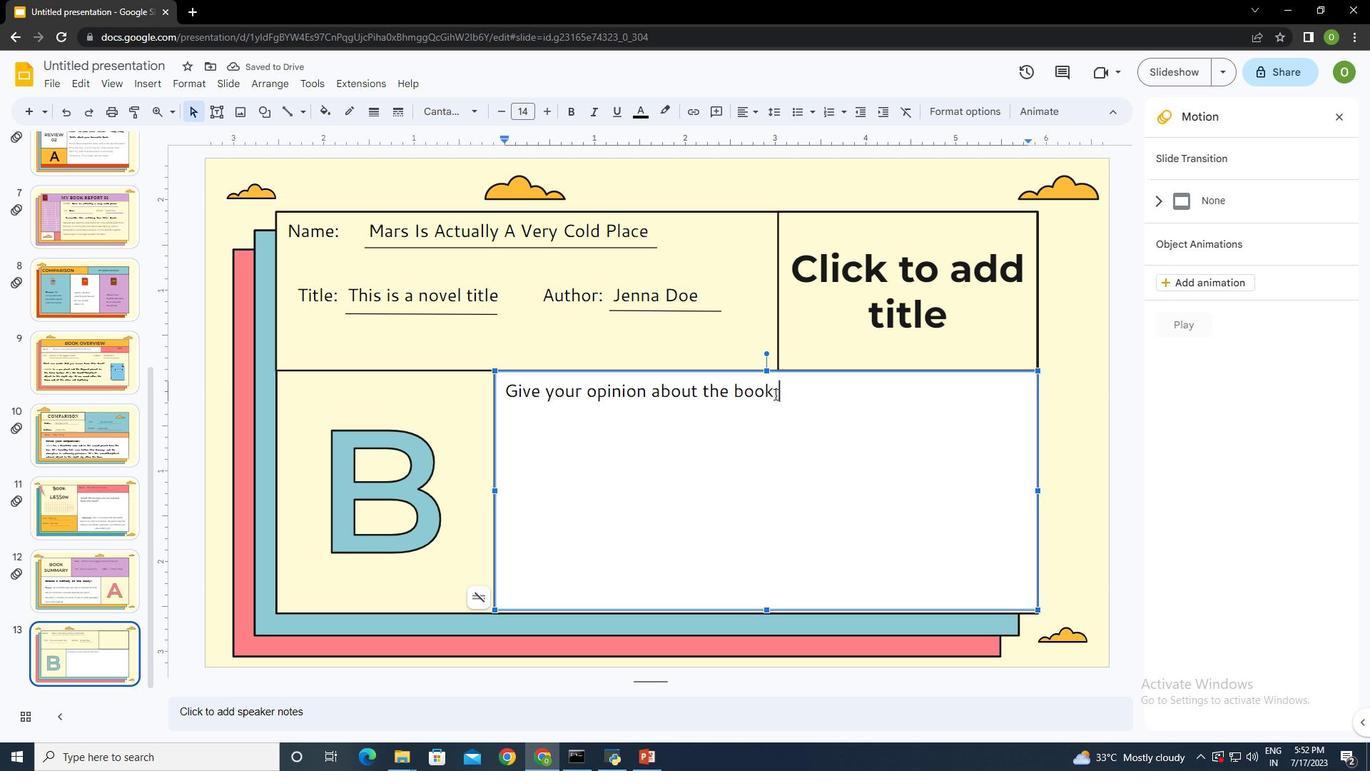 
Action: Mouse pressed left at (786, 390)
Screenshot: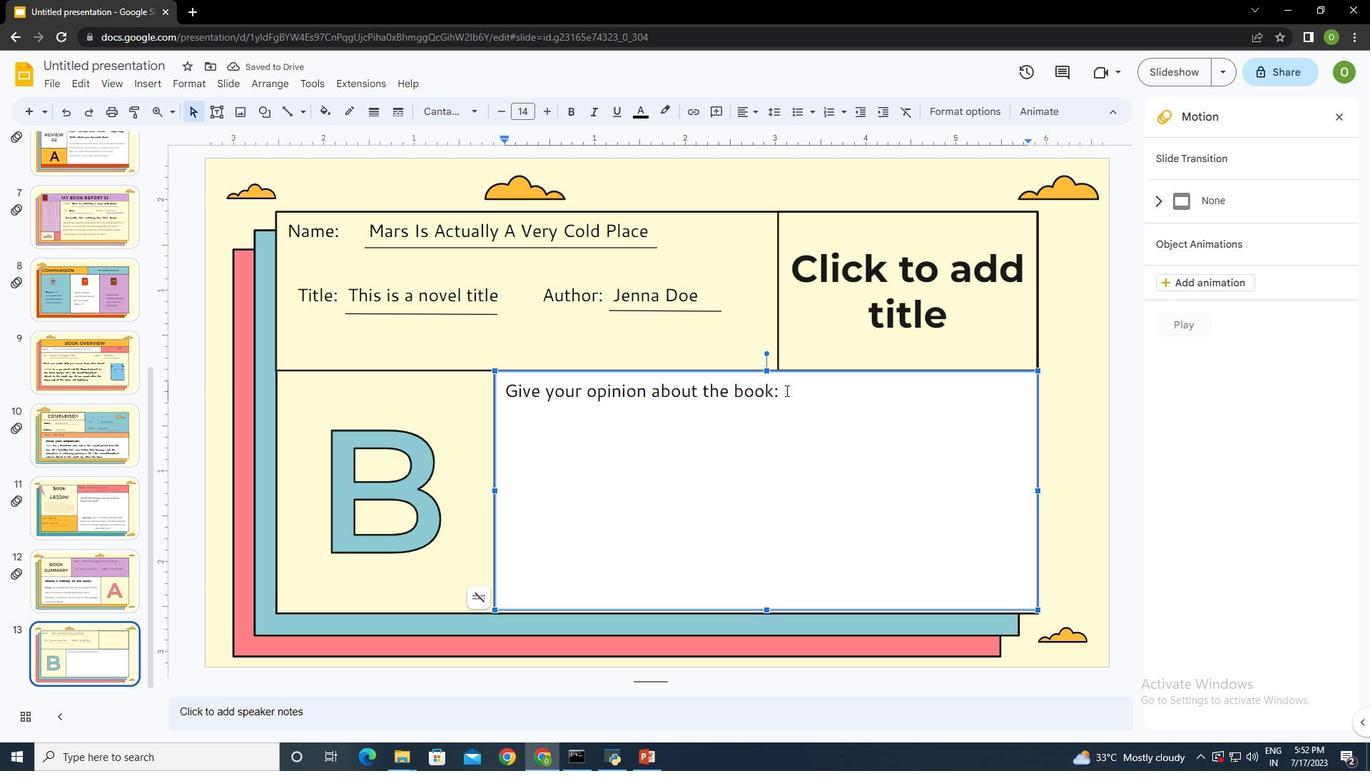 
Action: Mouse moved to (550, 111)
Screenshot: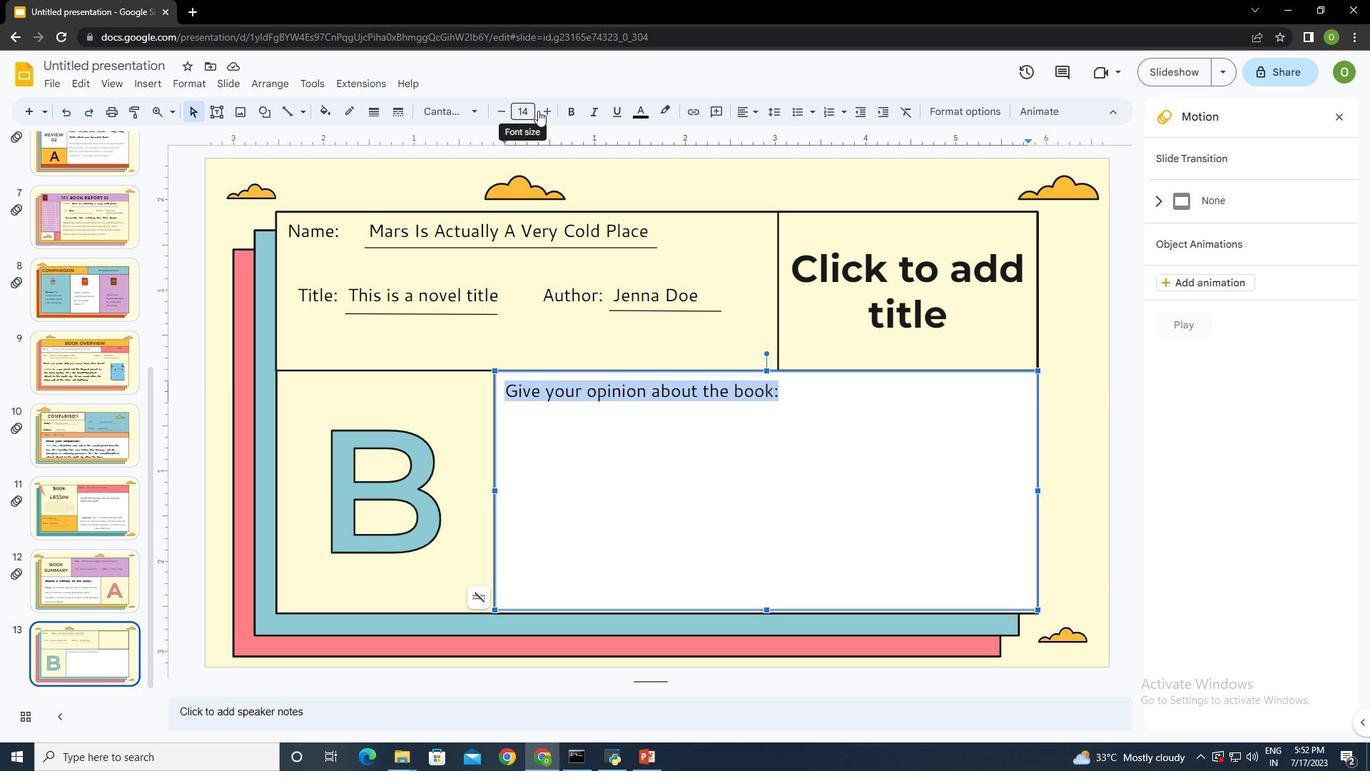 
Action: Mouse pressed left at (550, 111)
Screenshot: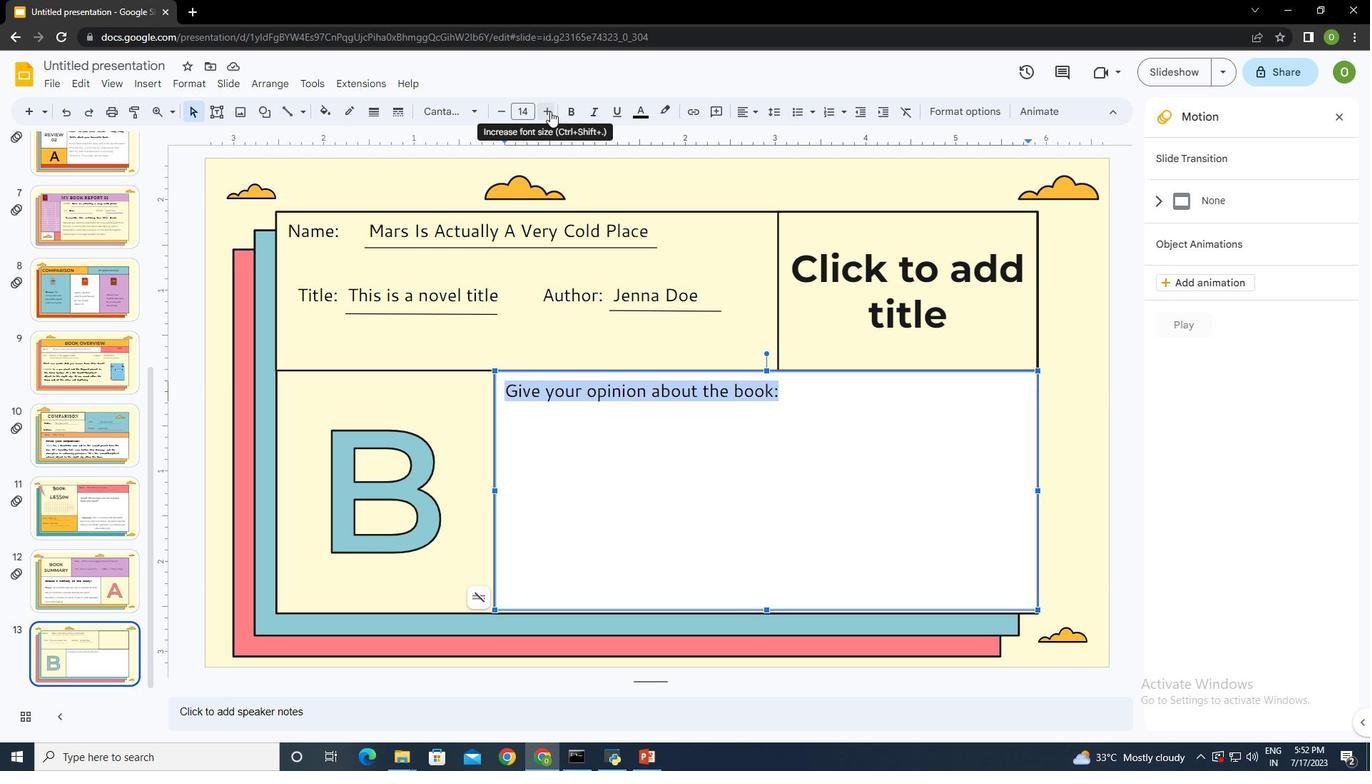 
Action: Mouse pressed left at (550, 111)
Screenshot: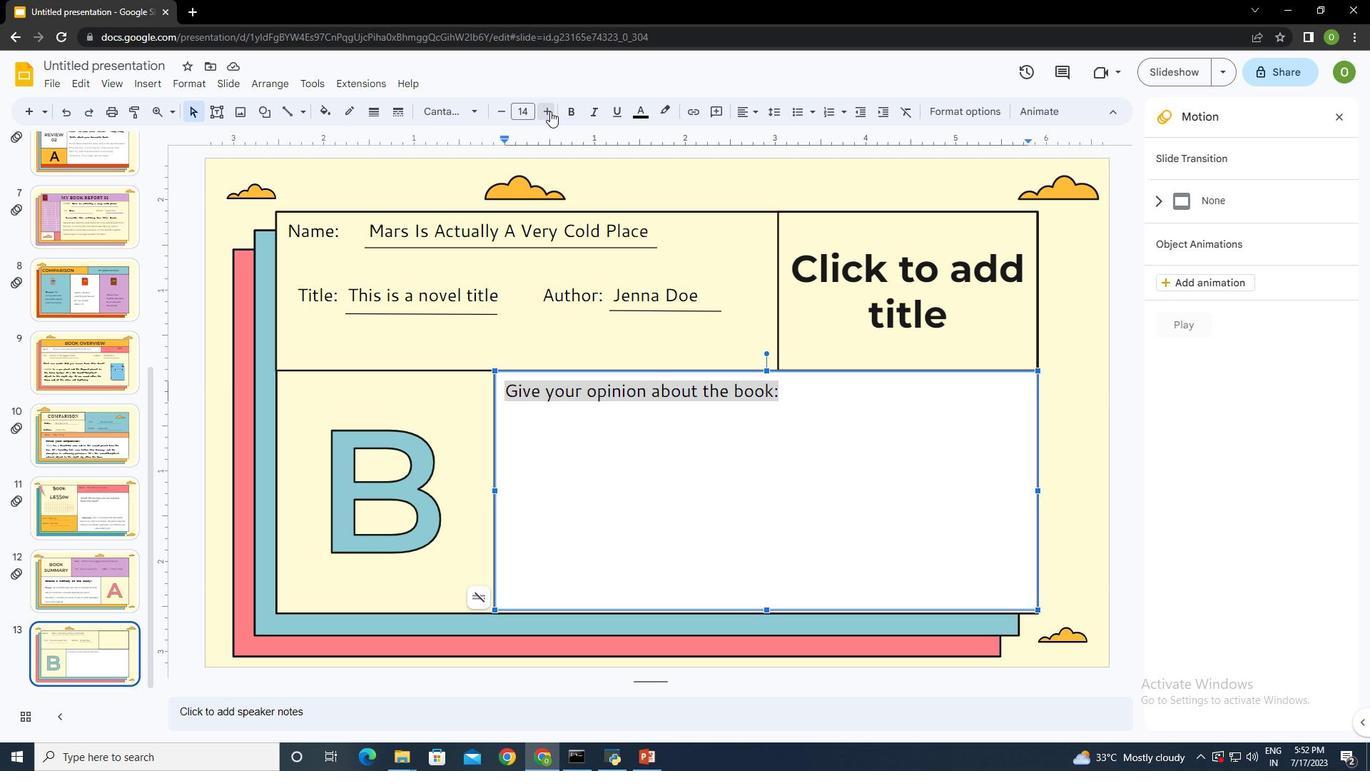 
Action: Mouse pressed left at (550, 111)
Screenshot: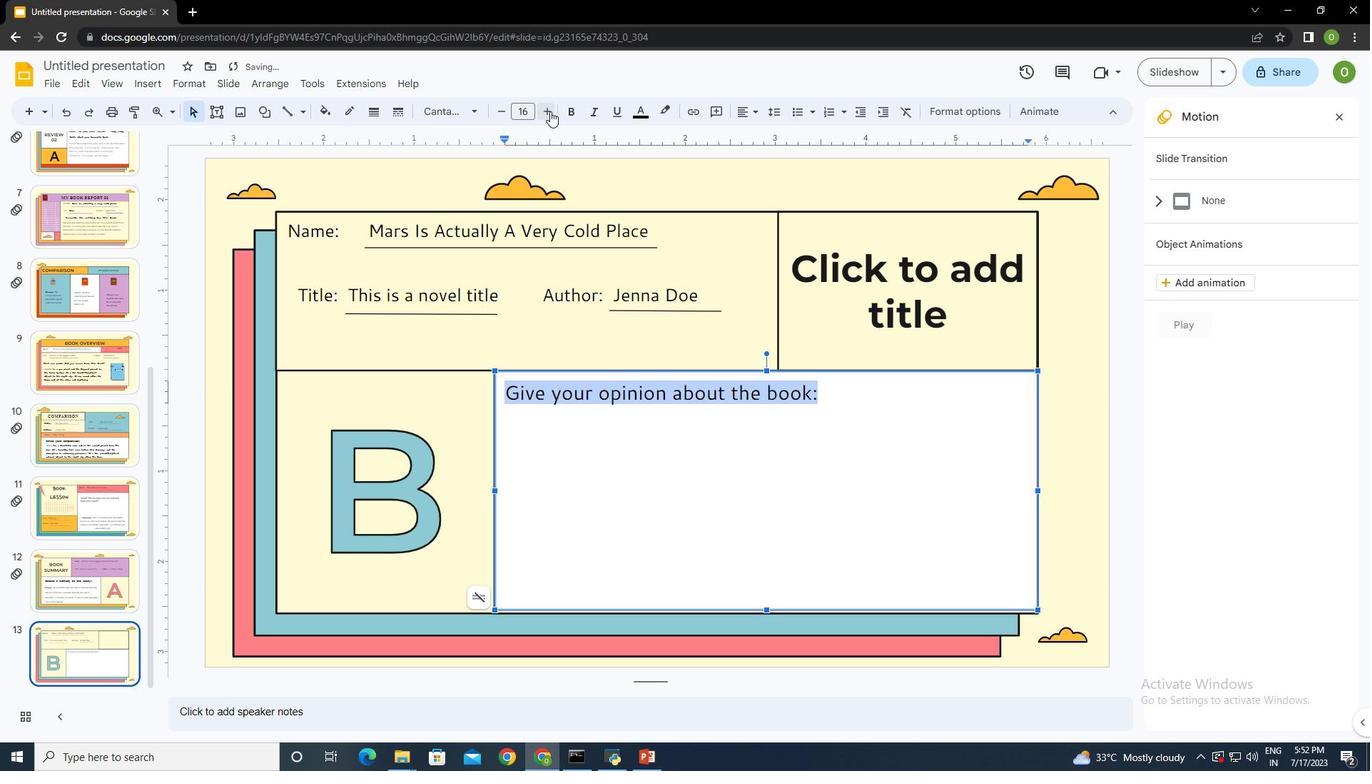 
Action: Mouse pressed left at (550, 111)
Screenshot: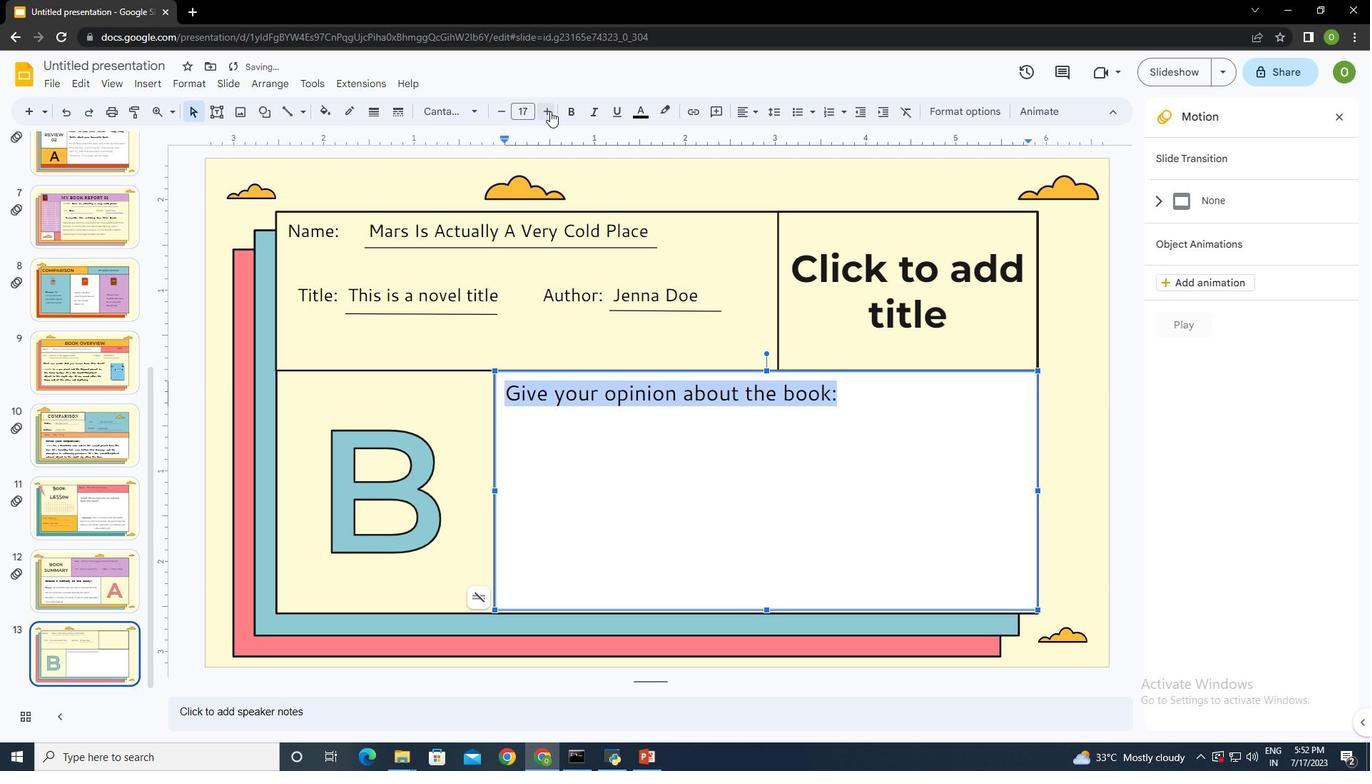 
Action: Mouse moved to (898, 398)
Screenshot: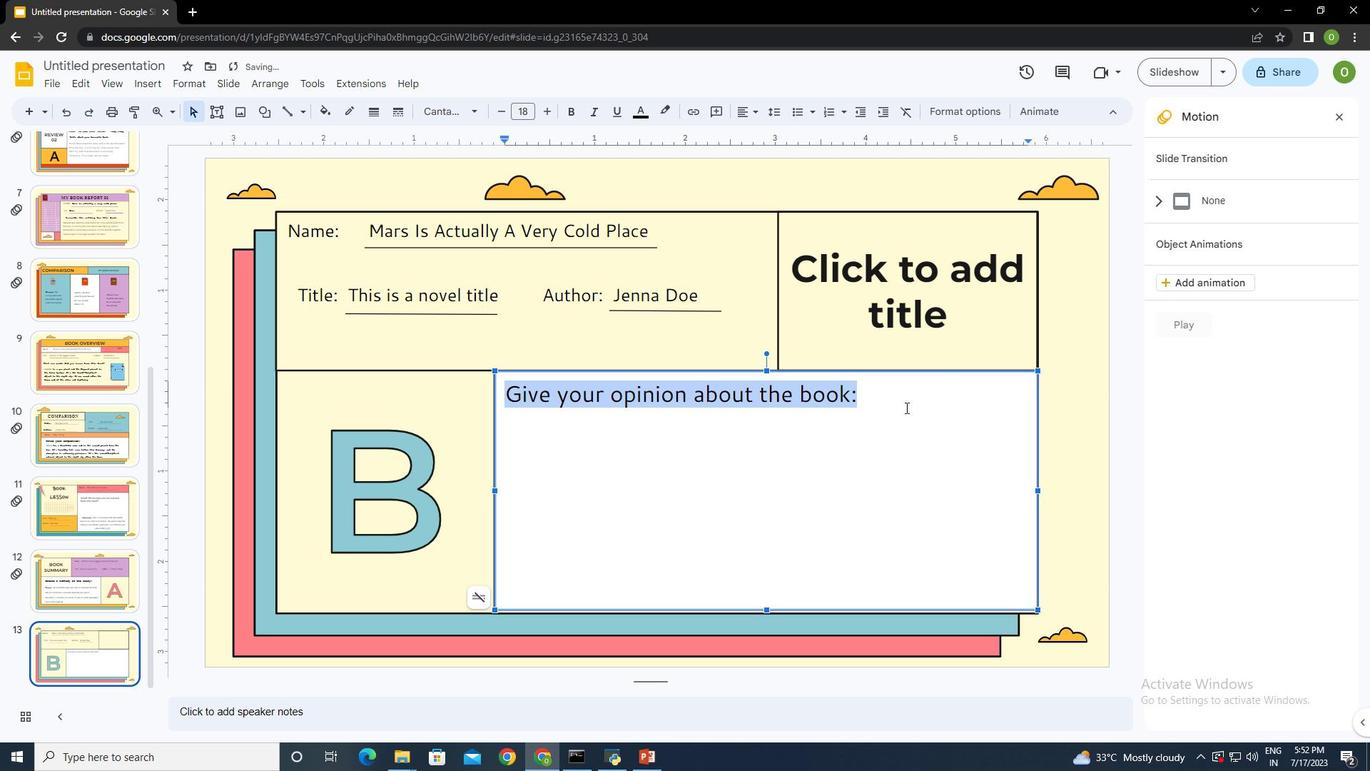 
Action: Mouse pressed left at (898, 398)
Screenshot: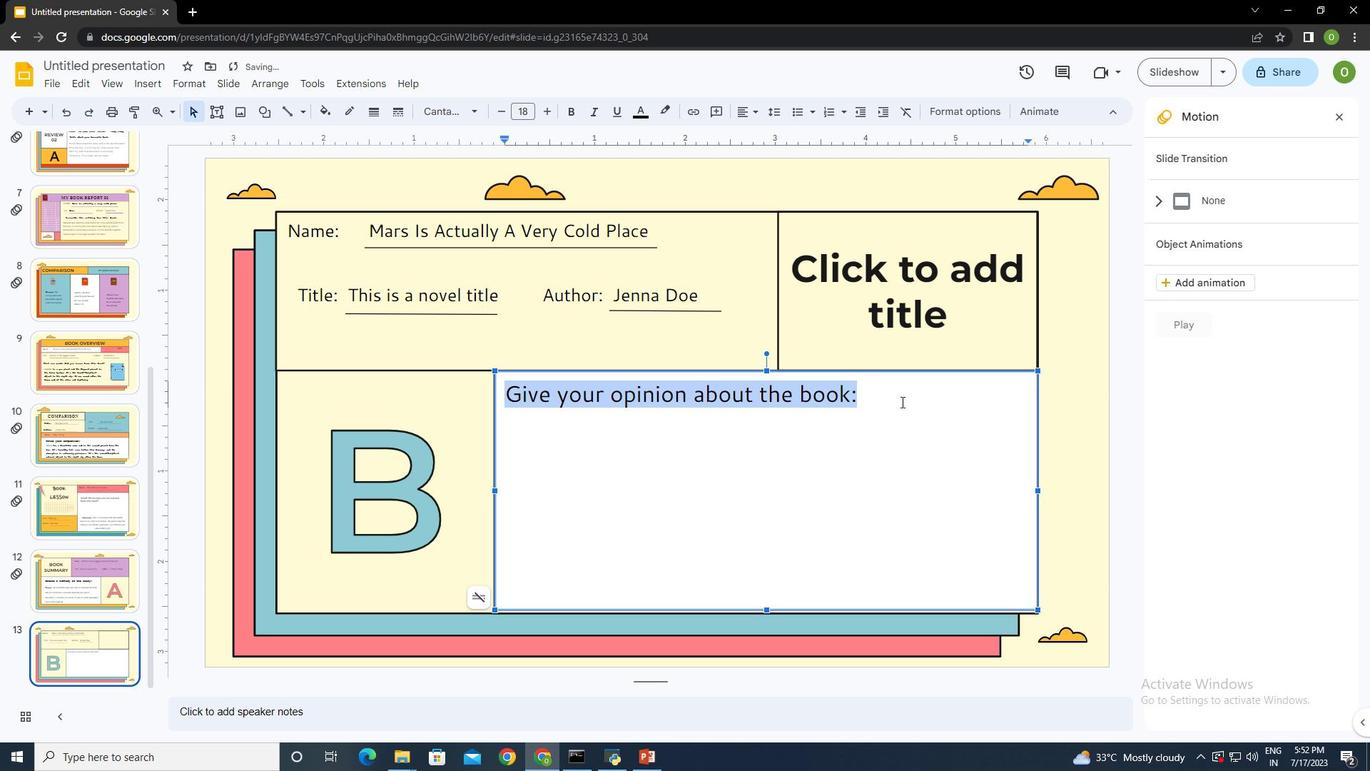 
Action: Key pressed <Key.enter><Key.enter><Key.shift>jUPITER<Key.shift_r><Key.home>ctrl+B
Screenshot: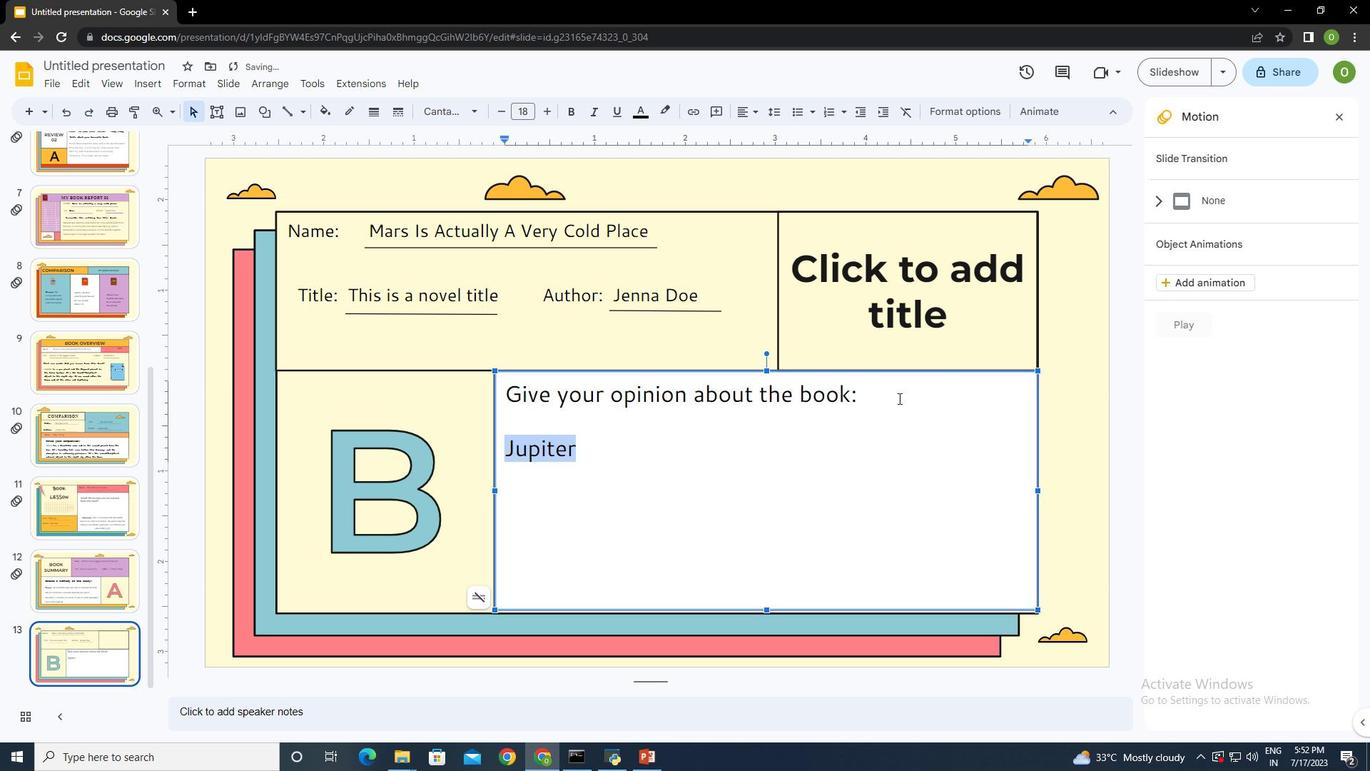 
Action: Mouse moved to (656, 436)
Screenshot: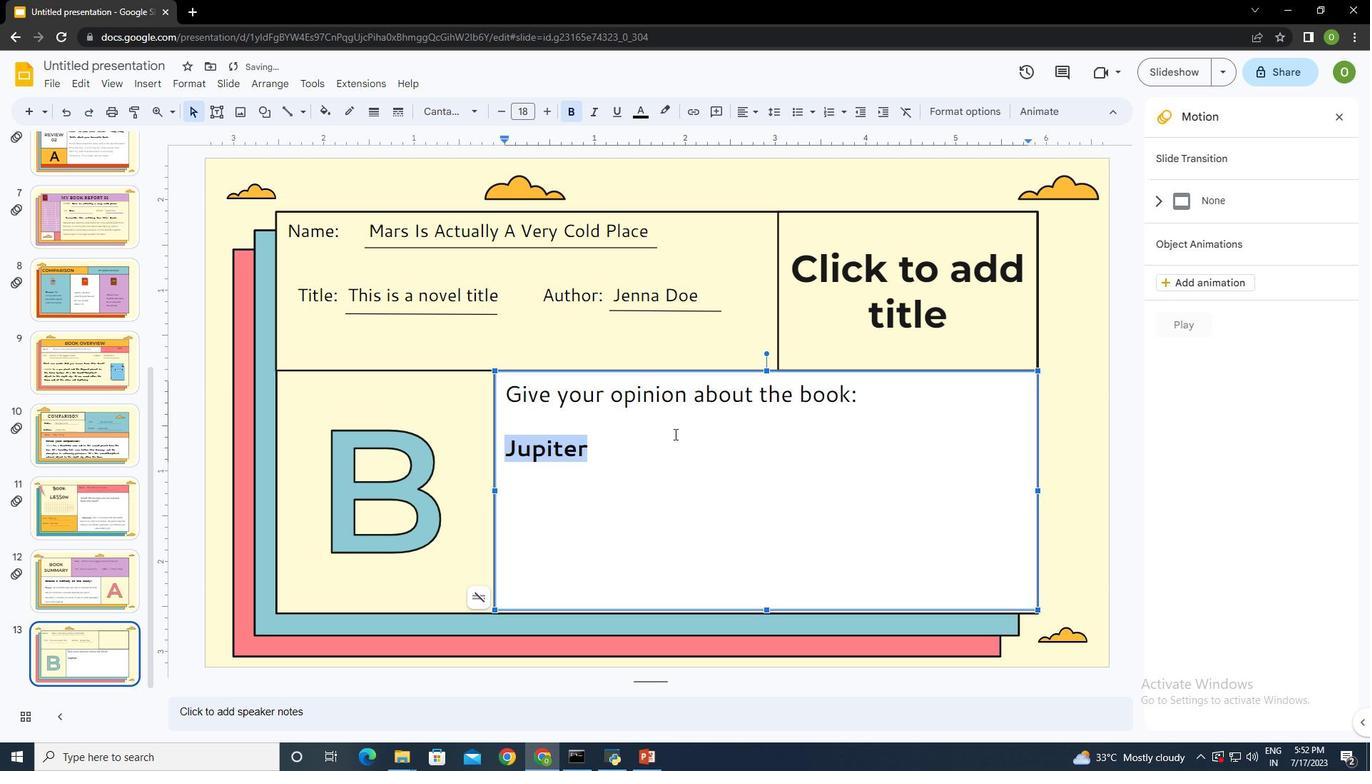 
Action: Mouse pressed left at (656, 436)
Screenshot: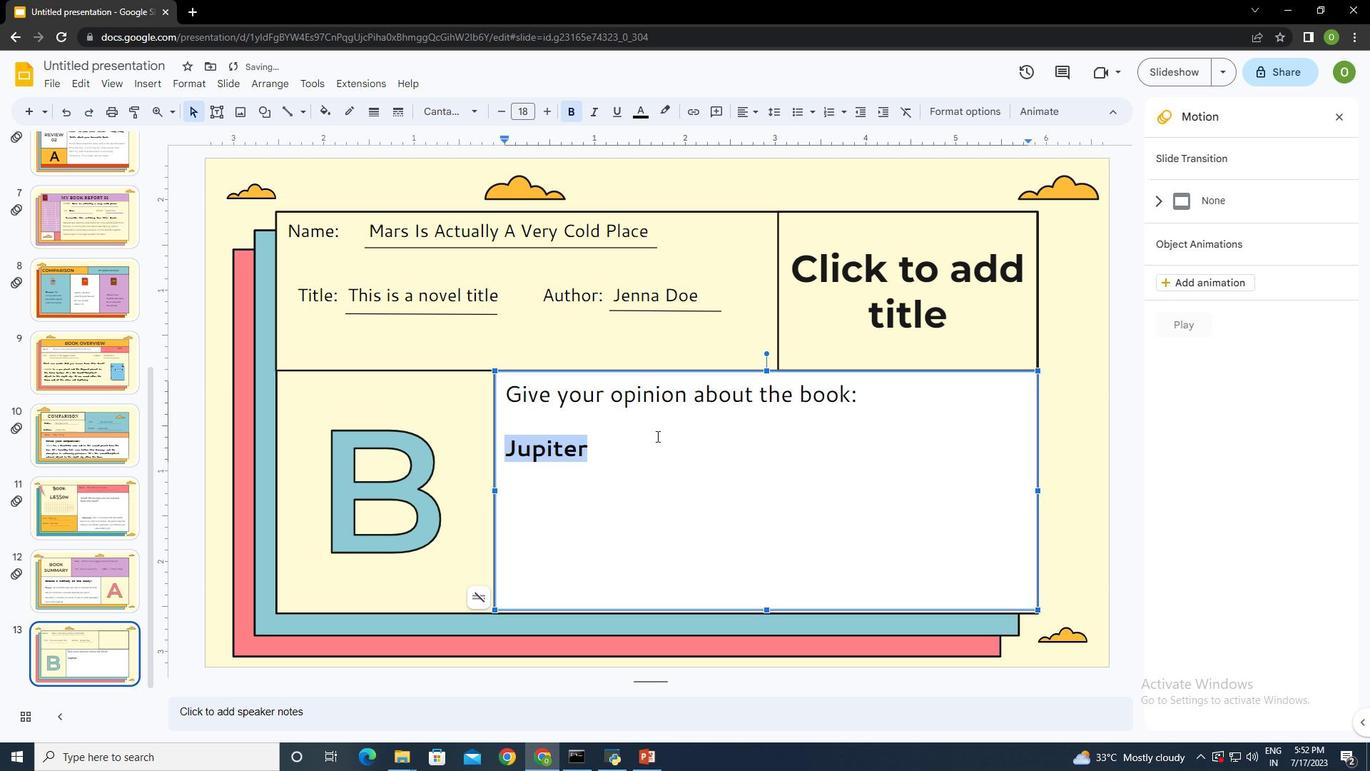 
Action: Mouse moved to (657, 446)
Screenshot: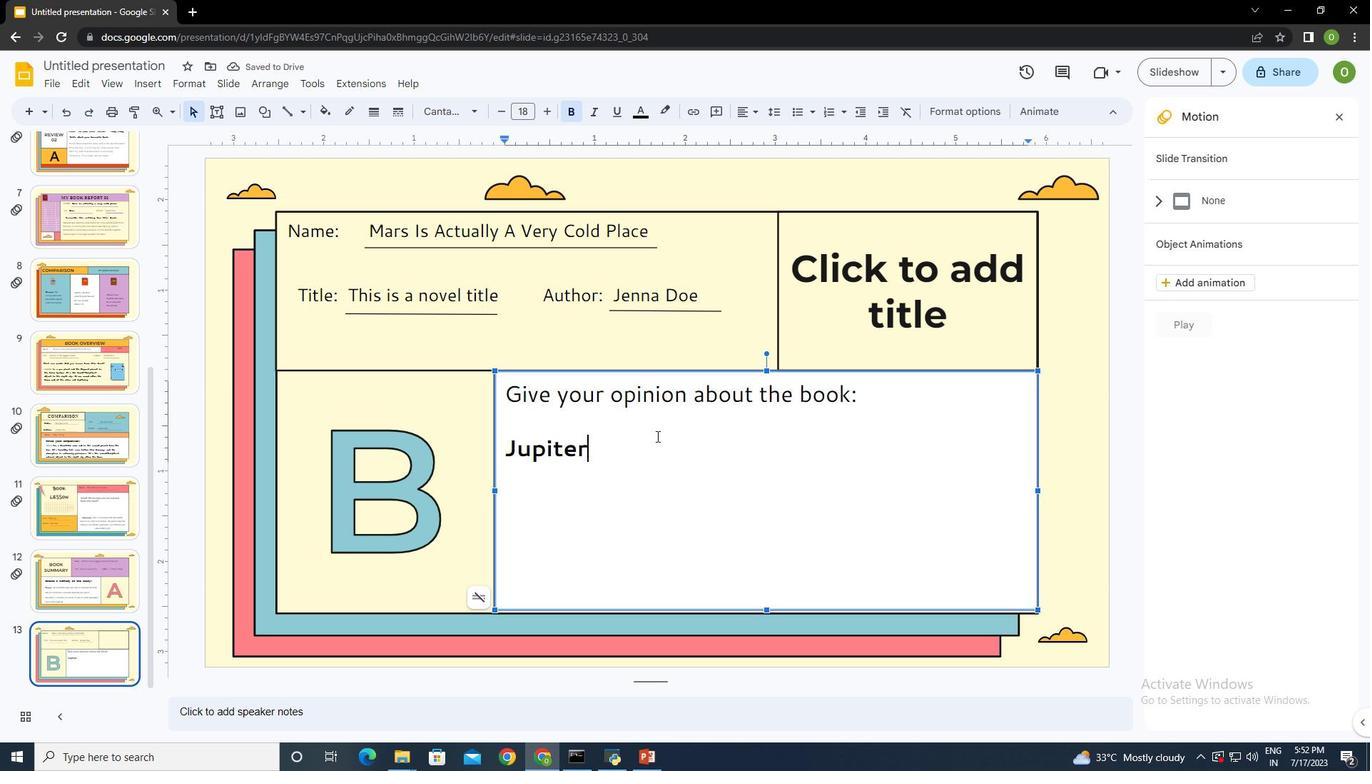 
Action: Key pressed <Key.space><Key.space>IS<Key.space>A<Key.space>GAS<Key.space>GIANT<Key.space>AND<Key.space>THE<Key.space>BIGGEST<Key.space>PLANET<Key.space>IN<Key.space>THE<Key.space><Key.shift>sOLAR<Key.space><Key.shift>sYSTEM<Key.space><Key.backspace>.<Key.space><Key.shift>iT'S<Key.space>THE<Key.space>FOR<Key.backspace>URTH-BRIGHTEST<Key.space>OBJECT<Key.space>IN<Key.space>THE<Key.space>NIGHT<Key.space>SKY.<Key.space><Key.shift>iT<Key.space>WAS<Key.space>NAMED<Key.space>AFTER<Key.space>TH<Key.space><Key.shift>rOMAN<Key.space>GOD<Key.space>OF<Key.space>THE<Key.space><Key.shift>SKIES<Key.space>AND<Key.space>LIGHTNING
Screenshot: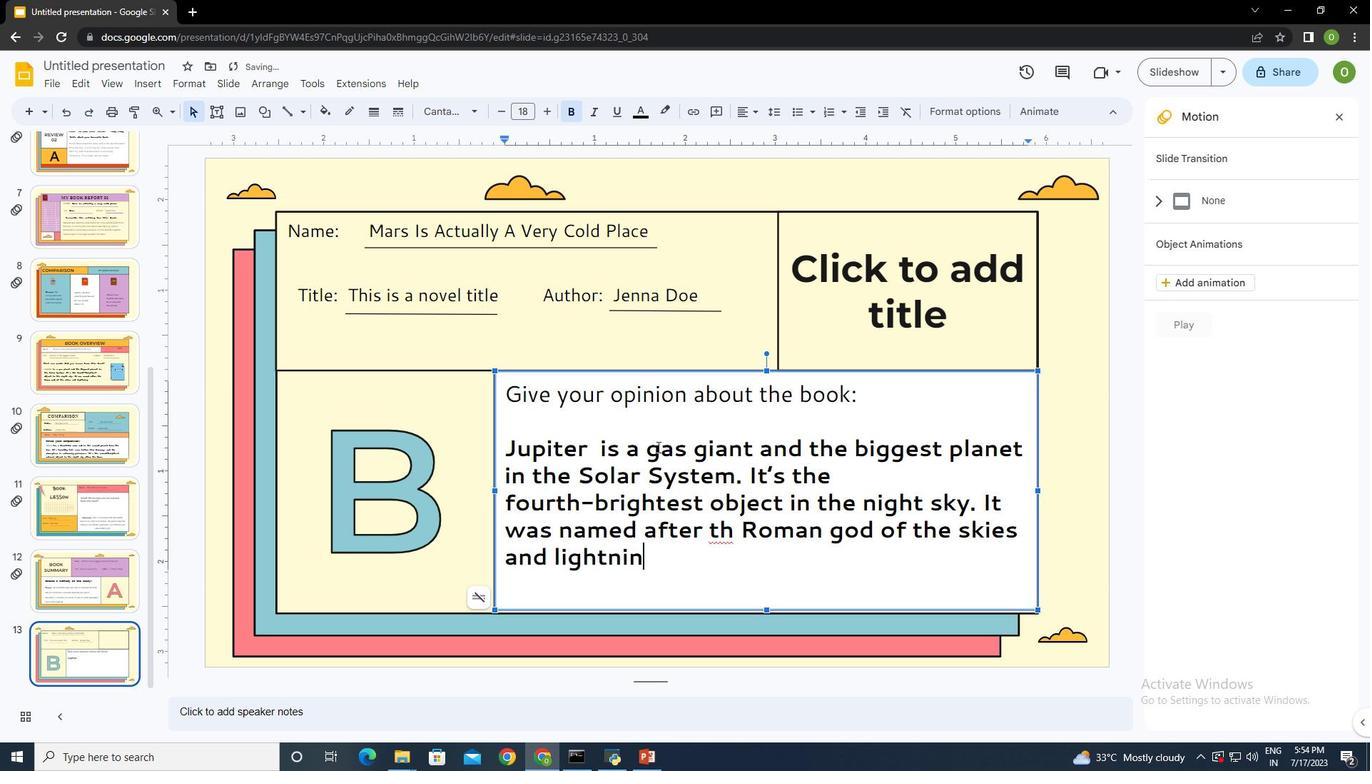 
Action: Mouse moved to (663, 563)
Screenshot: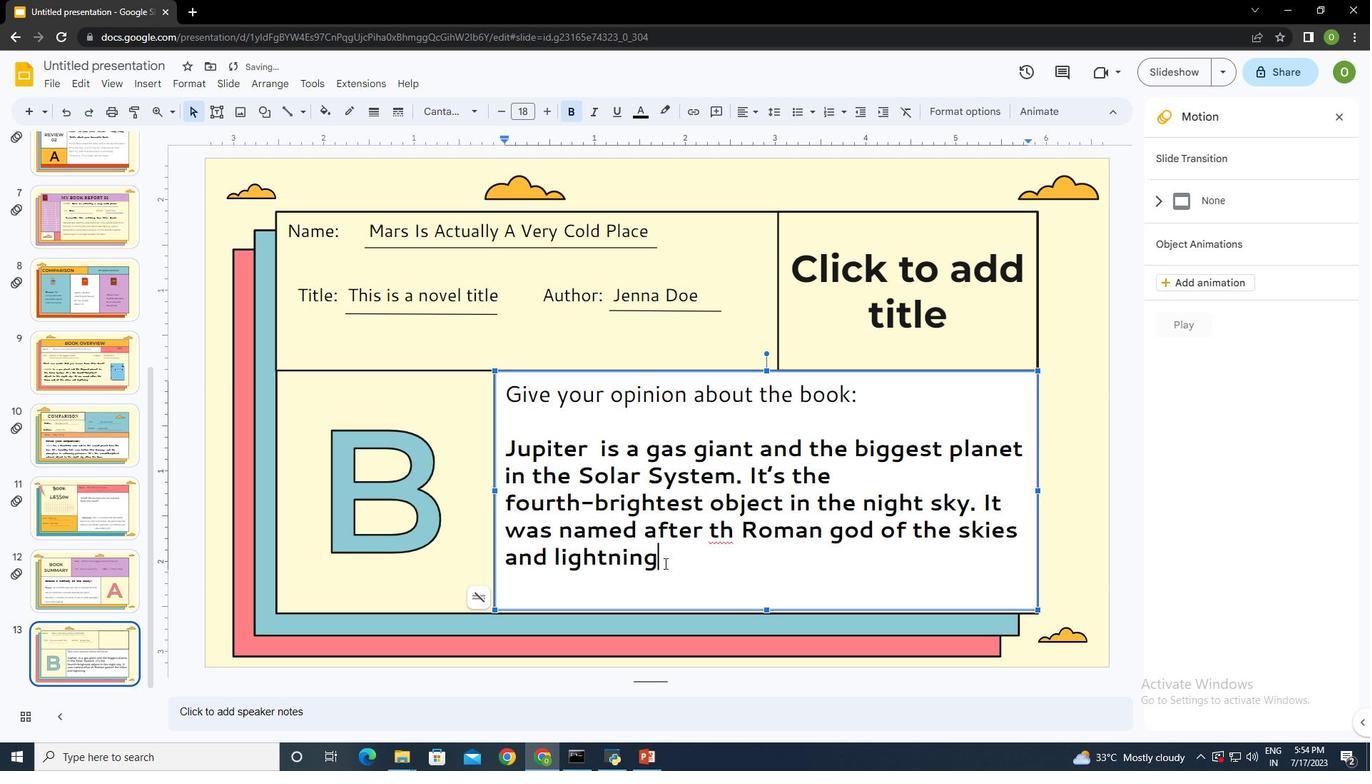 
Action: Mouse pressed left at (663, 563)
Screenshot: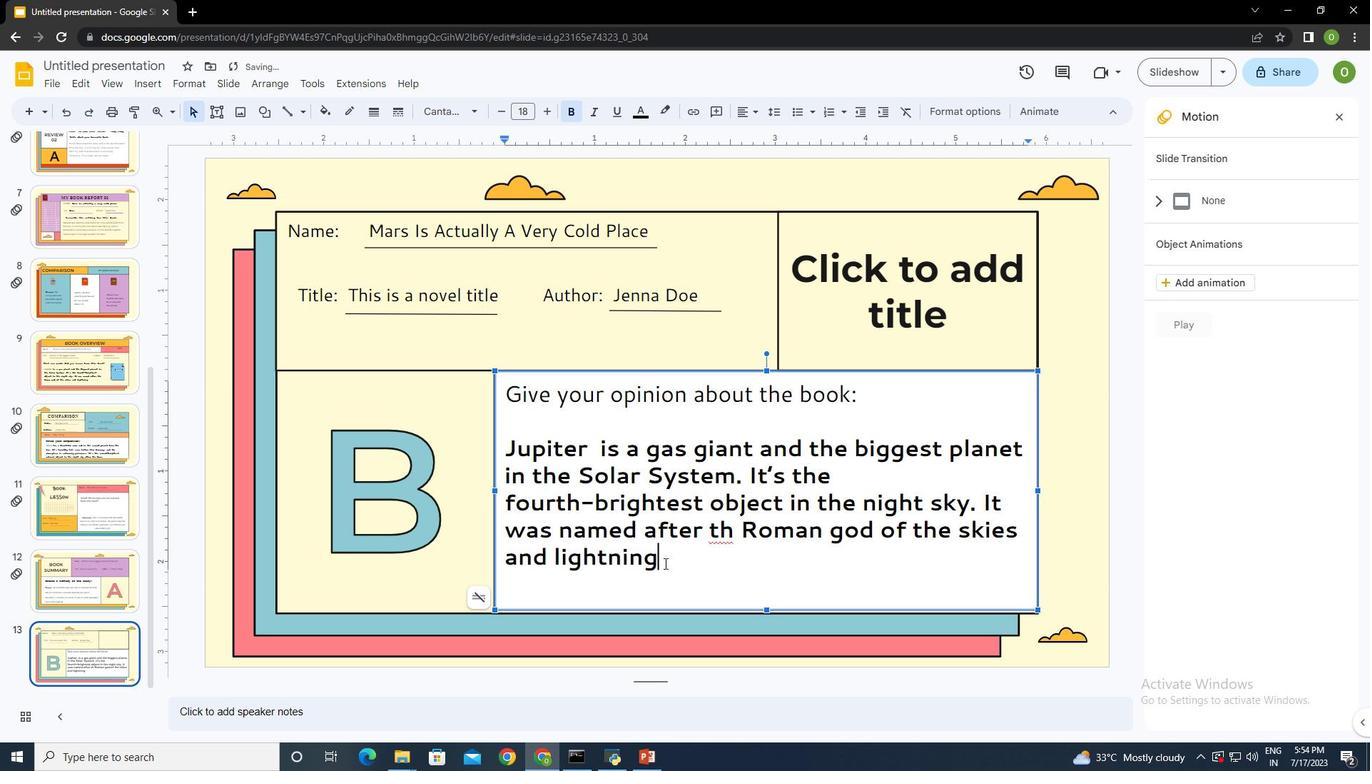 
Action: Mouse moved to (574, 110)
Screenshot: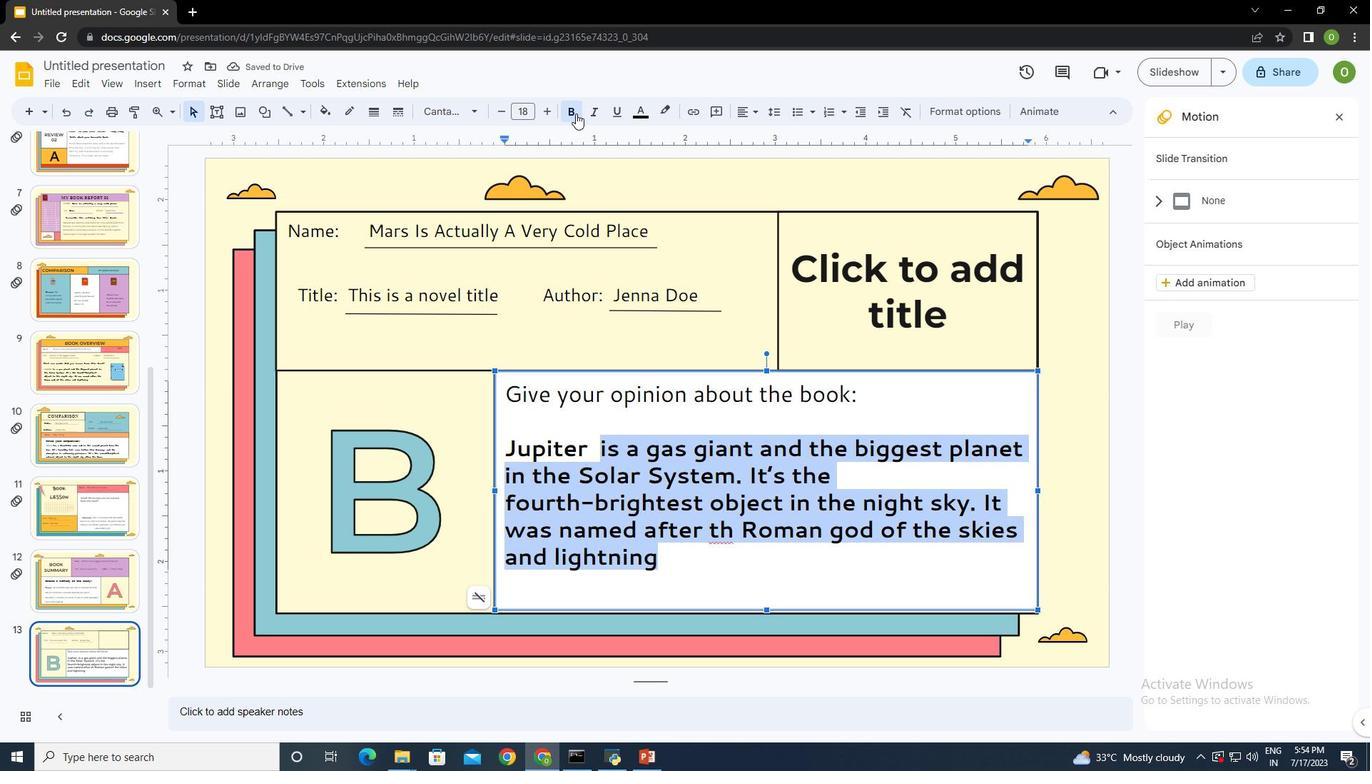 
Action: Mouse pressed left at (574, 110)
Screenshot: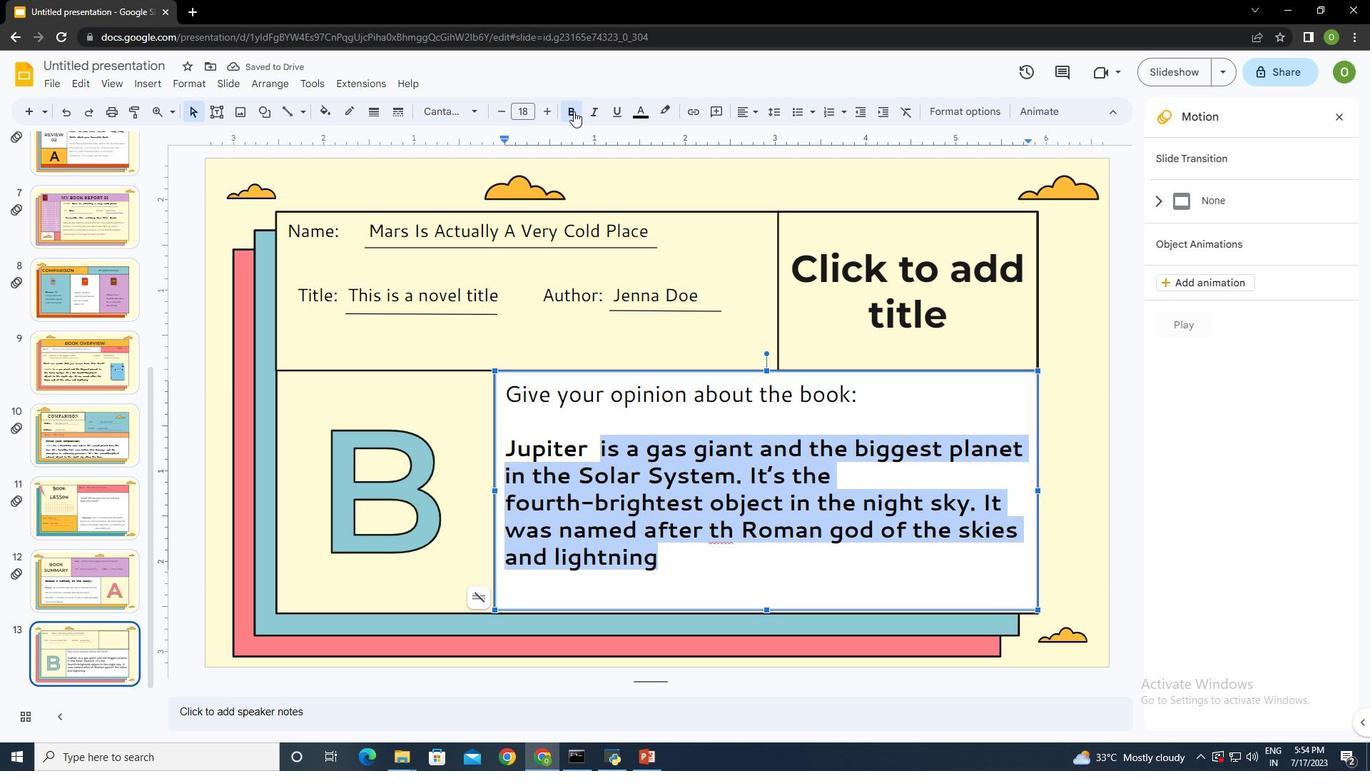 
Action: Mouse moved to (546, 111)
Screenshot: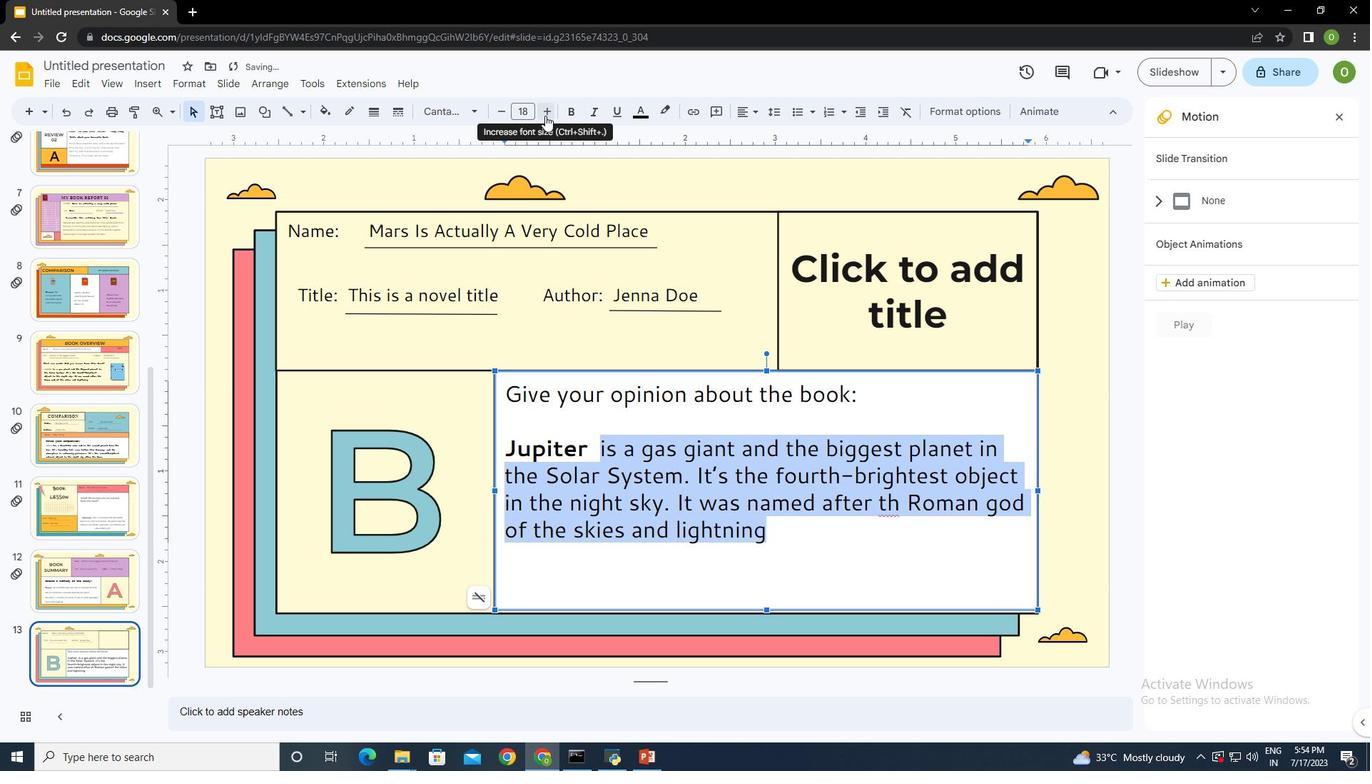
Action: Mouse pressed left at (546, 111)
Screenshot: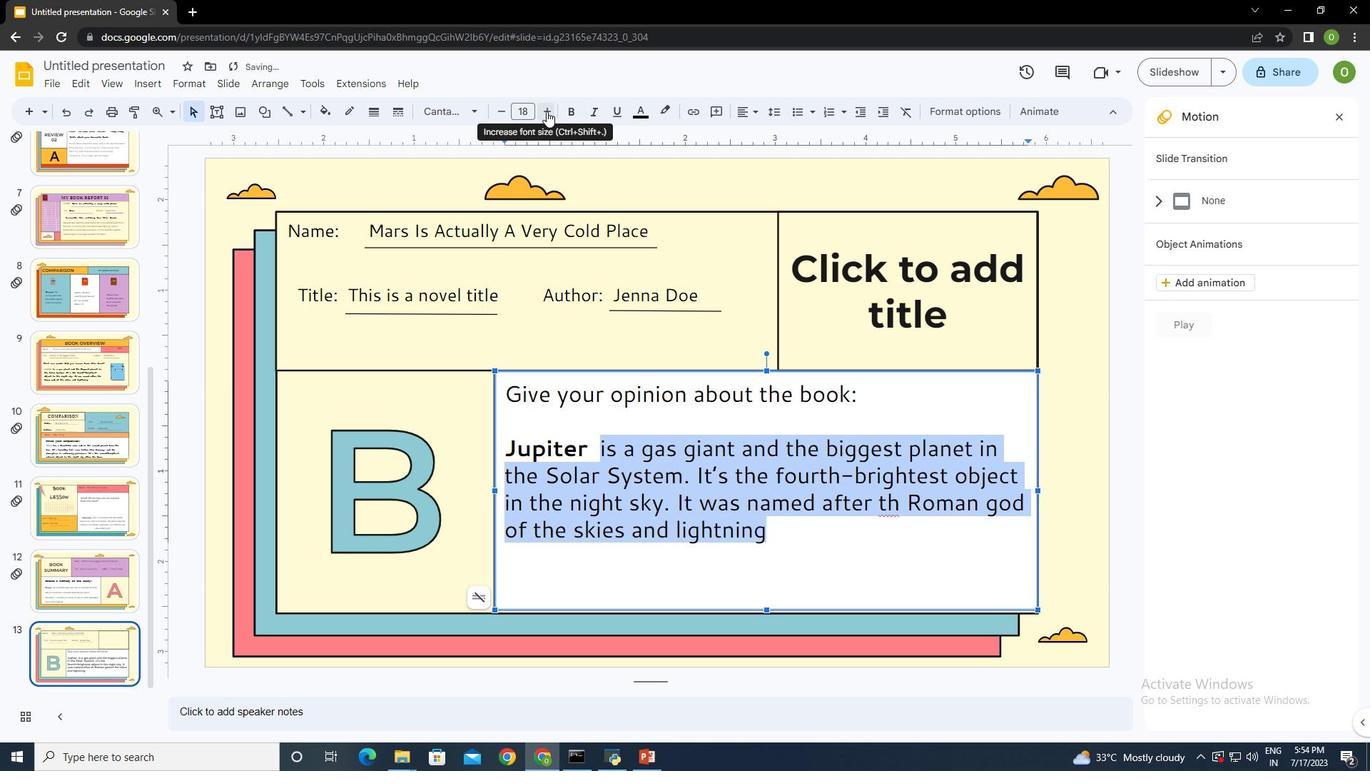 
Action: Mouse moved to (589, 447)
Screenshot: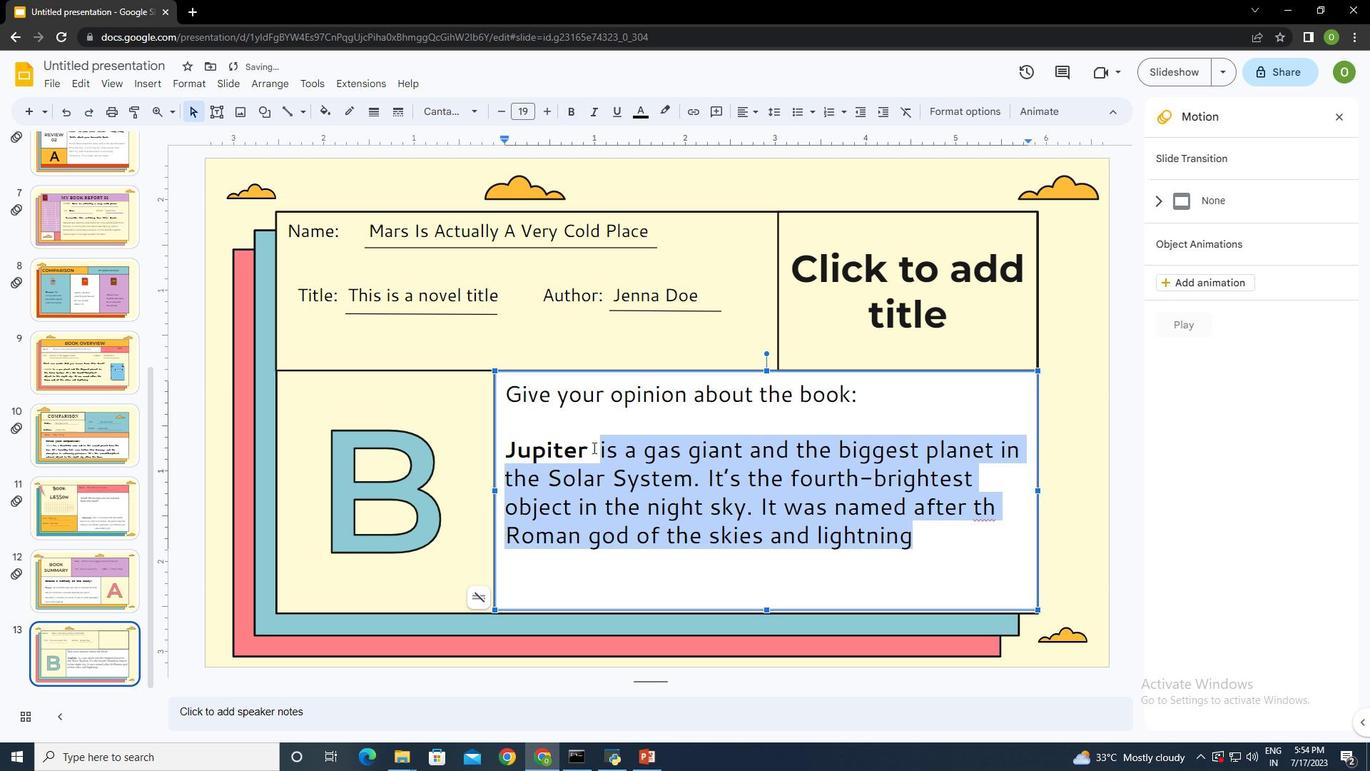 
Action: Mouse pressed left at (589, 447)
Screenshot: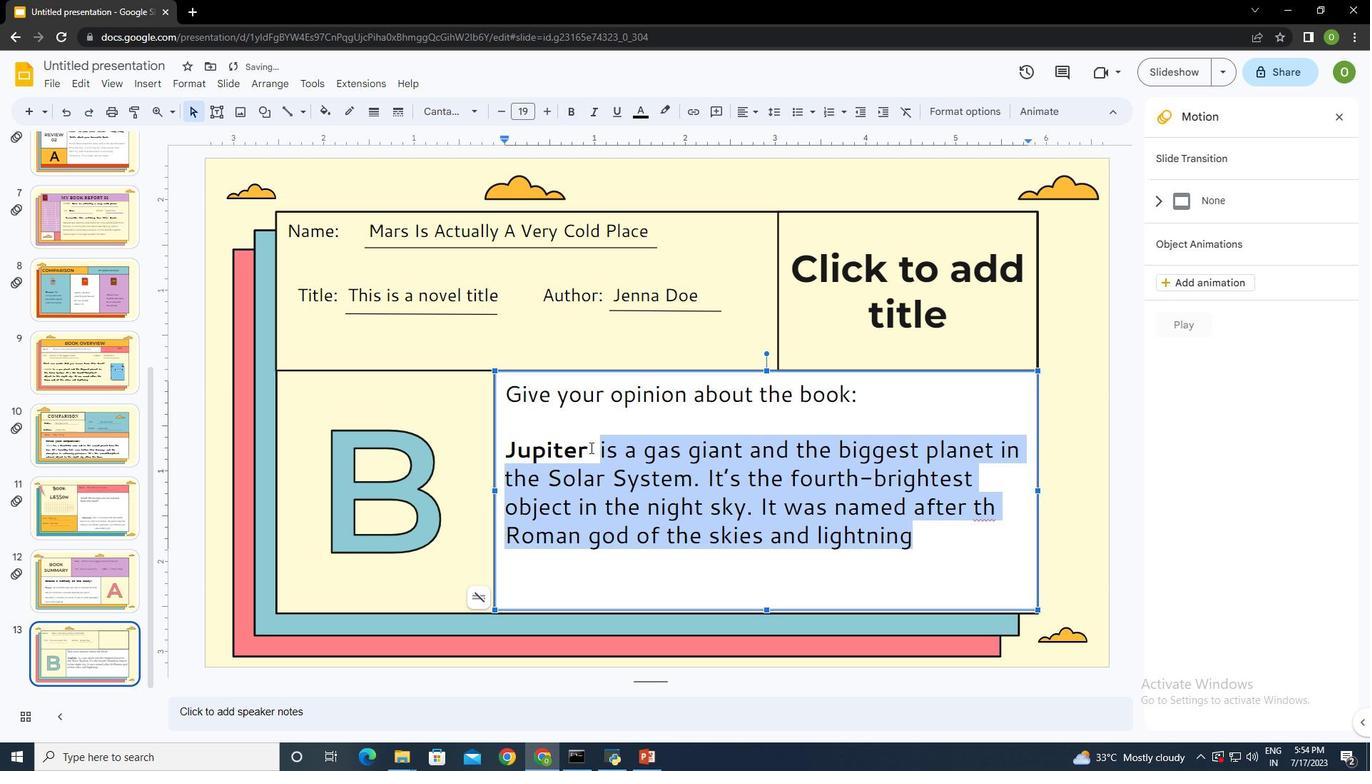 
Action: Mouse pressed left at (589, 447)
Screenshot: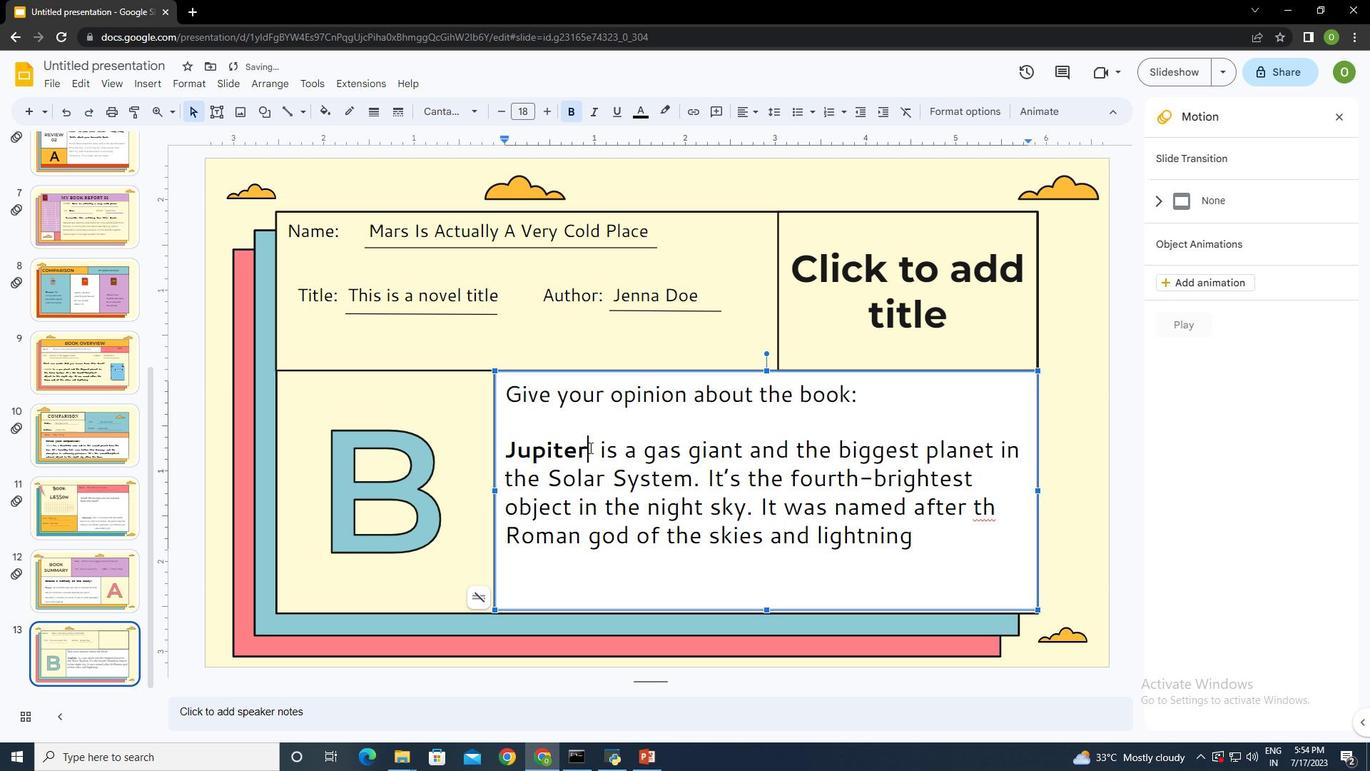 
Action: Mouse moved to (551, 105)
Screenshot: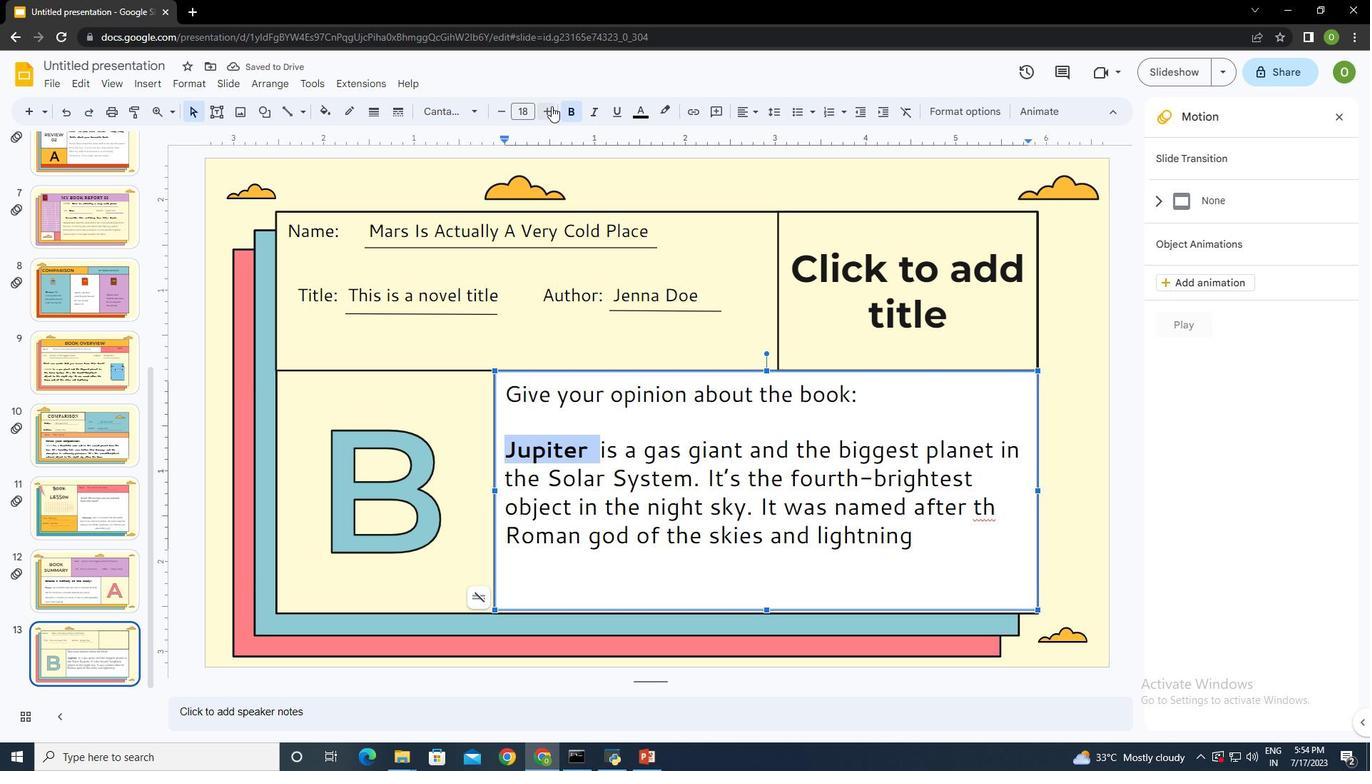 
Action: Mouse pressed left at (551, 105)
Screenshot: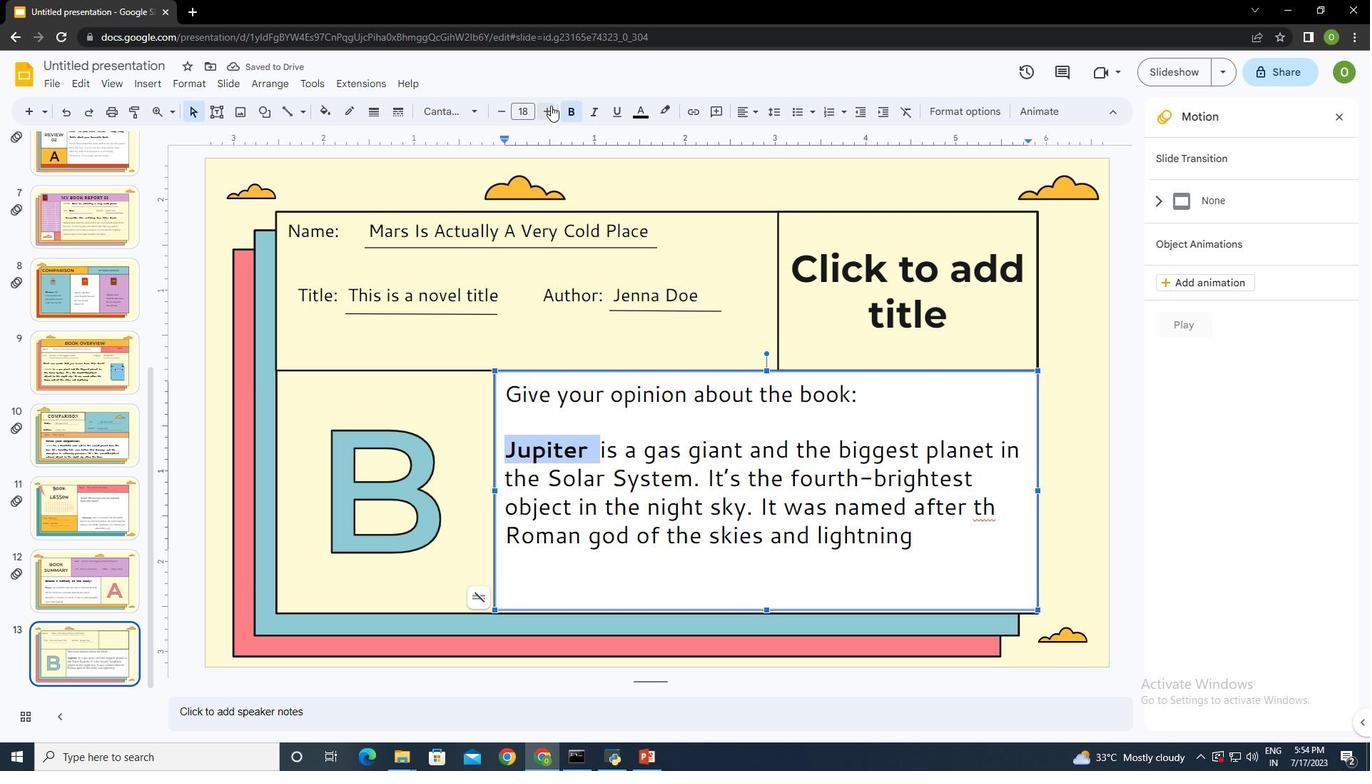 
Action: Mouse moved to (599, 455)
Screenshot: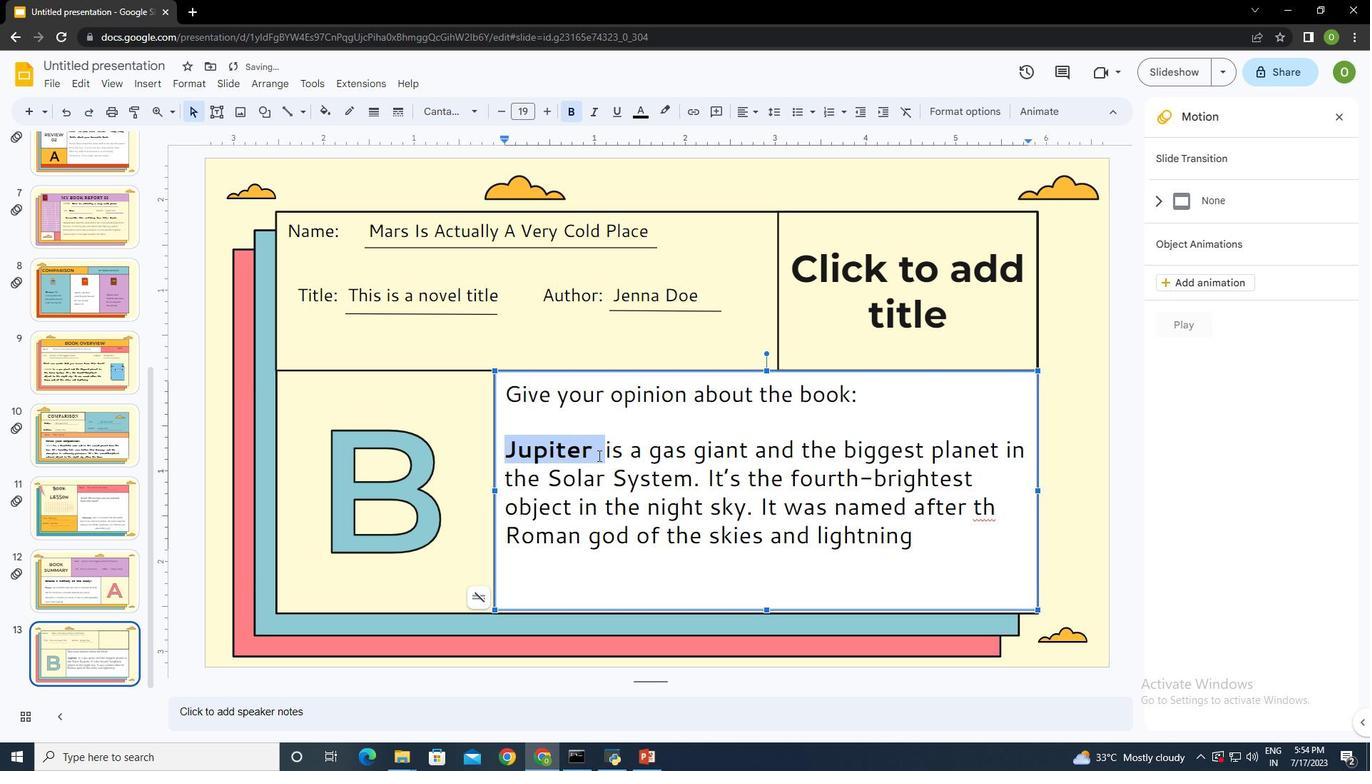 
Action: Mouse pressed left at (599, 455)
Screenshot: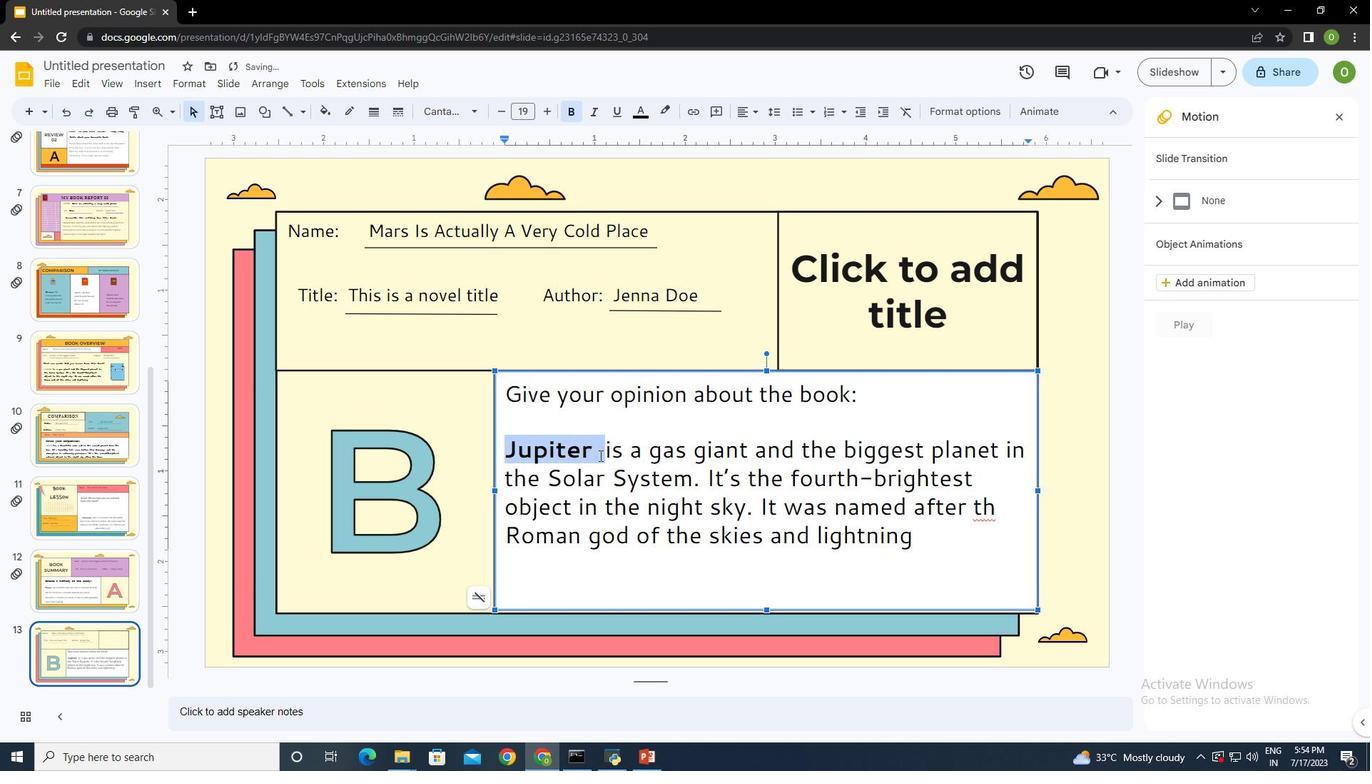 
Action: Mouse moved to (605, 446)
Screenshot: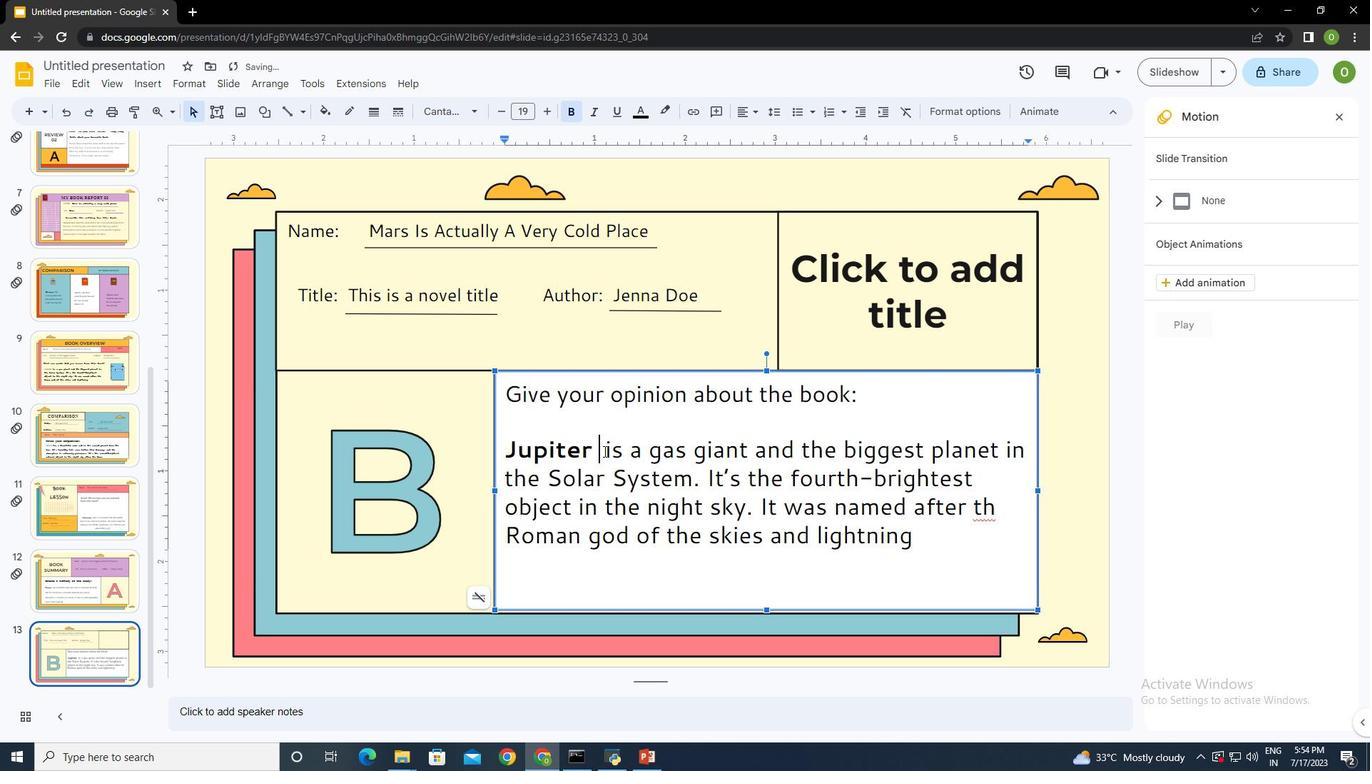 
Action: Mouse pressed left at (605, 446)
Screenshot: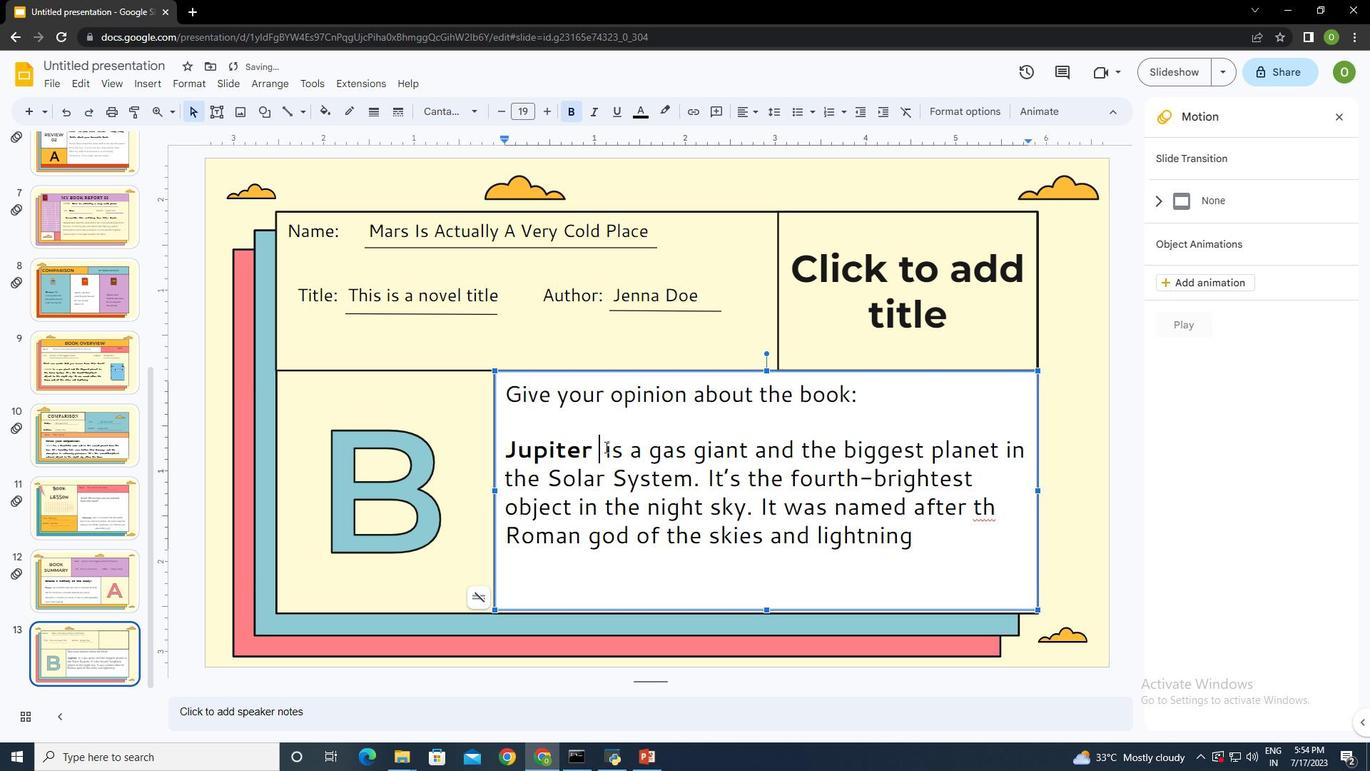 
Action: Mouse moved to (450, 109)
Screenshot: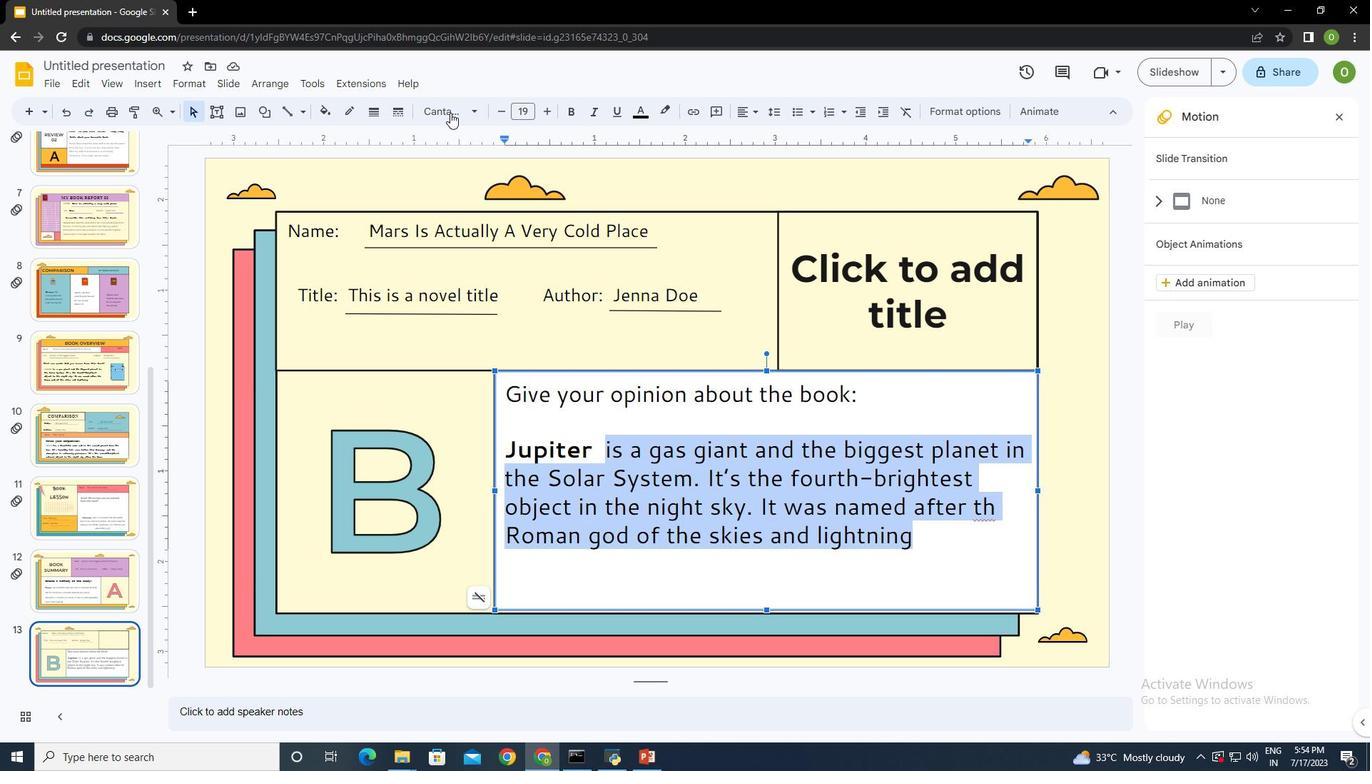 
Action: Mouse pressed left at (450, 109)
Screenshot: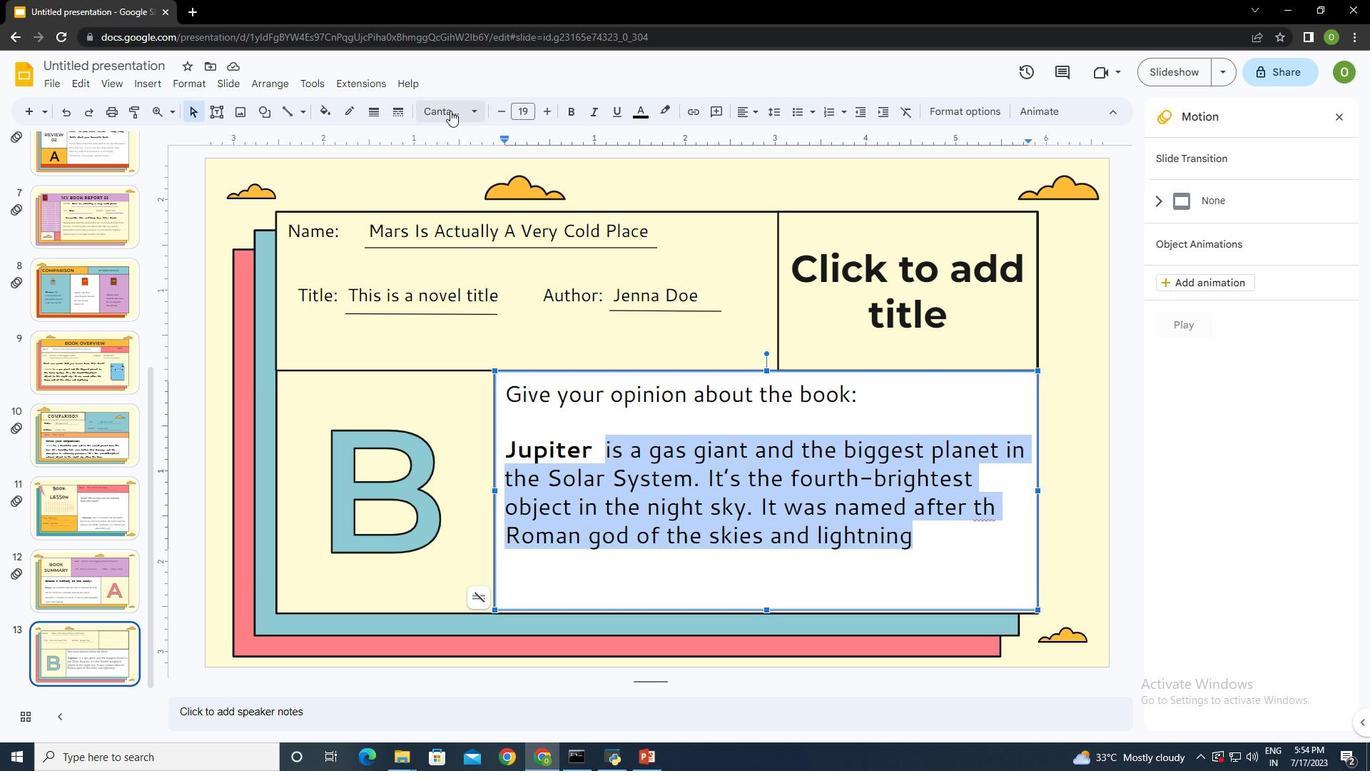 
Action: Mouse moved to (656, 487)
Screenshot: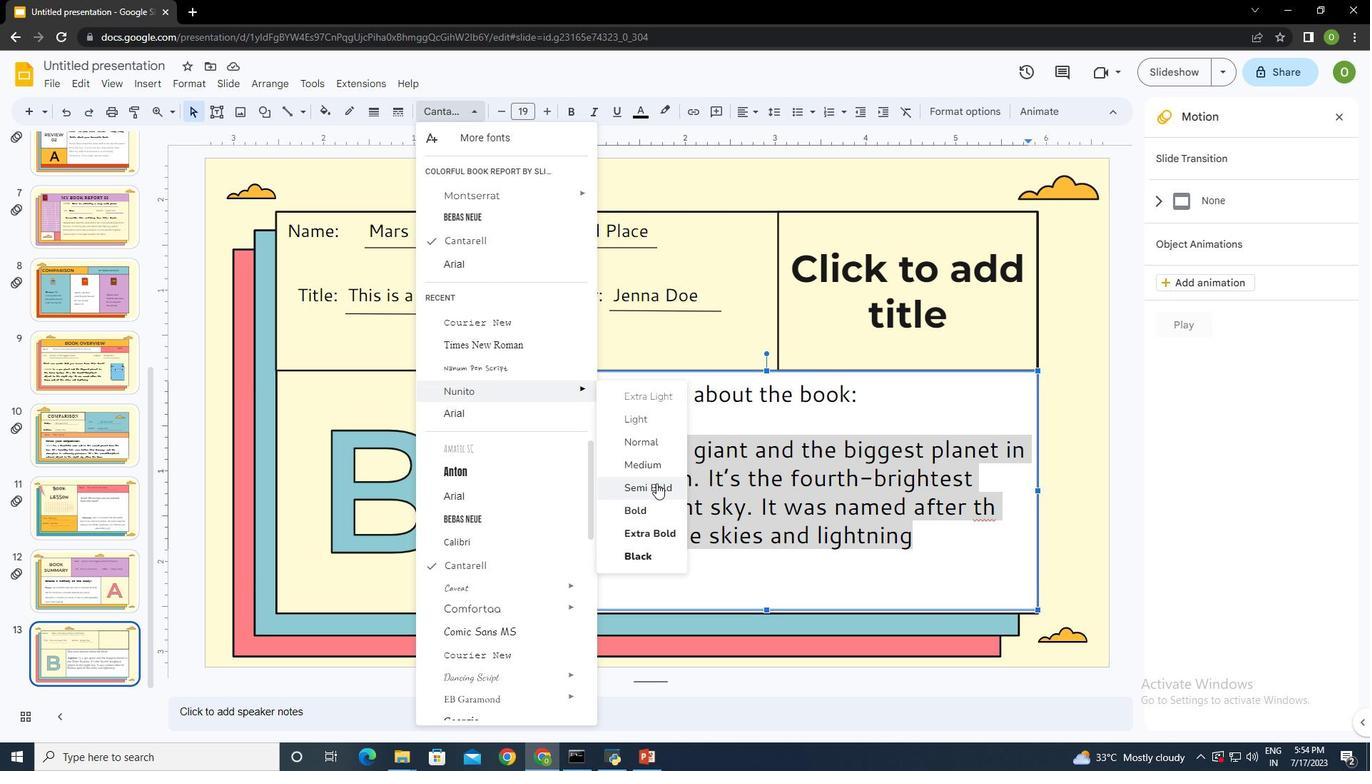 
Action: Mouse pressed left at (656, 487)
Screenshot: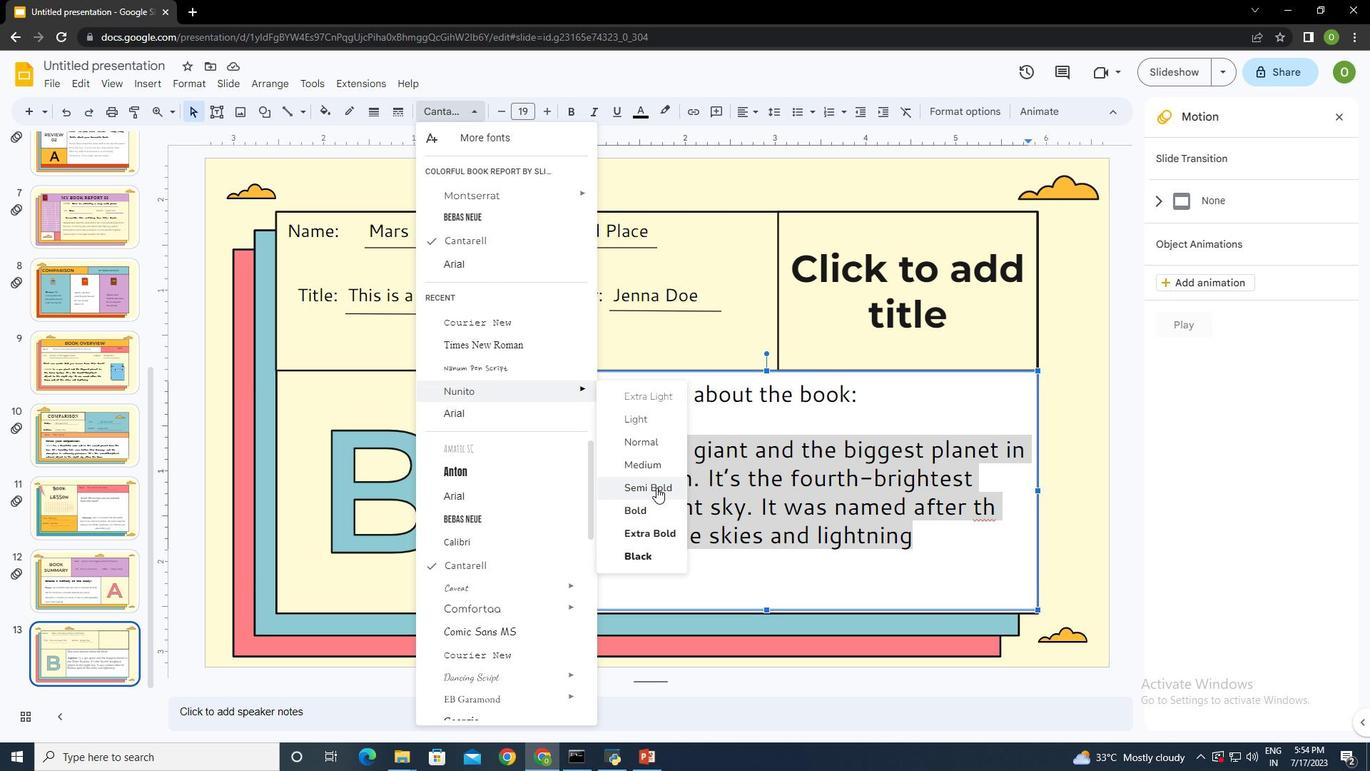 
Action: Mouse moved to (771, 112)
Screenshot: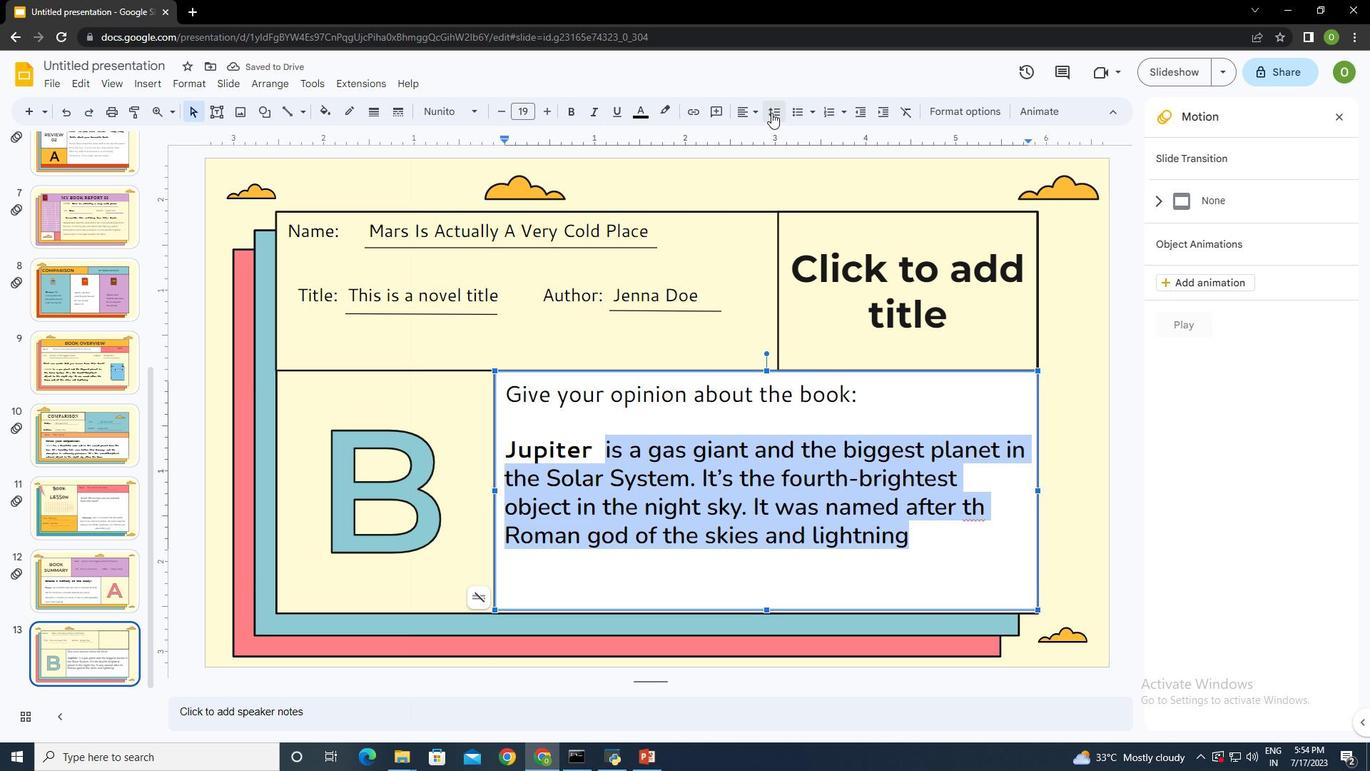 
Action: Mouse pressed left at (771, 112)
Screenshot: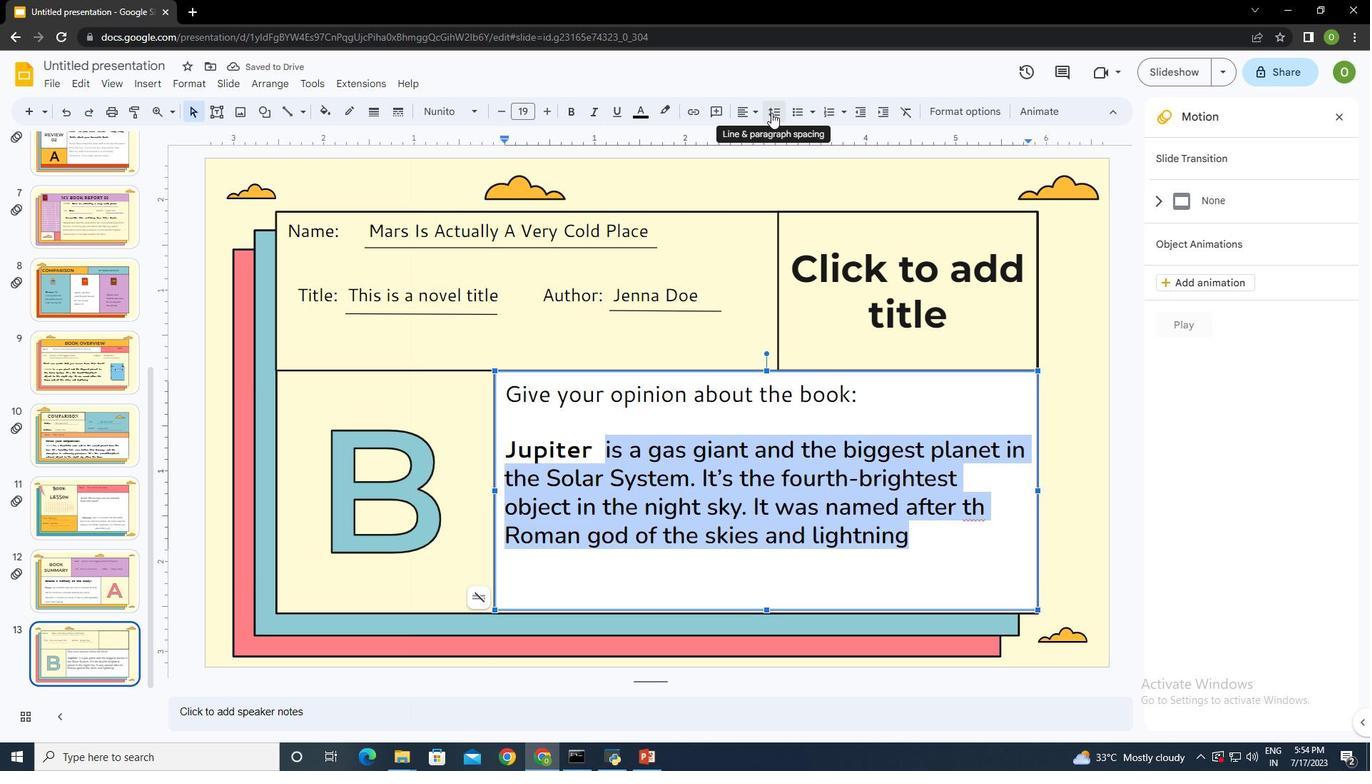 
Action: Mouse moved to (812, 203)
Screenshot: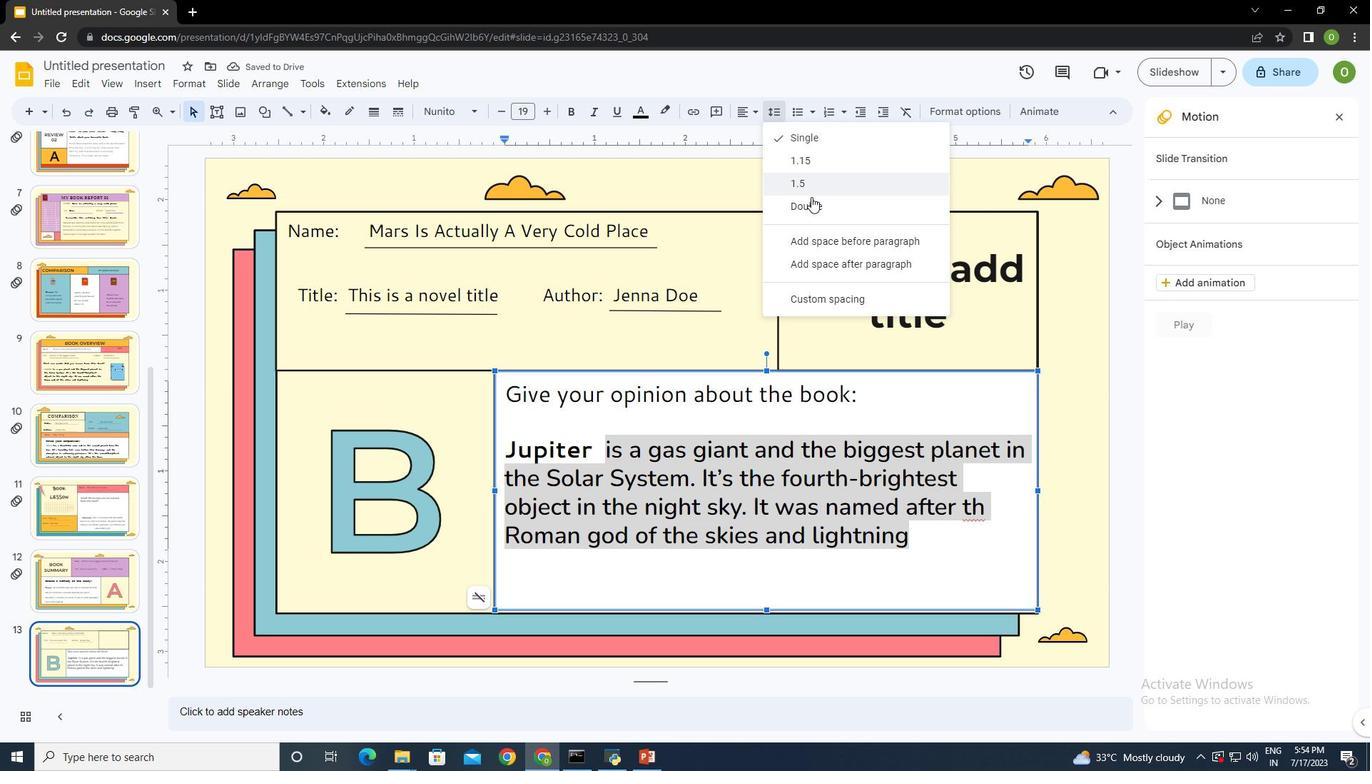
Action: Mouse pressed left at (812, 203)
Screenshot: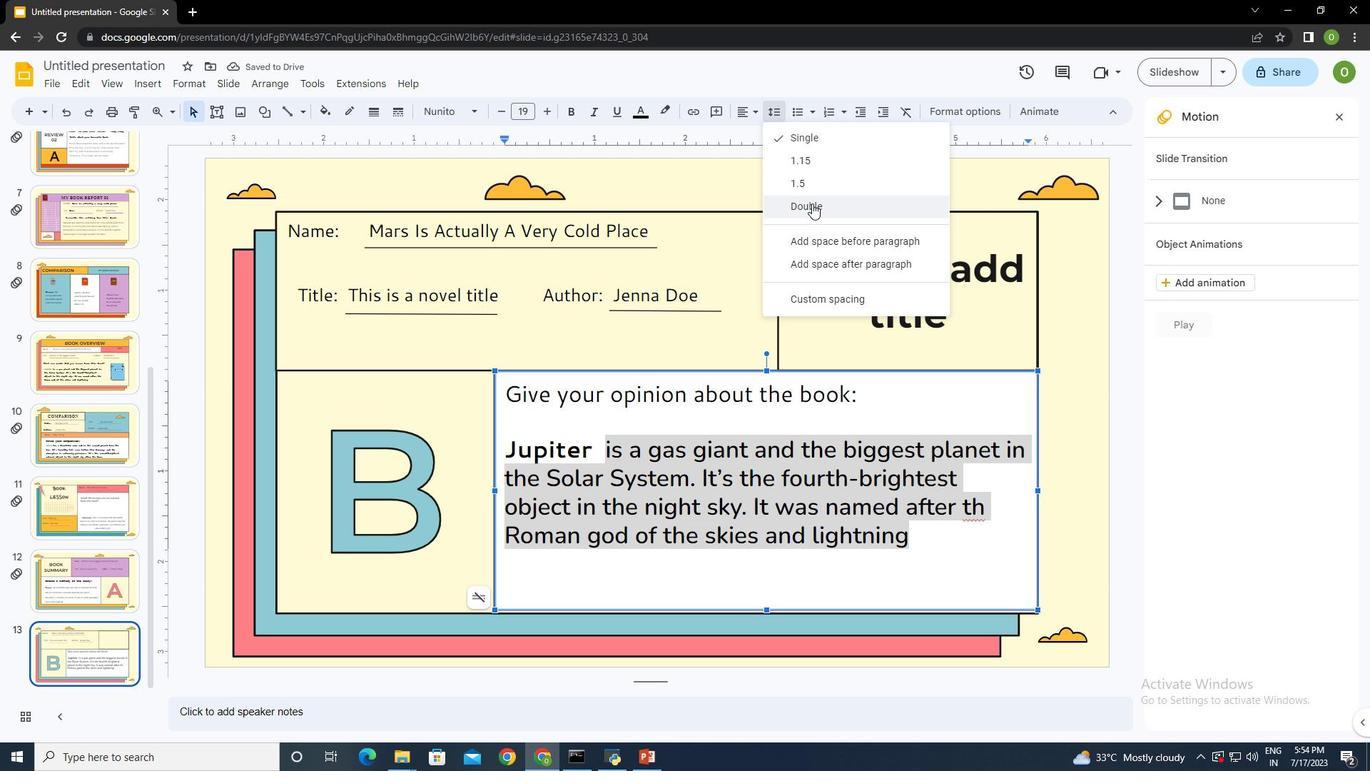 
Action: Mouse moved to (773, 107)
Screenshot: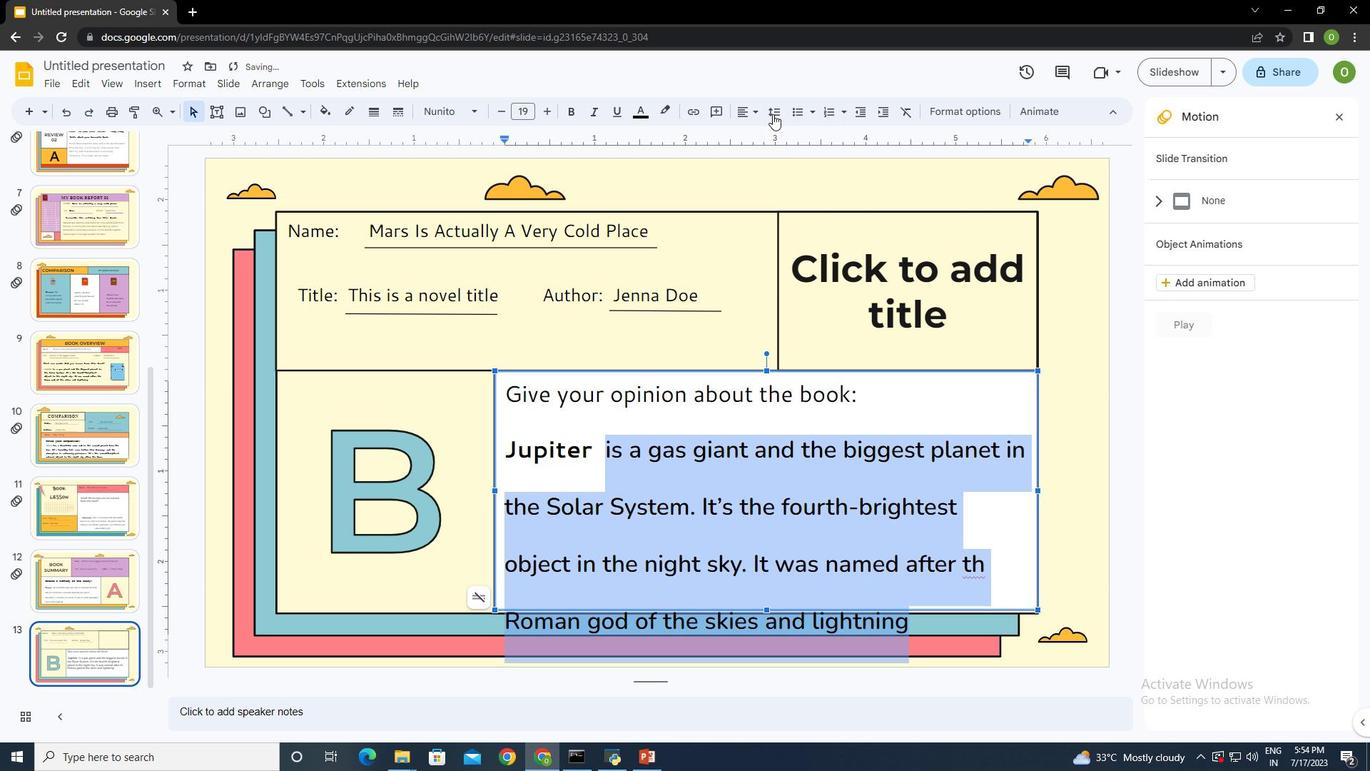 
Action: Mouse pressed left at (773, 107)
Screenshot: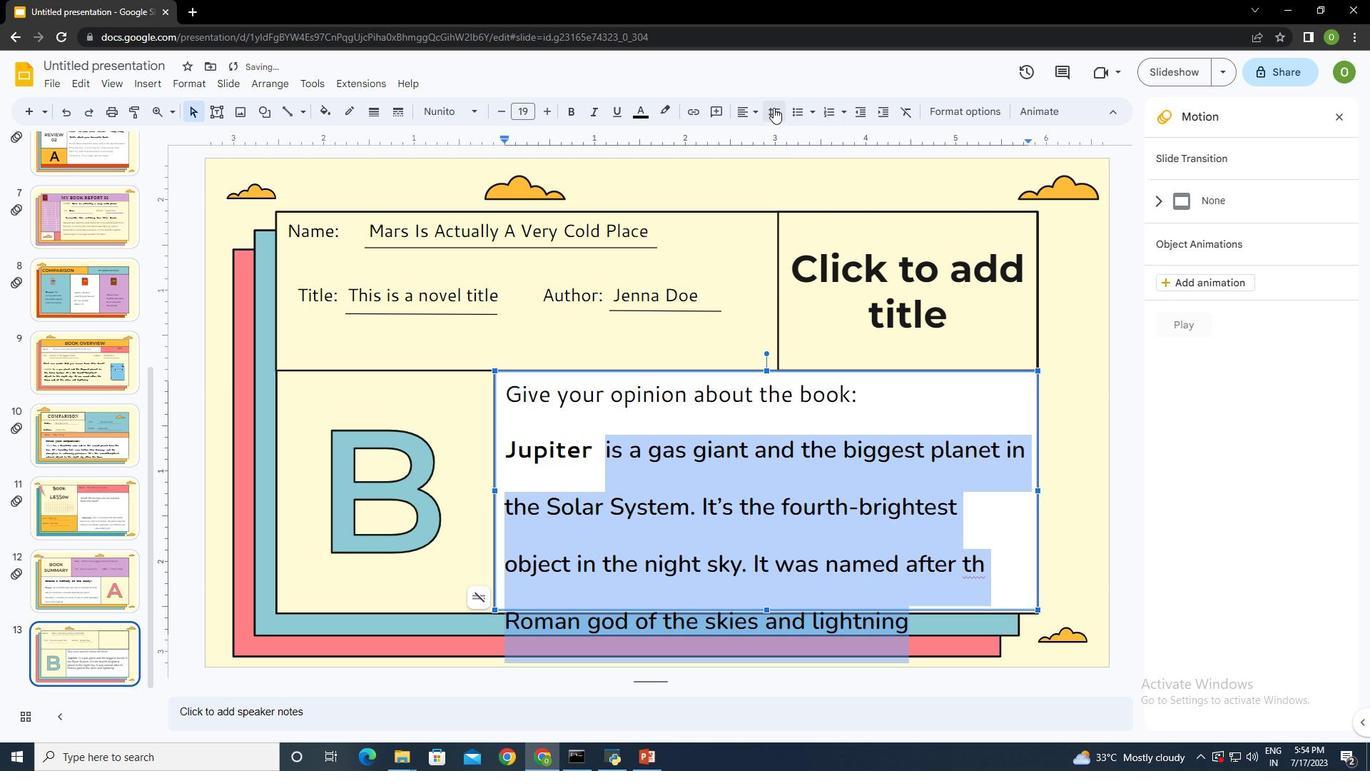 
Action: Mouse moved to (805, 182)
Screenshot: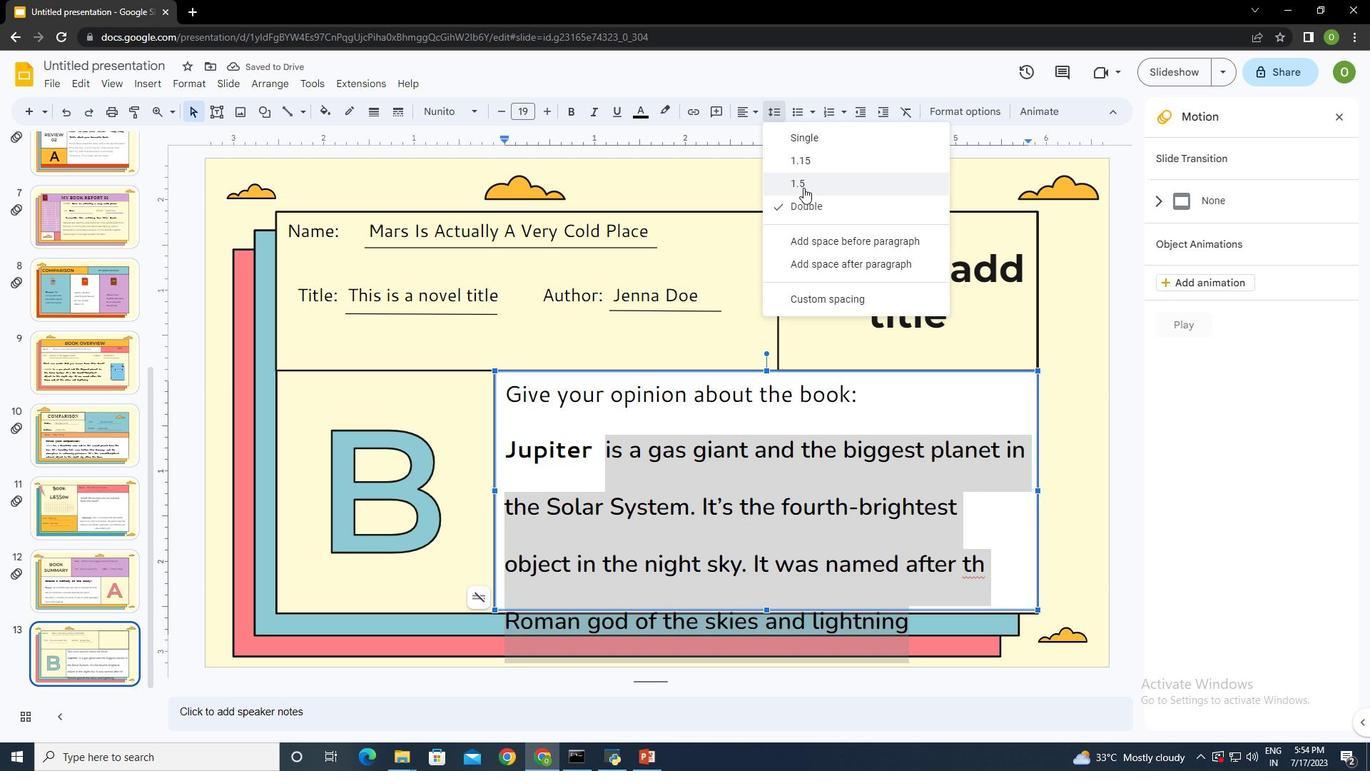 
Action: Mouse pressed left at (805, 182)
Screenshot: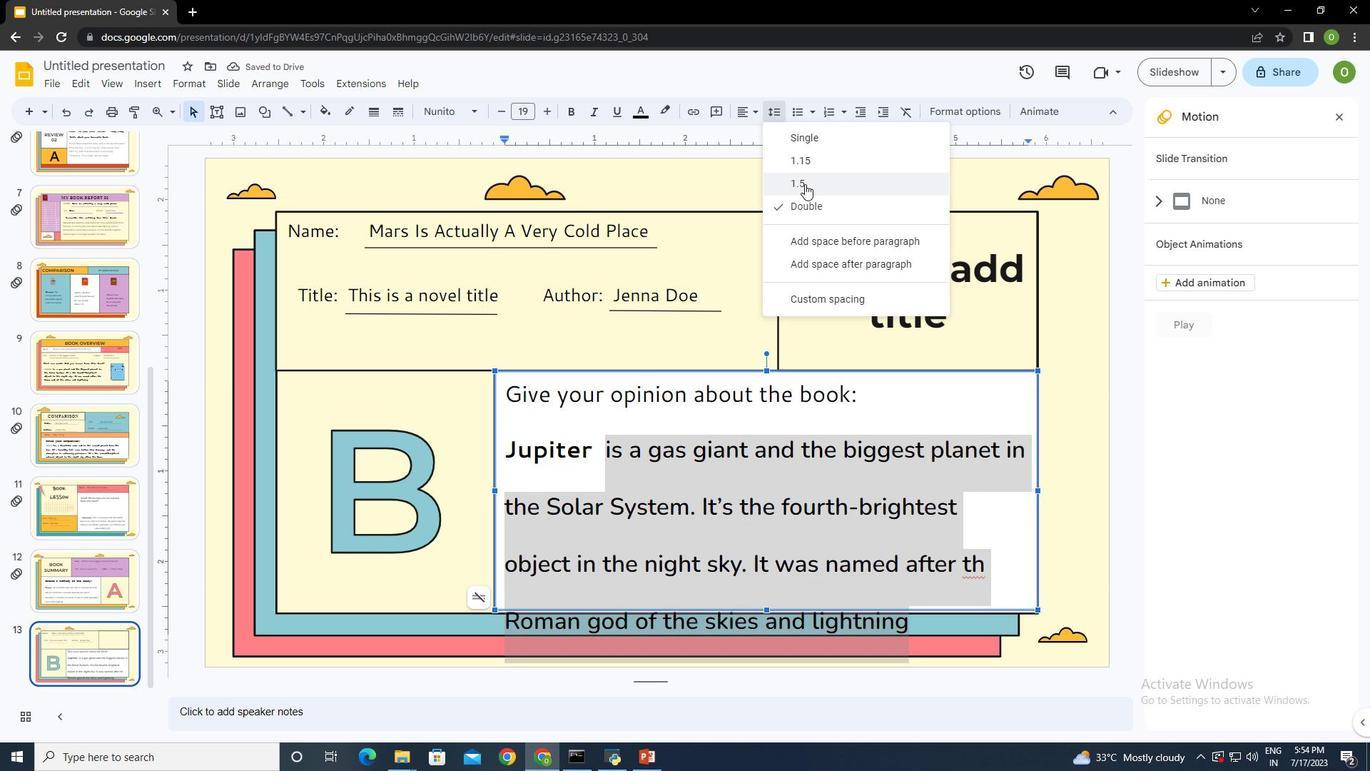 
Action: Mouse moved to (321, 82)
Screenshot: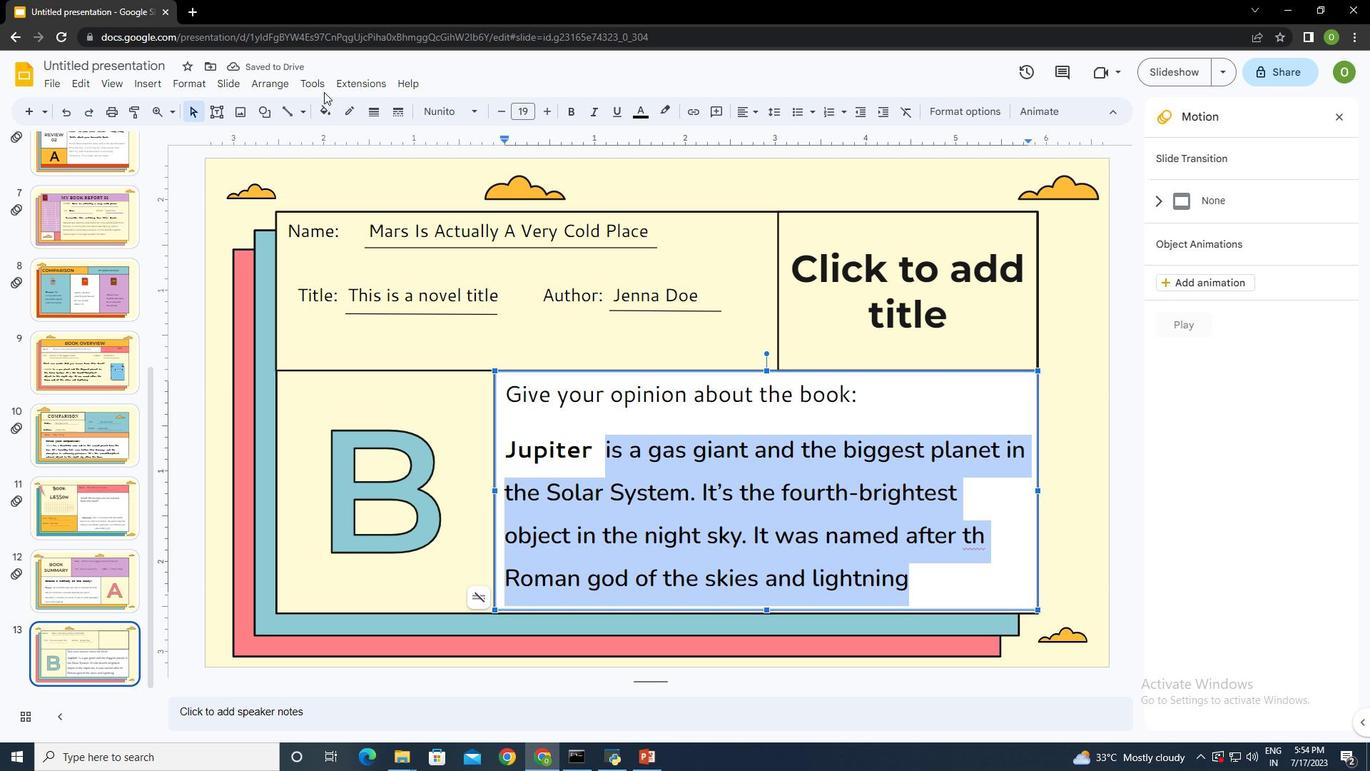 
Action: Mouse pressed left at (321, 82)
Screenshot: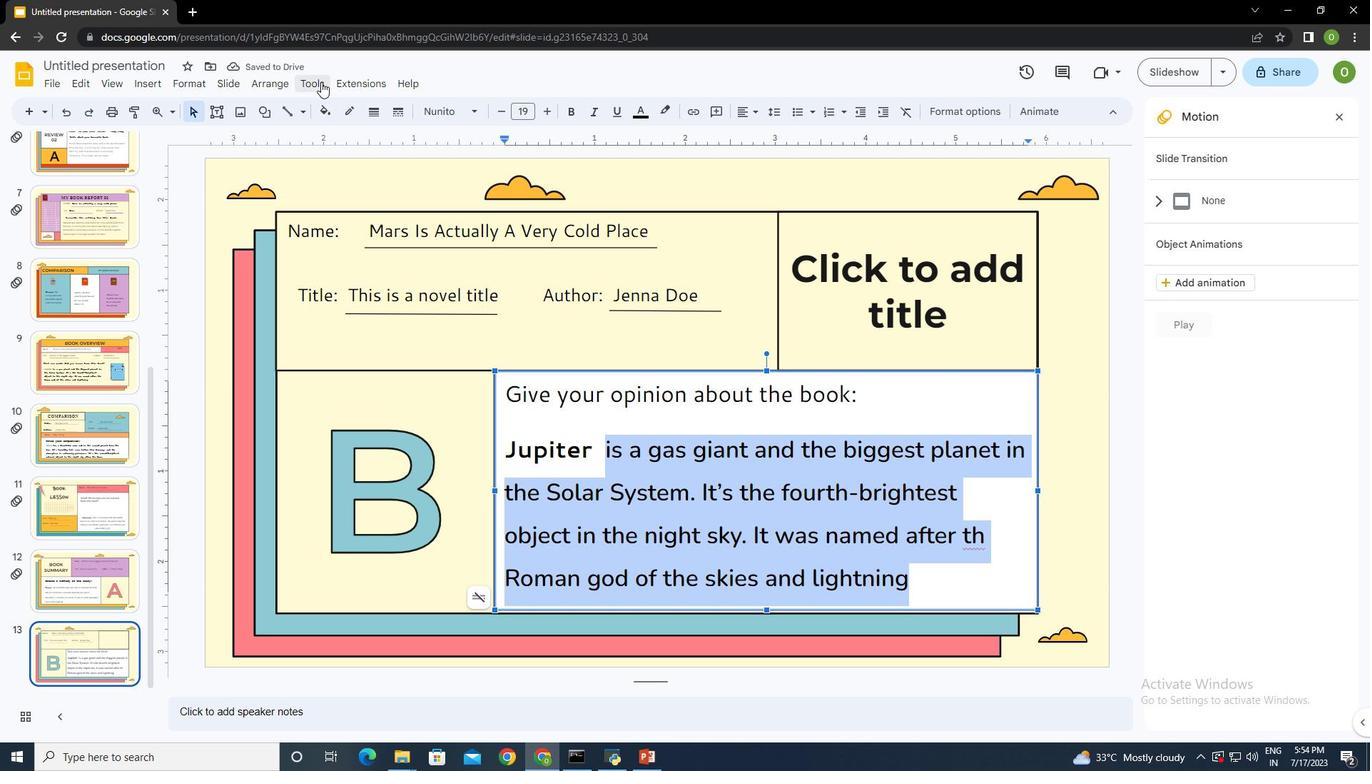 
Action: Mouse moved to (371, 102)
Screenshot: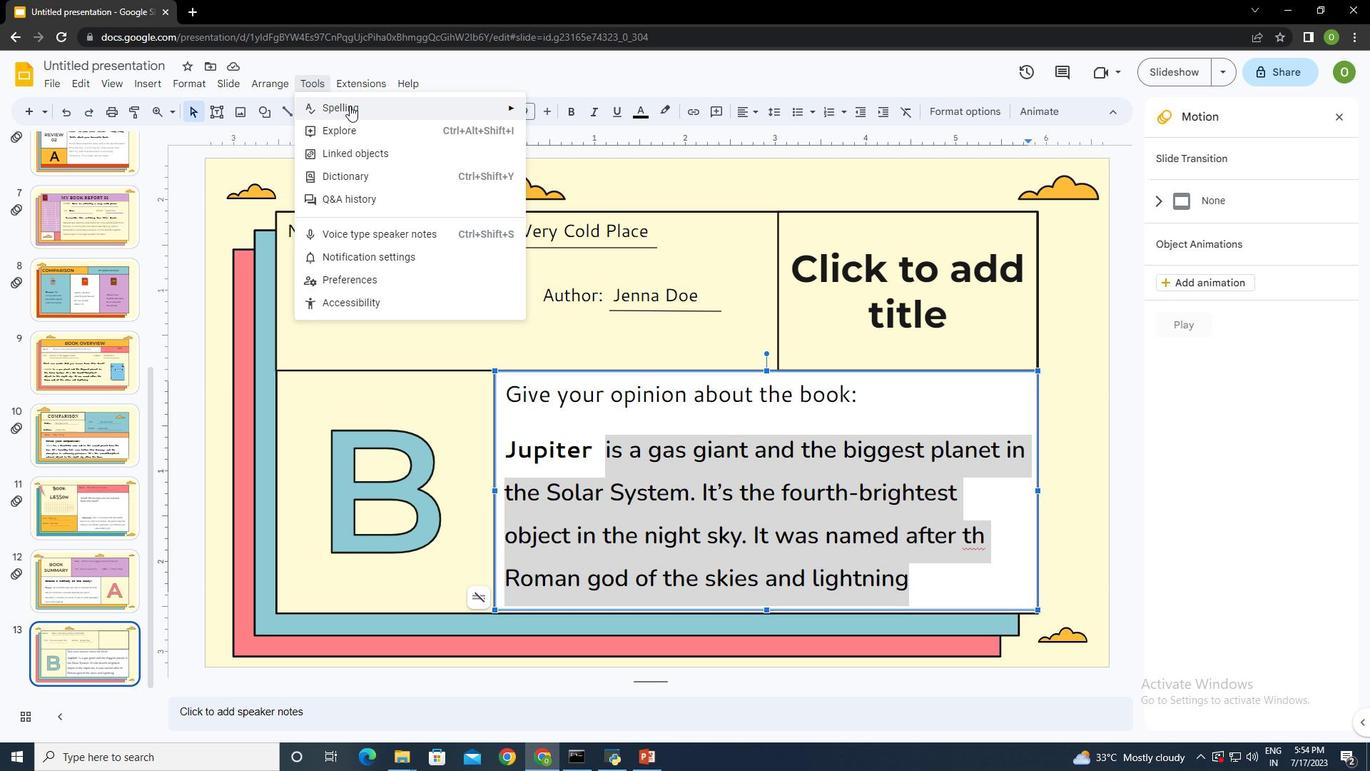 
Action: Mouse pressed left at (371, 102)
Screenshot: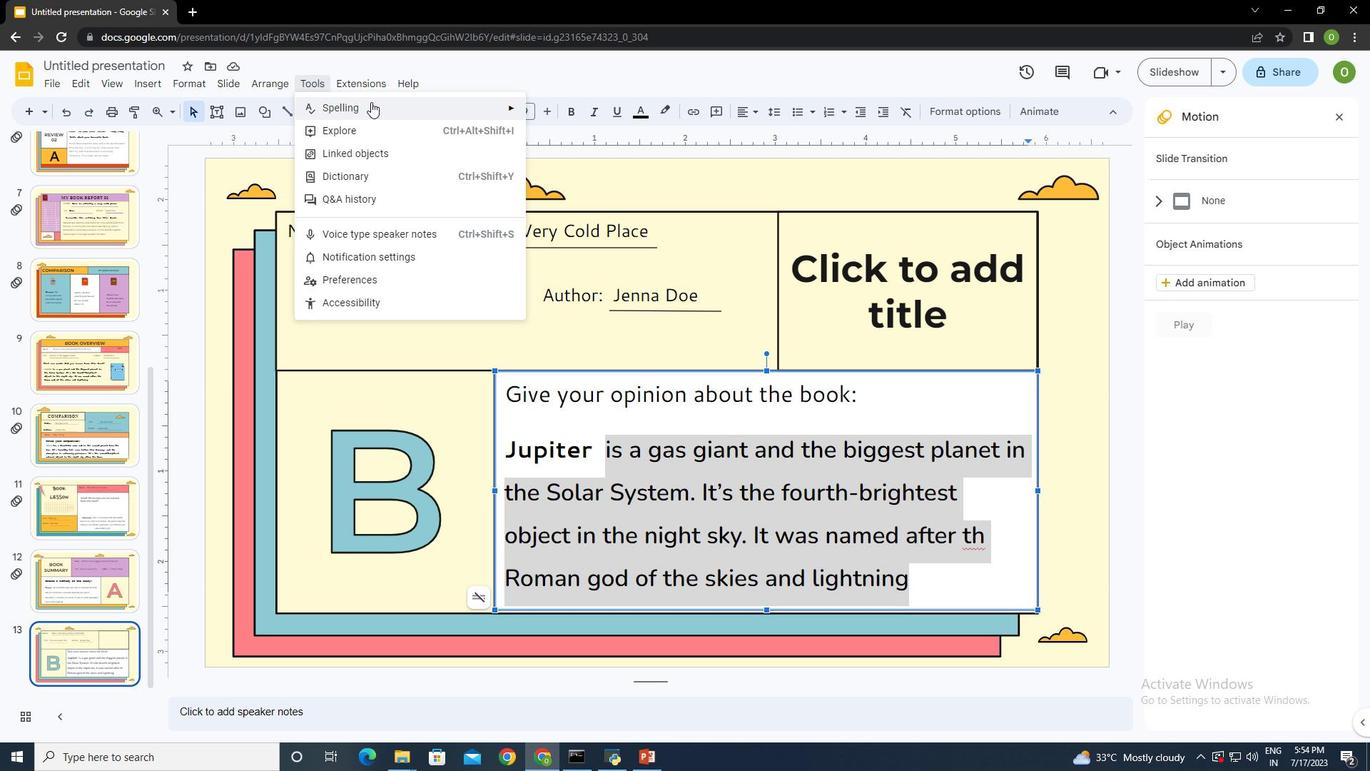 
Action: Mouse moved to (594, 109)
Screenshot: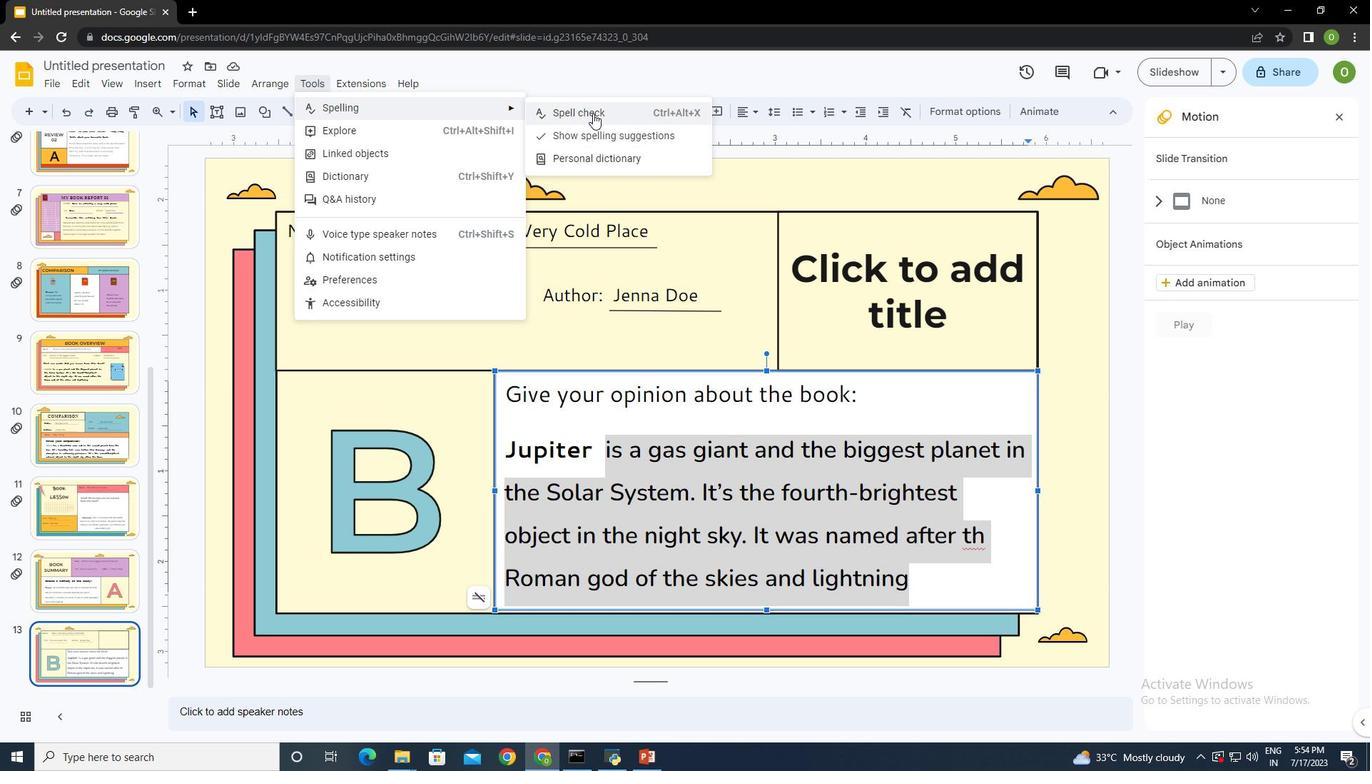 
Action: Mouse pressed left at (594, 109)
Screenshot: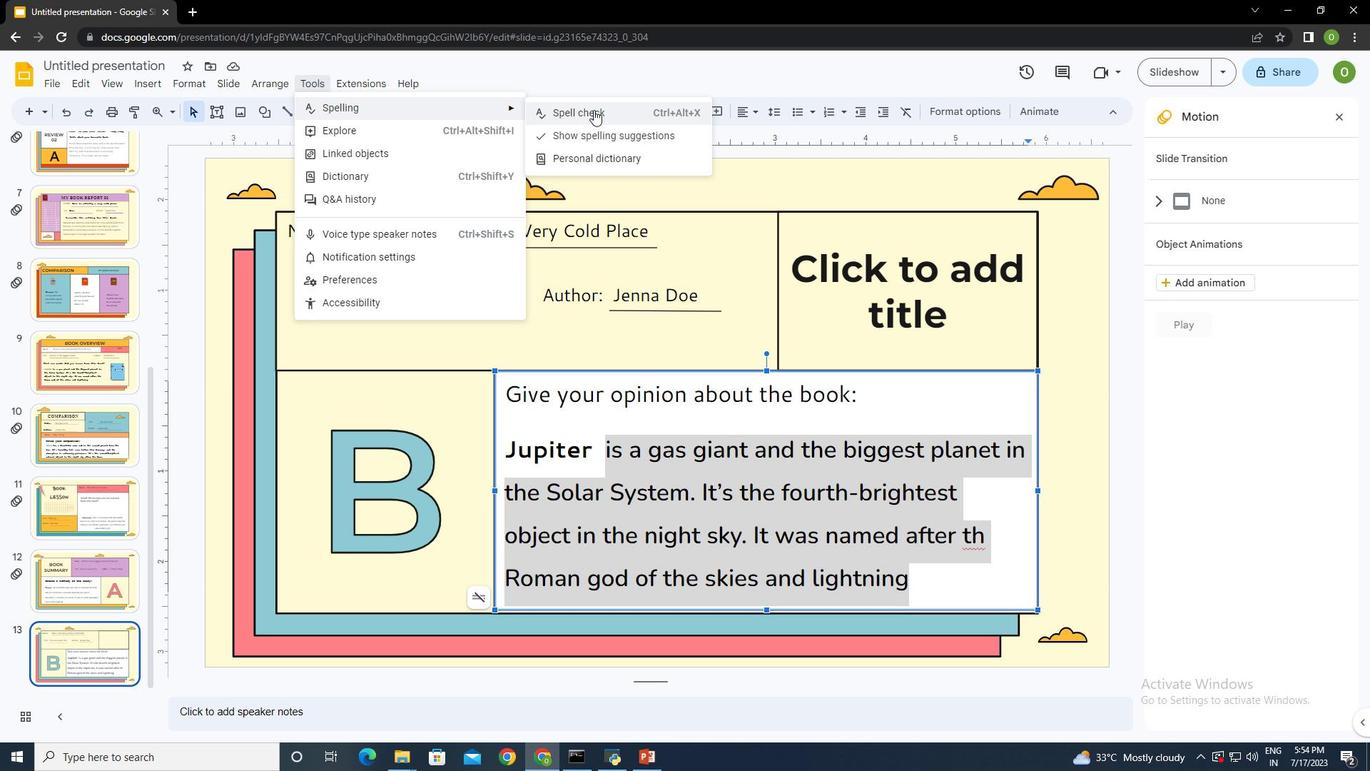 
Action: Mouse moved to (1146, 214)
Screenshot: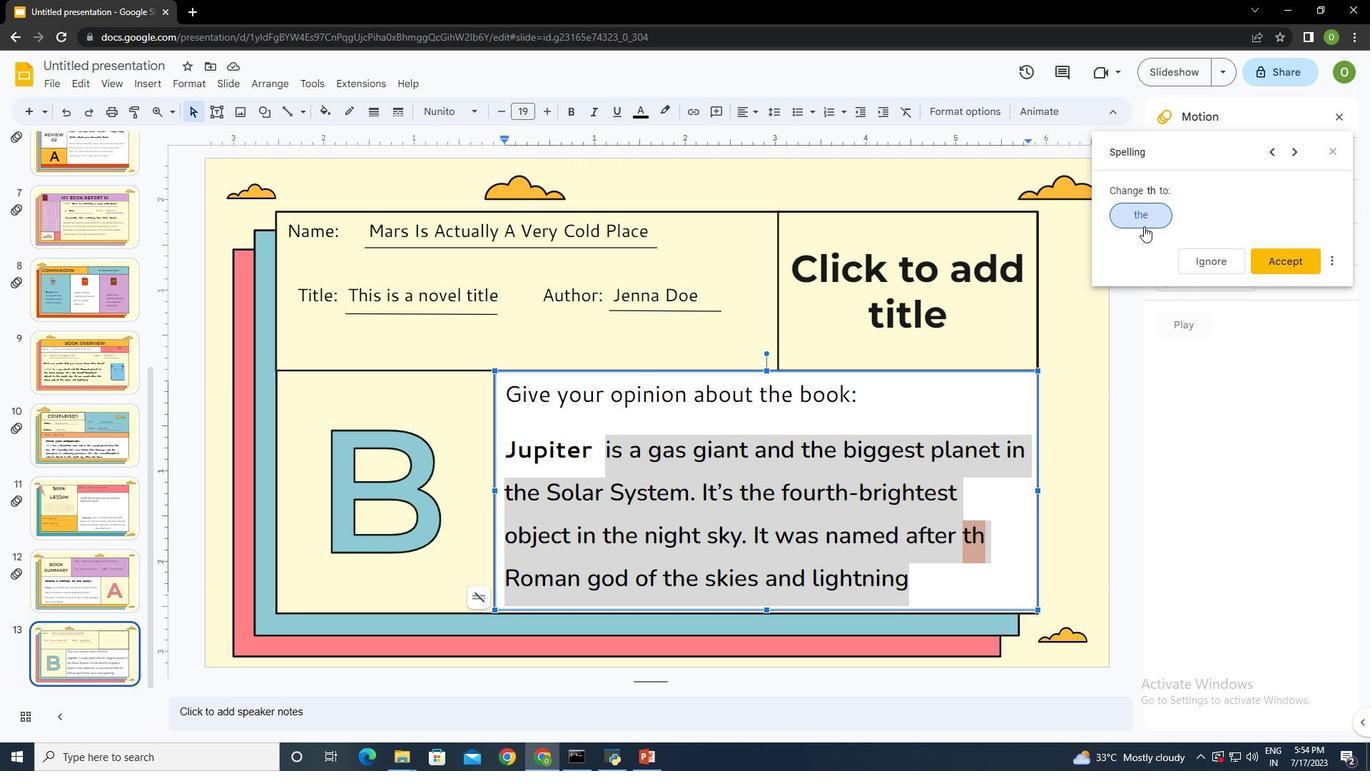
Action: Mouse pressed left at (1146, 214)
Screenshot: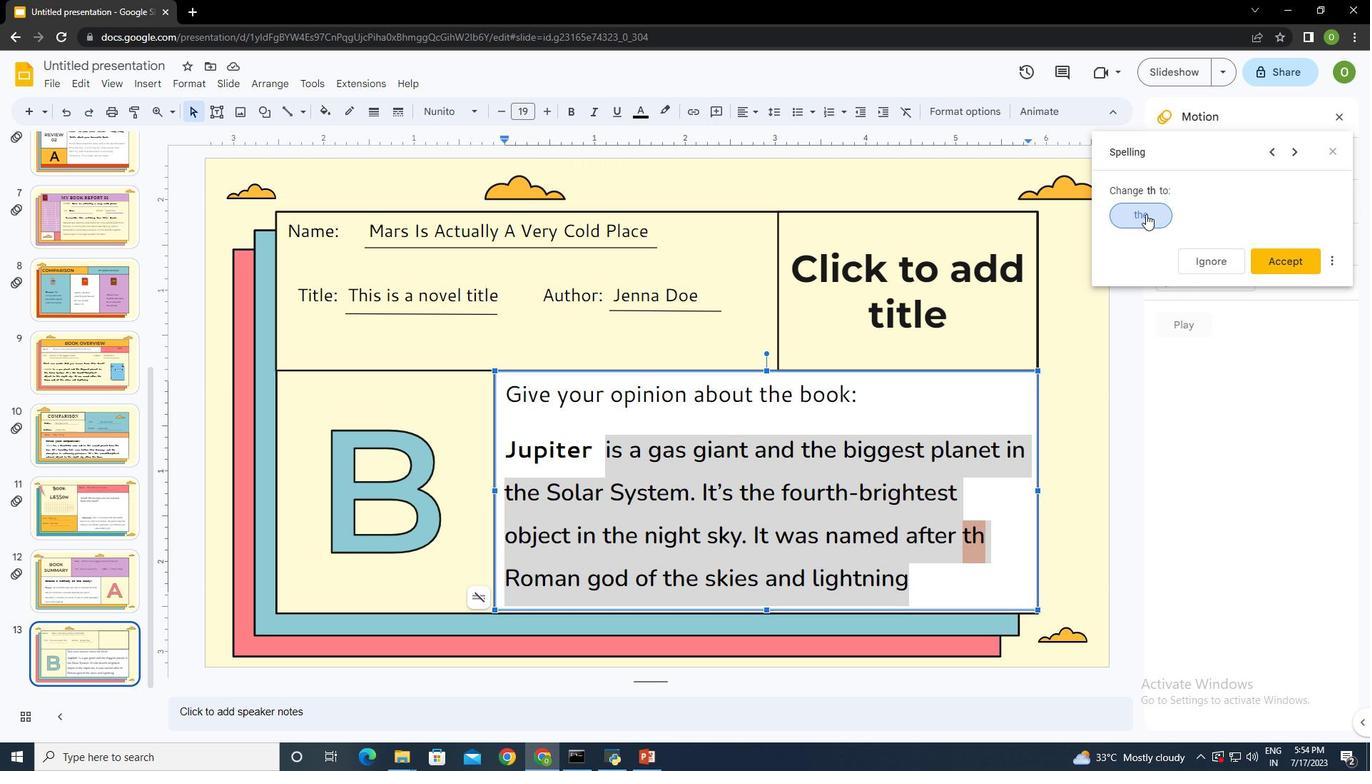 
Action: Mouse moved to (1332, 151)
Screenshot: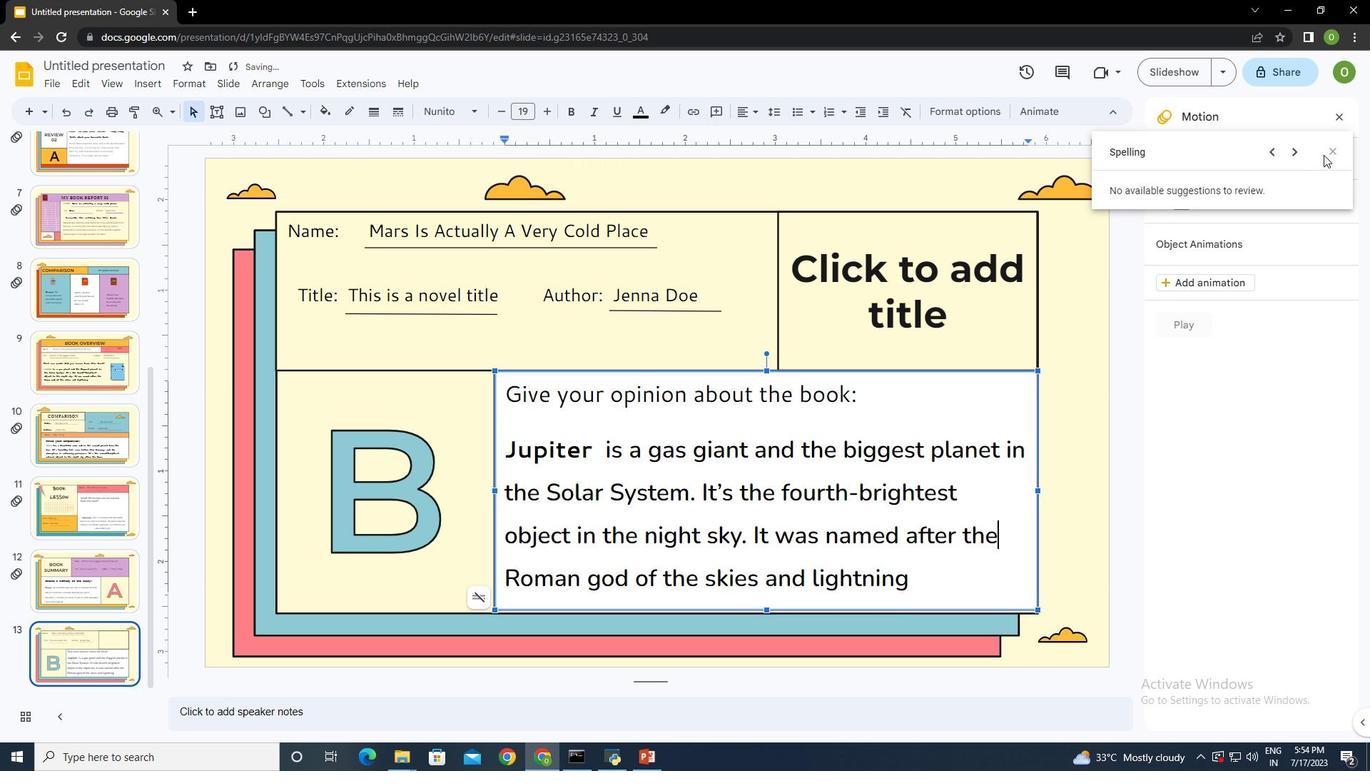 
Action: Mouse pressed left at (1332, 151)
Screenshot: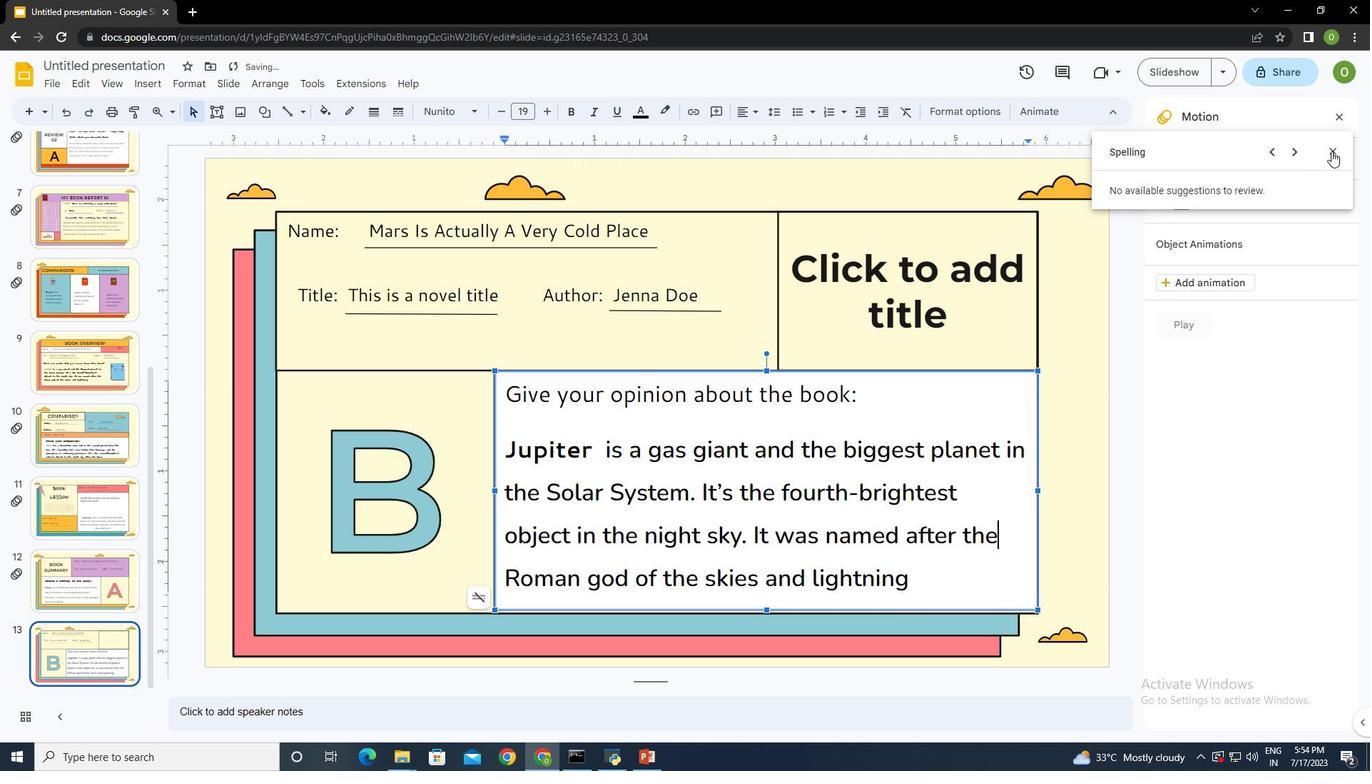 
Action: Mouse moved to (1337, 114)
Screenshot: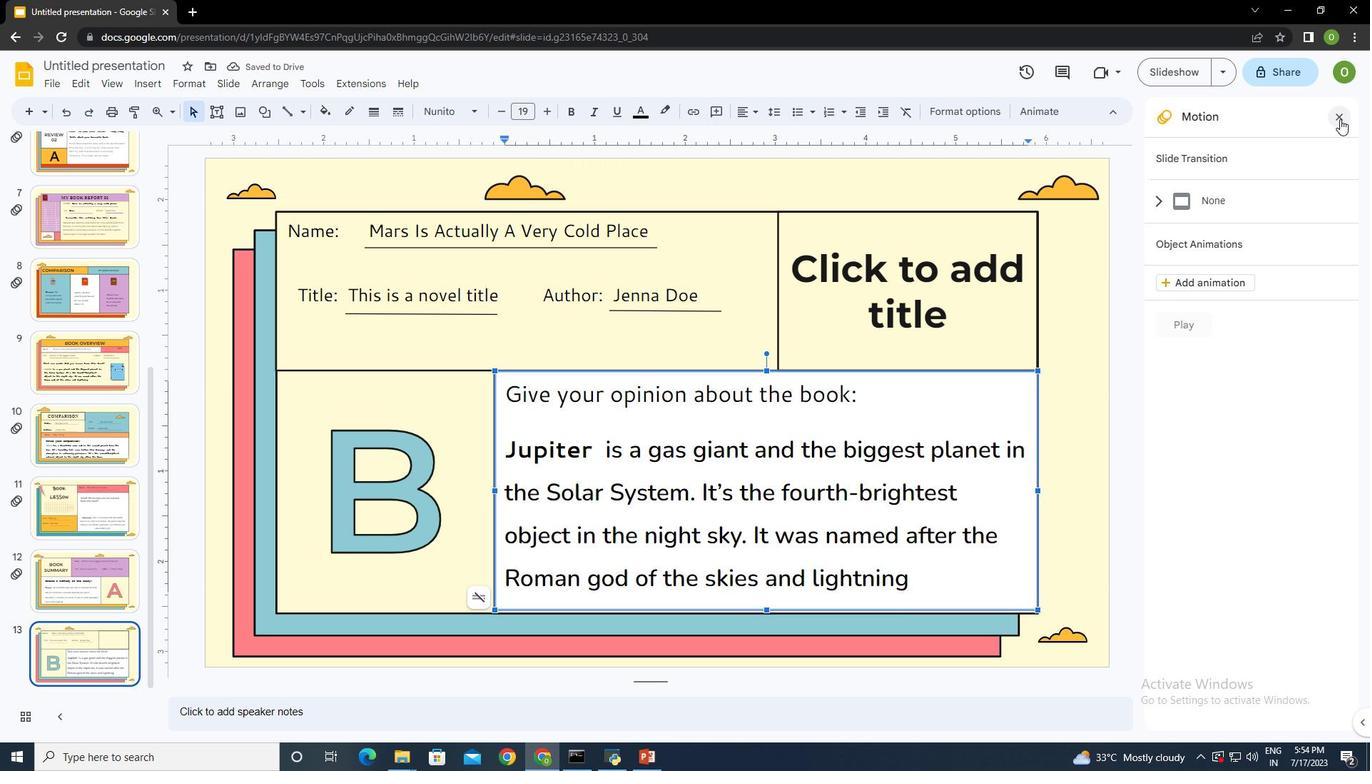 
Action: Mouse pressed left at (1337, 114)
Screenshot: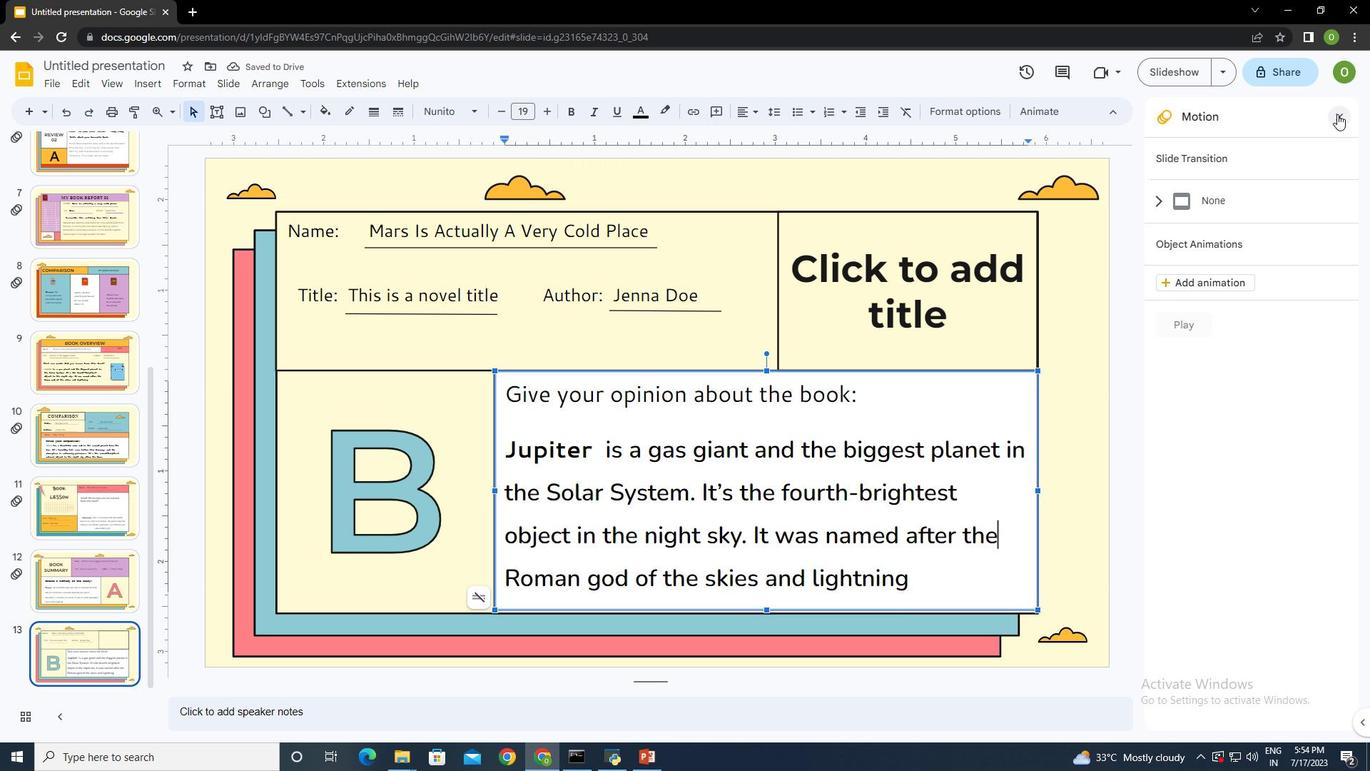 
Action: Mouse moved to (559, 394)
Screenshot: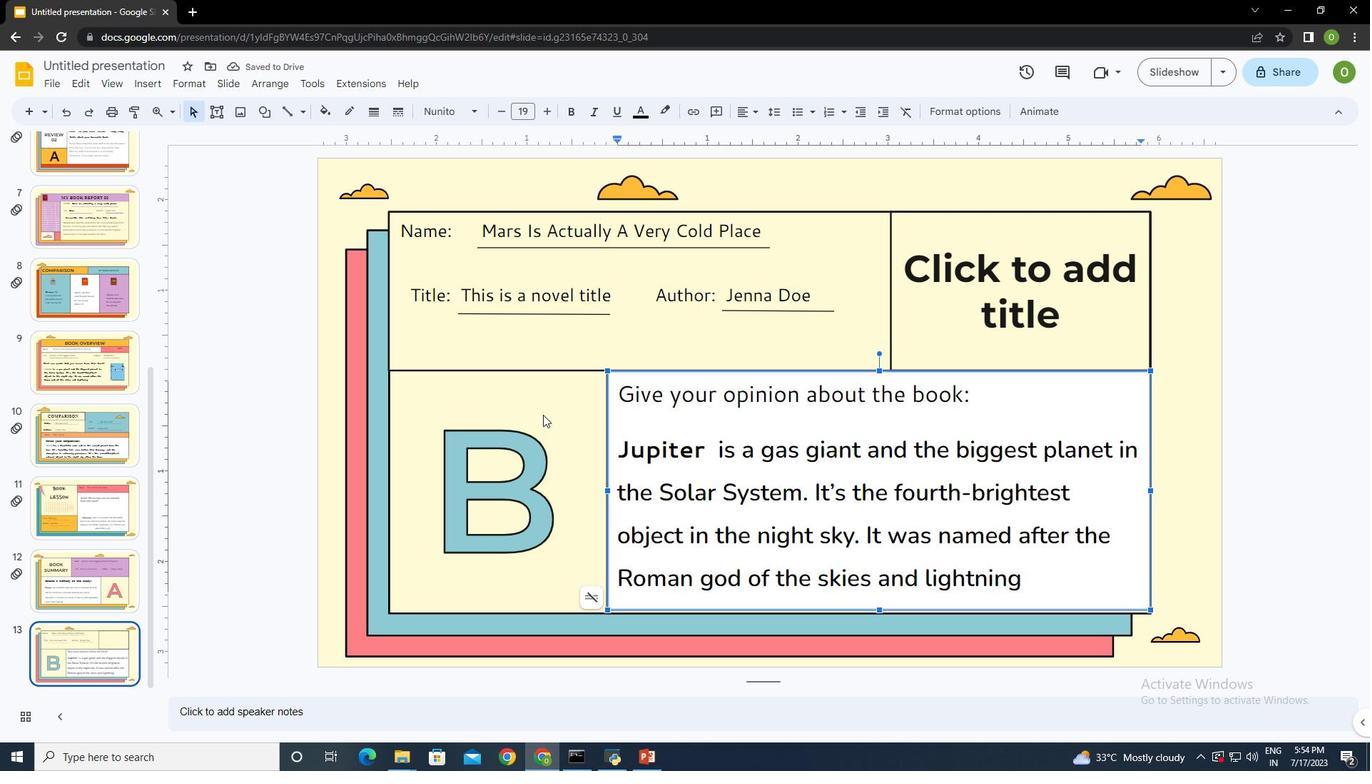 
Action: Mouse pressed left at (559, 394)
Screenshot: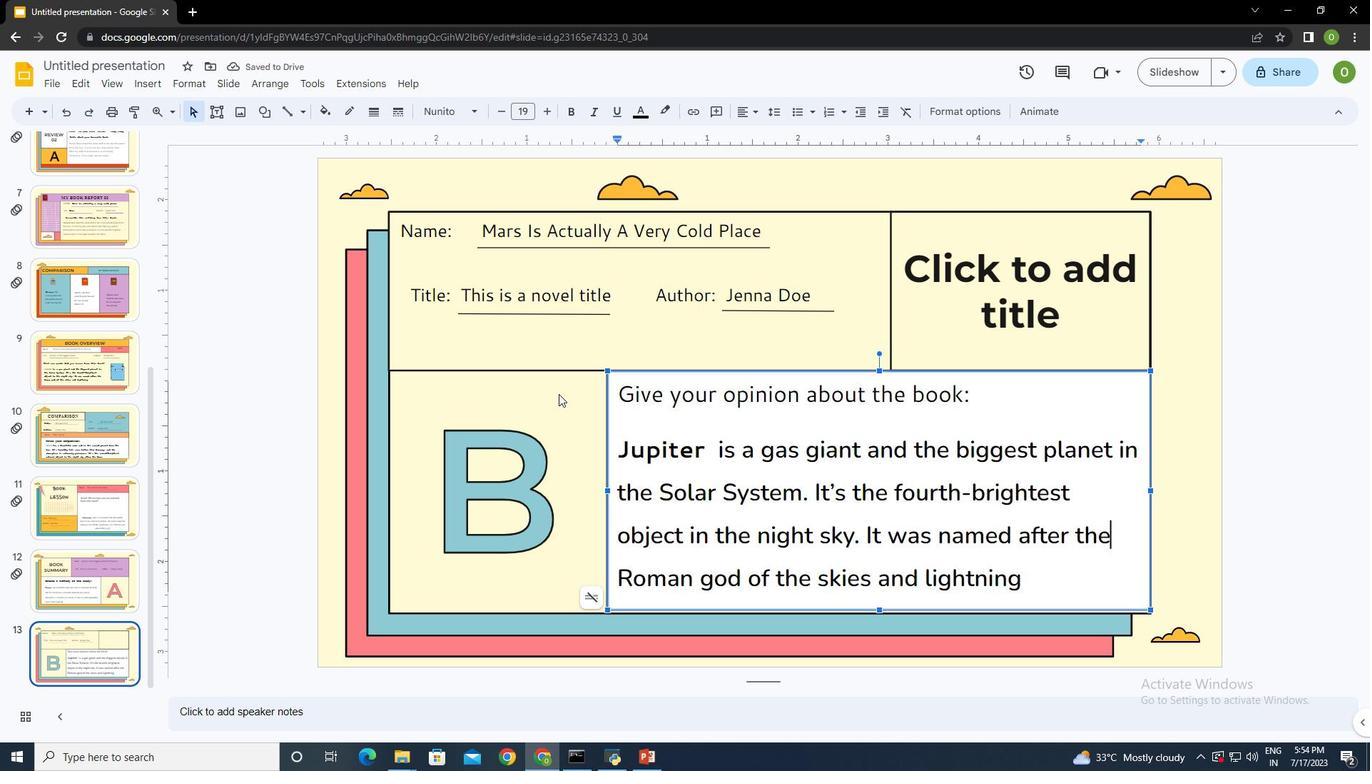 
Action: Mouse moved to (544, 104)
Screenshot: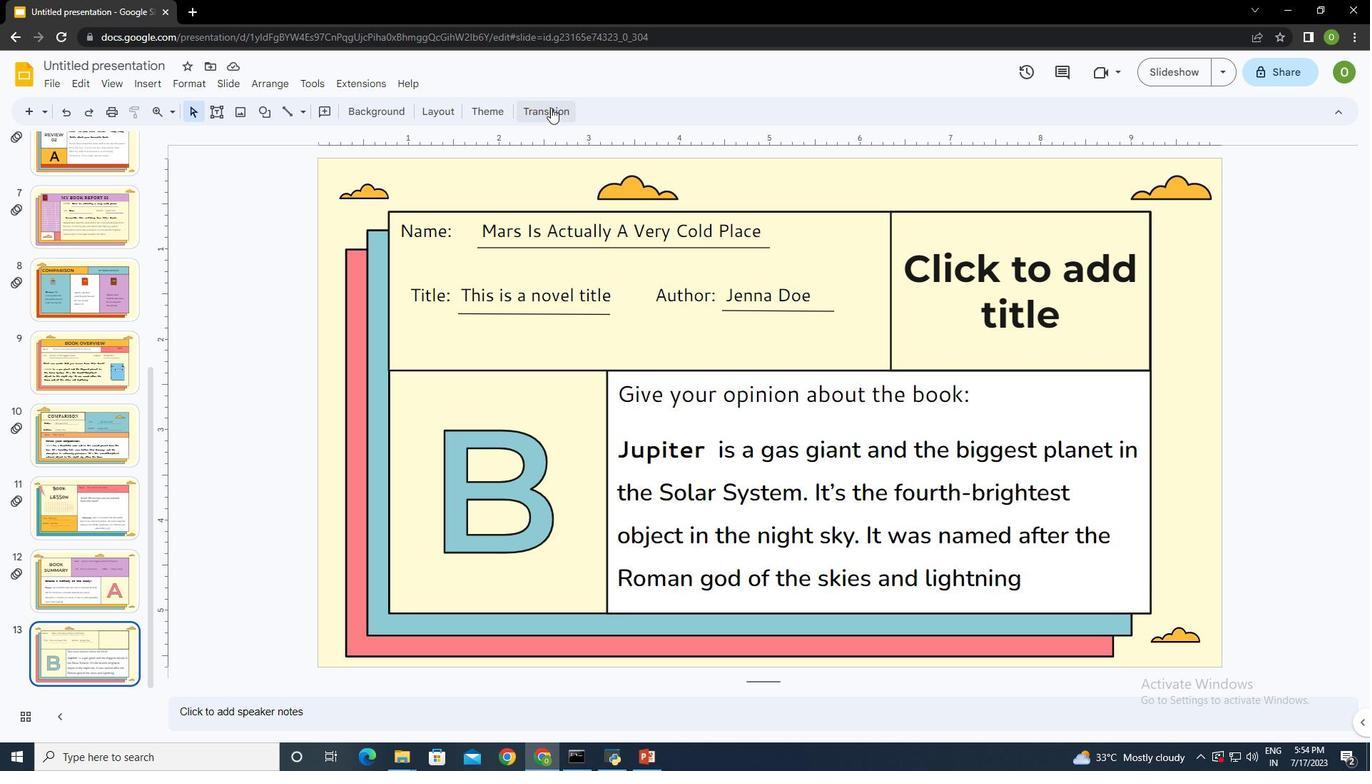 
Action: Mouse pressed left at (544, 104)
Screenshot: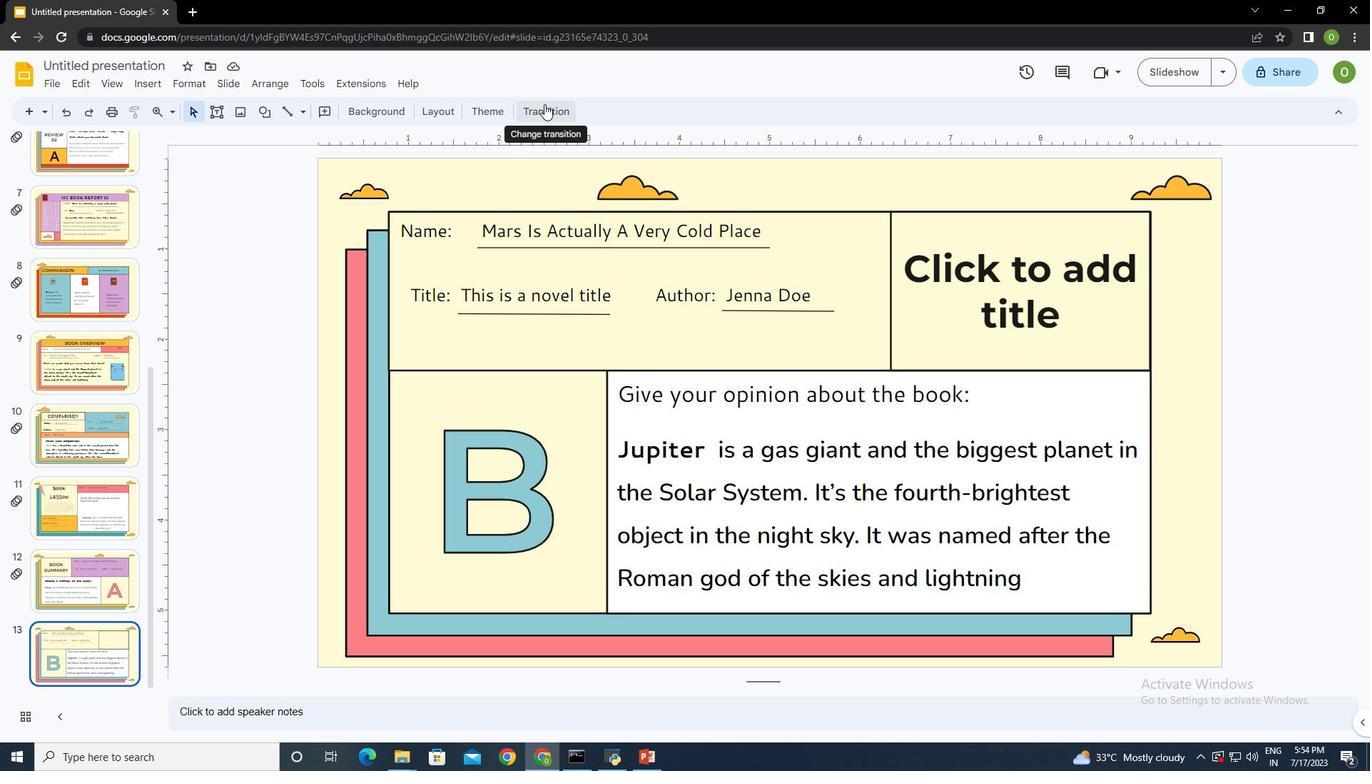 
Action: Mouse moved to (1164, 197)
Screenshot: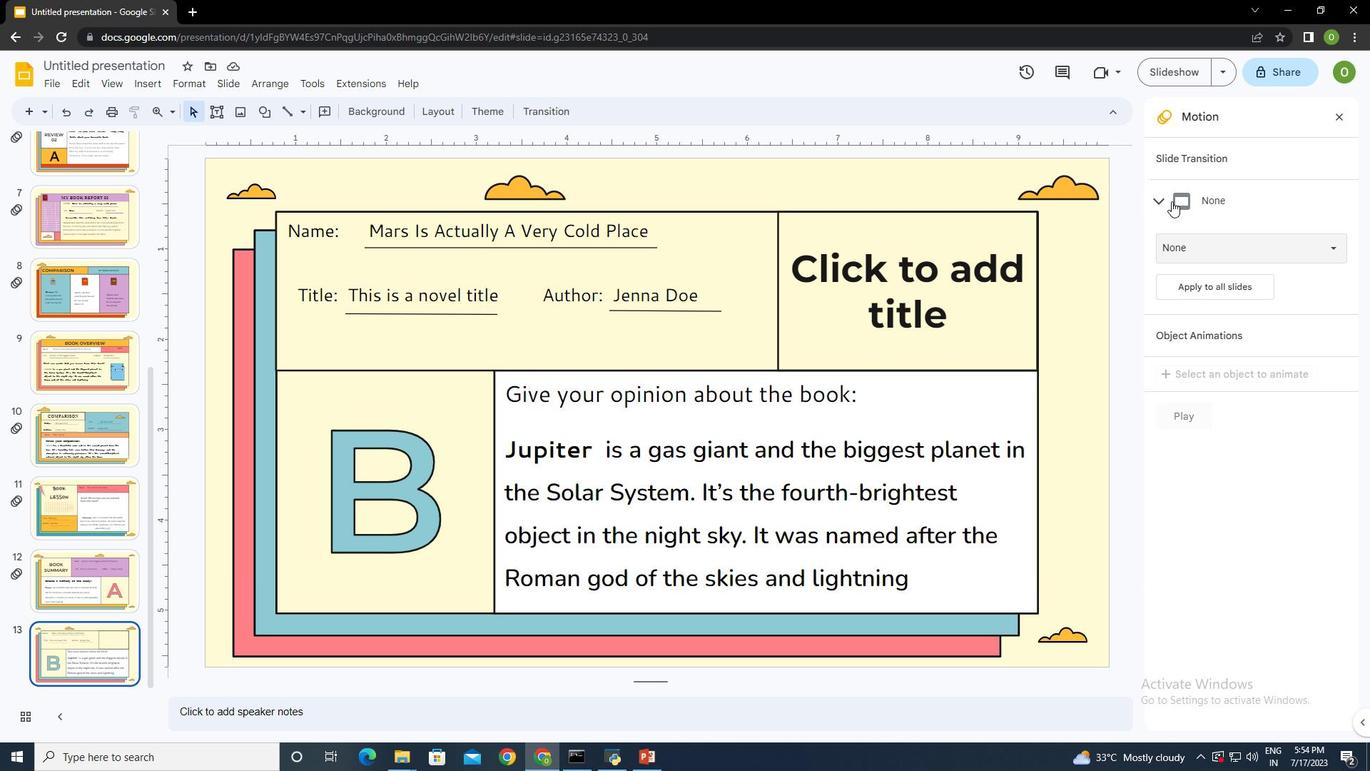 
Action: Mouse pressed left at (1164, 197)
Screenshot: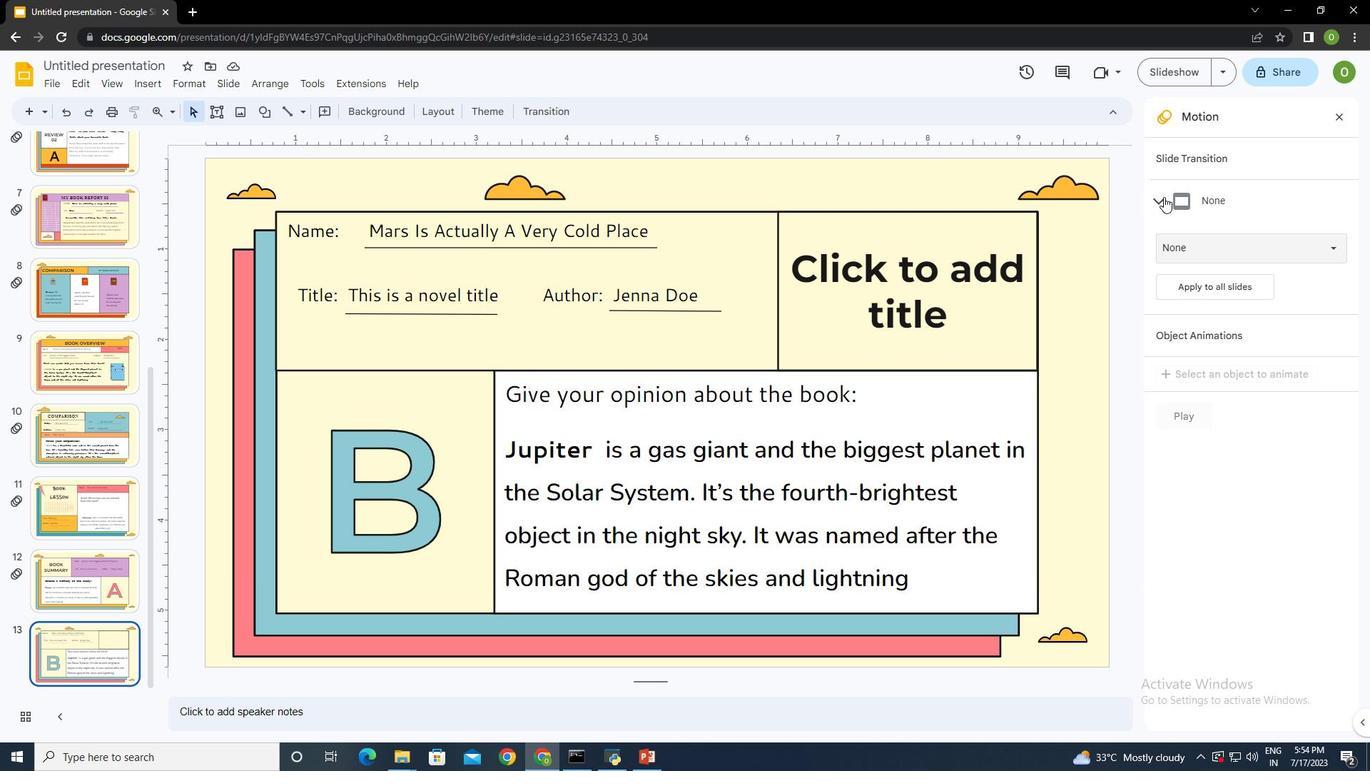 
Action: Mouse pressed left at (1164, 197)
Screenshot: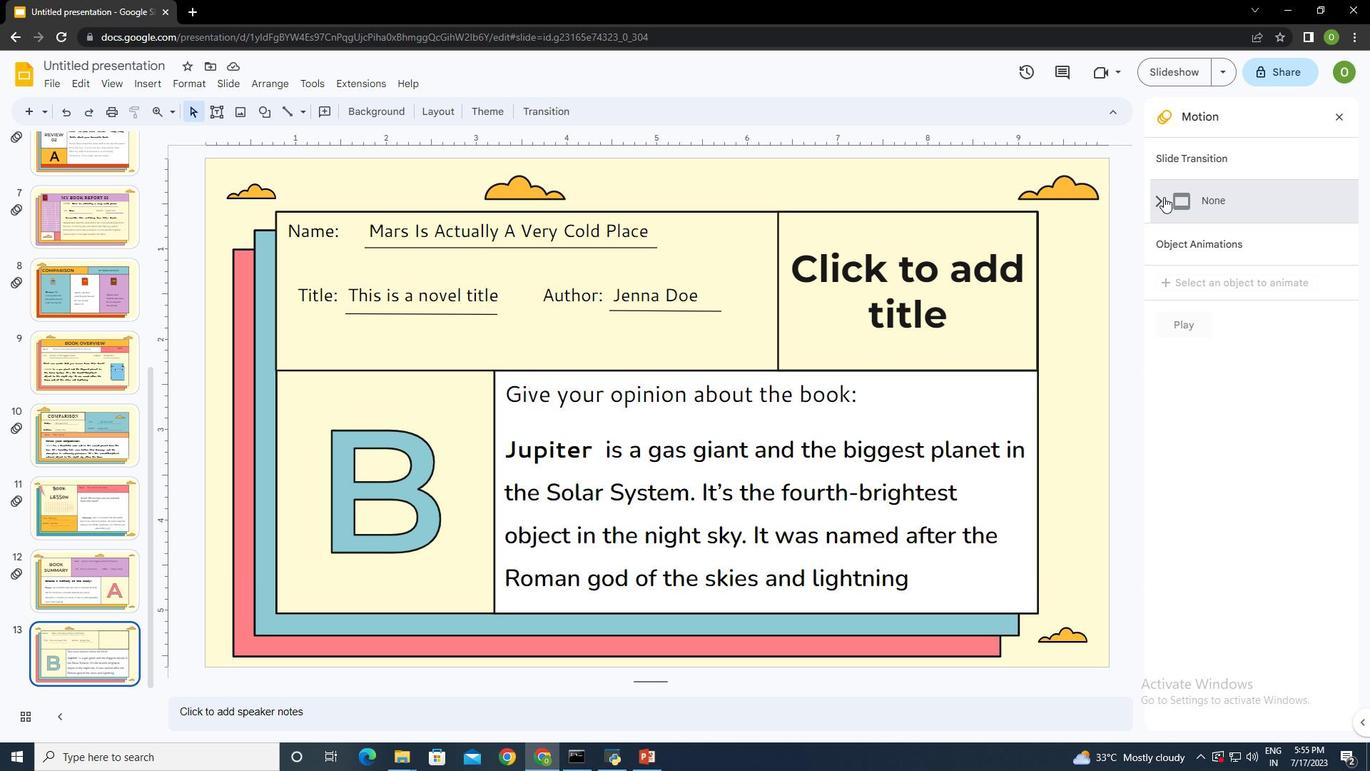 
Action: Mouse moved to (1182, 242)
Screenshot: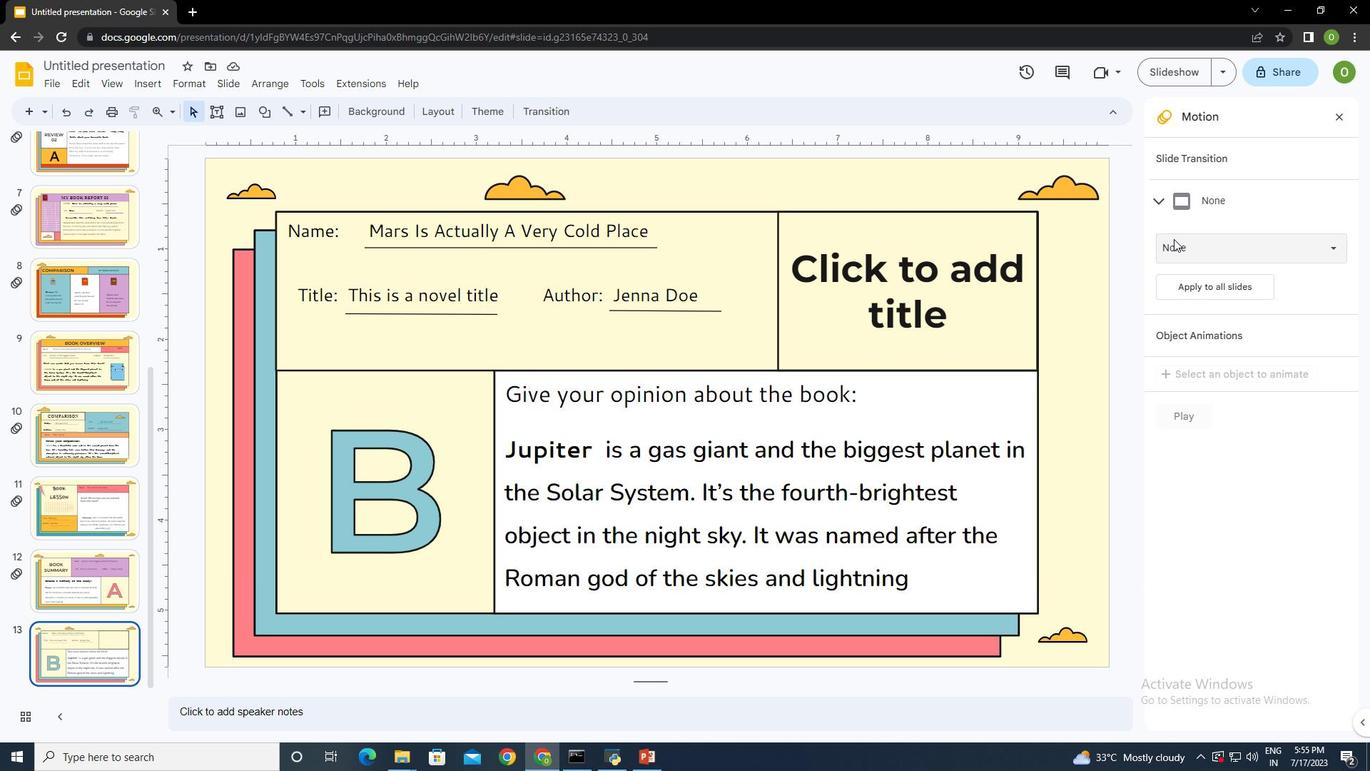
Action: Mouse pressed left at (1182, 242)
Screenshot: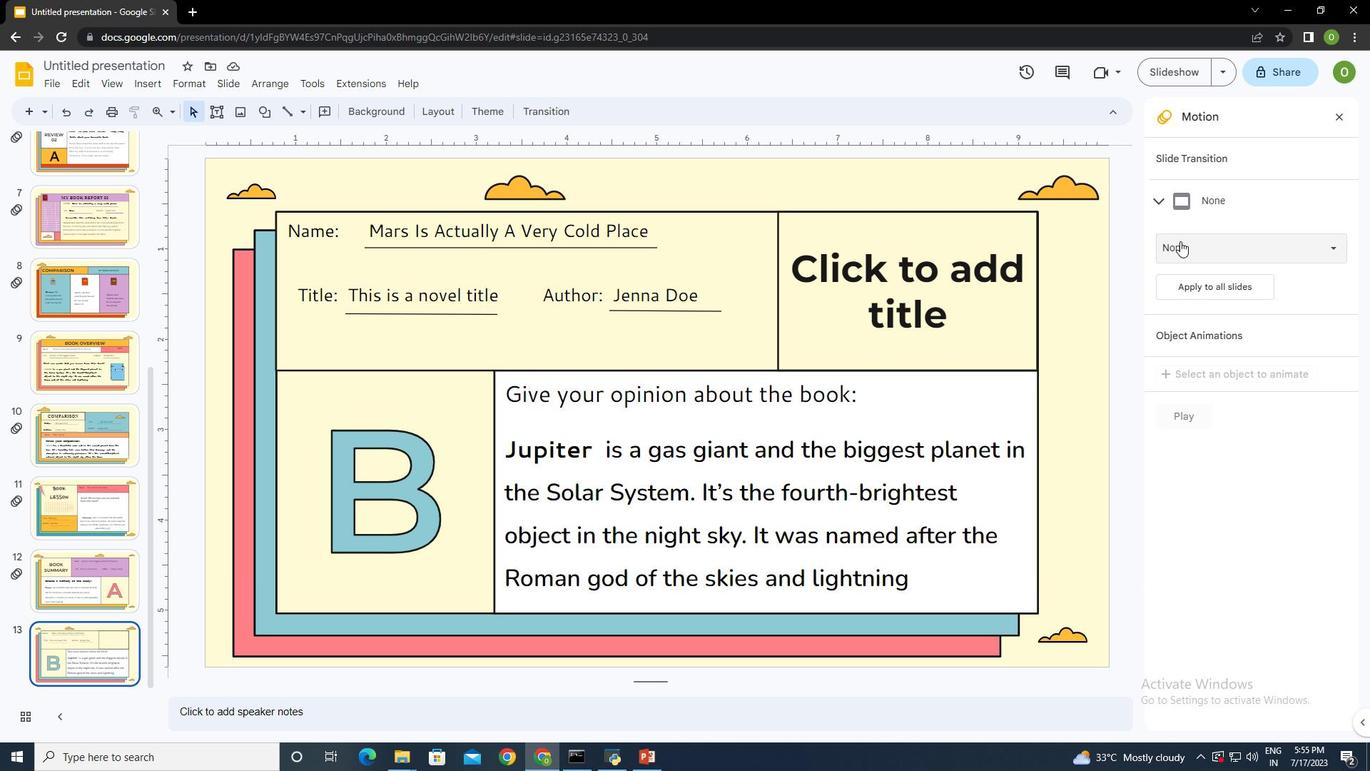 
Action: Mouse moved to (1204, 298)
Screenshot: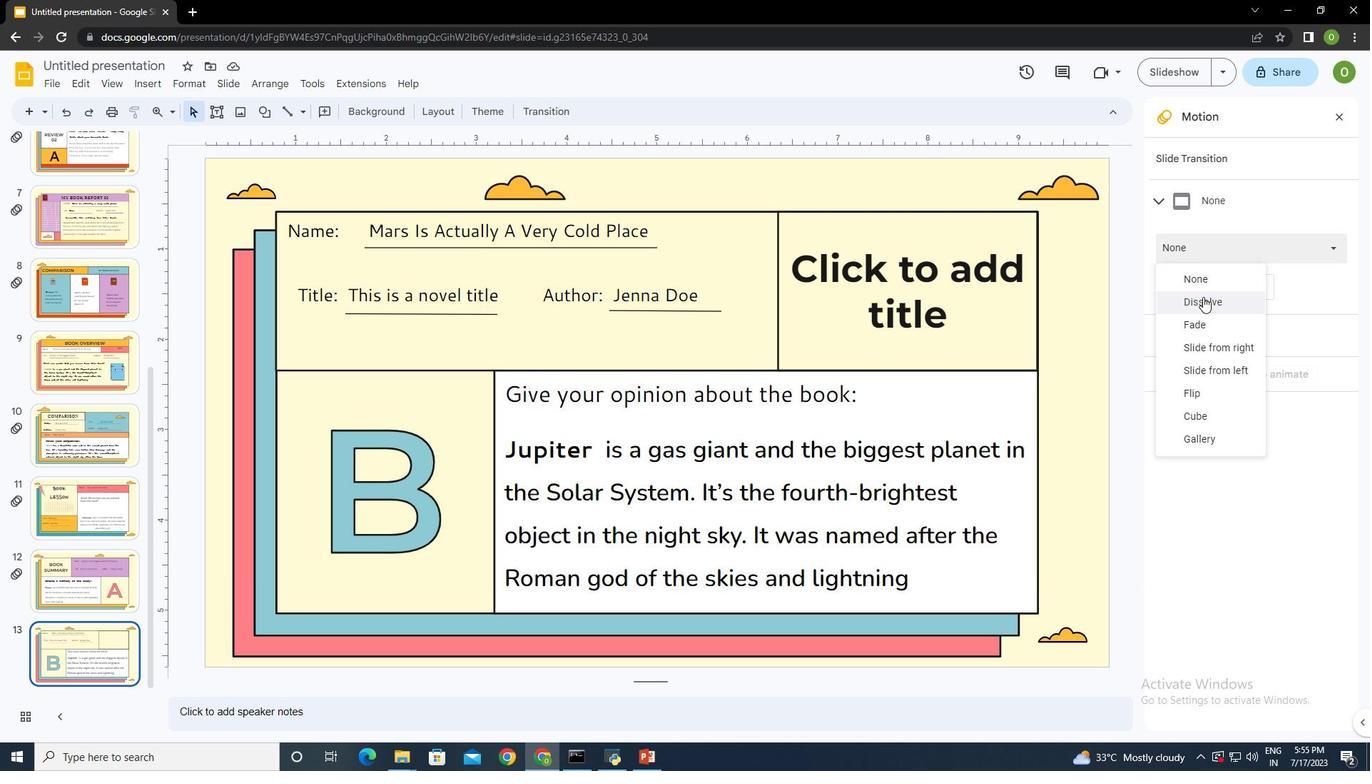 
Action: Mouse pressed left at (1204, 298)
Screenshot: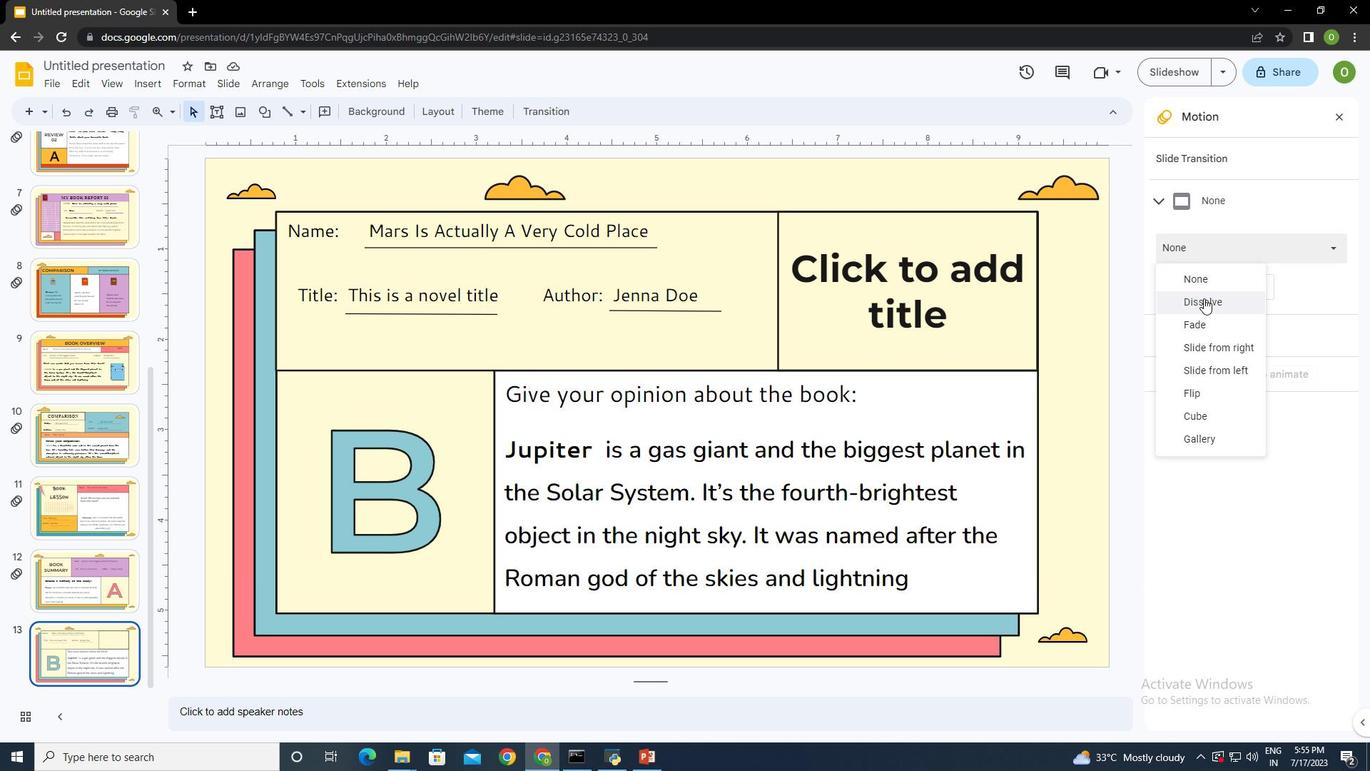 
Action: Mouse moved to (1282, 276)
Screenshot: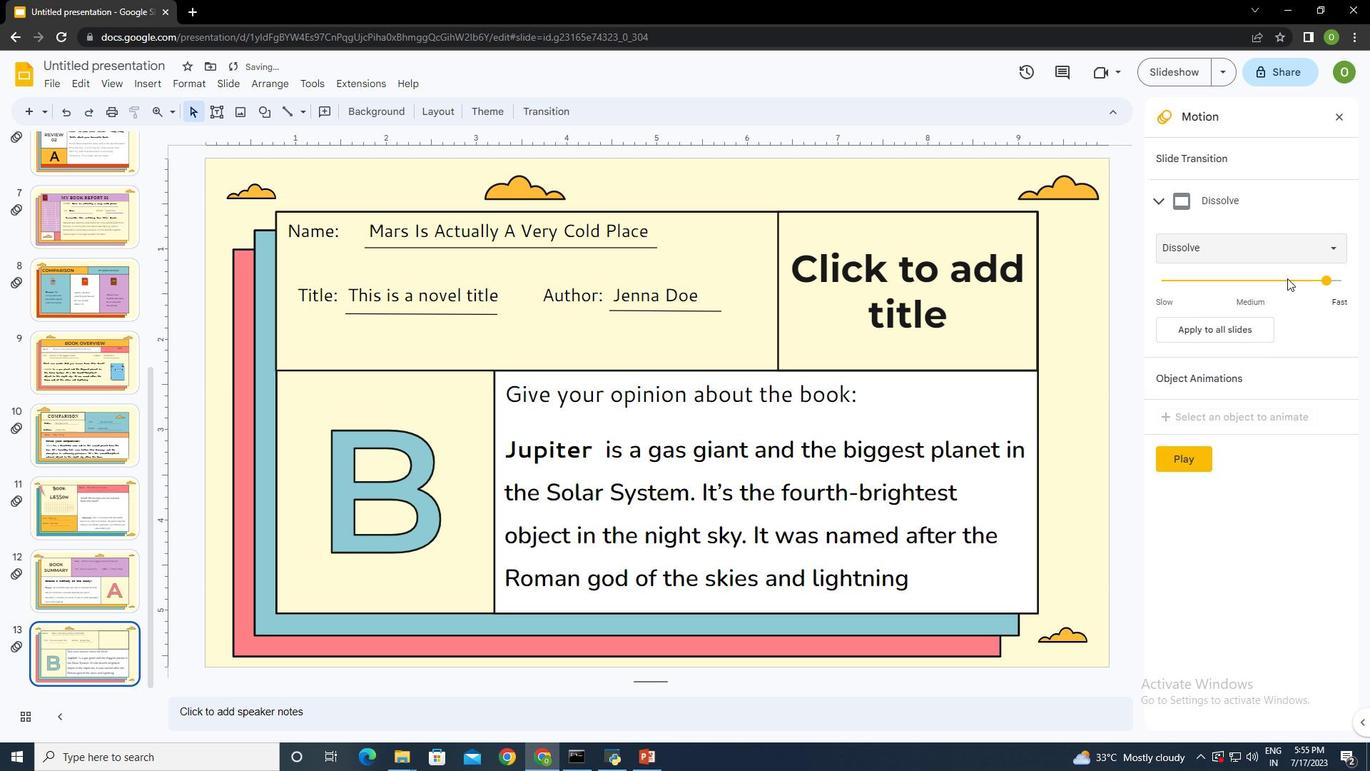 
Action: Mouse pressed left at (1282, 276)
Screenshot: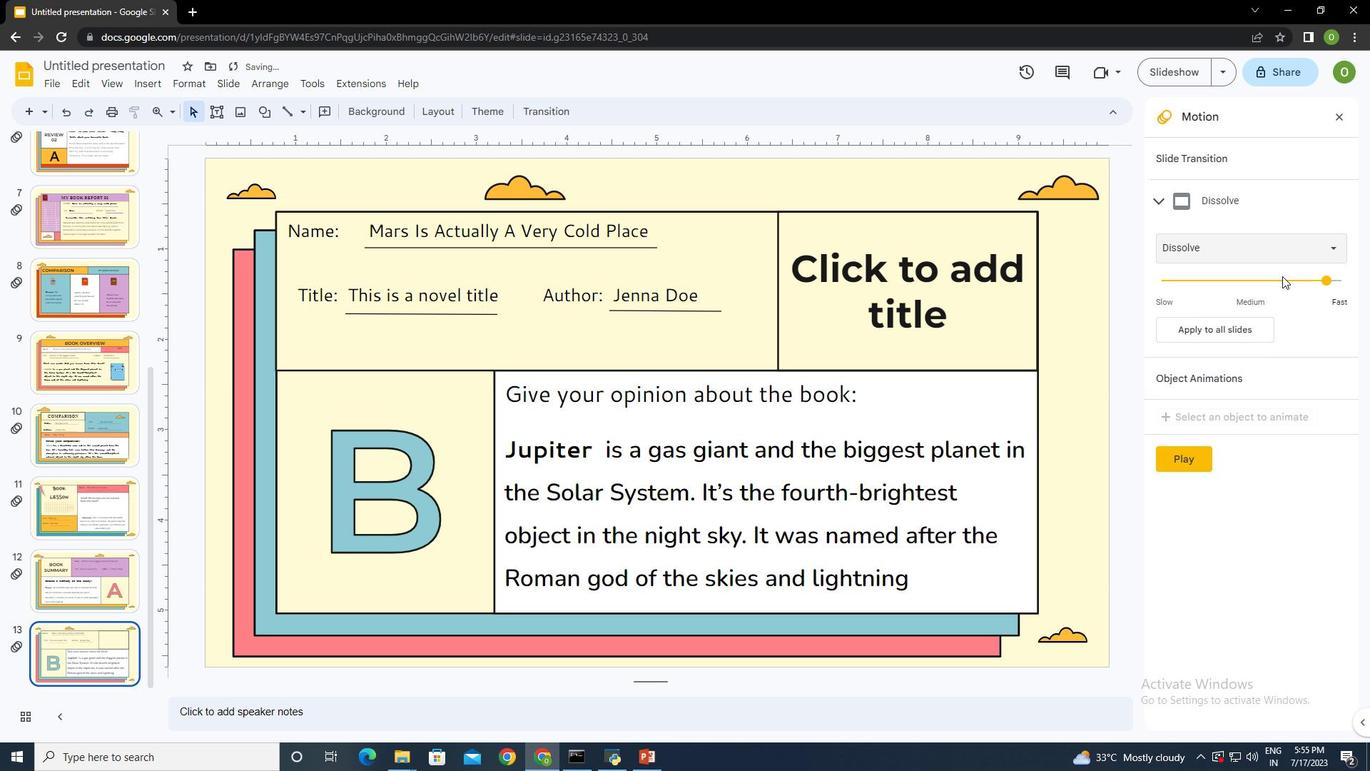 
Action: Mouse pressed left at (1282, 276)
Screenshot: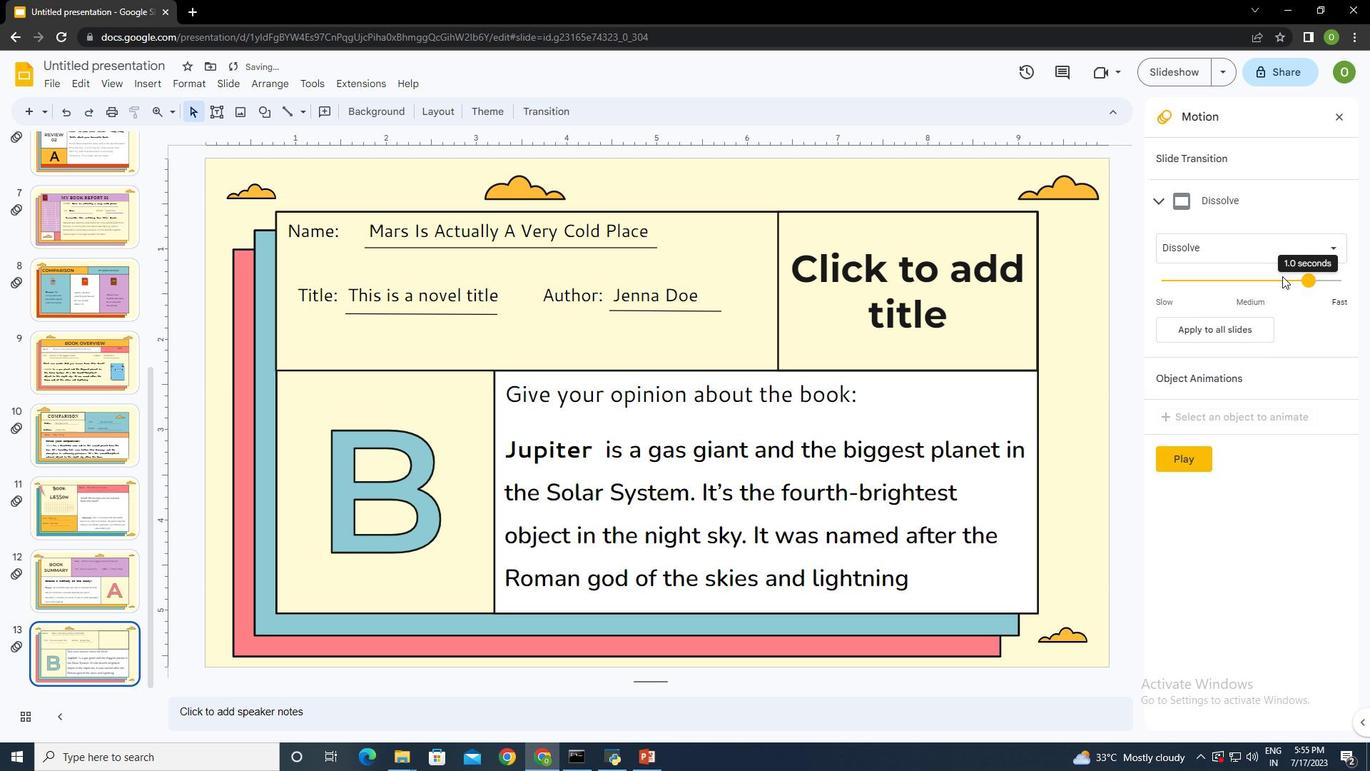 
Action: Mouse moved to (1215, 320)
Screenshot: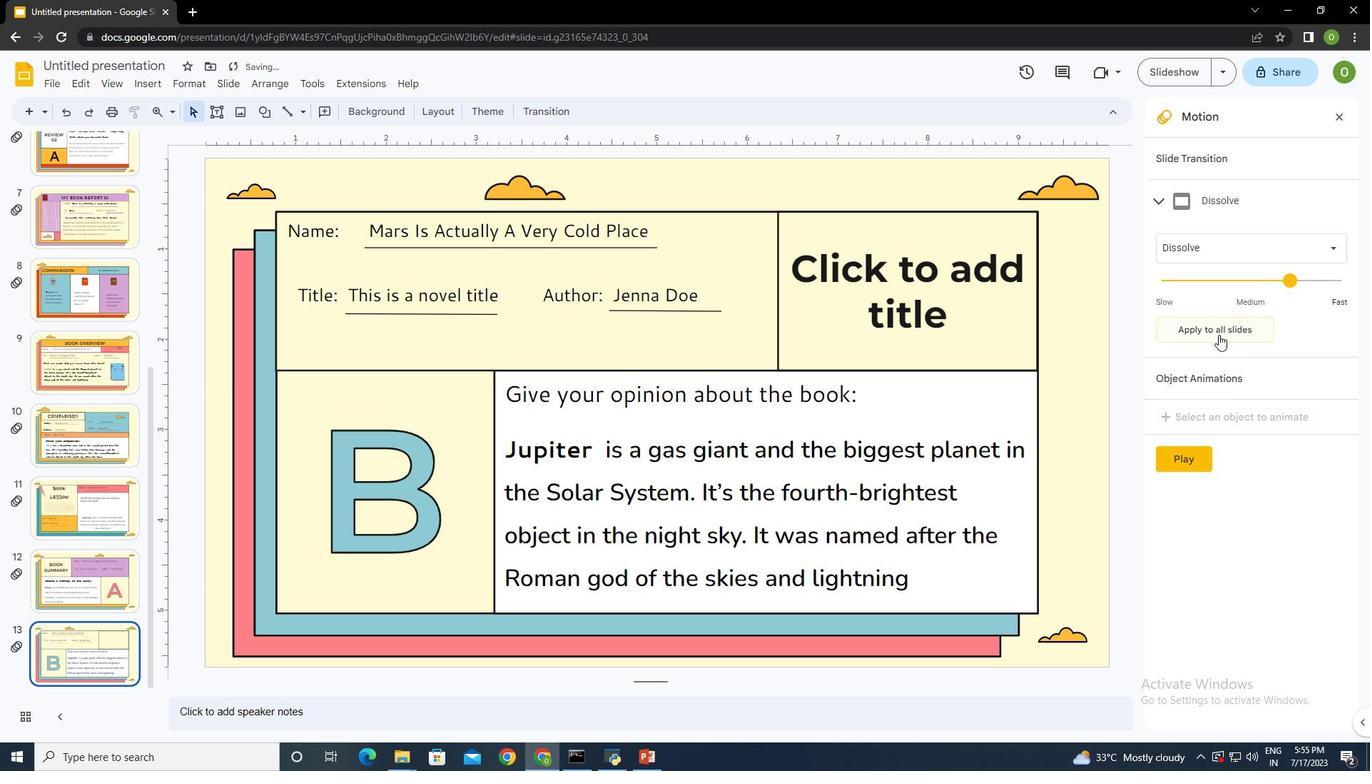 
Action: Mouse pressed left at (1215, 320)
Screenshot: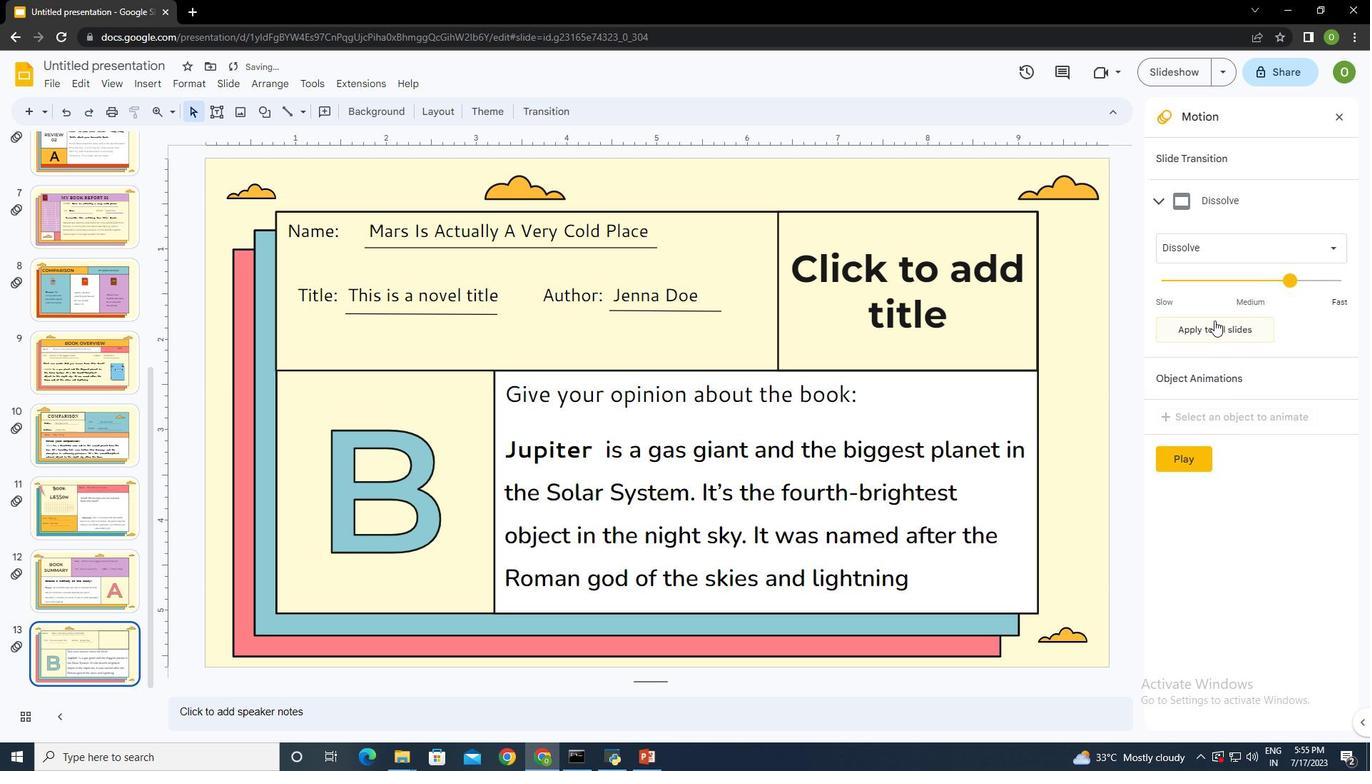 
Action: Mouse moved to (1171, 461)
Screenshot: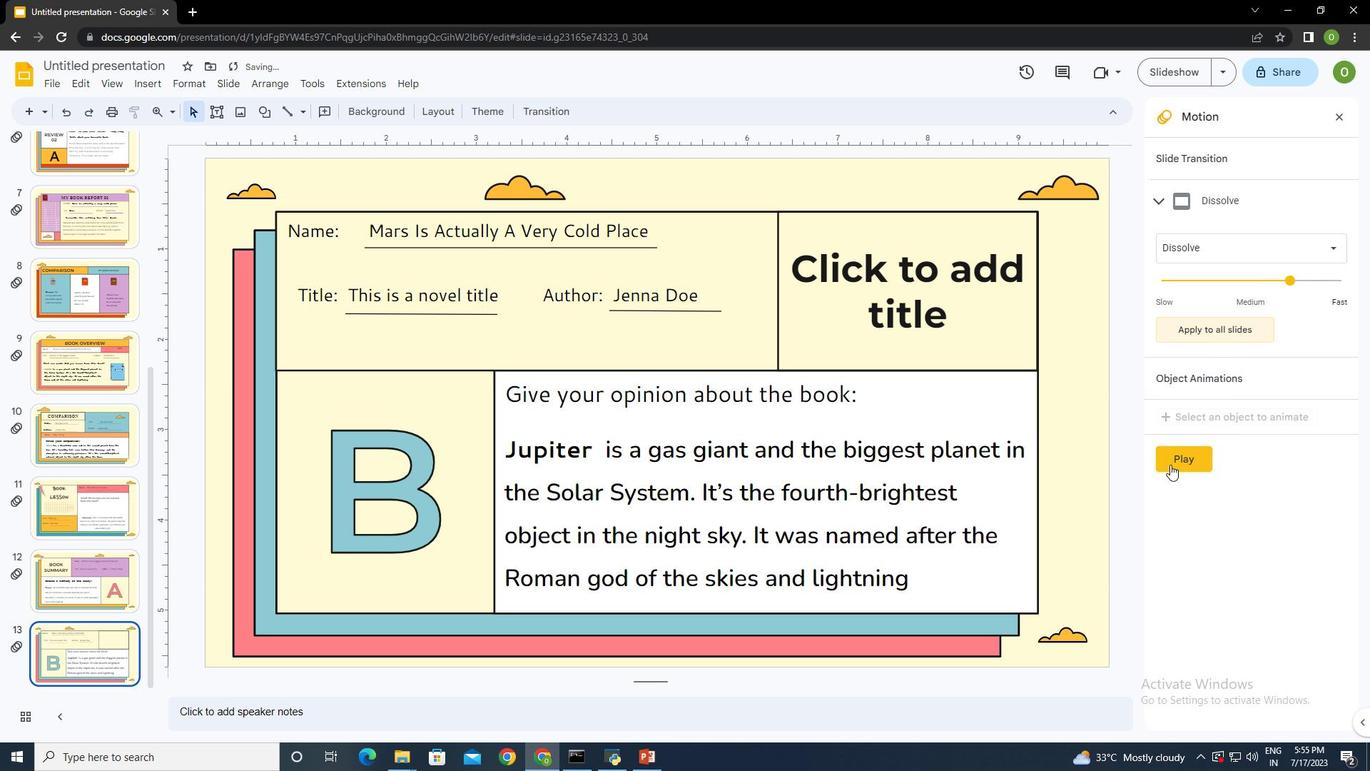 
Action: Mouse pressed left at (1171, 461)
Screenshot: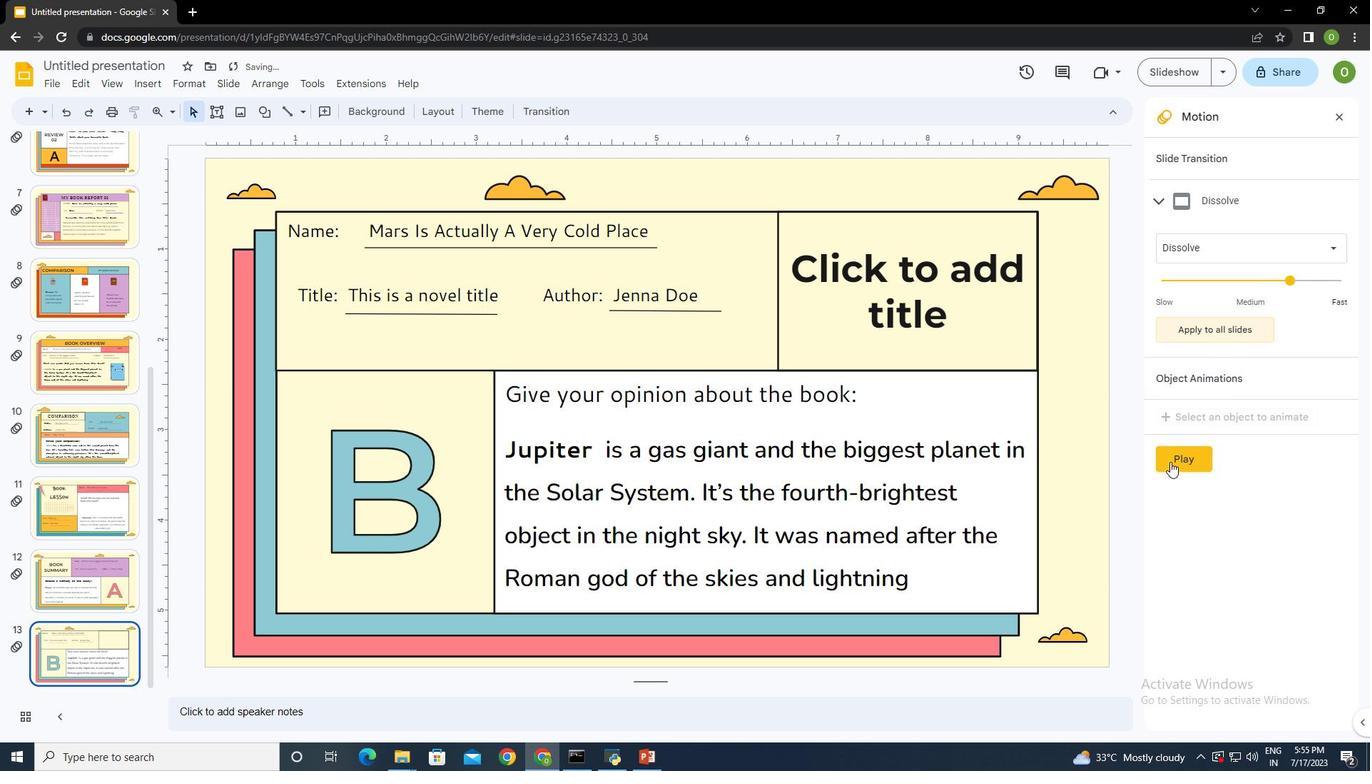 
Action: Mouse moved to (1093, 429)
Screenshot: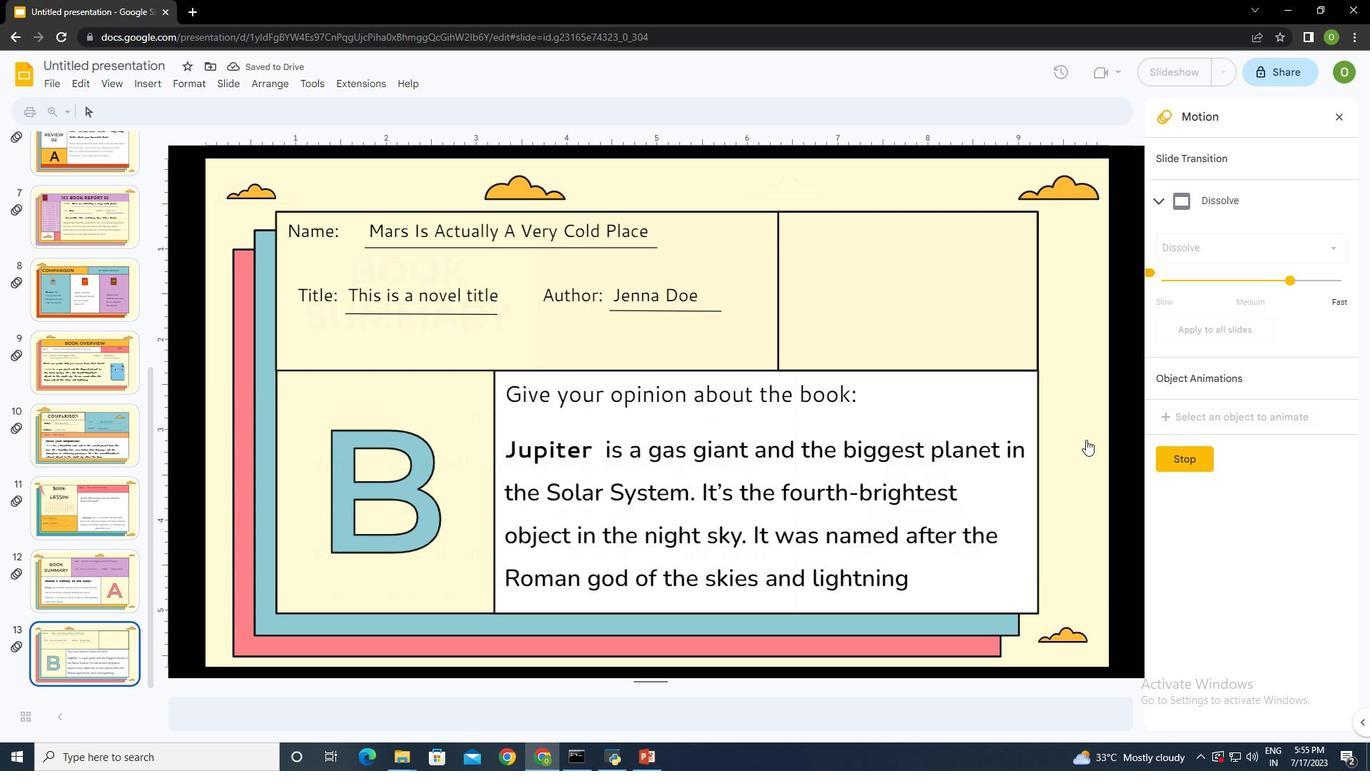
Action: Mouse pressed left at (1093, 429)
Screenshot: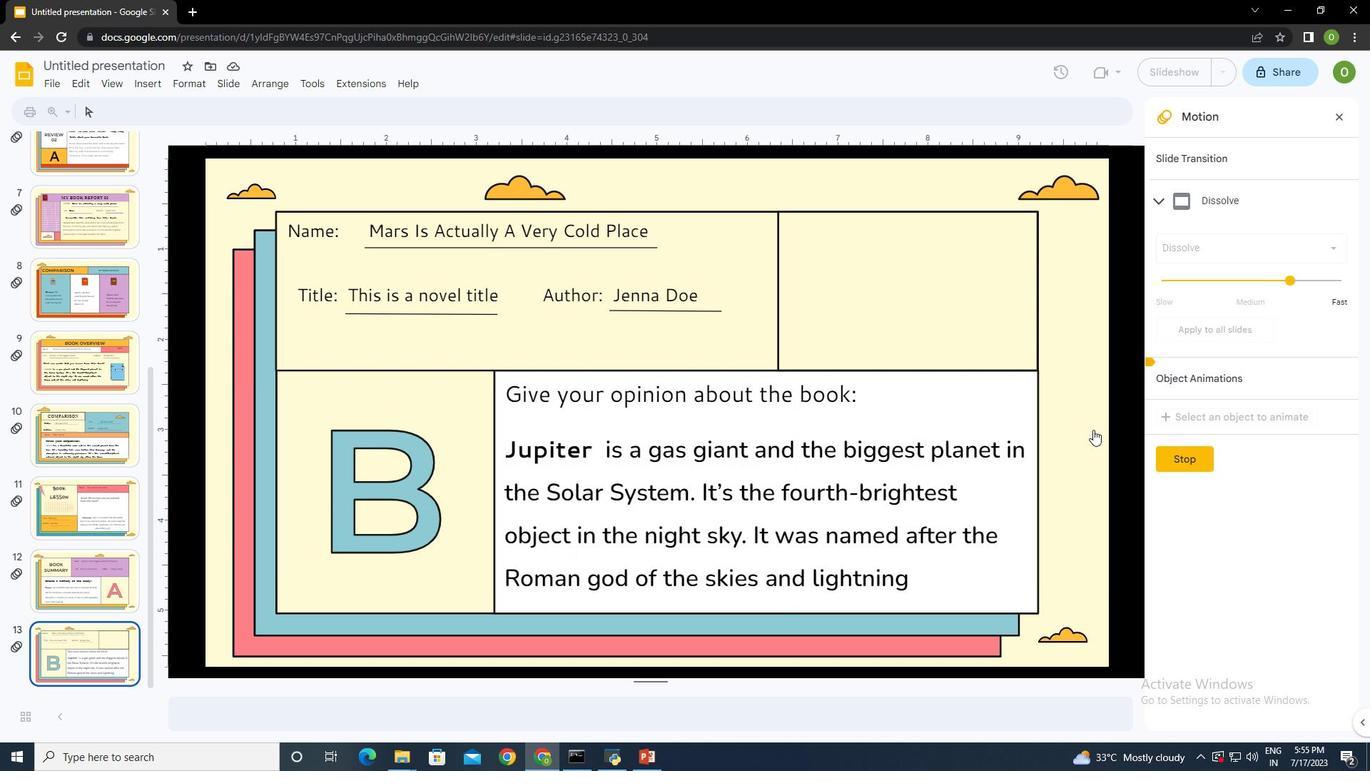 
Action: Mouse pressed left at (1093, 429)
Screenshot: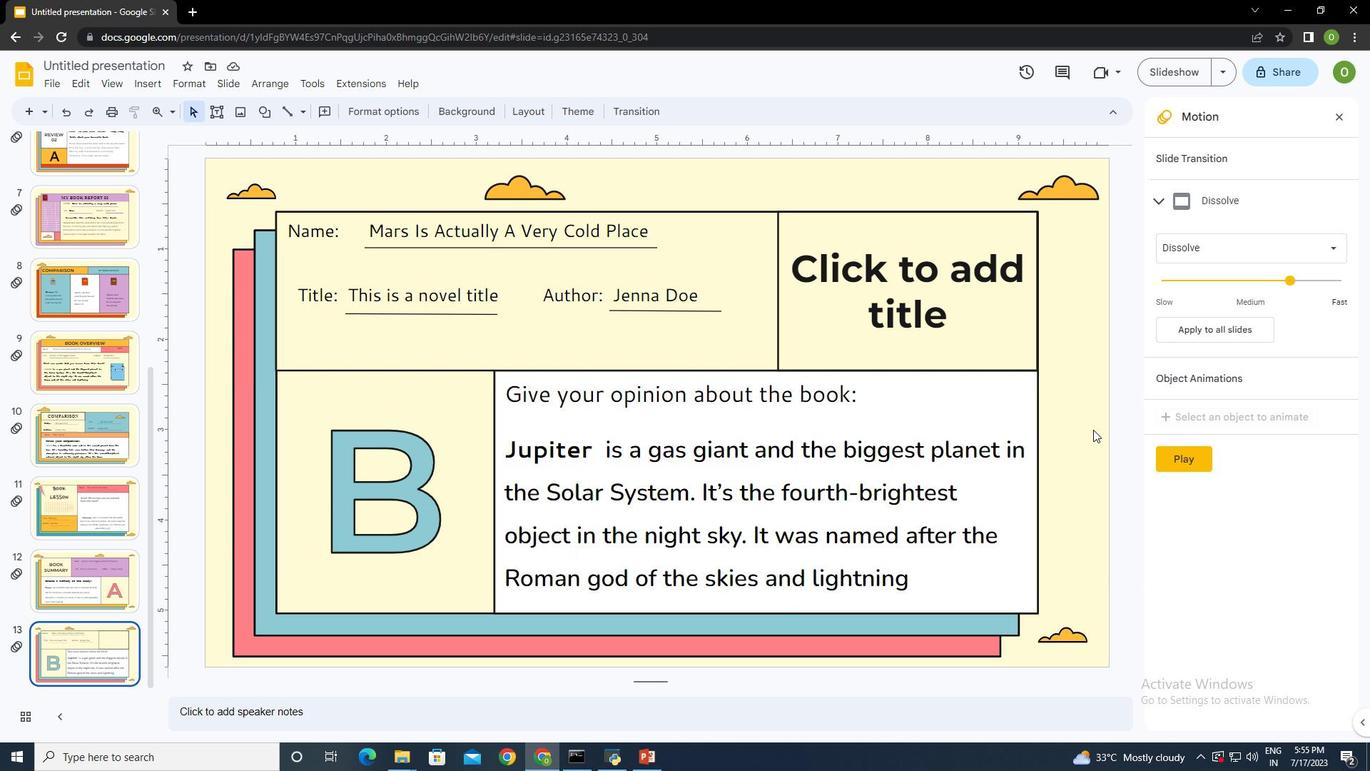 
Action: Mouse moved to (1342, 116)
Screenshot: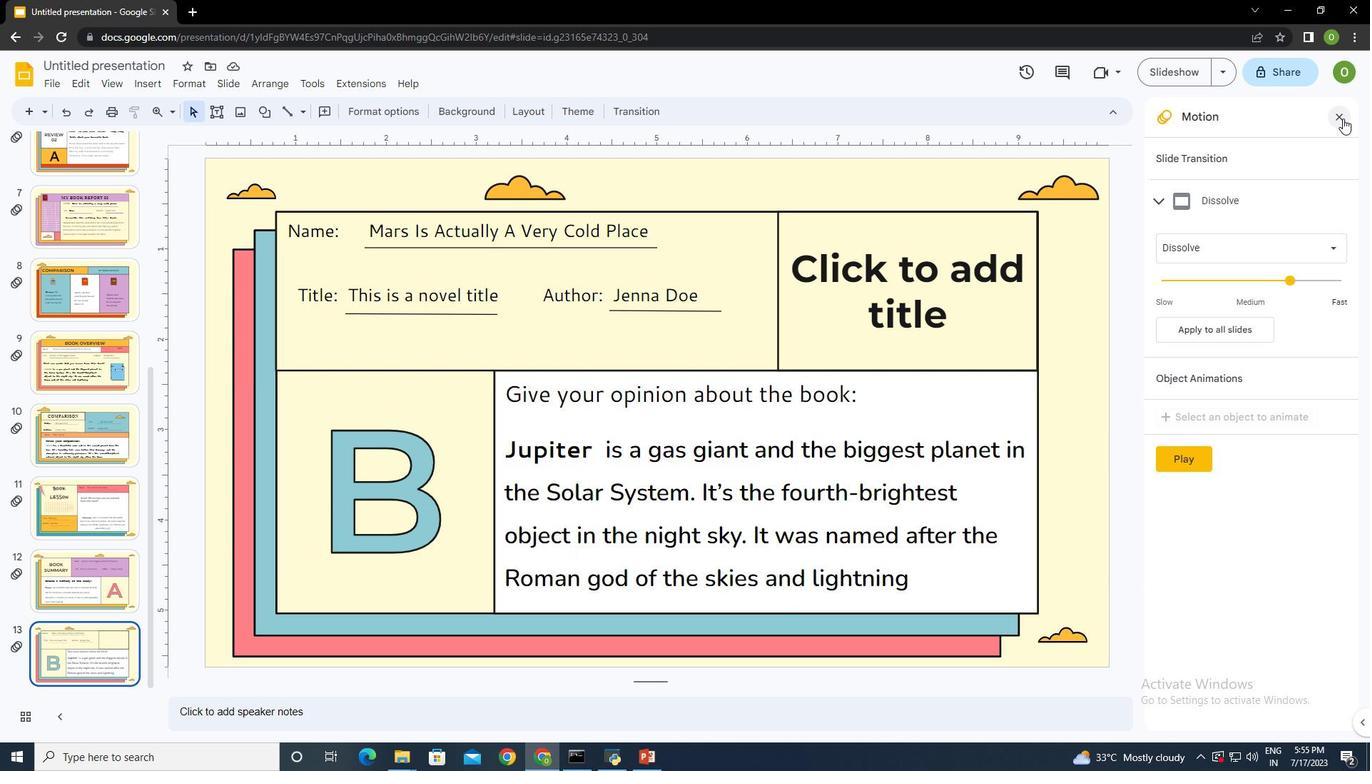 
Action: Mouse pressed left at (1342, 116)
Screenshot: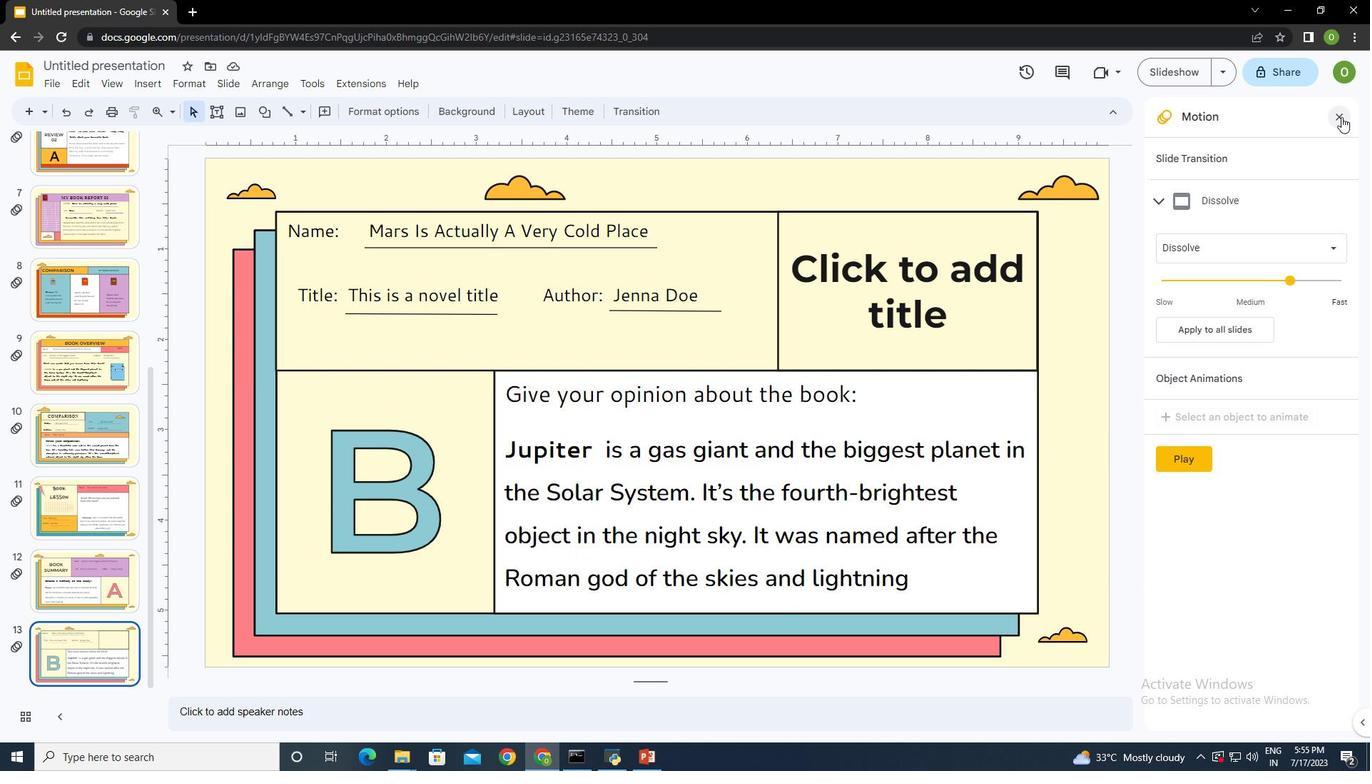 
Action: Mouse moved to (501, 471)
Screenshot: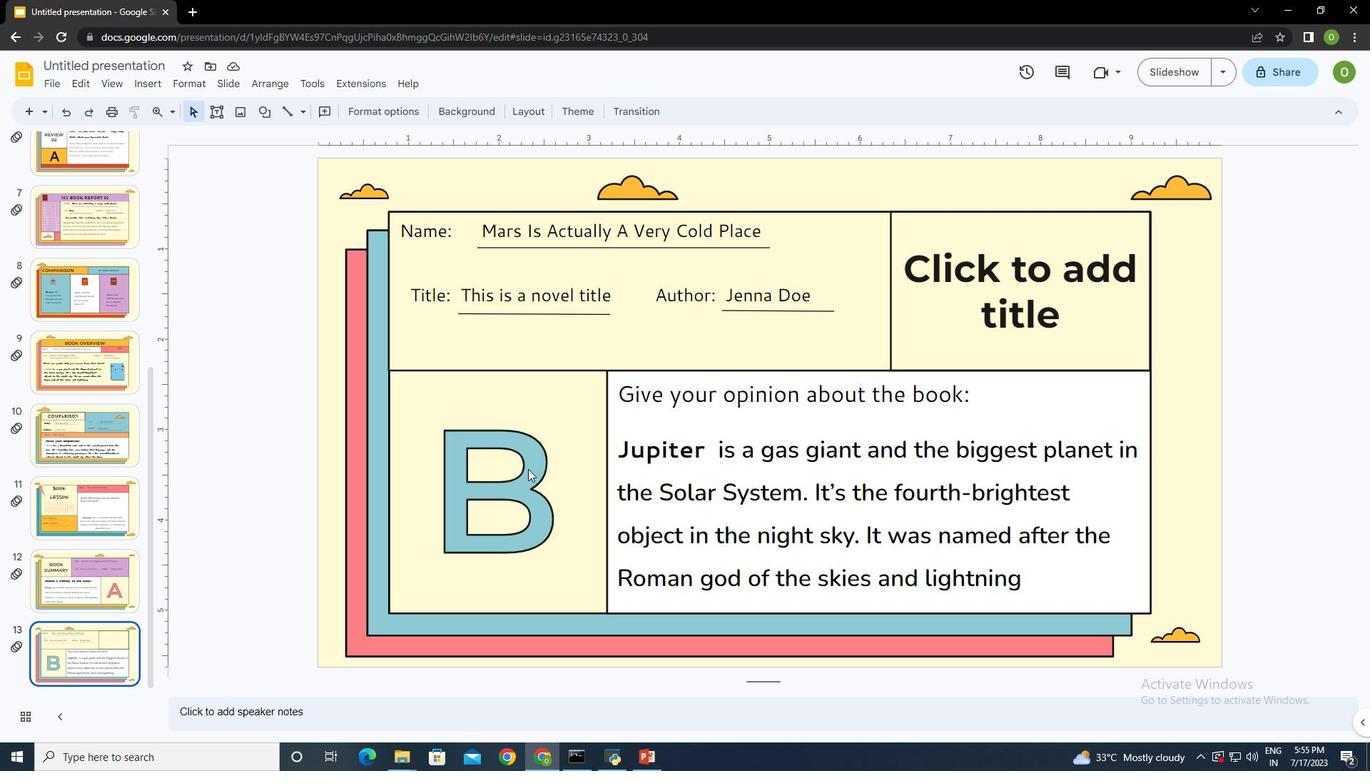 
